 Task: Look for space in Buin, Chile from 6th September, 2023 to 15th September, 2023 for 6 adults in price range Rs.8000 to Rs.12000. Place can be entire place or private room with 6 bedrooms having 6 beds and 6 bathrooms. Property type can be house, flat, guest house. Amenities needed are: wifi, TV, free parkinig on premises, gym, breakfast. Booking option can be shelf check-in. Required host language is English.
Action: Mouse moved to (536, 115)
Screenshot: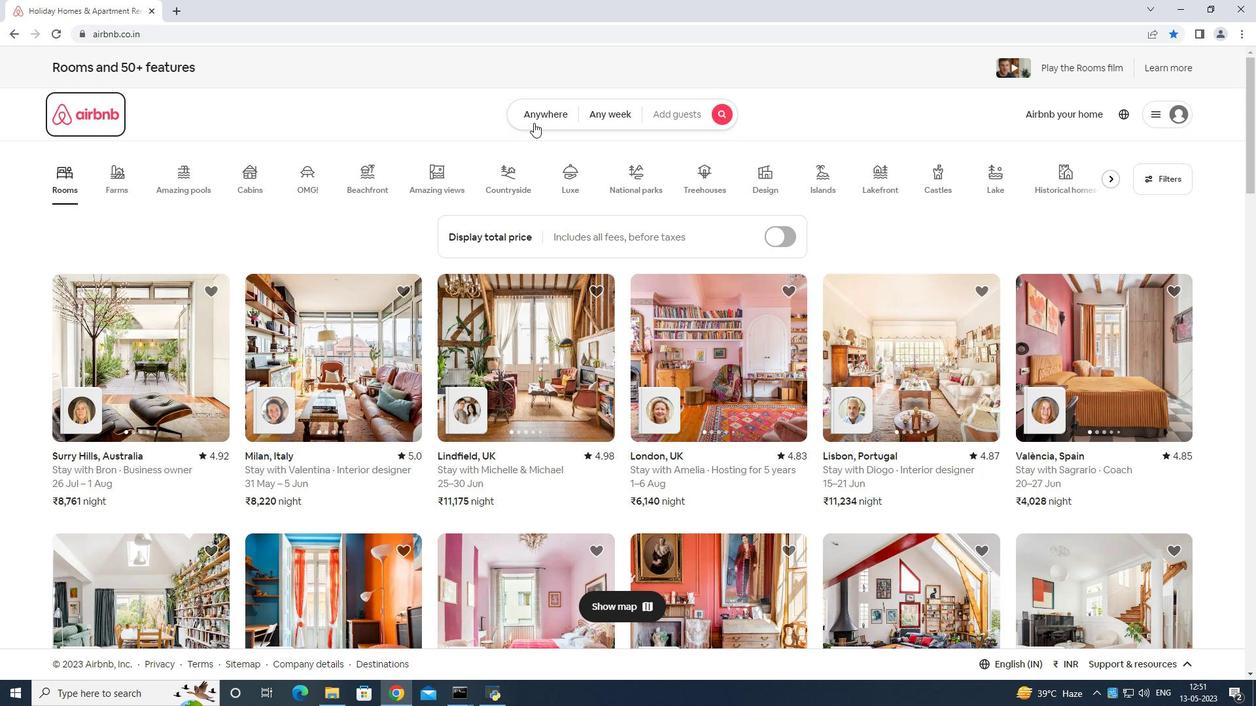 
Action: Mouse pressed left at (536, 115)
Screenshot: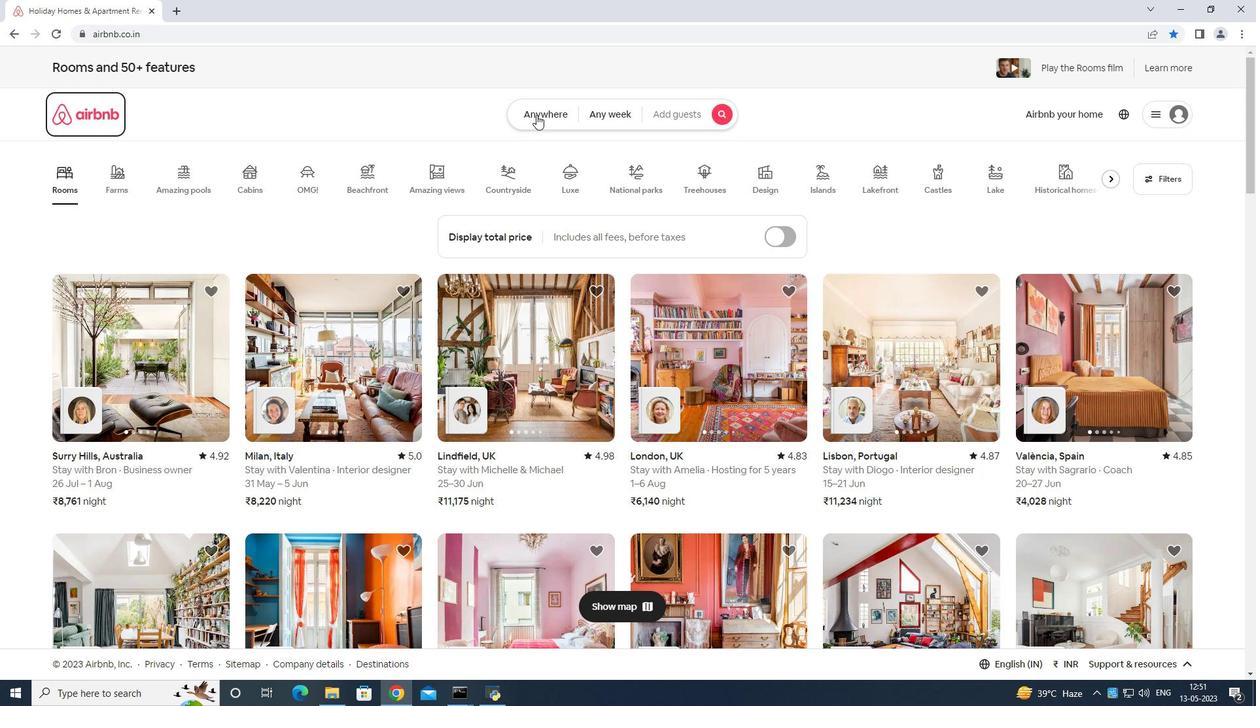 
Action: Mouse moved to (450, 152)
Screenshot: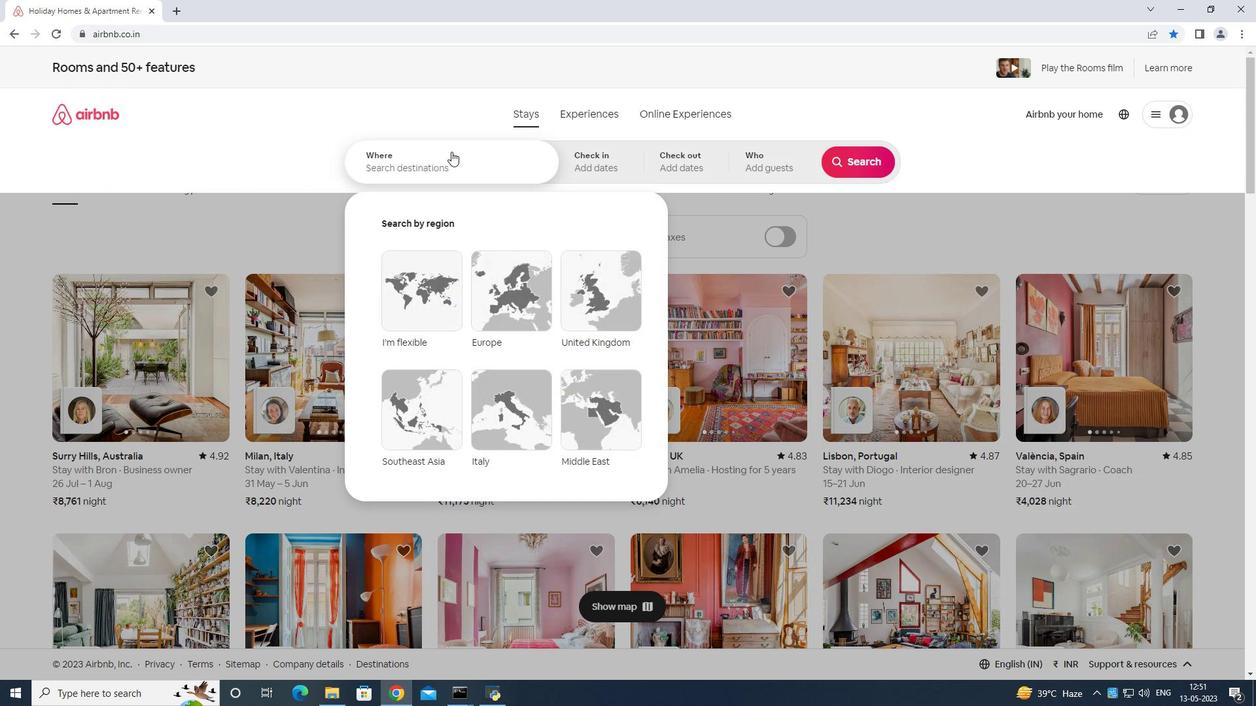 
Action: Mouse pressed left at (450, 152)
Screenshot: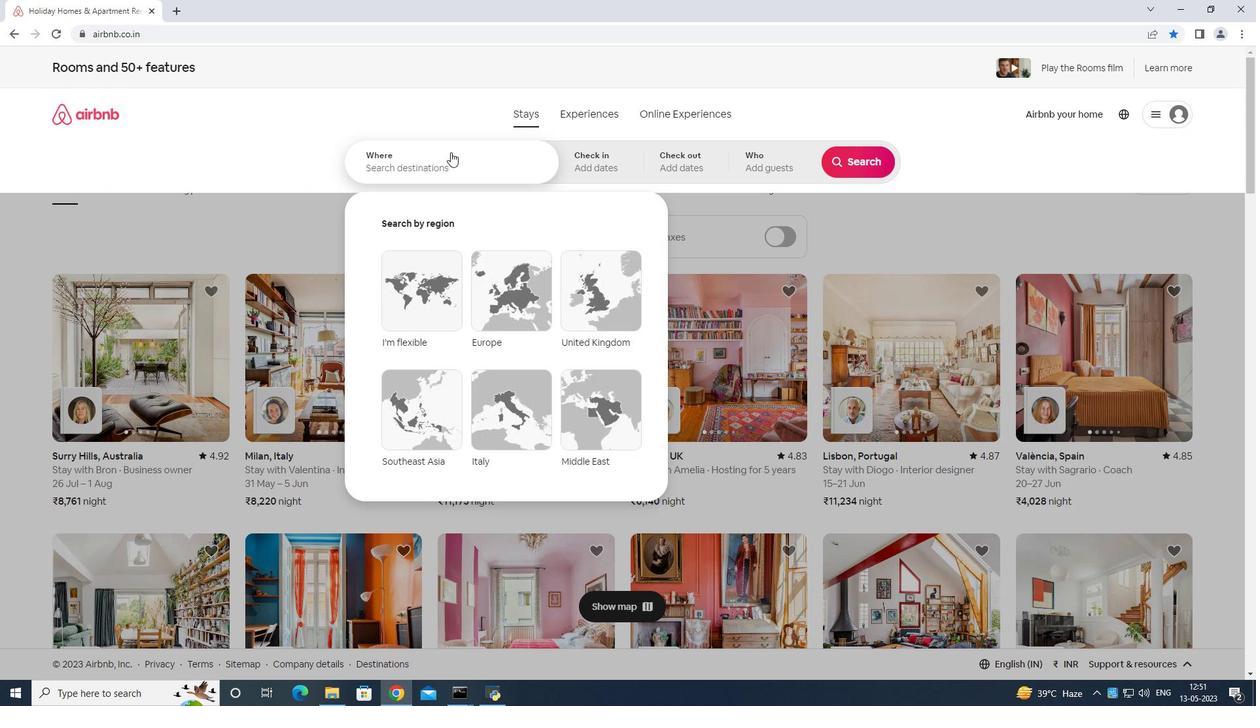 
Action: Key pressed <Key.shift>Buin<Key.space>chile<Key.enter>
Screenshot: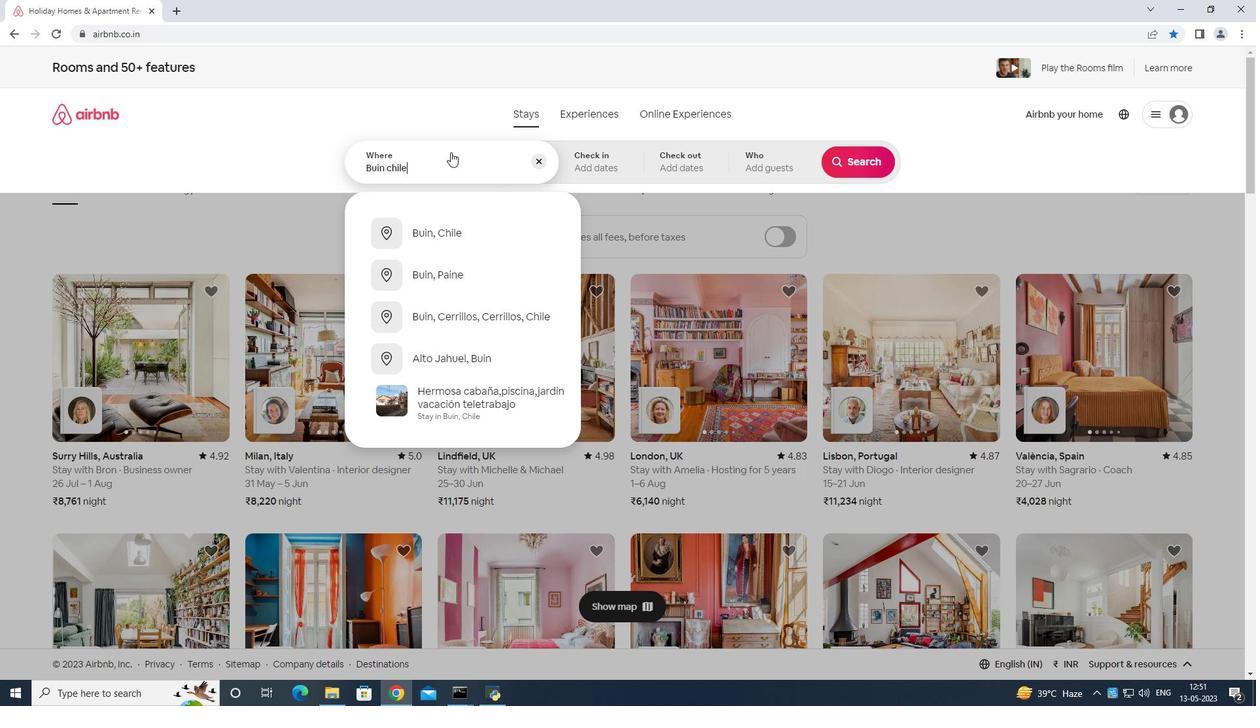 
Action: Mouse moved to (863, 273)
Screenshot: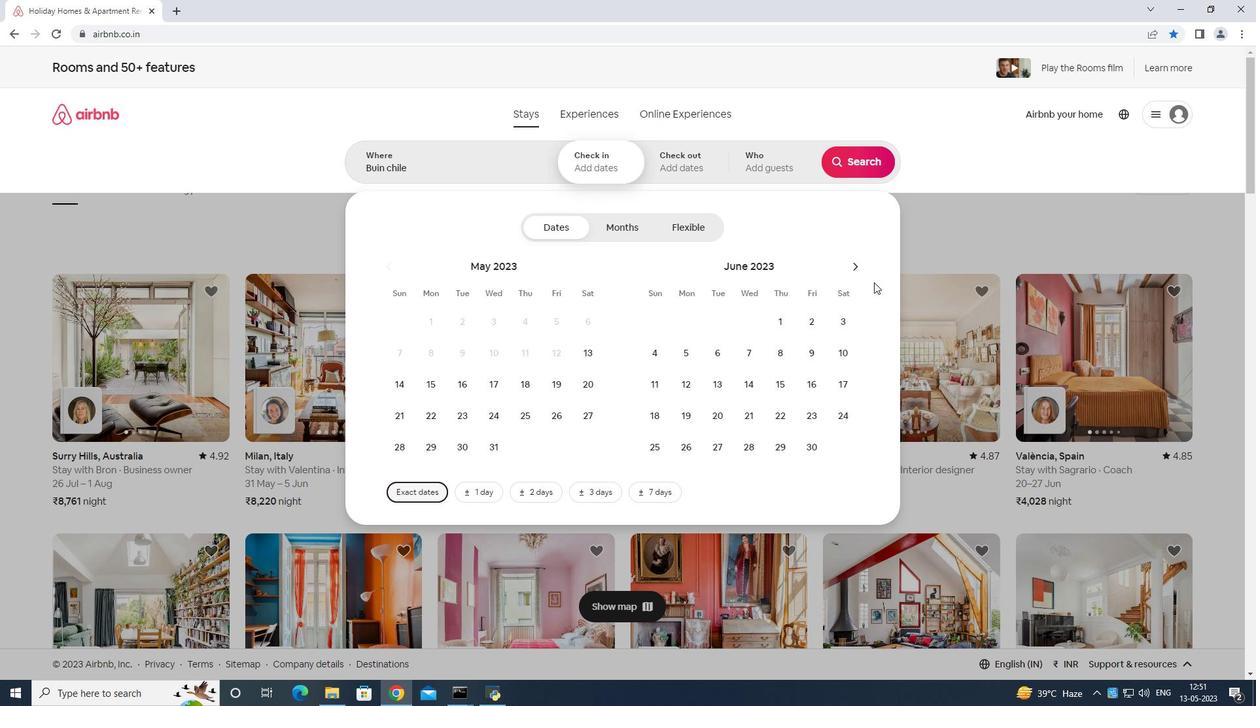 
Action: Mouse pressed left at (863, 273)
Screenshot: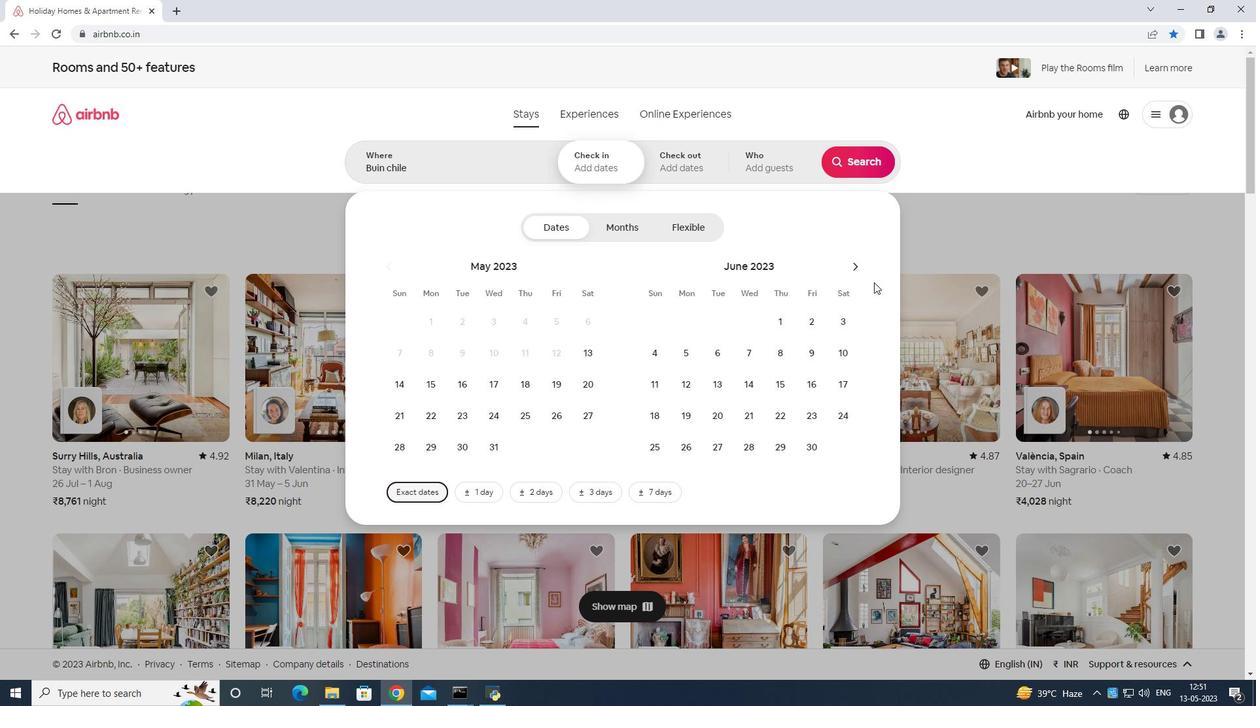 
Action: Mouse moved to (863, 271)
Screenshot: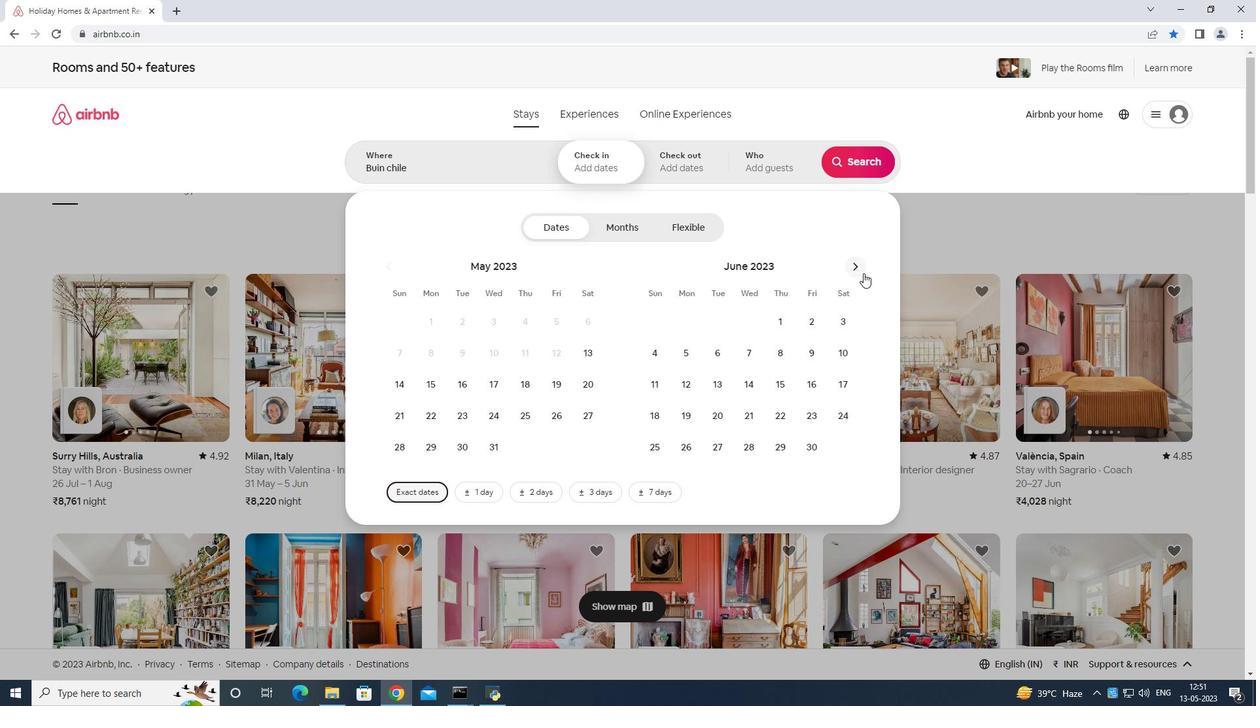 
Action: Mouse pressed left at (863, 271)
Screenshot: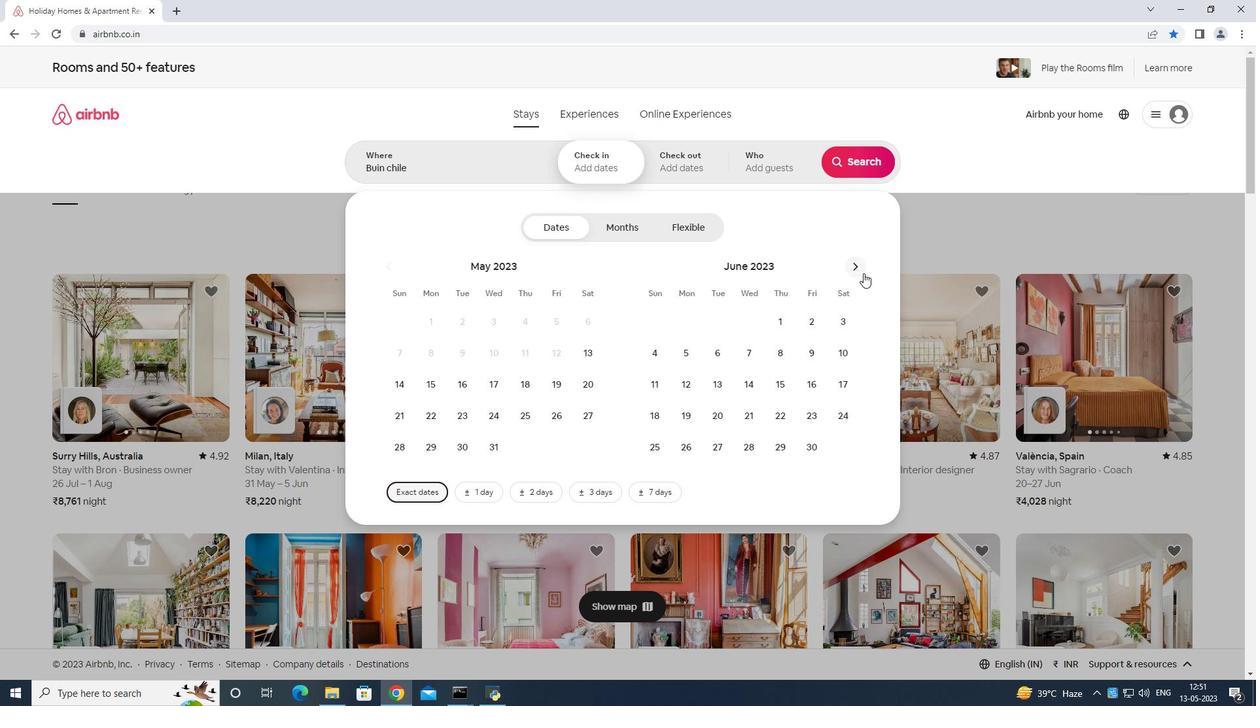 
Action: Mouse pressed left at (863, 271)
Screenshot: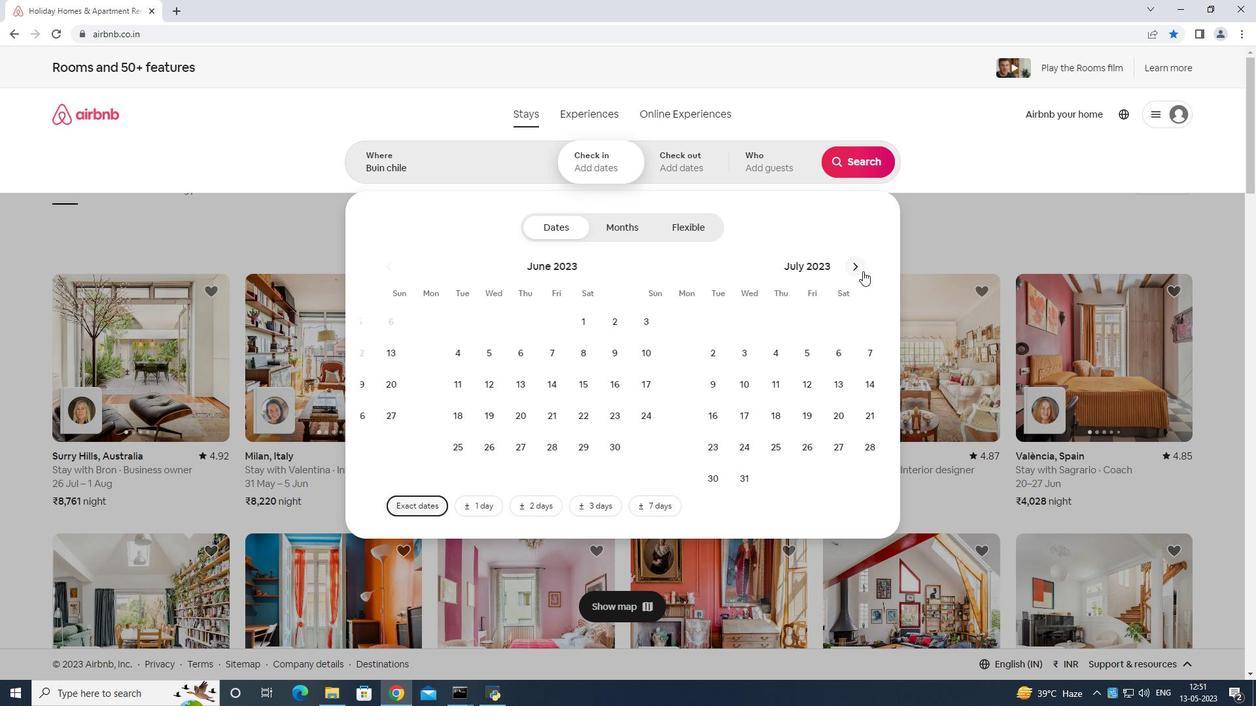 
Action: Mouse moved to (863, 270)
Screenshot: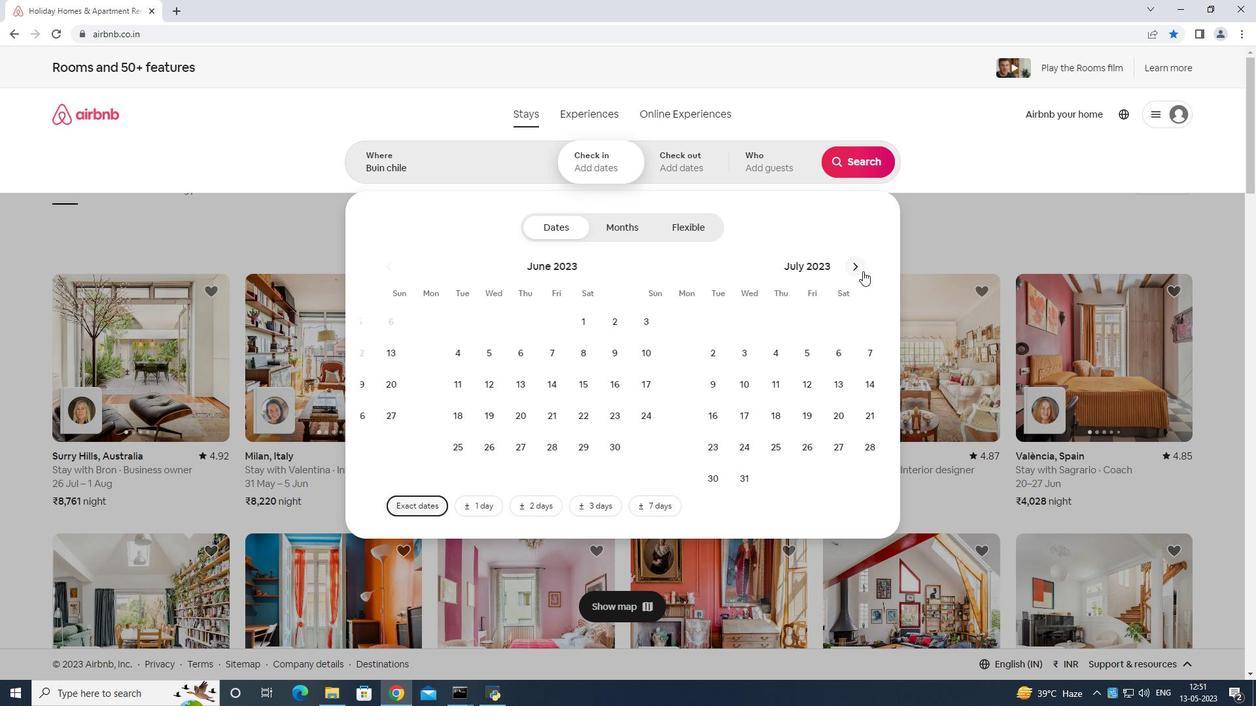 
Action: Mouse pressed left at (863, 270)
Screenshot: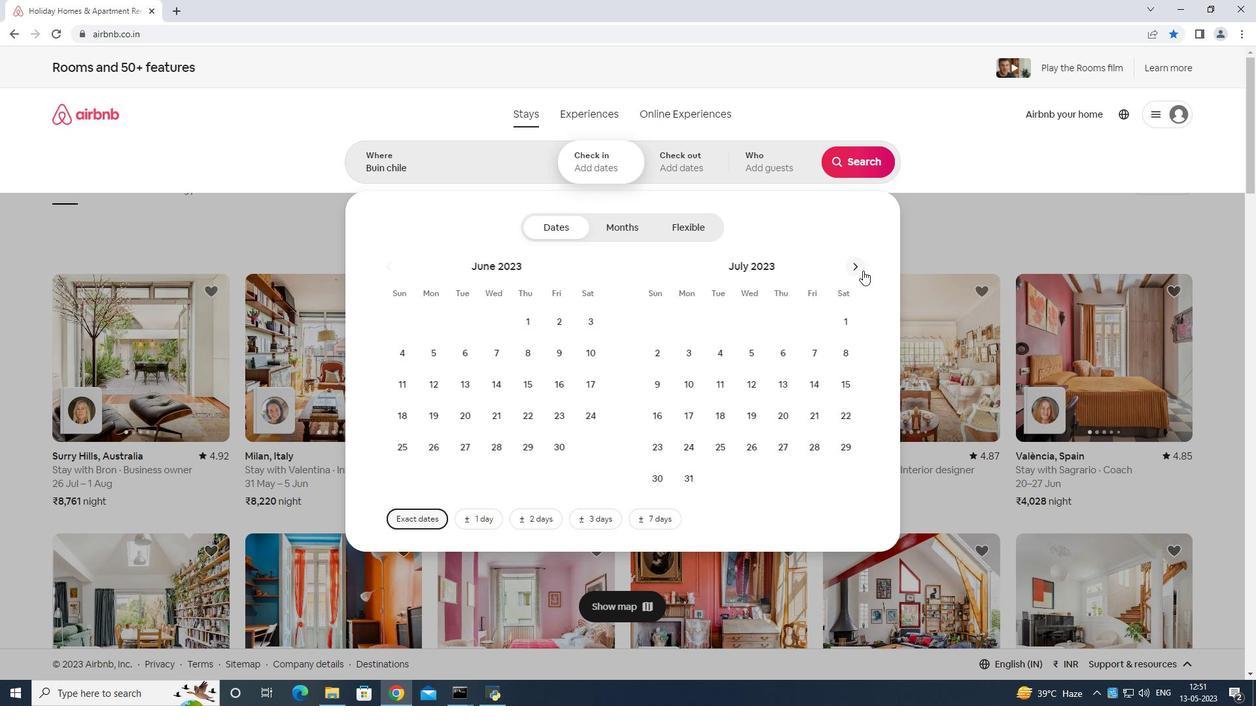 
Action: Mouse moved to (863, 269)
Screenshot: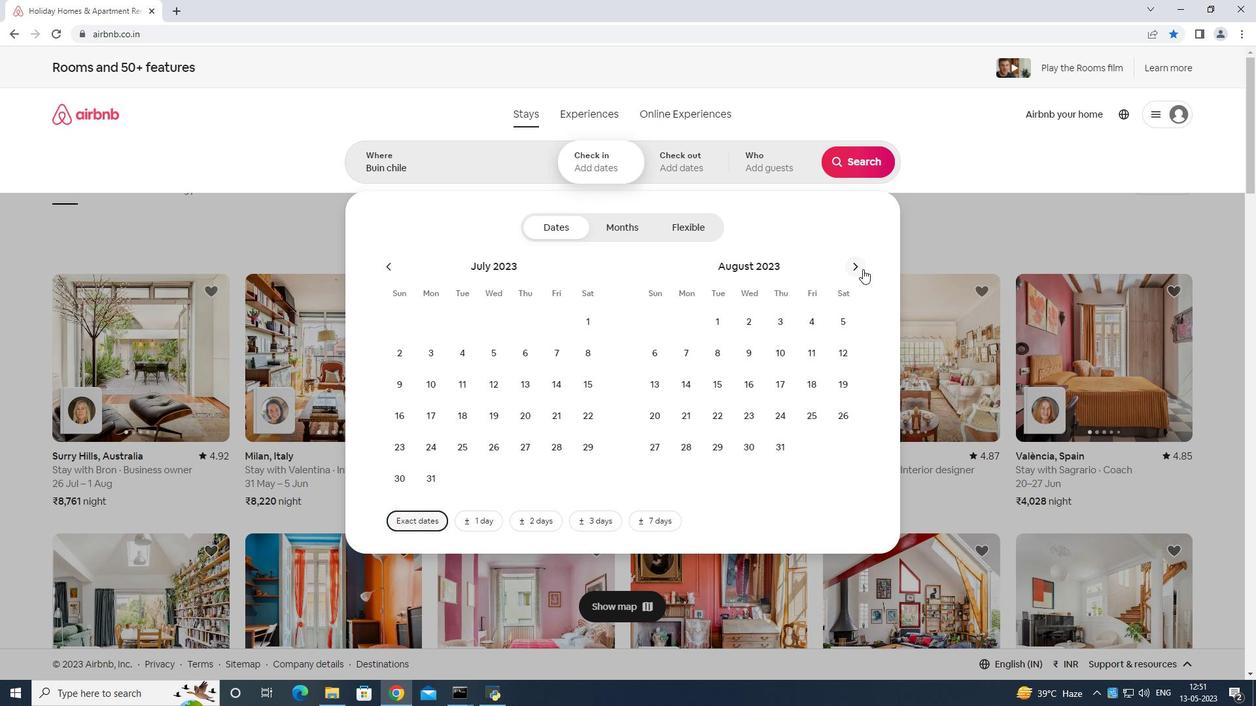 
Action: Mouse pressed left at (863, 269)
Screenshot: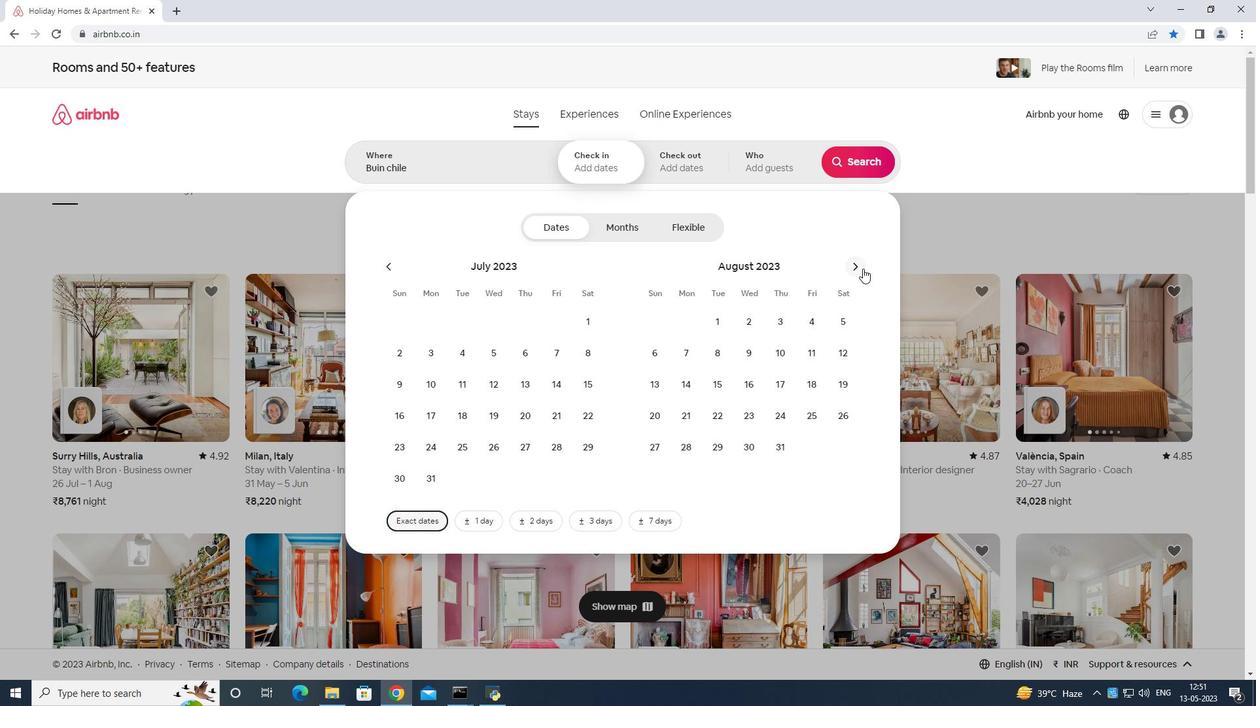 
Action: Mouse moved to (754, 350)
Screenshot: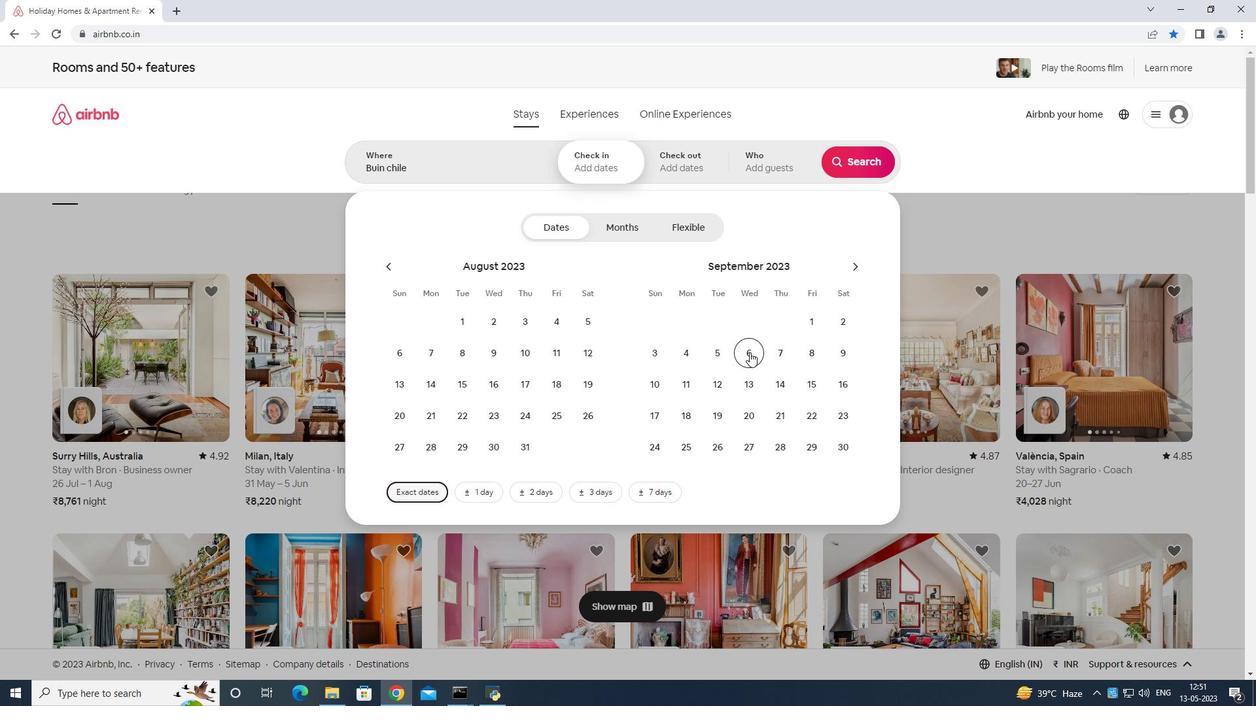 
Action: Mouse pressed left at (752, 351)
Screenshot: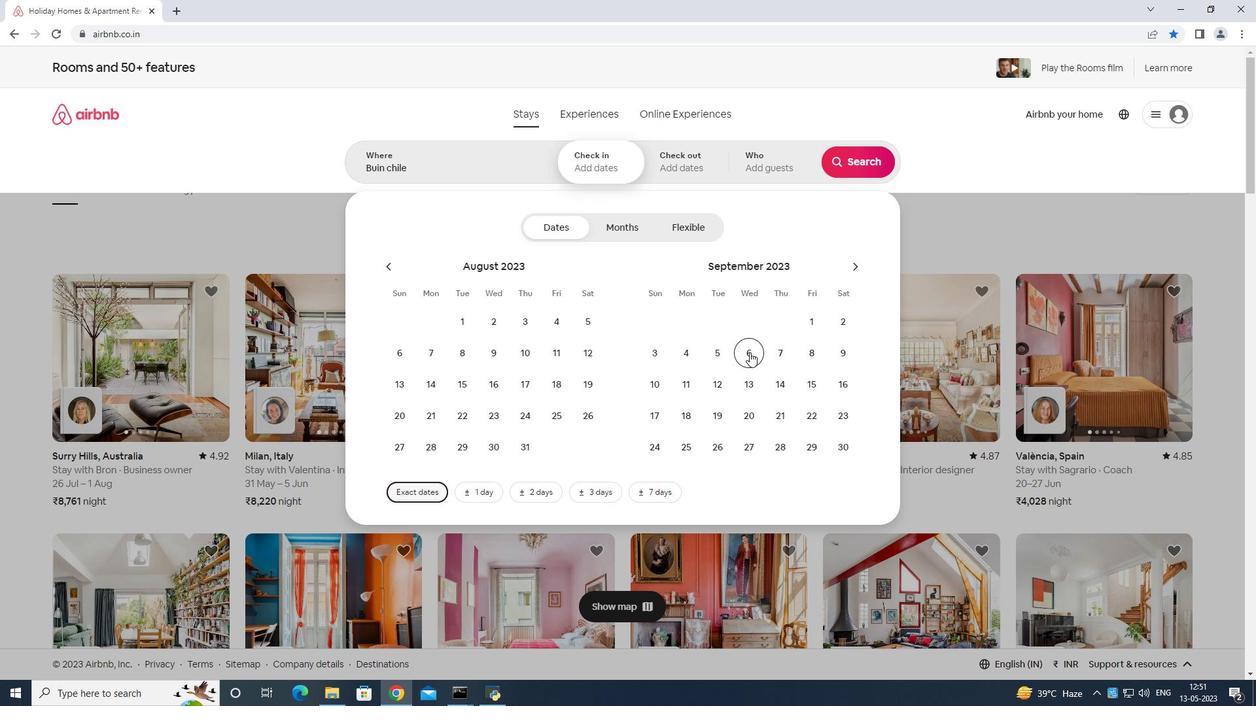 
Action: Mouse moved to (803, 377)
Screenshot: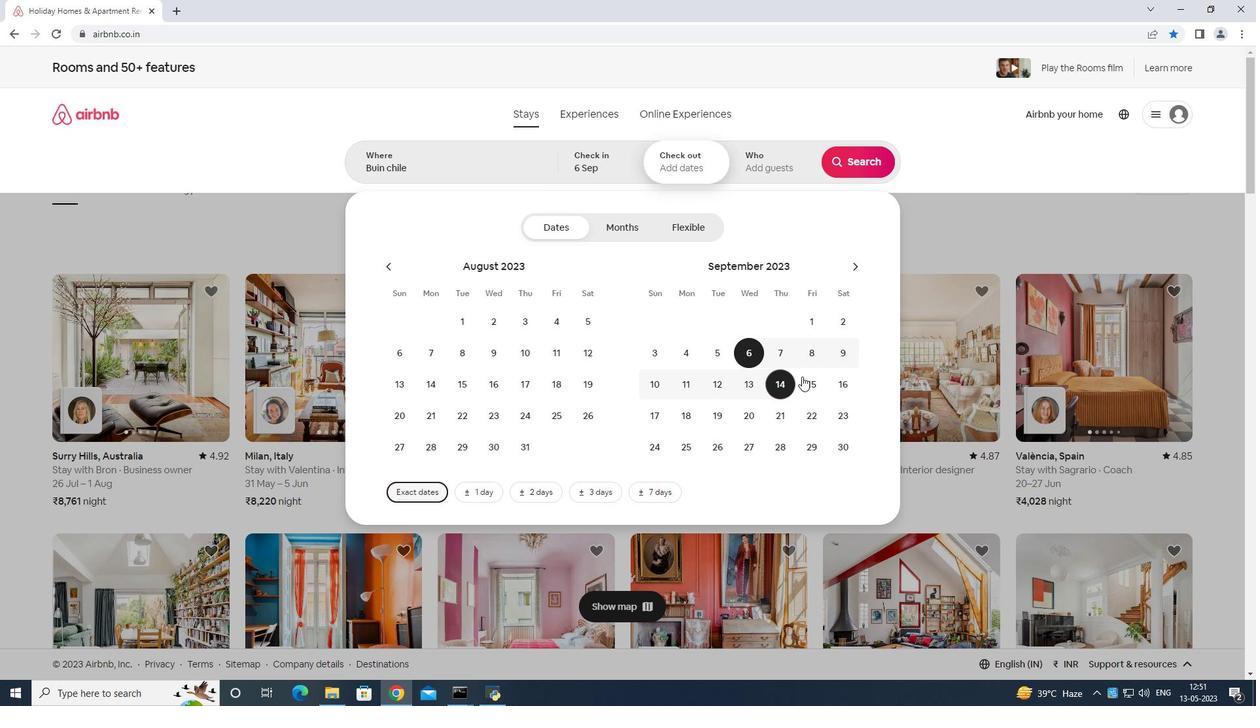 
Action: Mouse pressed left at (803, 377)
Screenshot: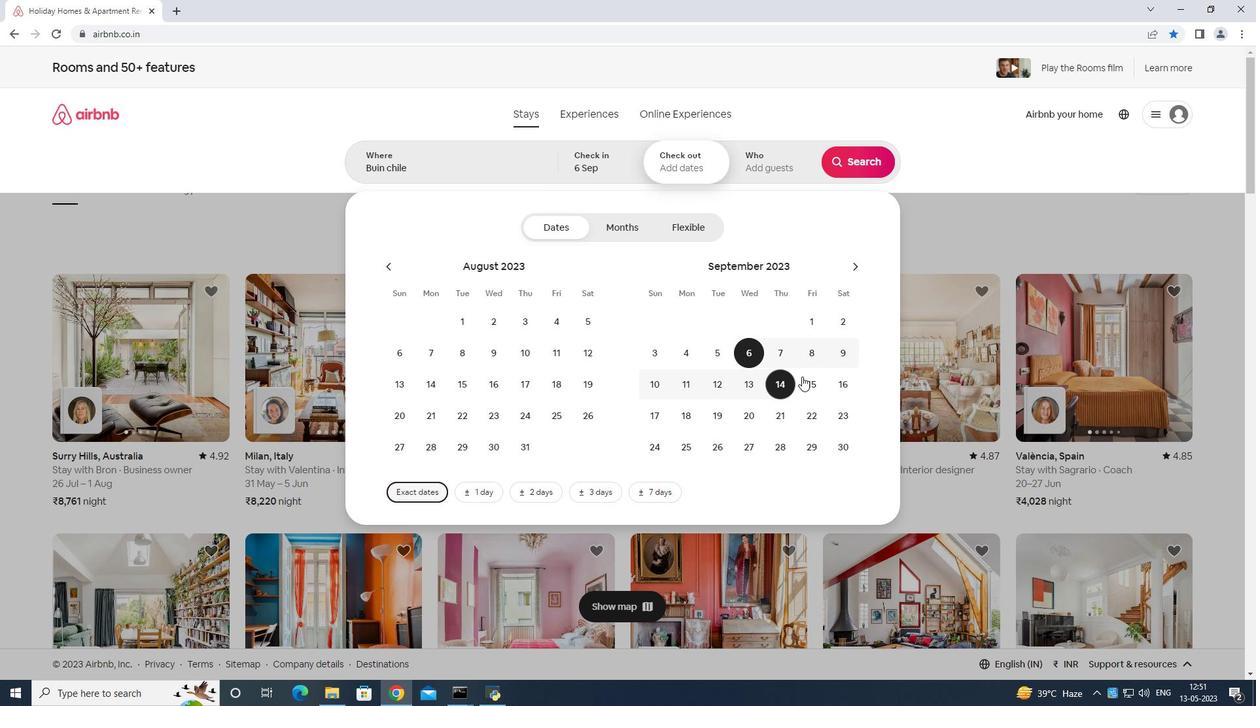
Action: Mouse moved to (789, 161)
Screenshot: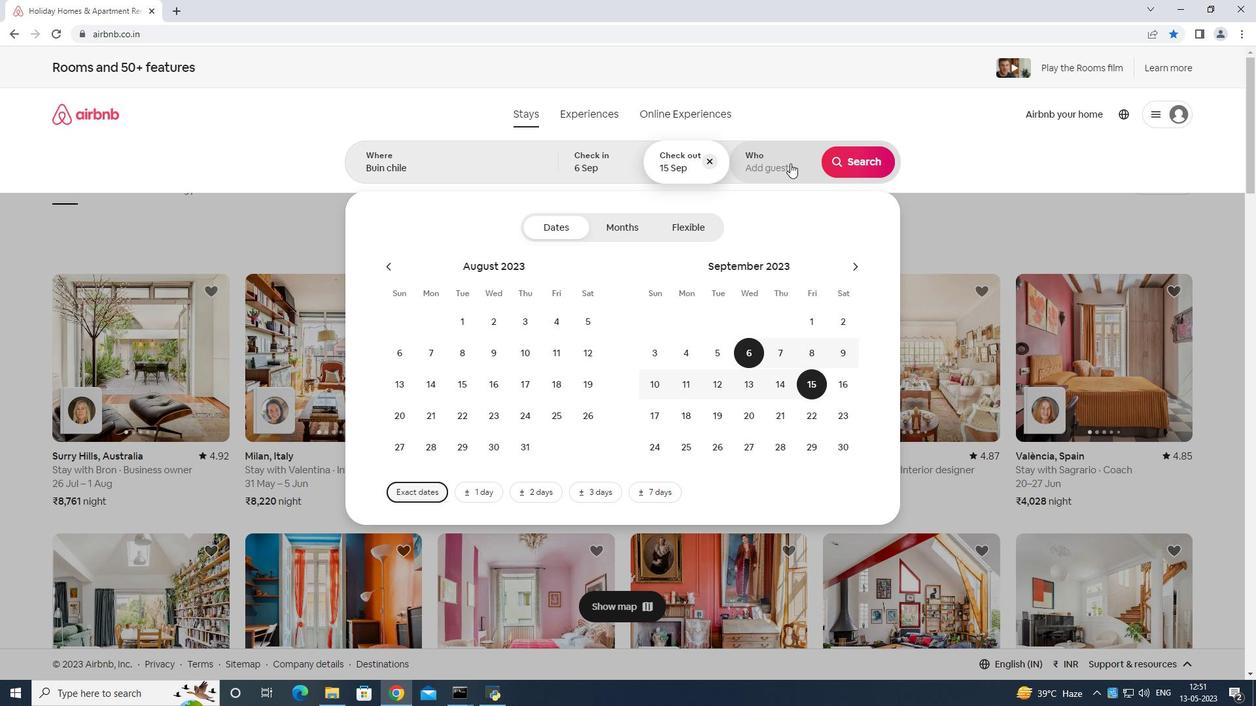 
Action: Mouse pressed left at (789, 161)
Screenshot: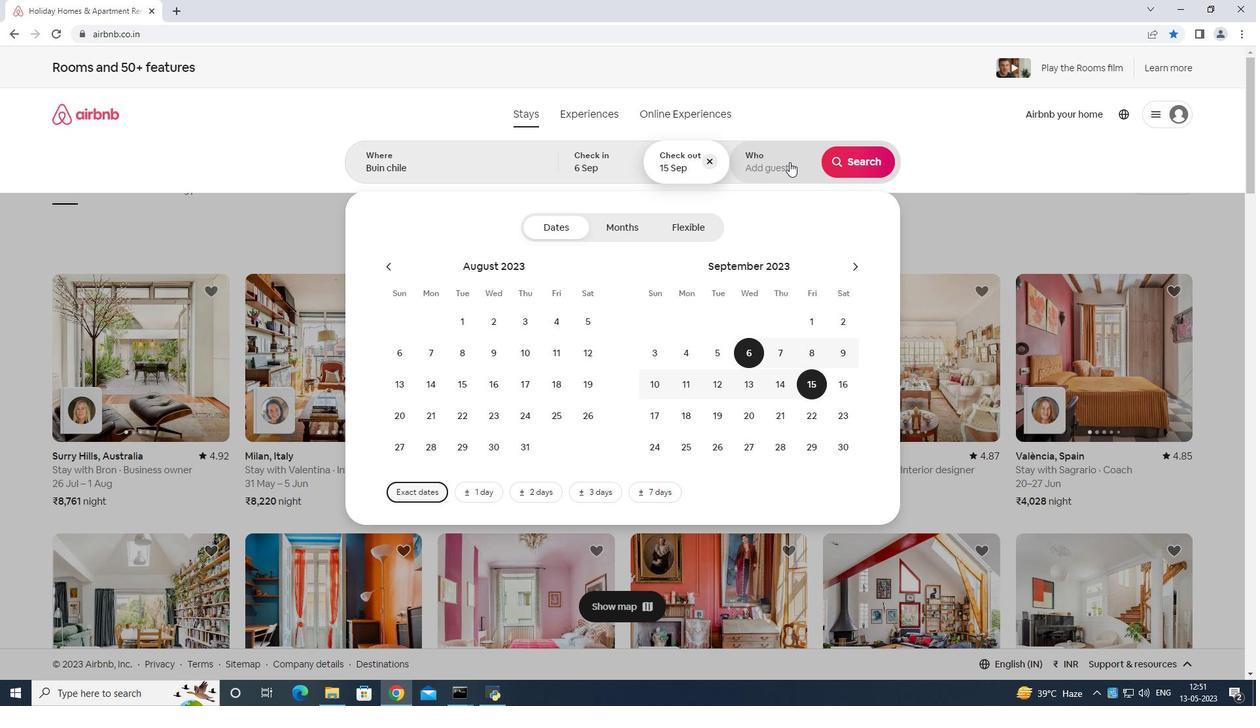 
Action: Mouse moved to (871, 230)
Screenshot: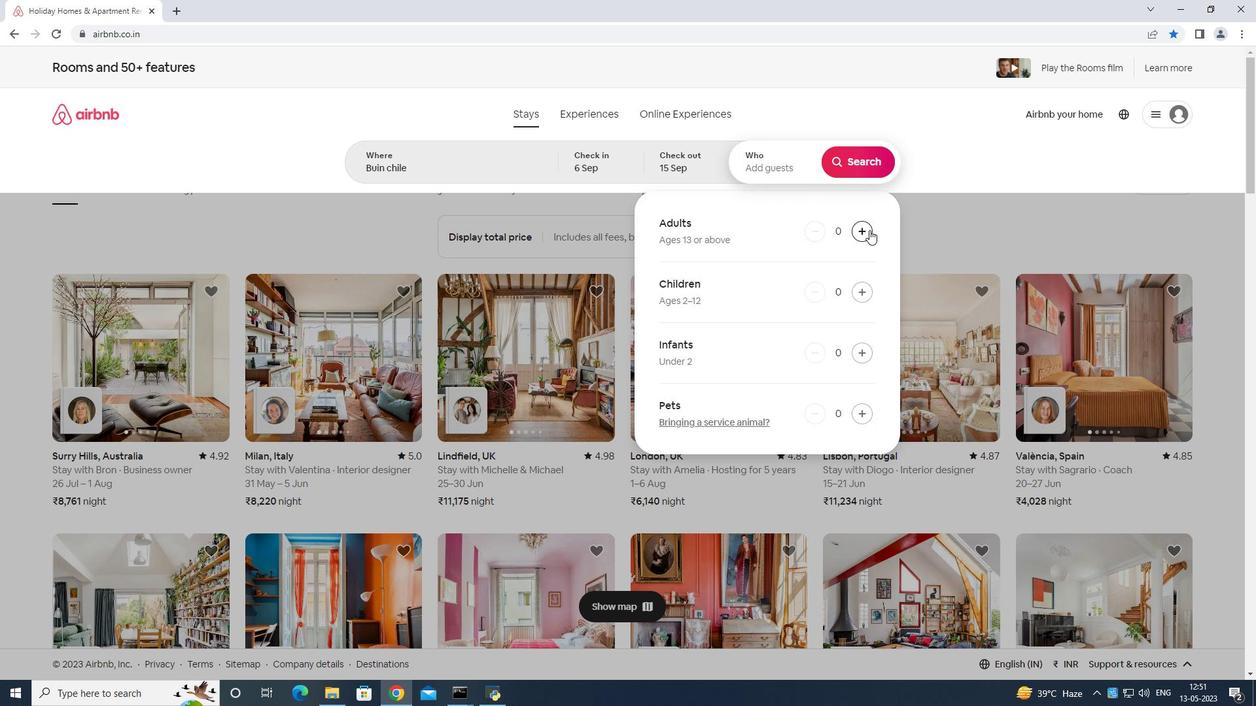 
Action: Mouse pressed left at (871, 230)
Screenshot: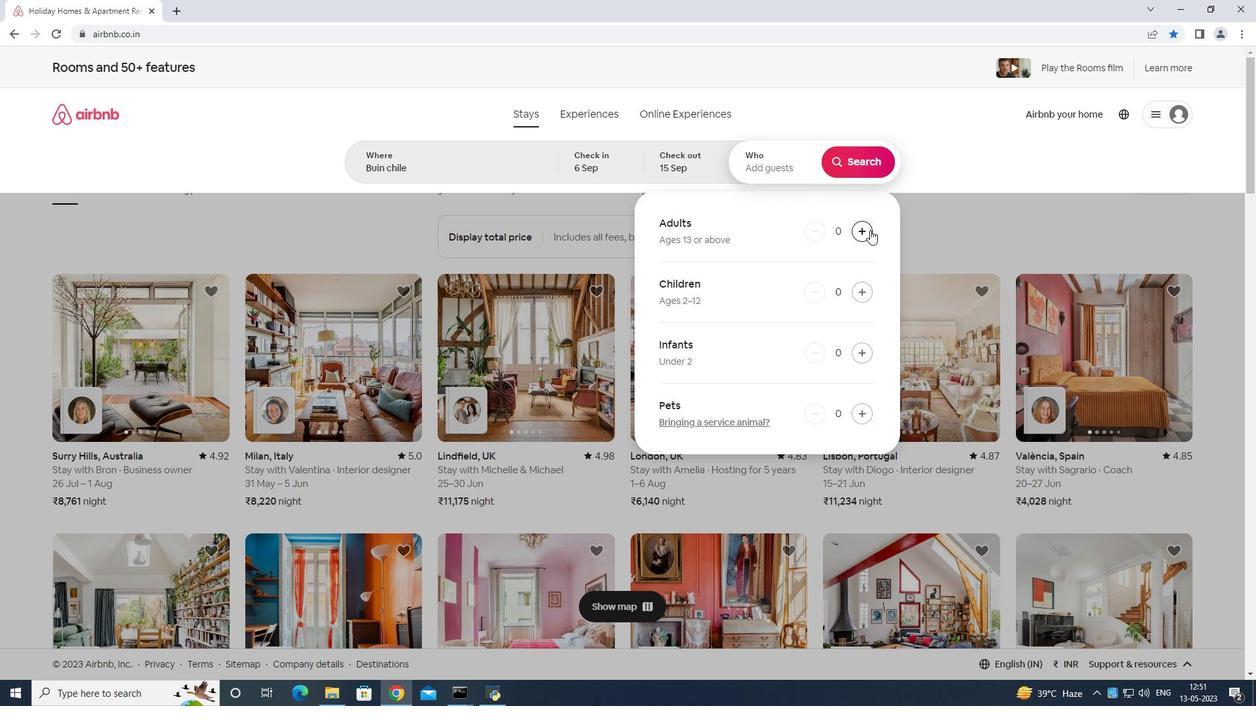 
Action: Mouse moved to (871, 230)
Screenshot: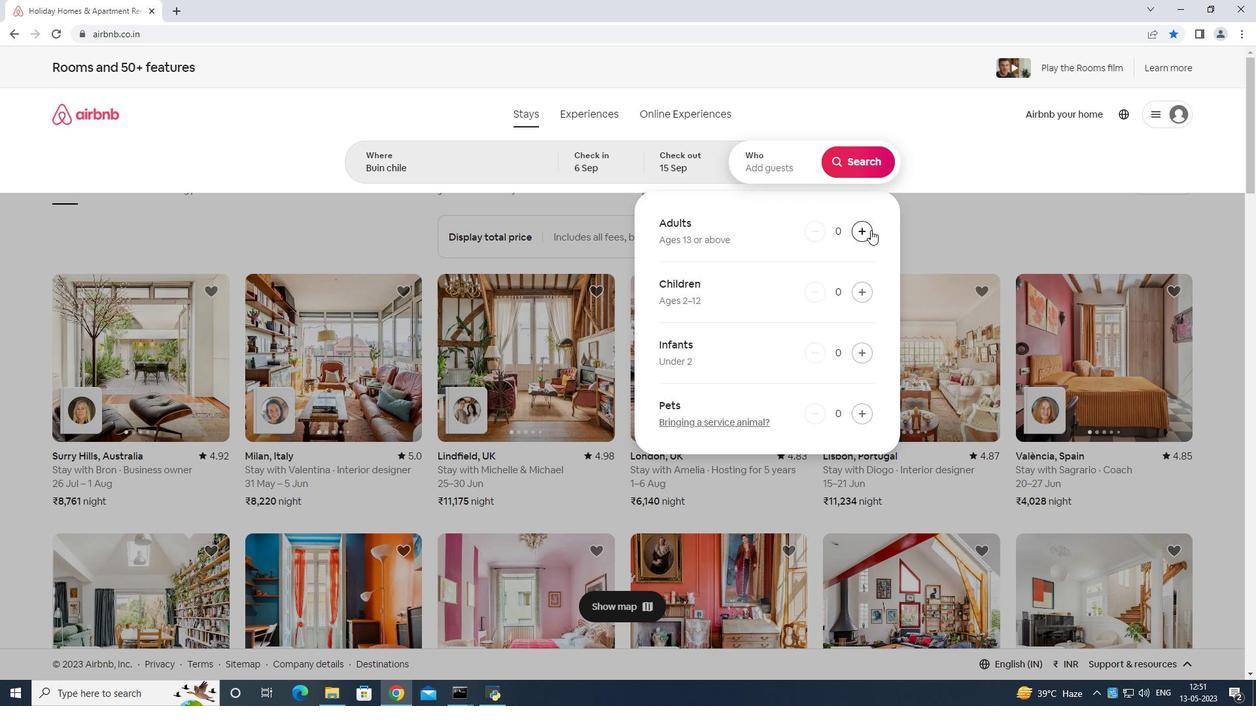 
Action: Mouse pressed left at (871, 230)
Screenshot: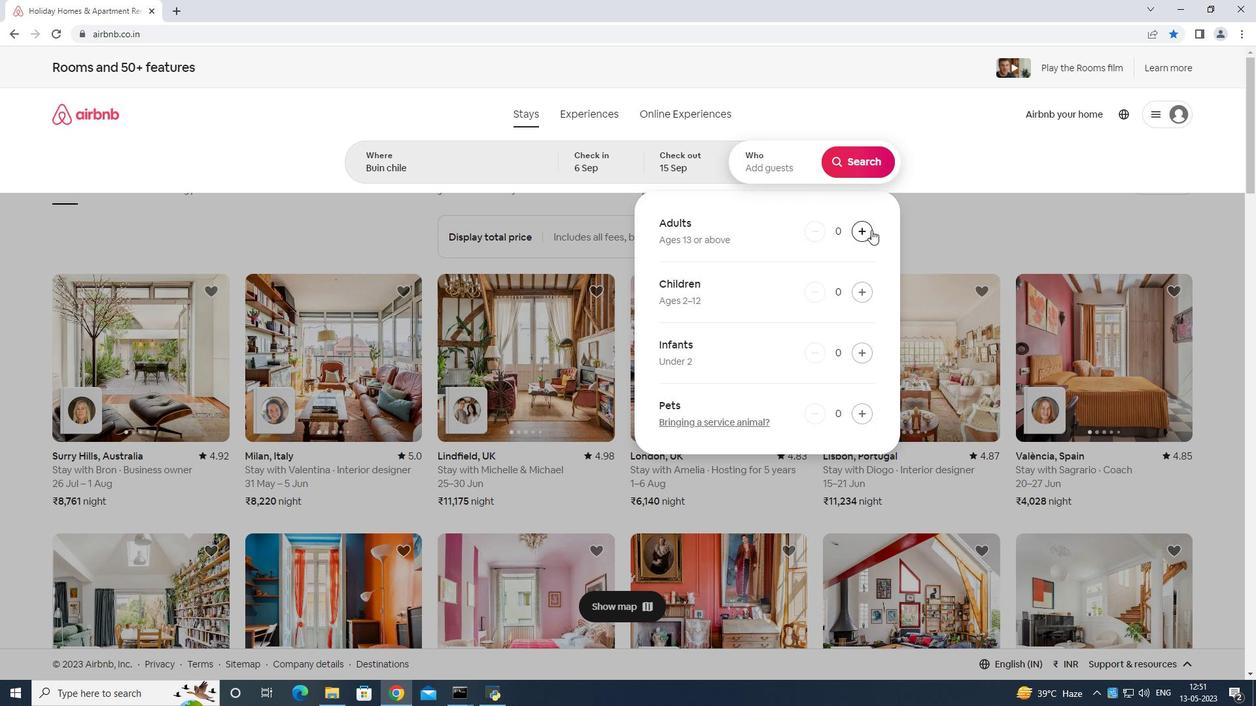 
Action: Mouse pressed left at (871, 230)
Screenshot: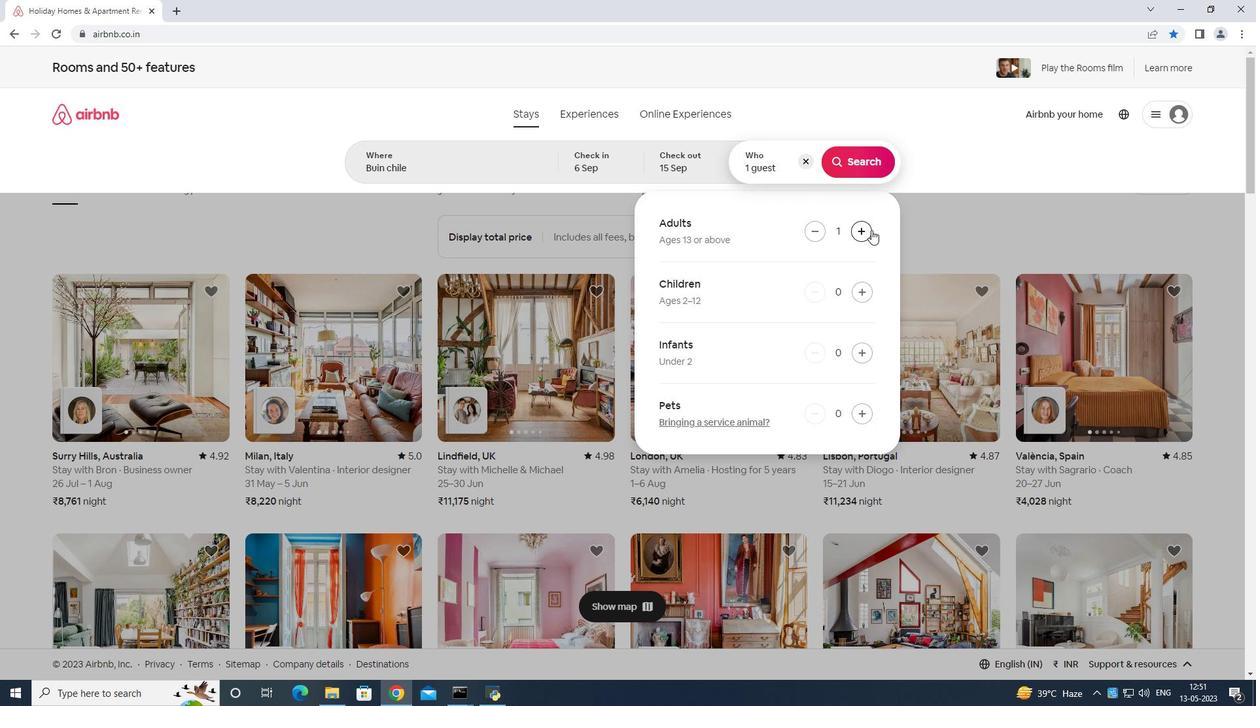 
Action: Mouse pressed left at (871, 230)
Screenshot: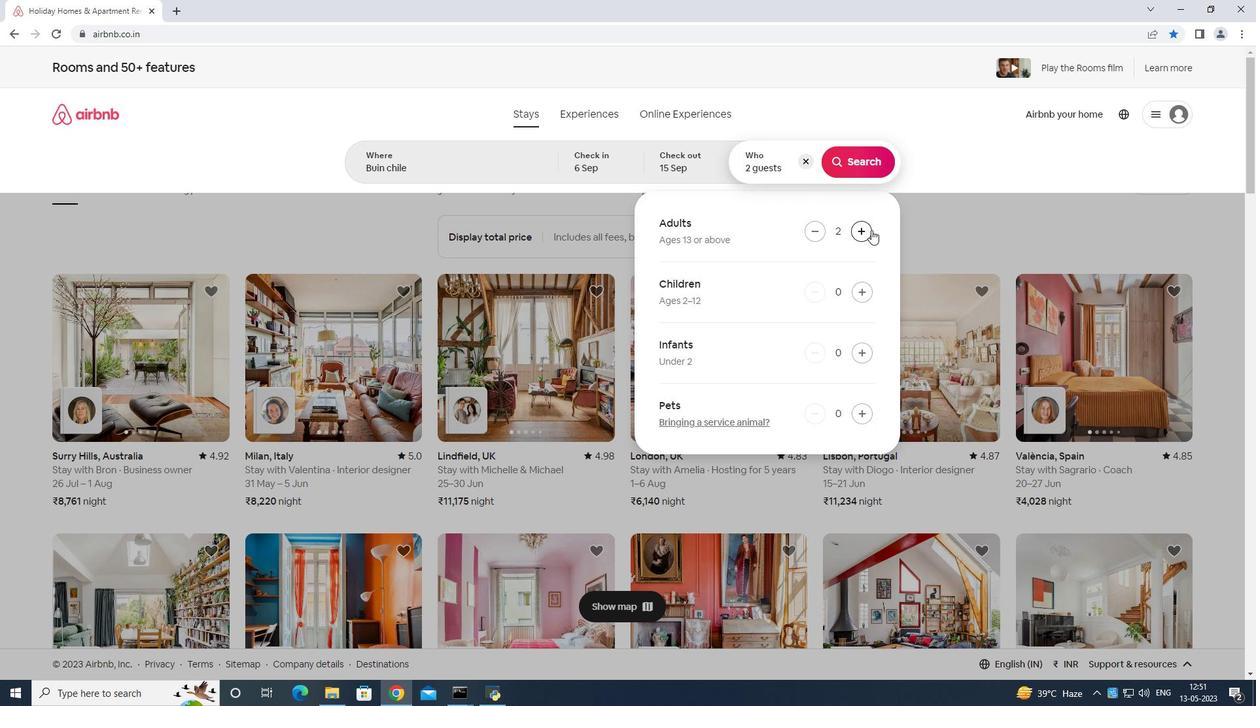 
Action: Mouse moved to (871, 229)
Screenshot: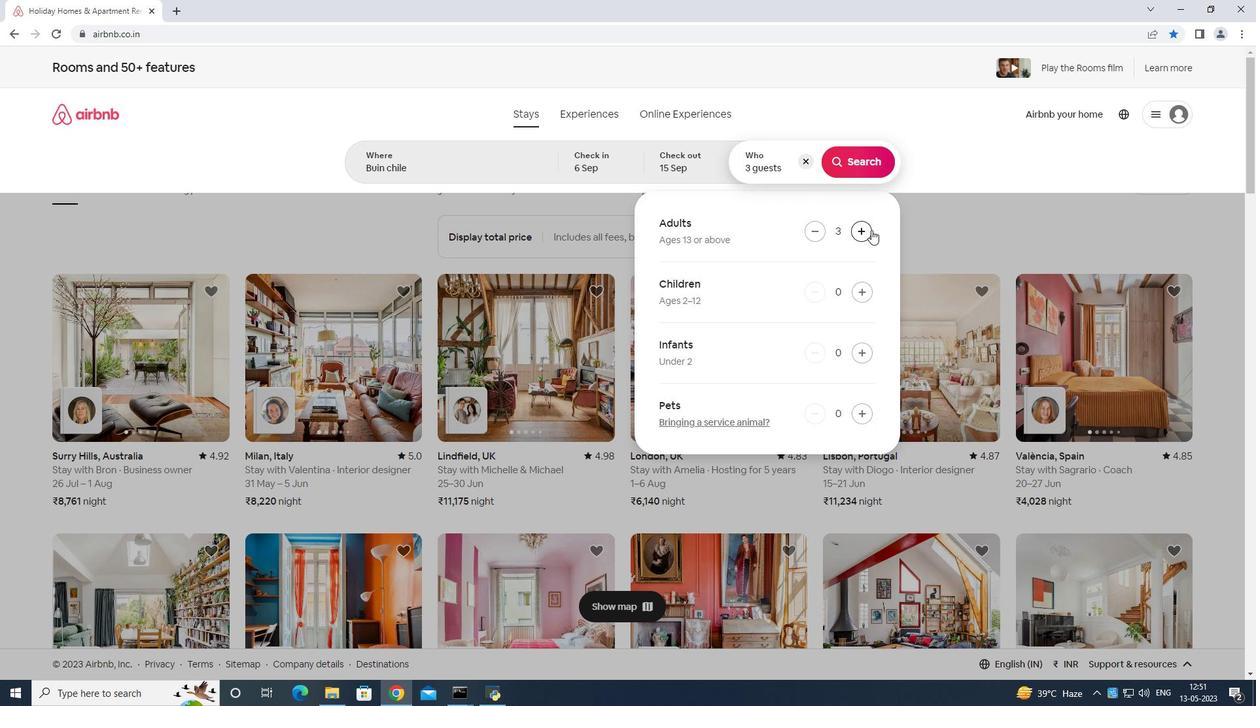 
Action: Mouse pressed left at (871, 229)
Screenshot: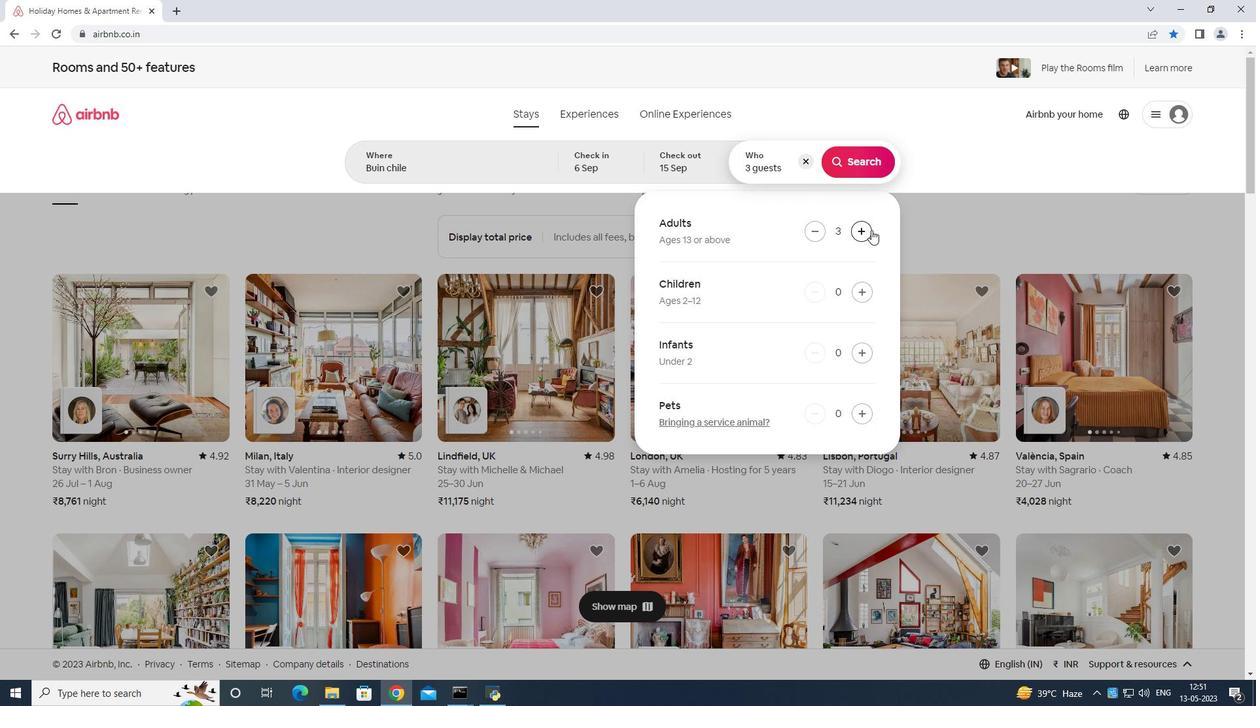 
Action: Mouse moved to (871, 229)
Screenshot: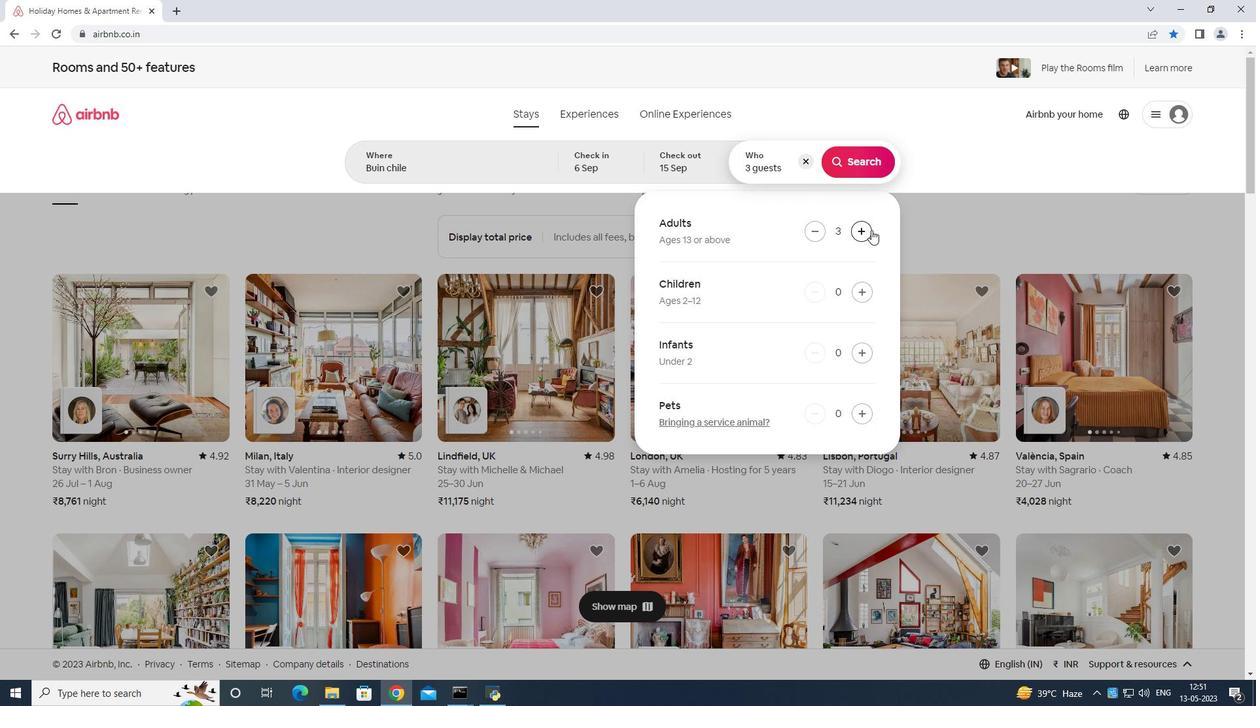 
Action: Mouse pressed left at (871, 229)
Screenshot: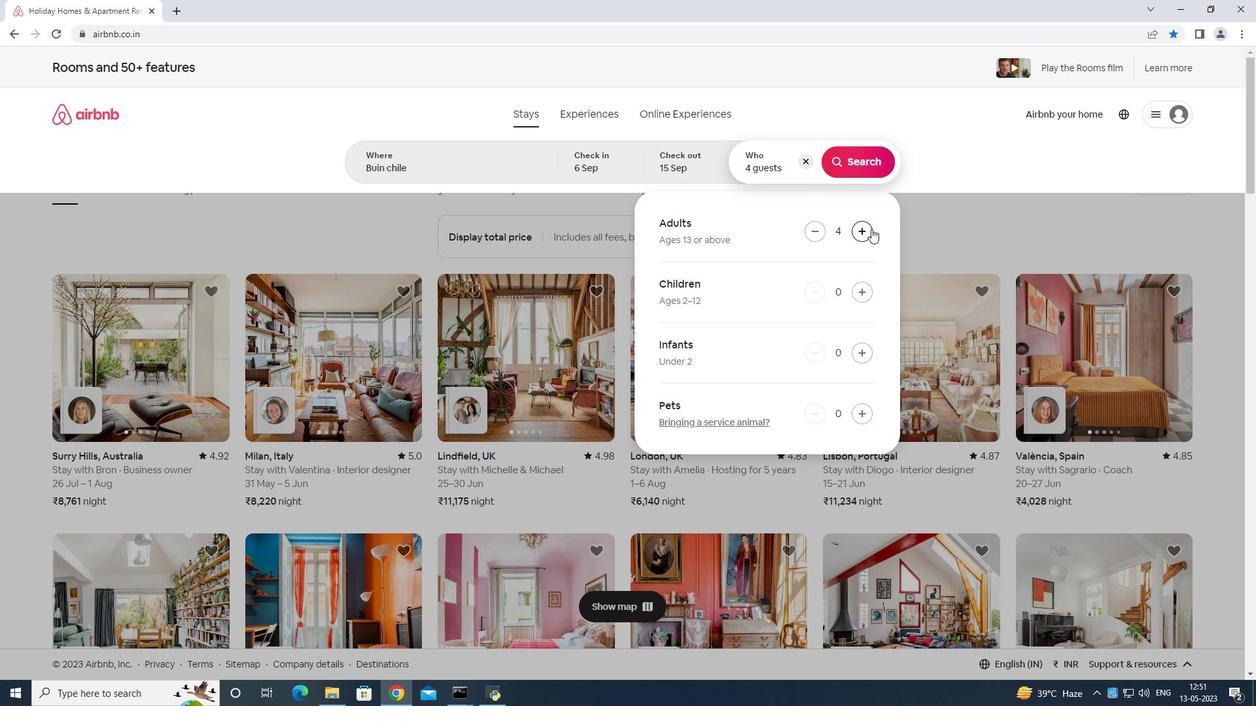 
Action: Mouse moved to (846, 161)
Screenshot: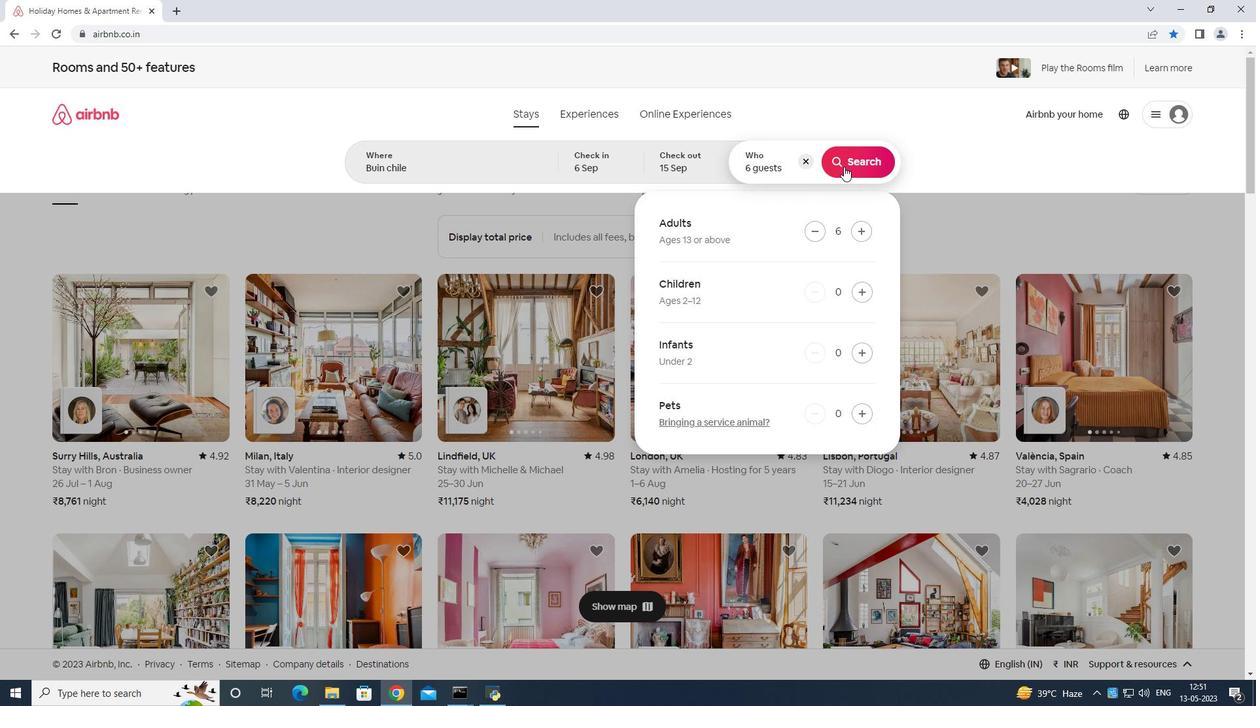 
Action: Mouse pressed left at (846, 161)
Screenshot: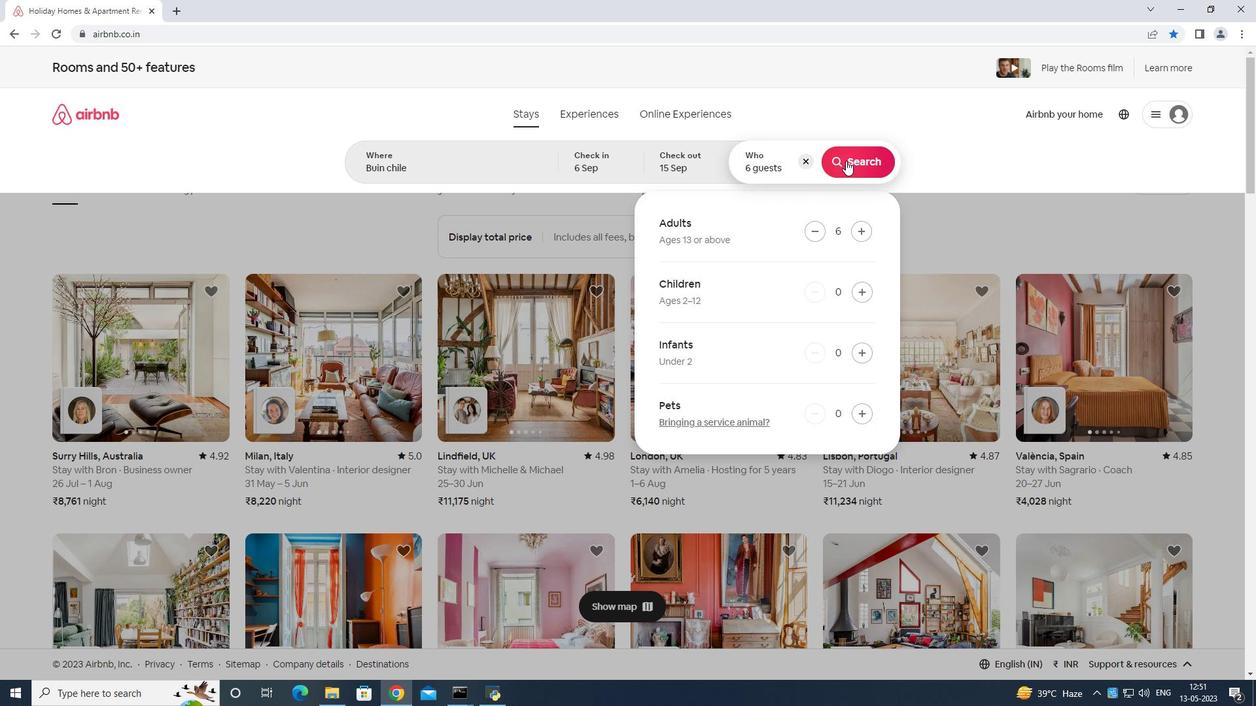 
Action: Mouse moved to (1202, 120)
Screenshot: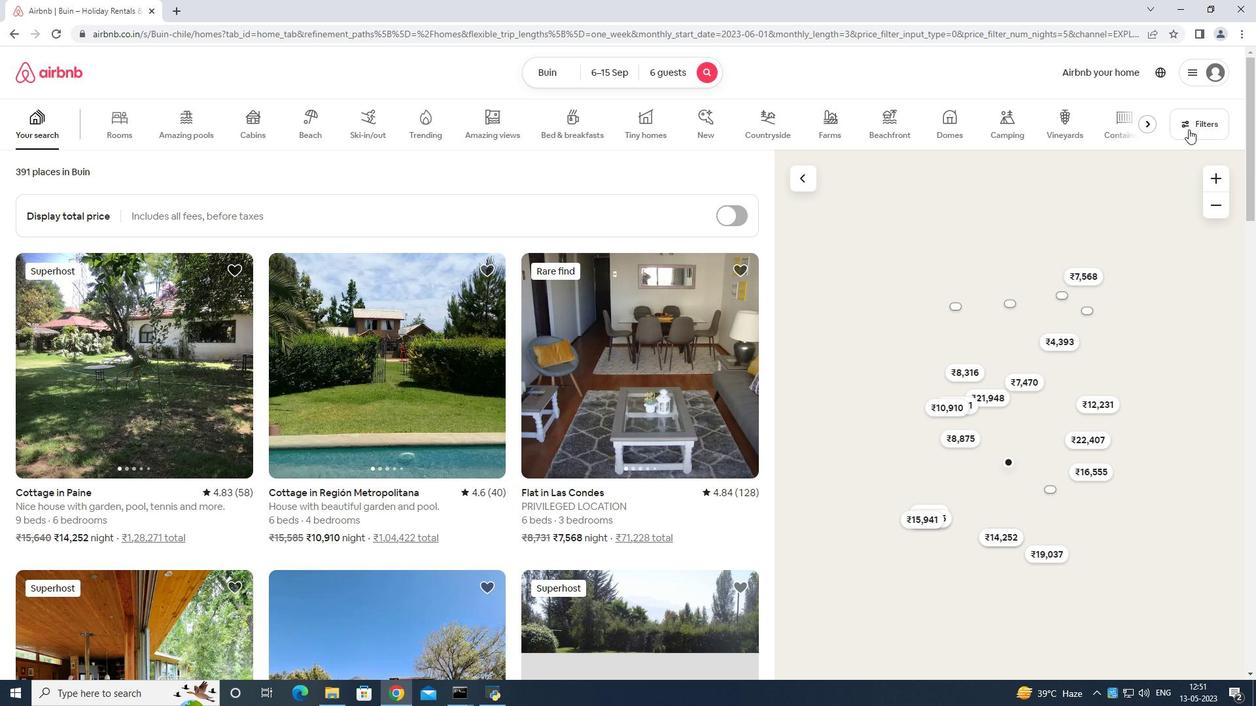 
Action: Mouse pressed left at (1202, 120)
Screenshot: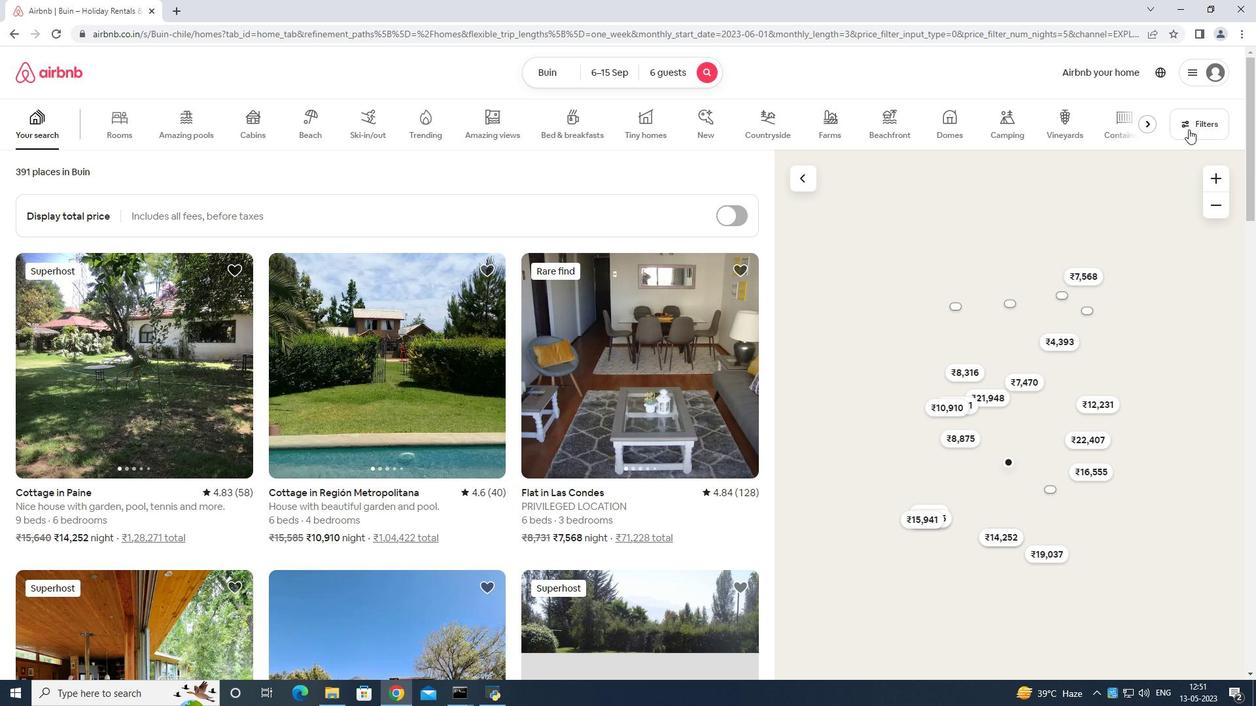 
Action: Mouse moved to (1185, 115)
Screenshot: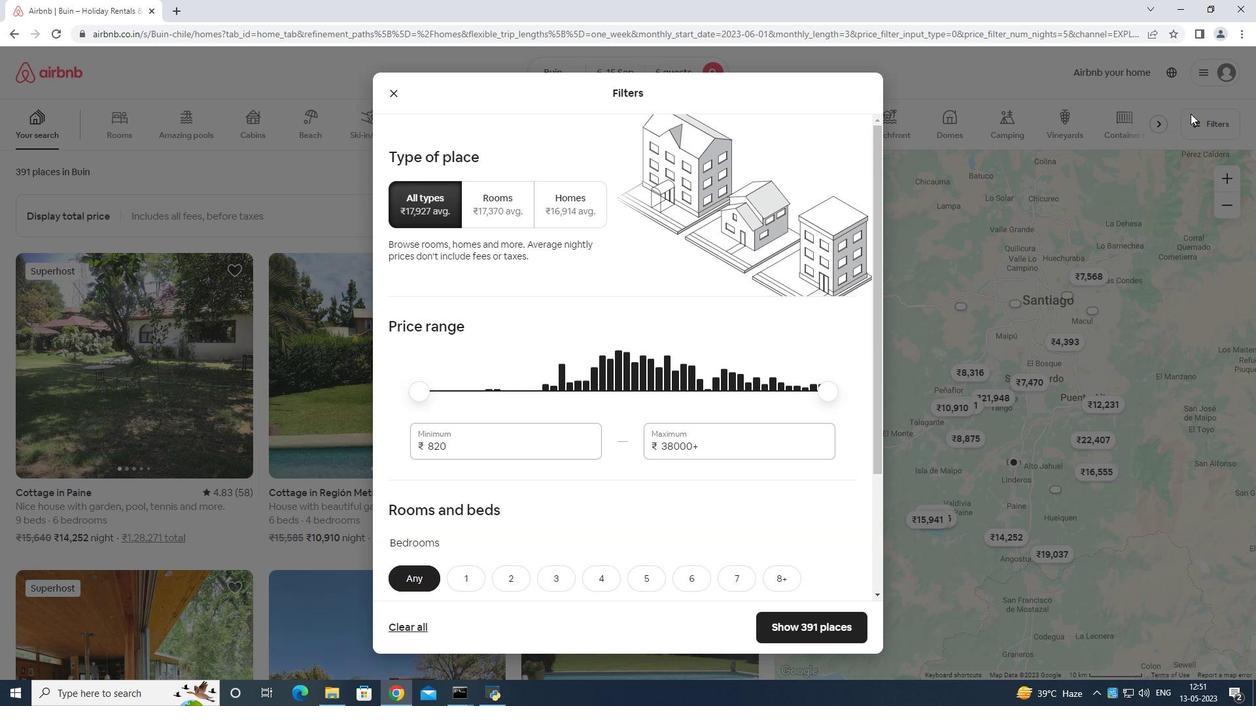 
Action: Key pressed 1
Screenshot: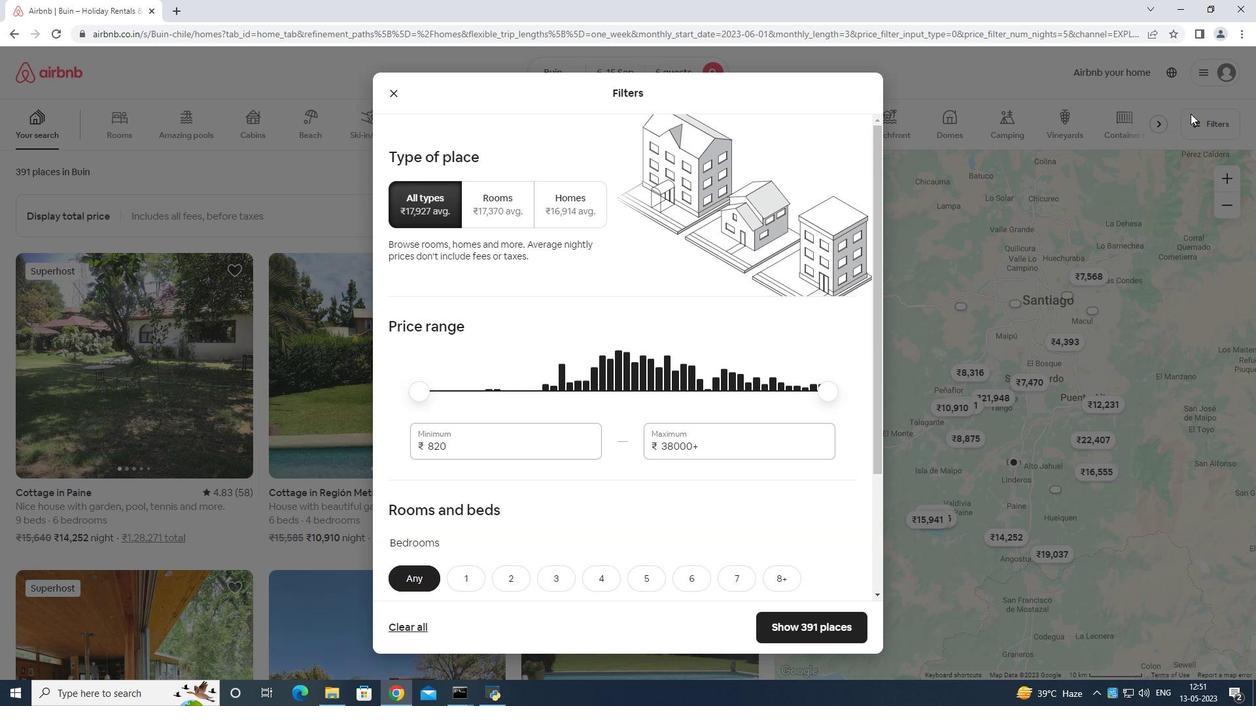 
Action: Mouse moved to (1178, 118)
Screenshot: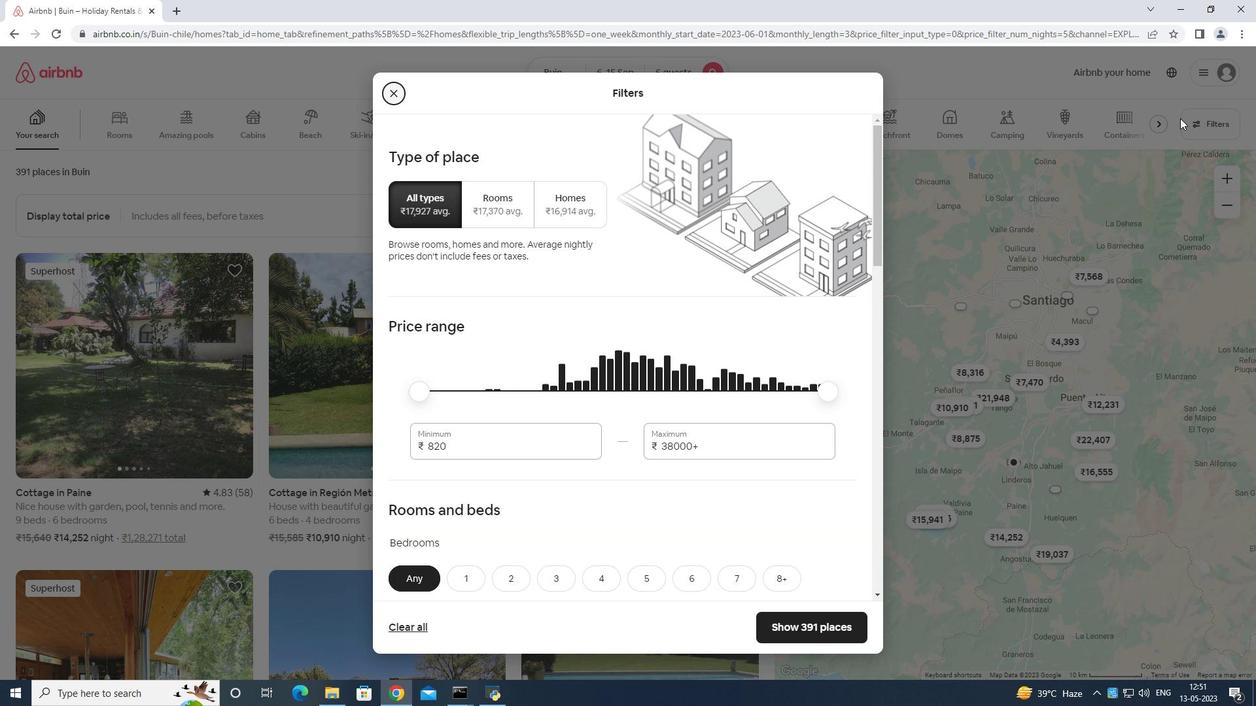 
Action: Key pressed <Key.backspace>
Screenshot: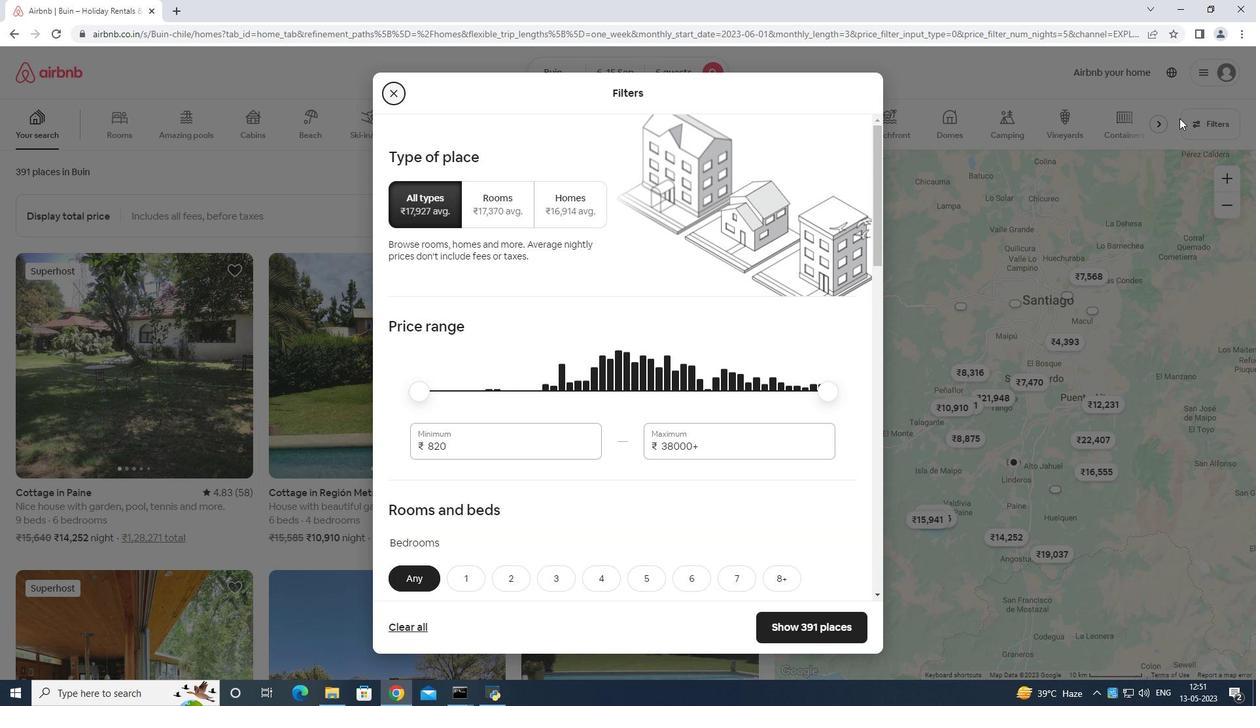 
Action: Mouse moved to (1175, 118)
Screenshot: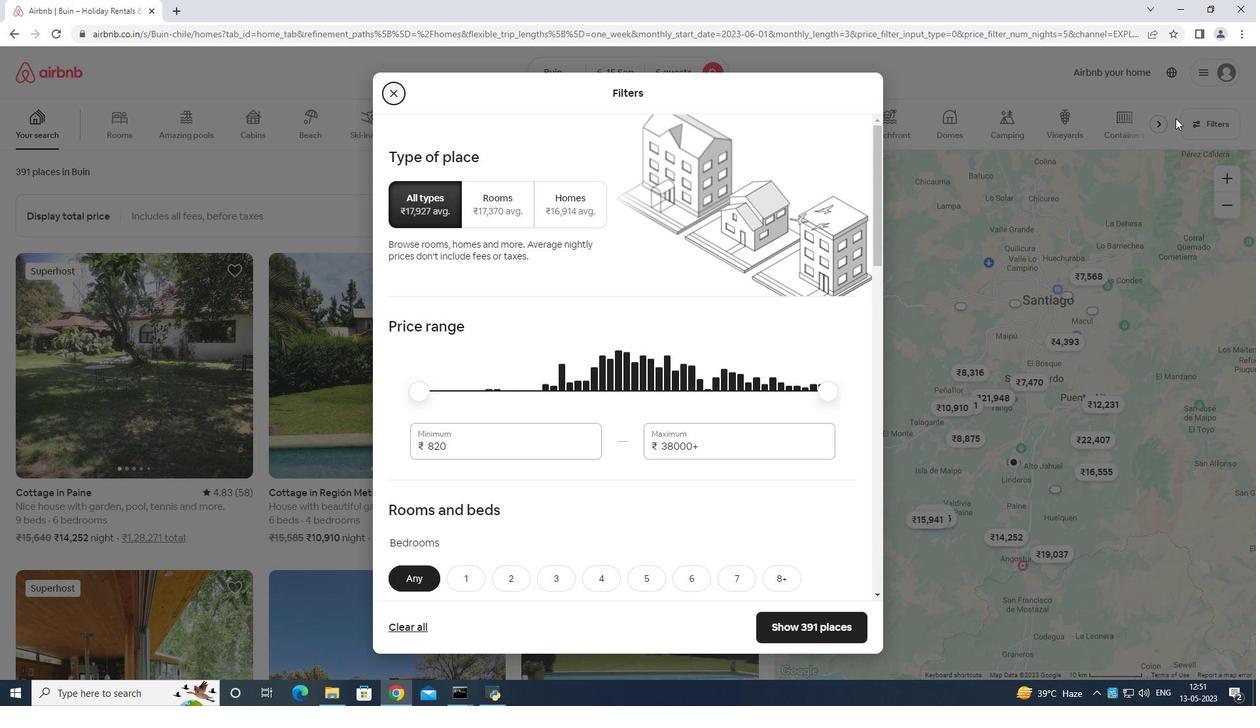 
Action: Key pressed <Key.backspace>
Screenshot: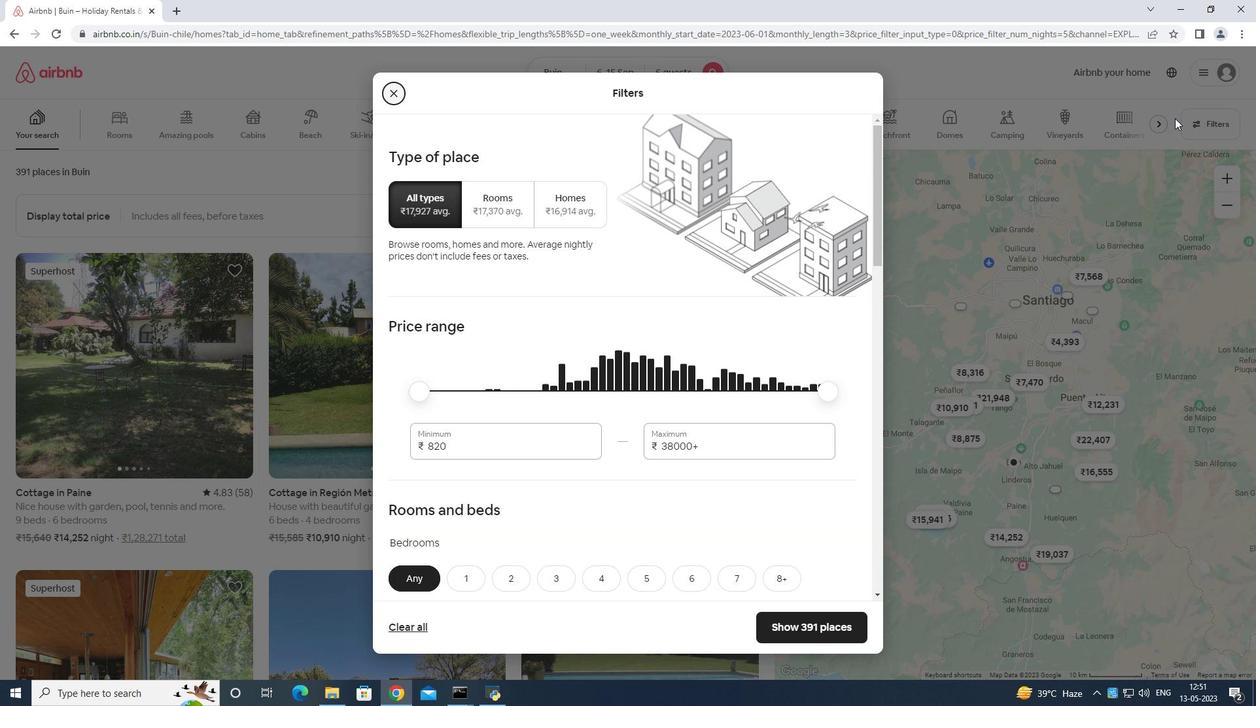 
Action: Mouse moved to (1174, 118)
Screenshot: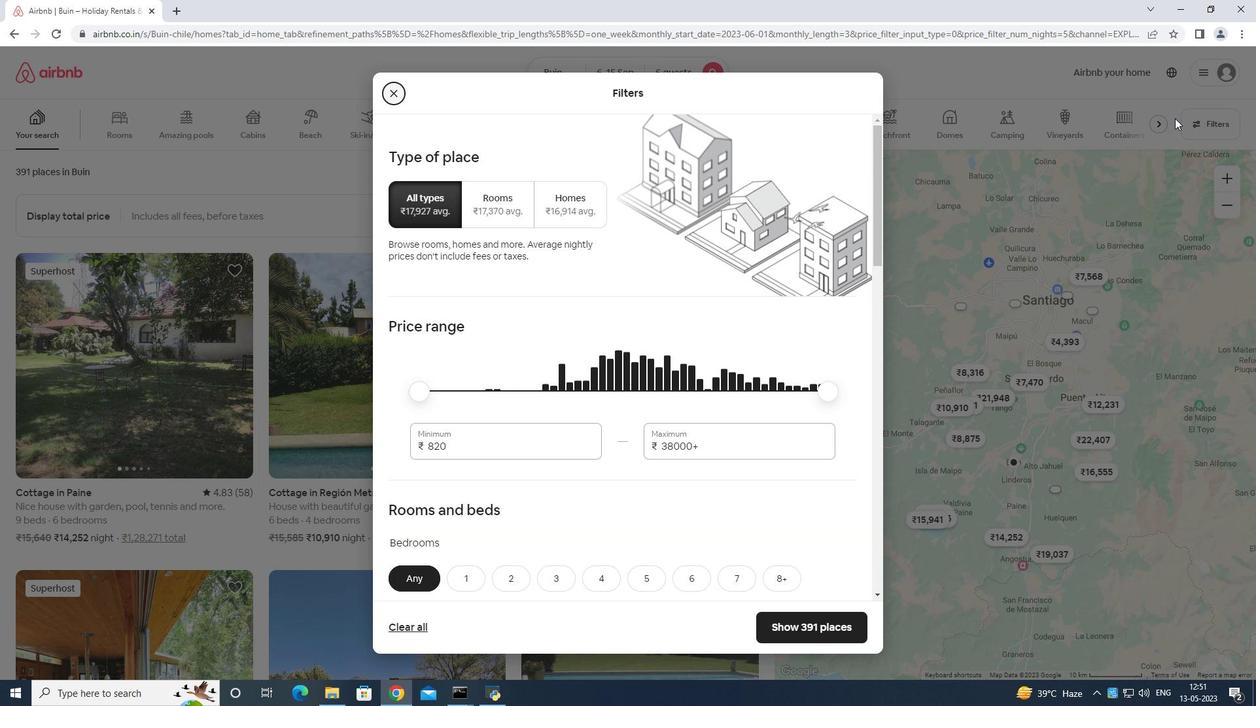
Action: Key pressed <Key.backspace>
Screenshot: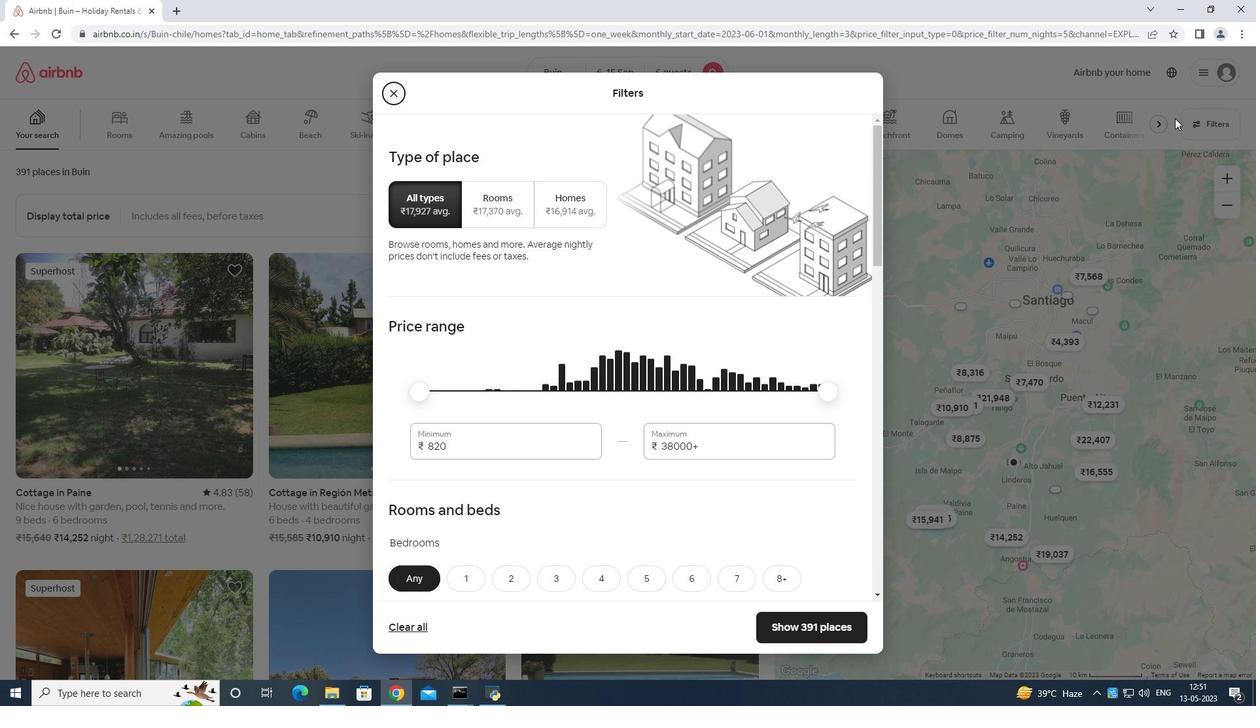 
Action: Mouse moved to (1173, 119)
Screenshot: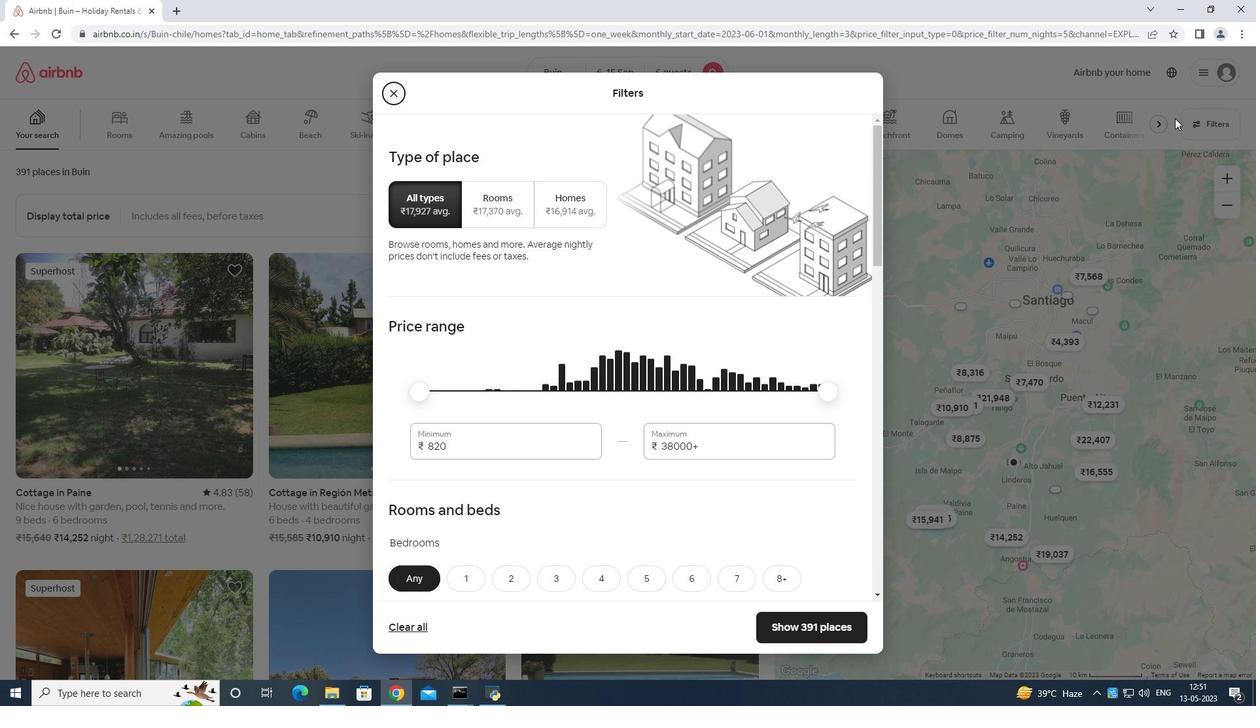 
Action: Key pressed <Key.backspace><Key.backspace>
Screenshot: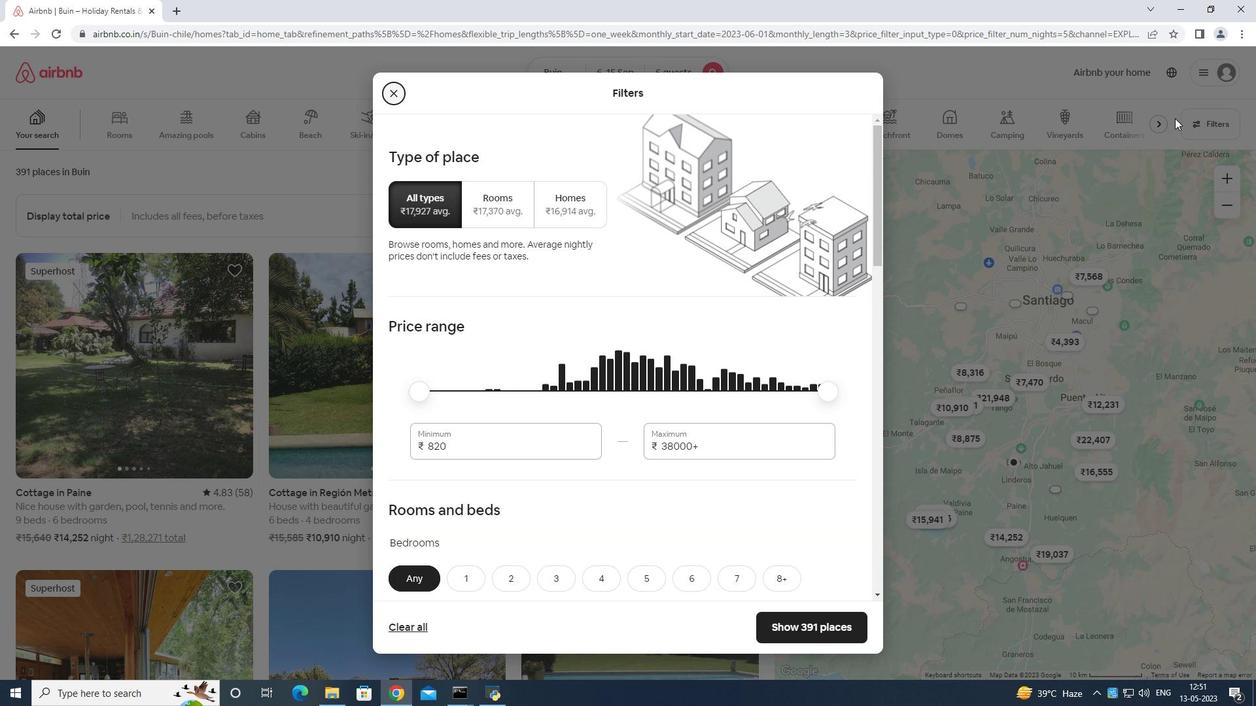 
Action: Mouse moved to (1170, 120)
Screenshot: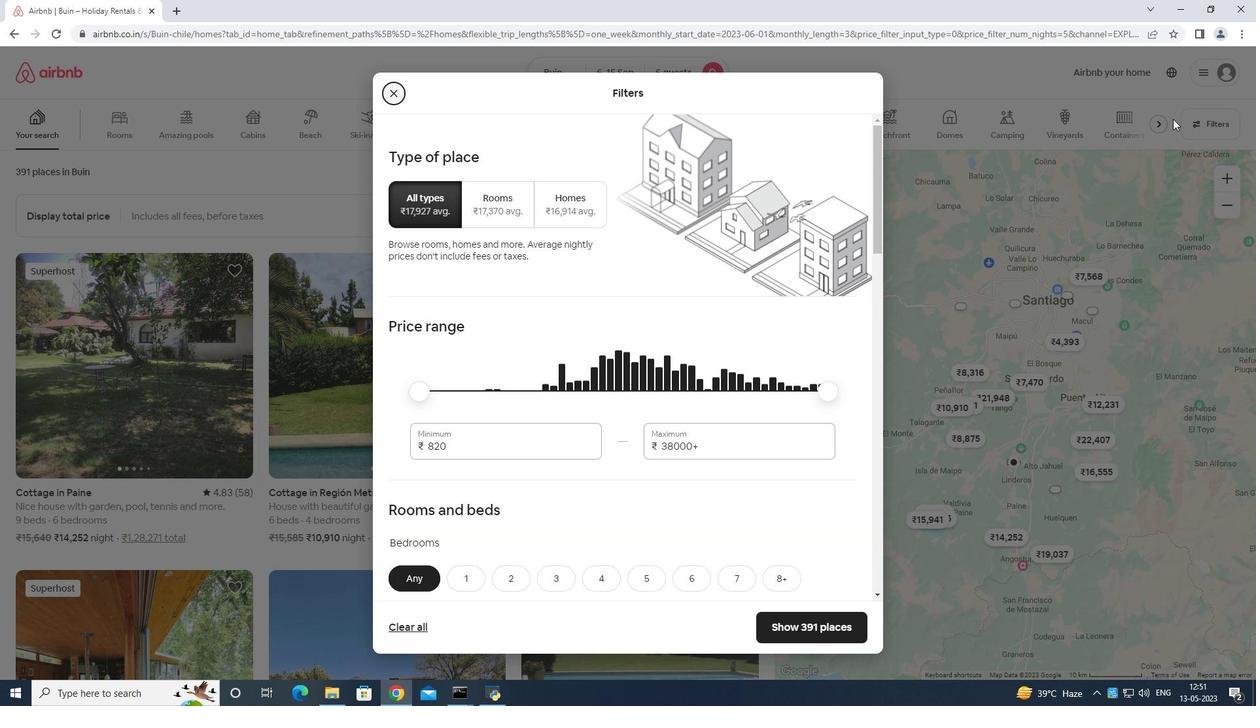 
Action: Key pressed <Key.backspace>
Screenshot: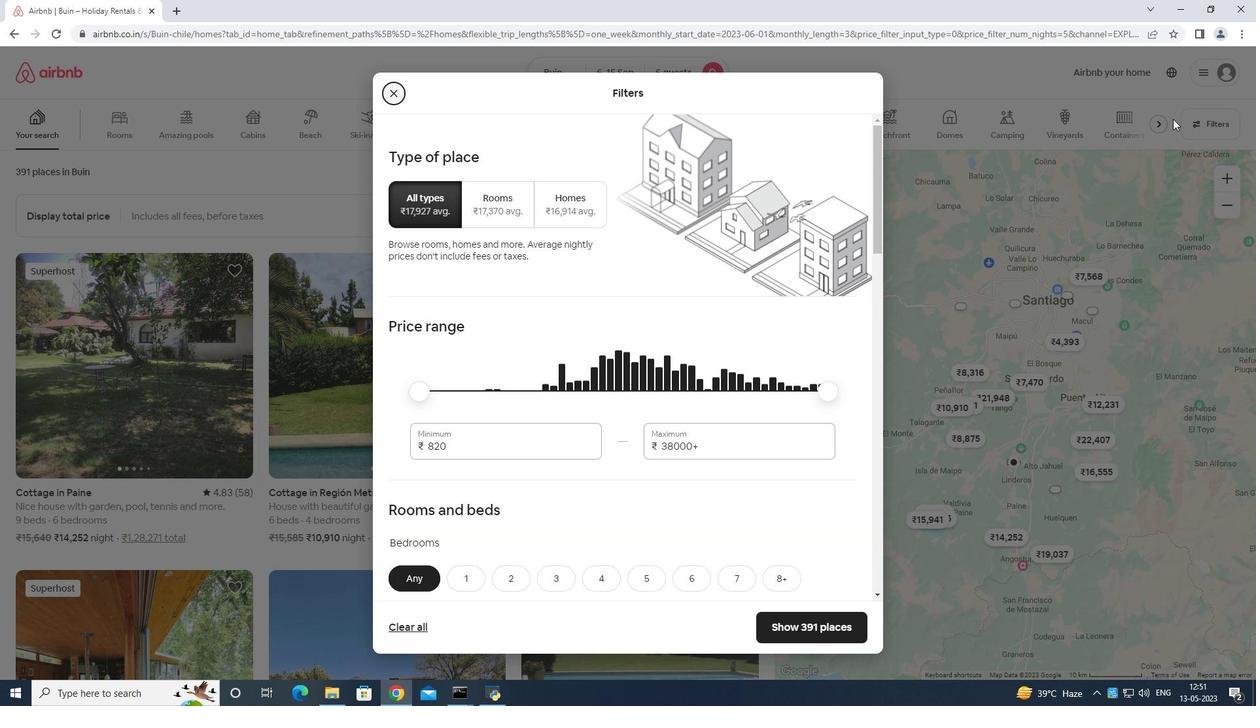 
Action: Mouse moved to (550, 437)
Screenshot: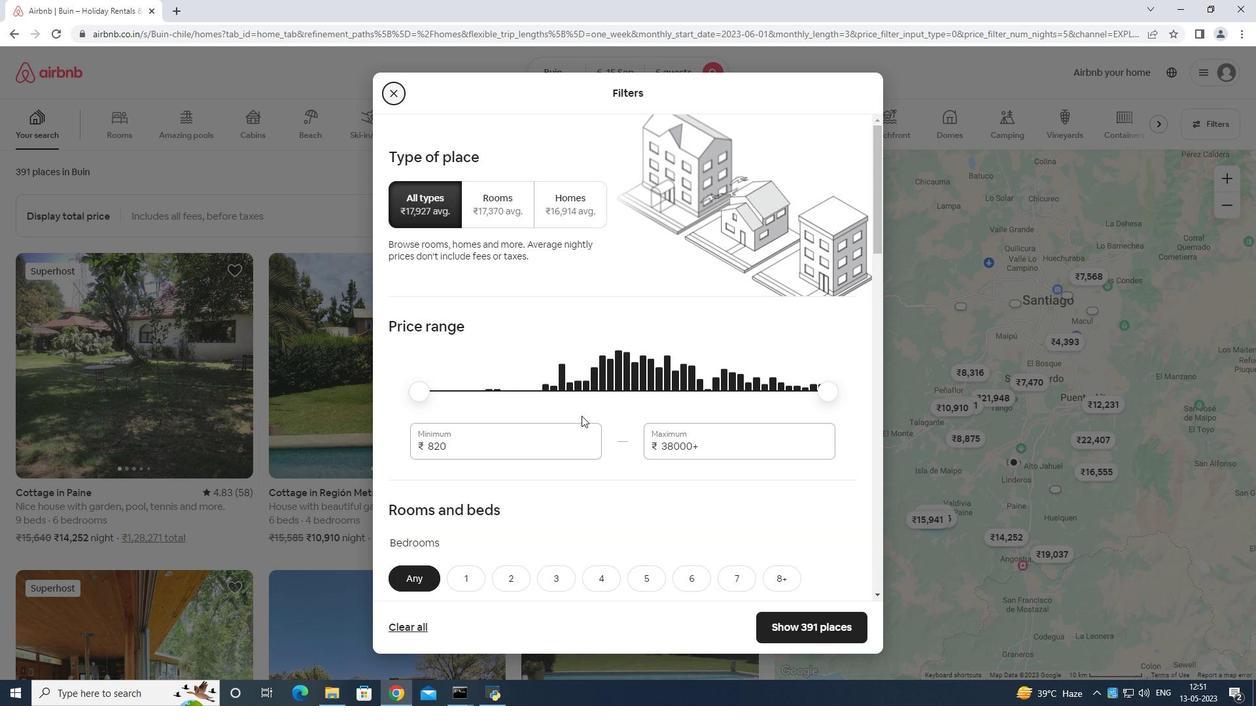 
Action: Mouse pressed left at (550, 437)
Screenshot: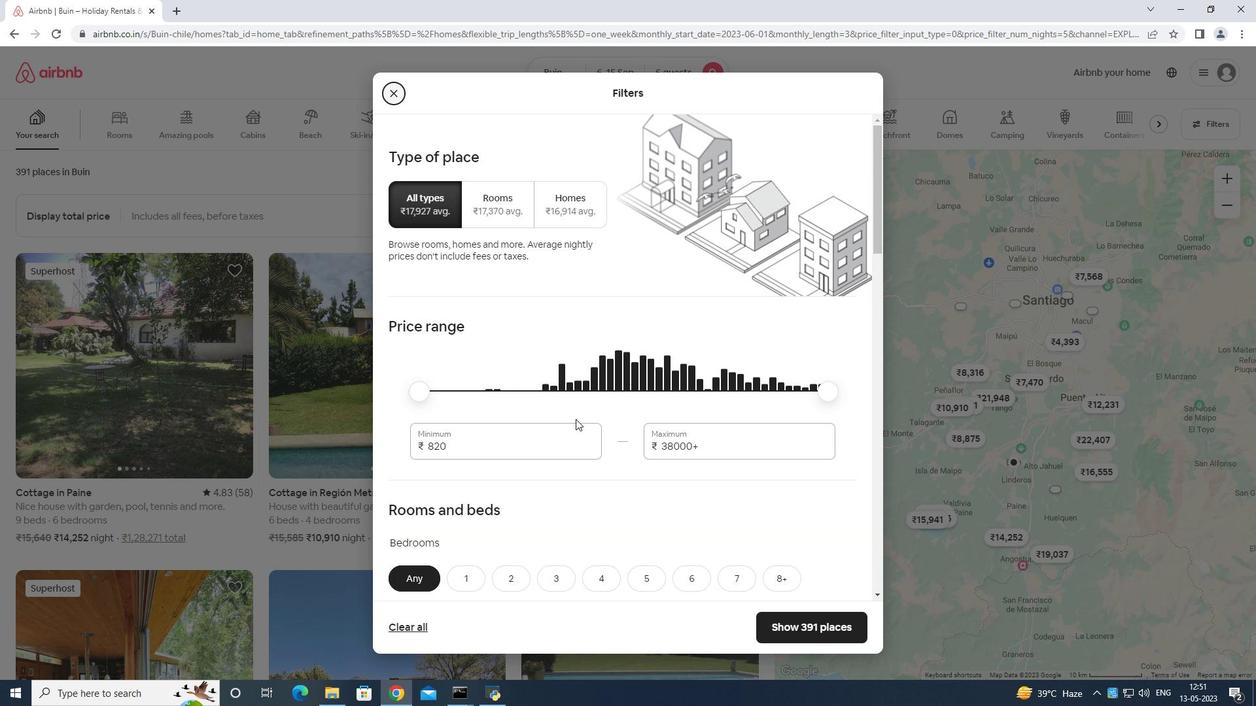 
Action: Mouse moved to (550, 434)
Screenshot: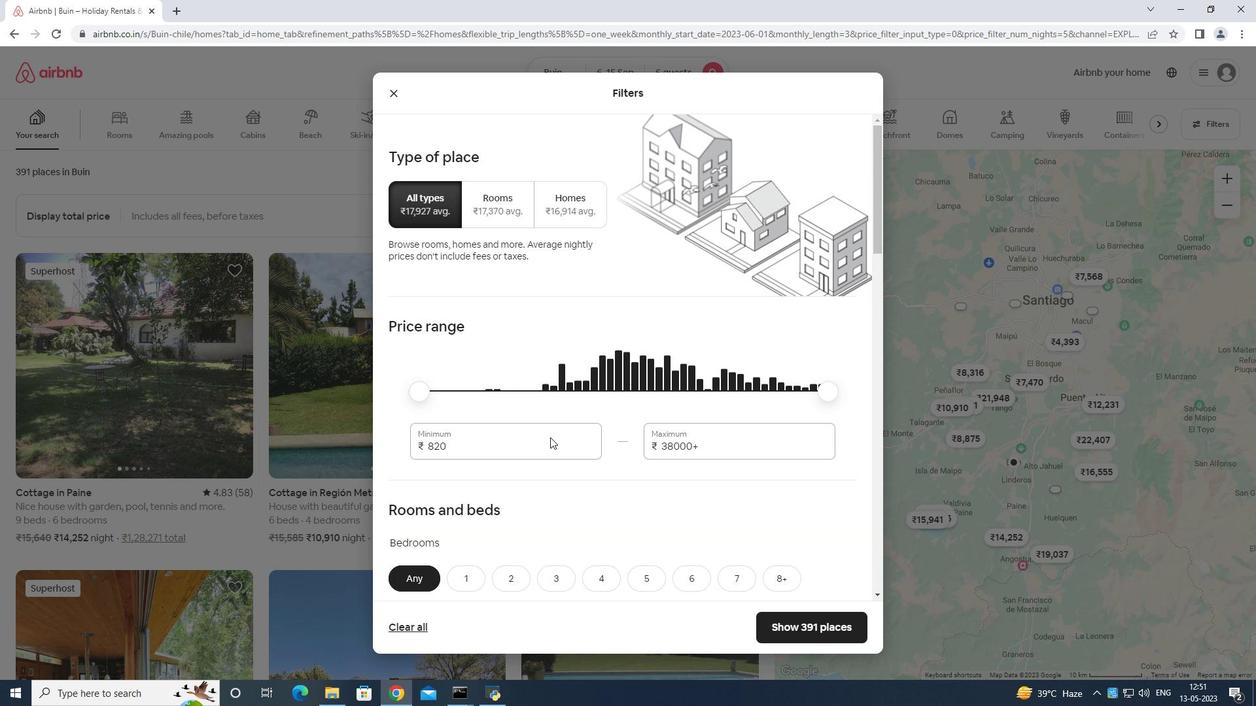 
Action: Key pressed <Key.backspace>
Screenshot: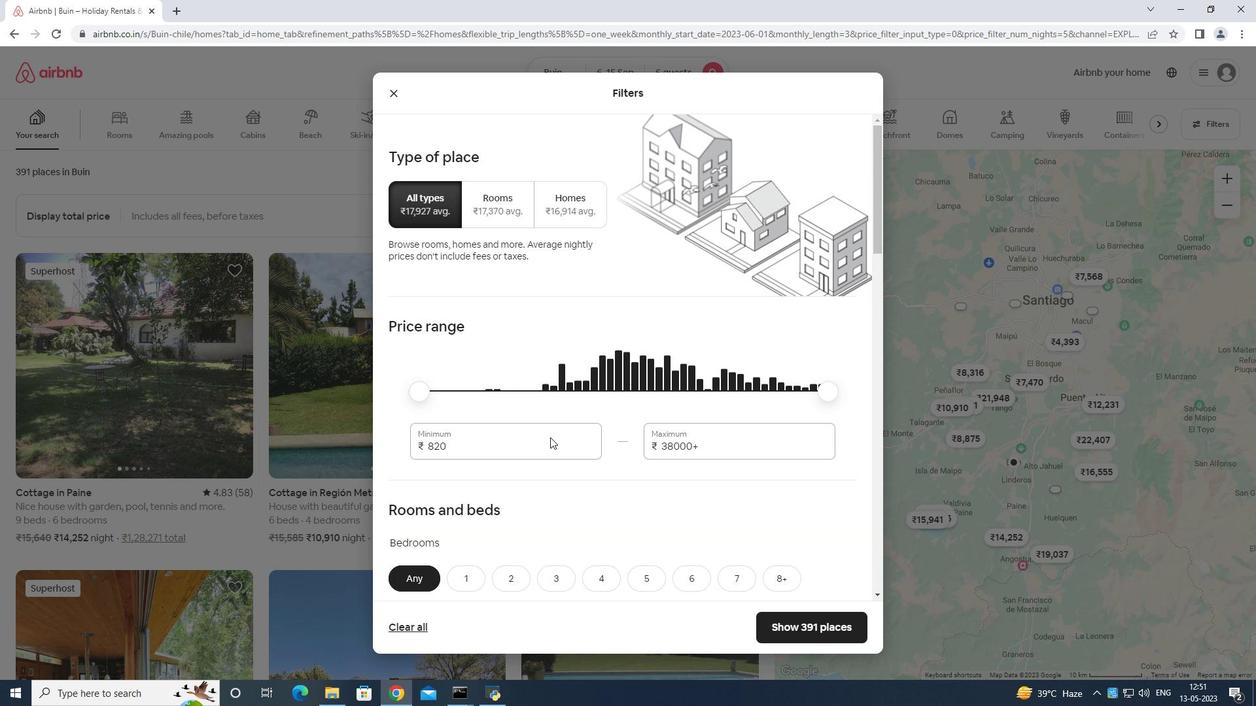 
Action: Mouse moved to (599, 420)
Screenshot: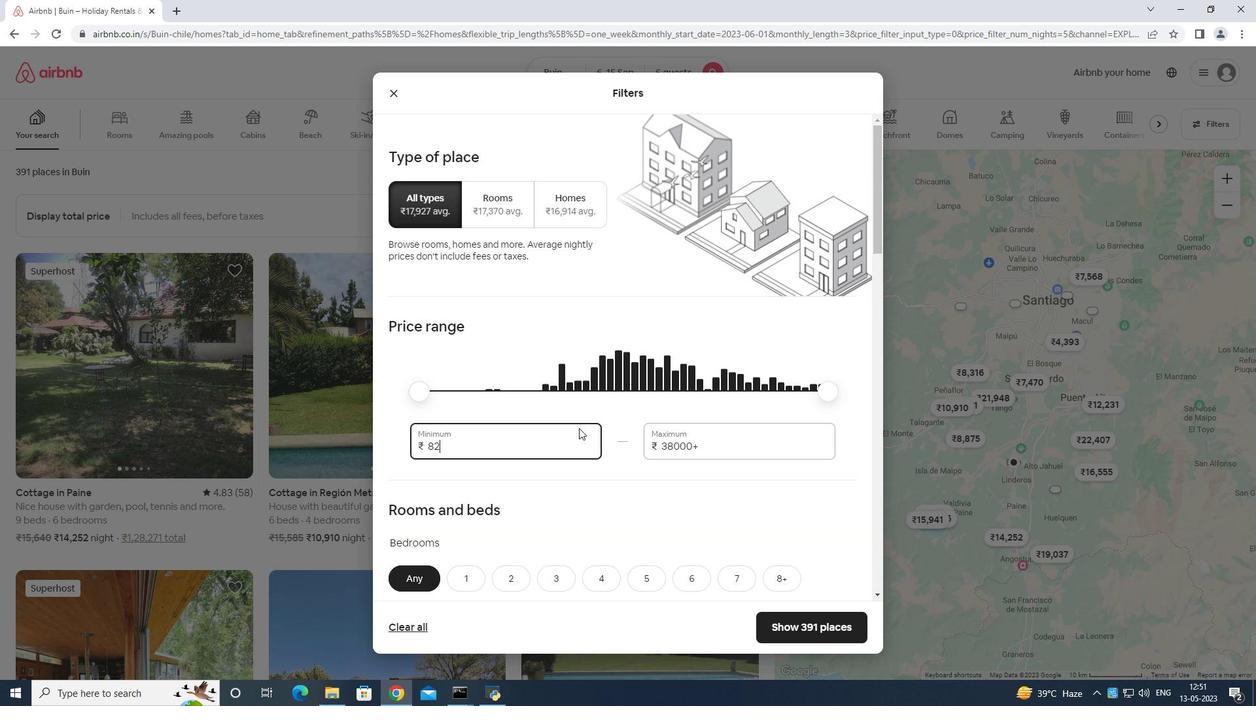 
Action: Key pressed <Key.backspace>
Screenshot: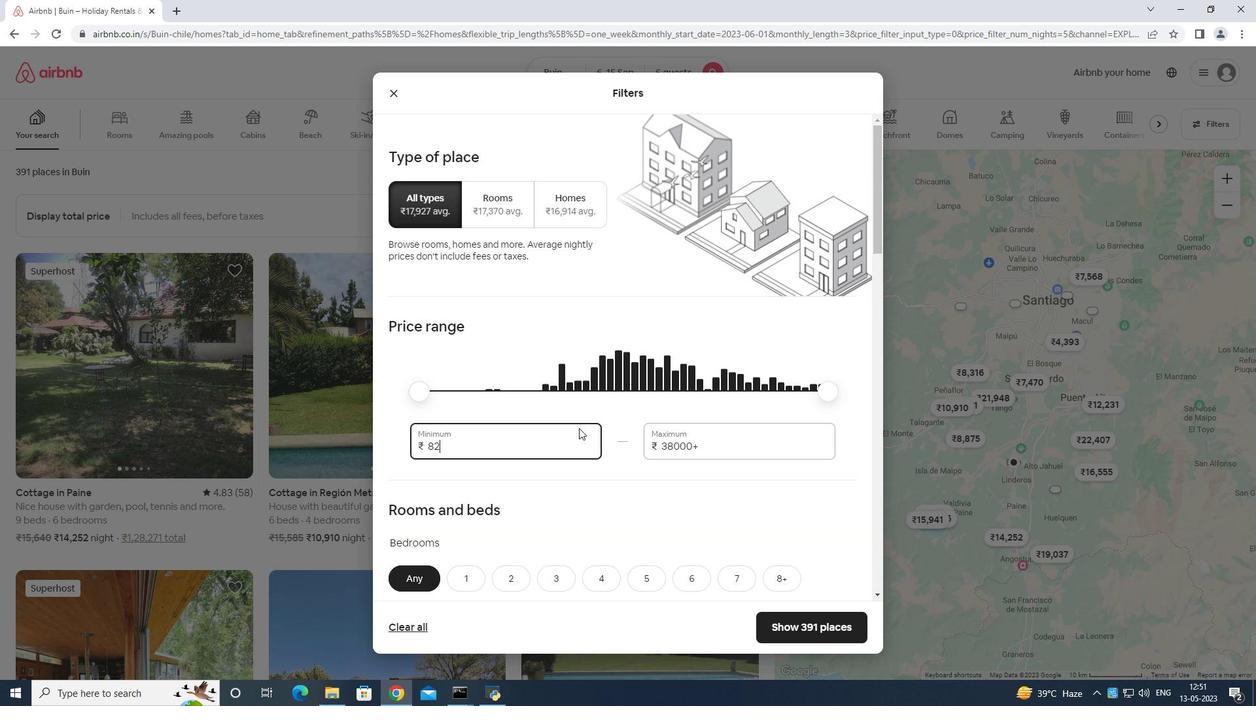 
Action: Mouse moved to (606, 418)
Screenshot: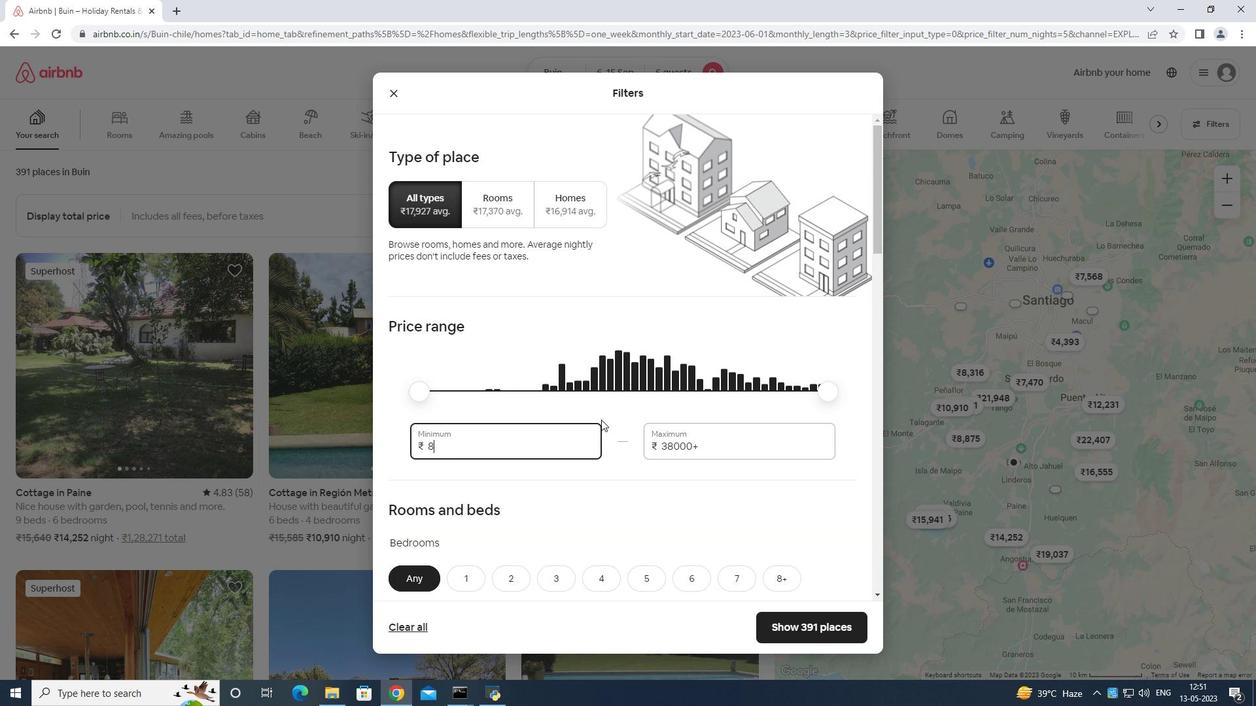 
Action: Key pressed <Key.backspace>
Screenshot: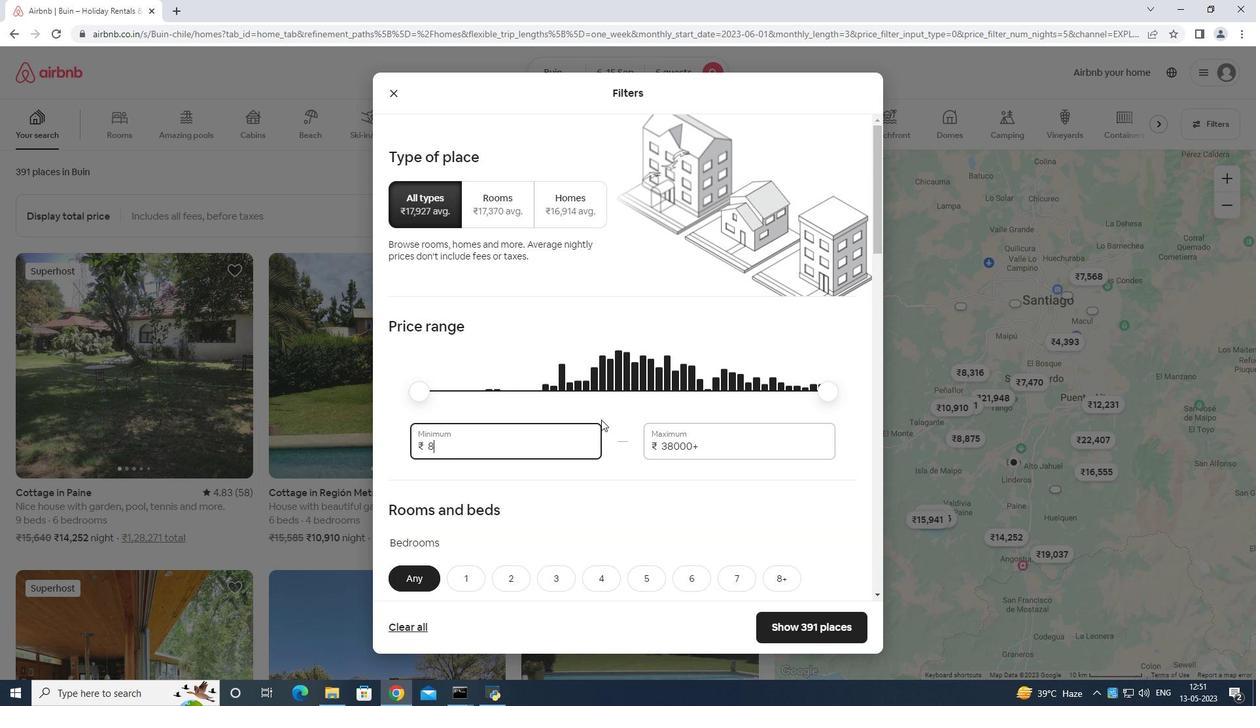 
Action: Mouse moved to (626, 411)
Screenshot: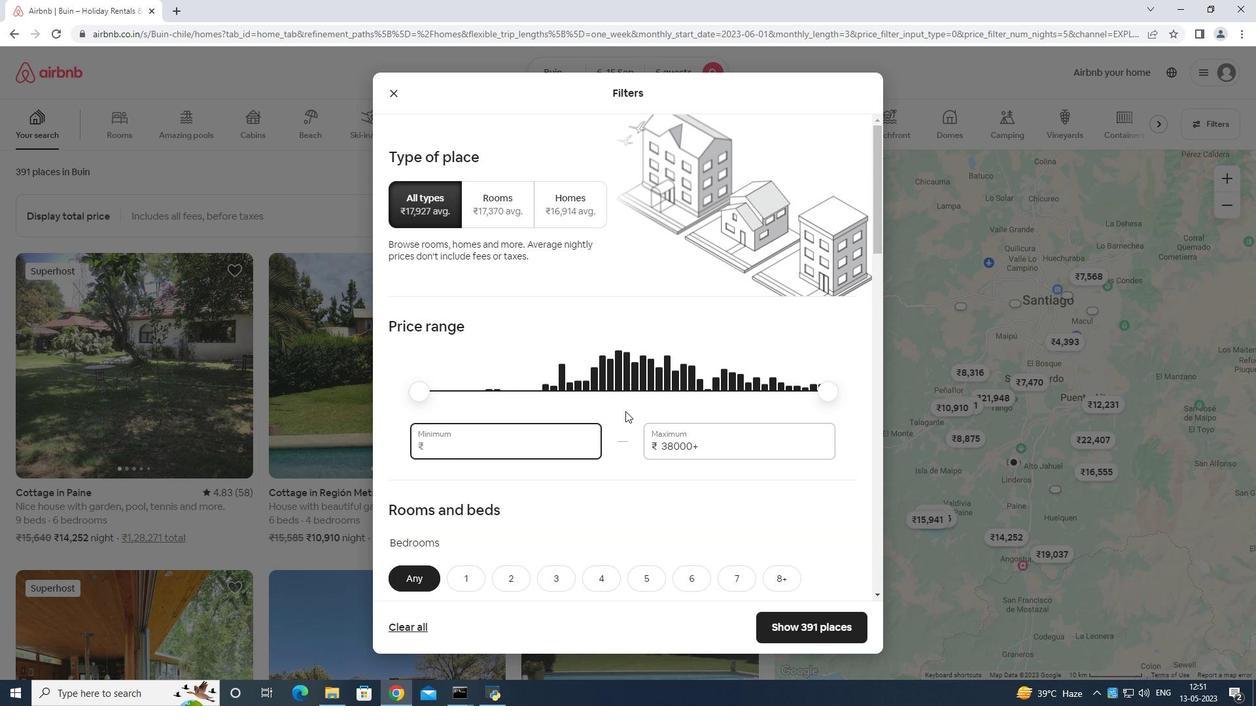 
Action: Key pressed 1
Screenshot: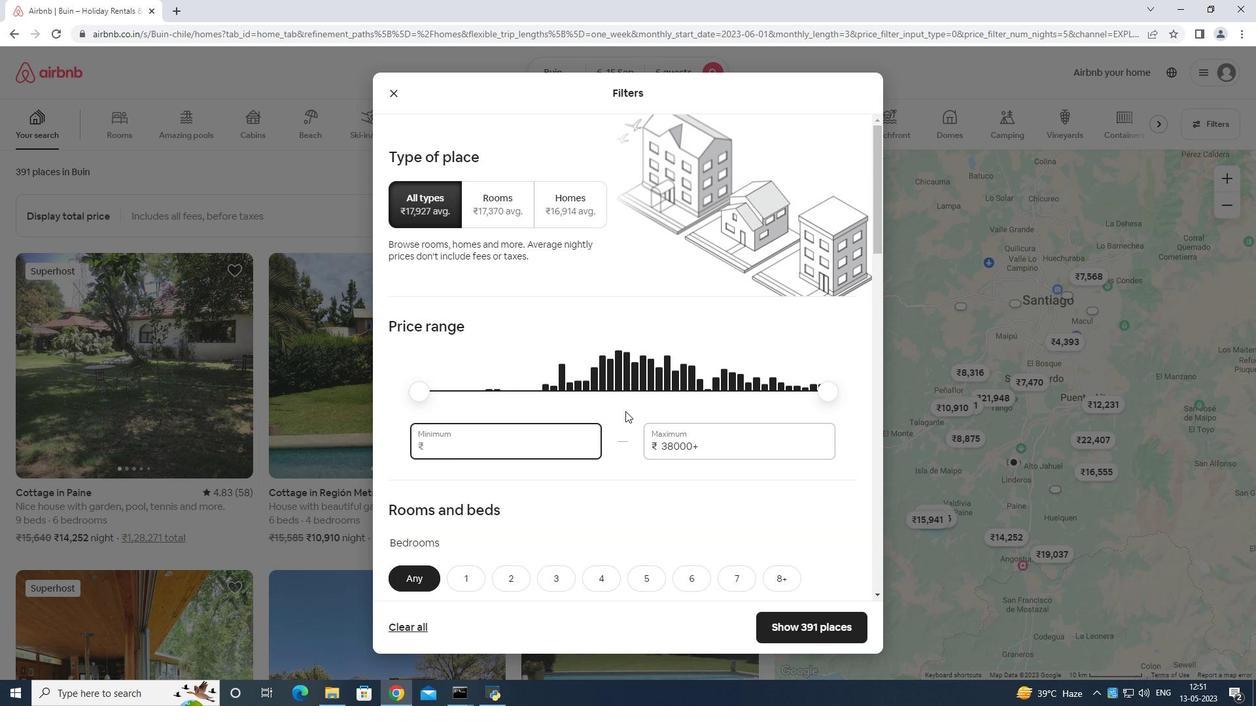 
Action: Mouse moved to (626, 411)
Screenshot: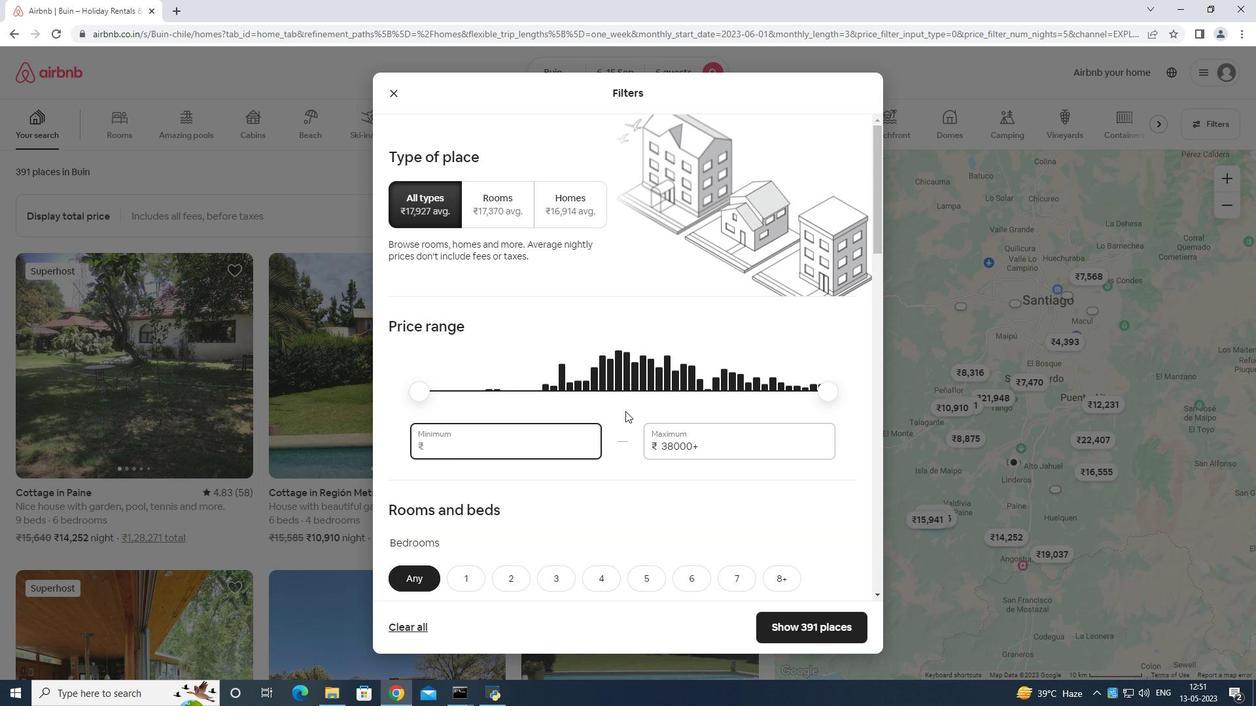 
Action: Key pressed 00
Screenshot: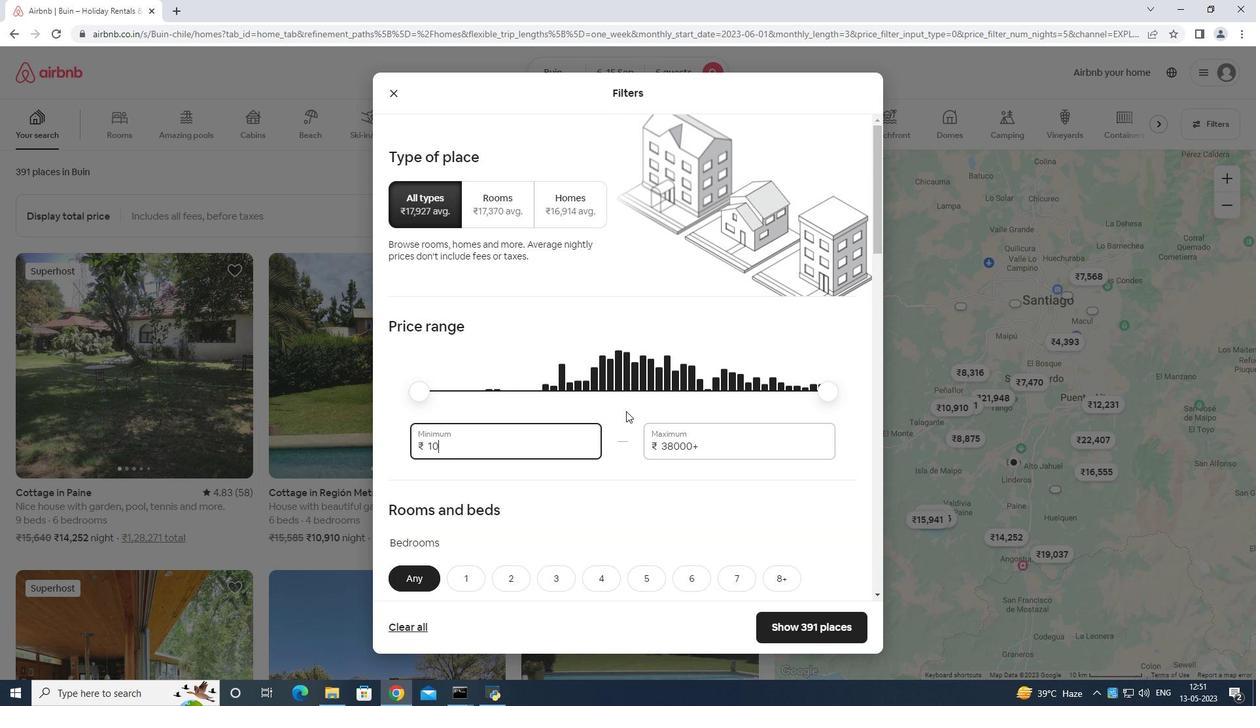 
Action: Mouse moved to (627, 411)
Screenshot: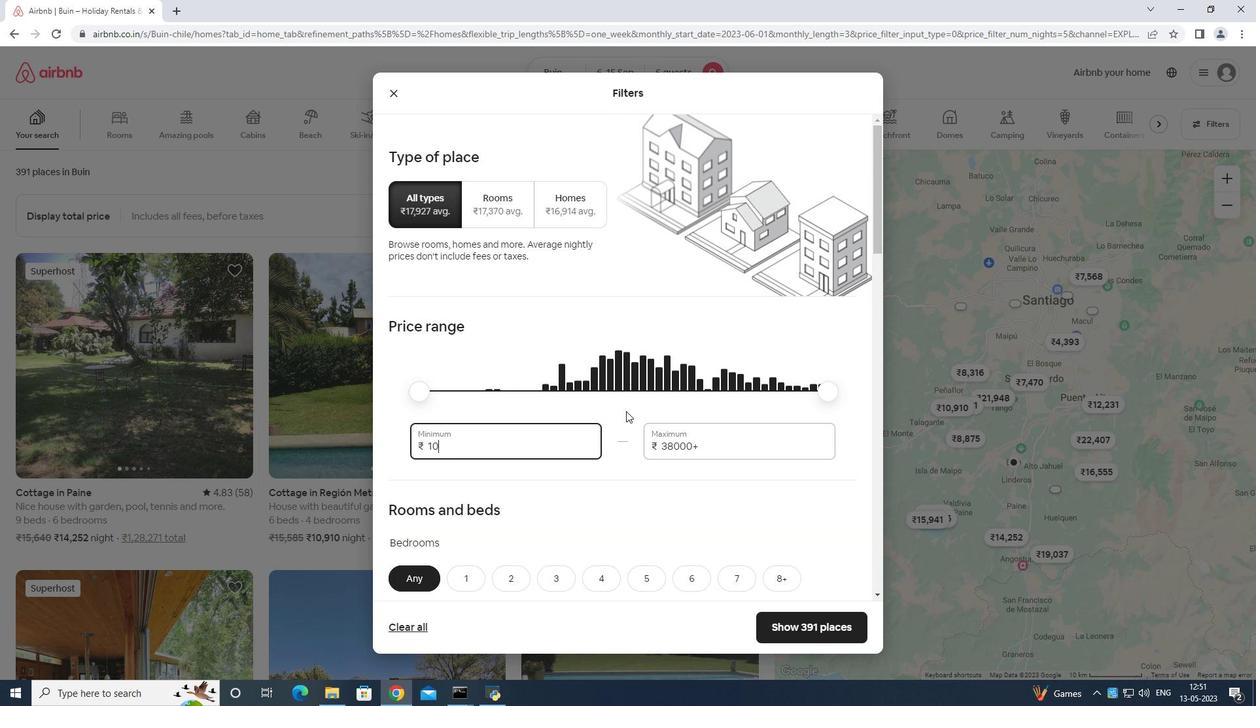 
Action: Key pressed 0
Screenshot: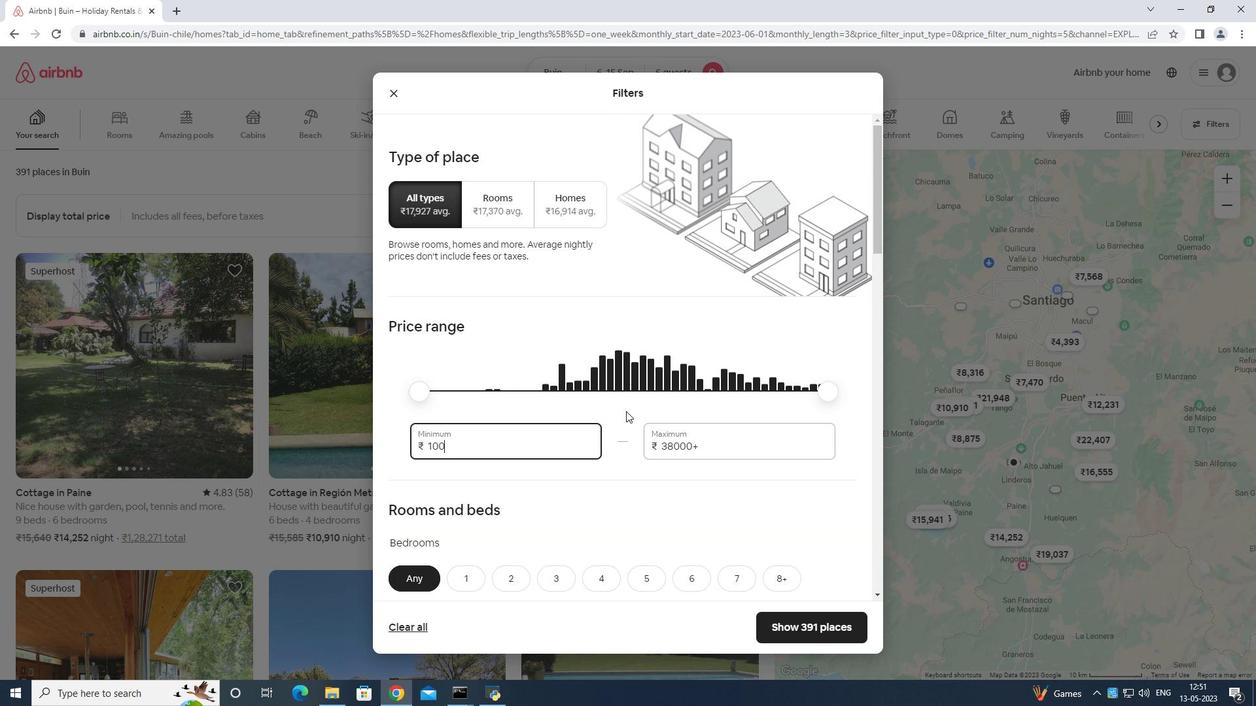 
Action: Mouse moved to (628, 409)
Screenshot: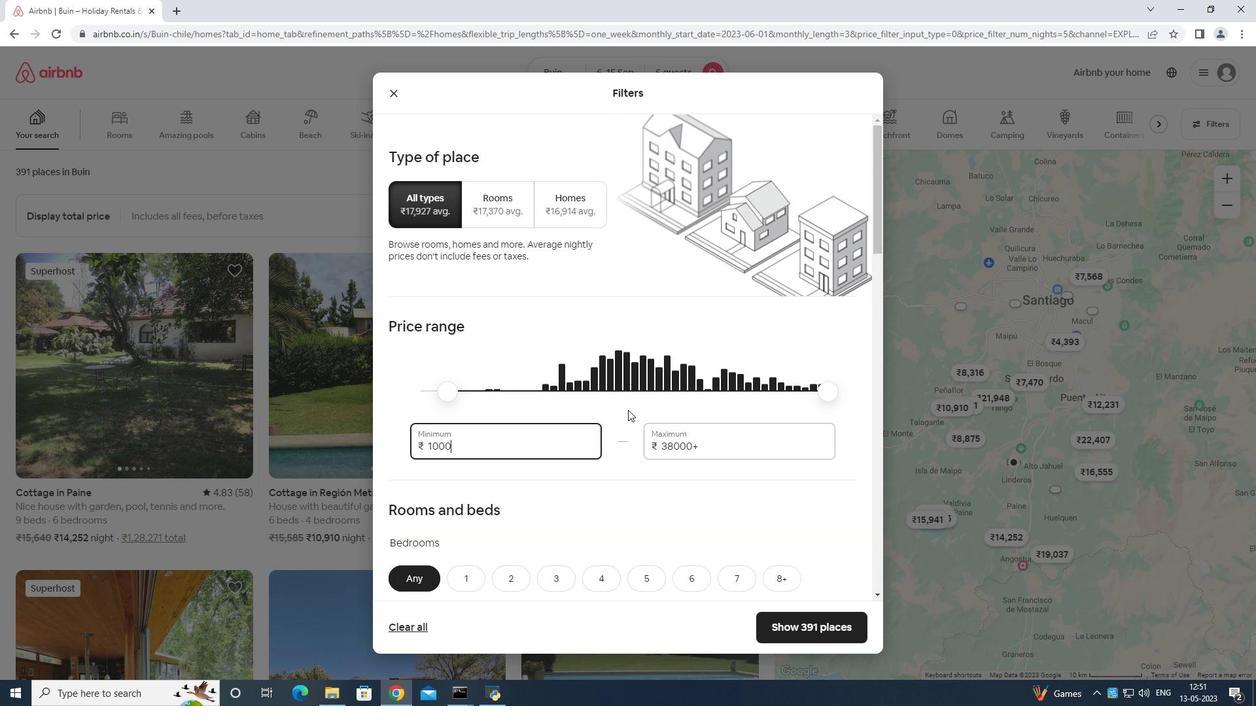 
Action: Key pressed <Key.backspace>
Screenshot: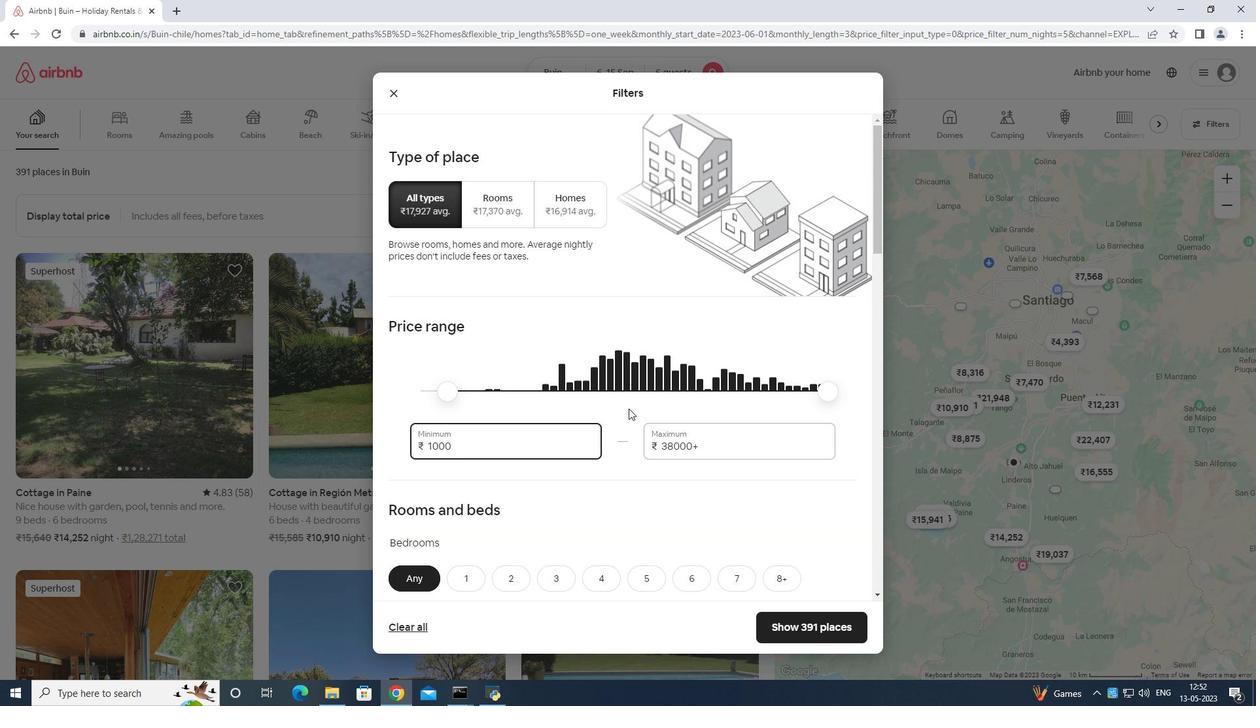 
Action: Mouse moved to (629, 409)
Screenshot: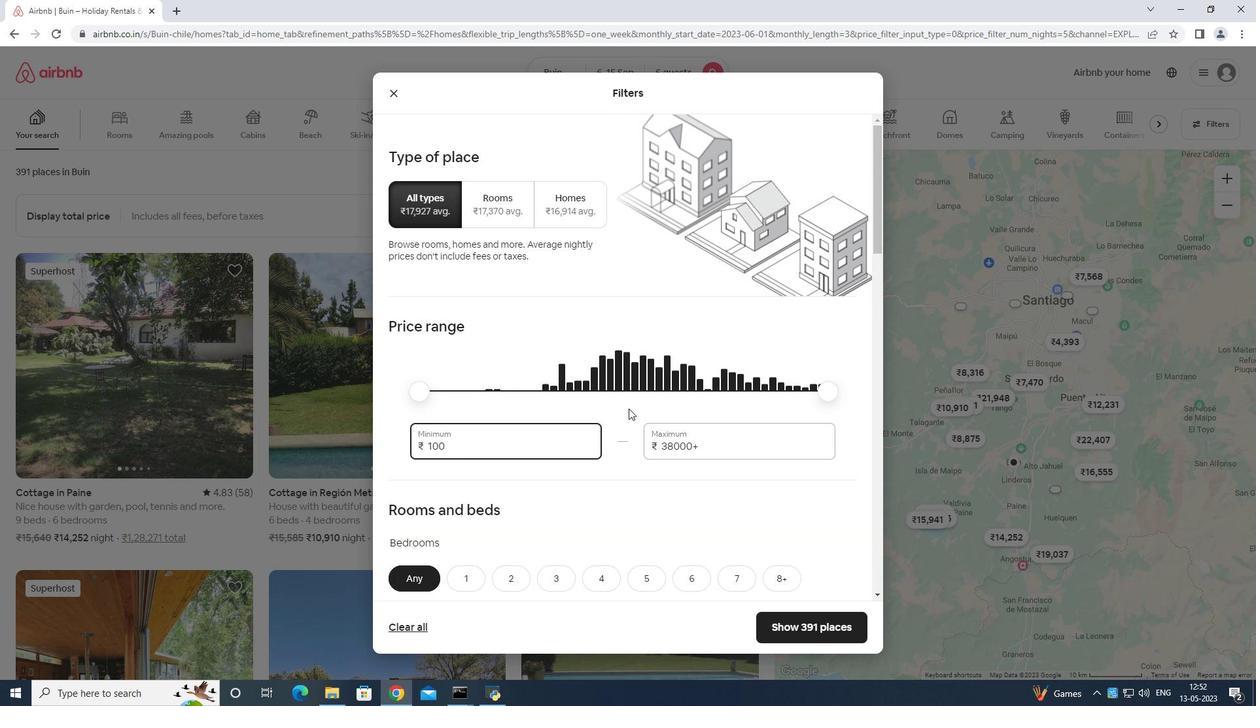 
Action: Key pressed <Key.backspace><Key.backspace><Key.backspace><Key.backspace><Key.backspace><Key.backspace>
Screenshot: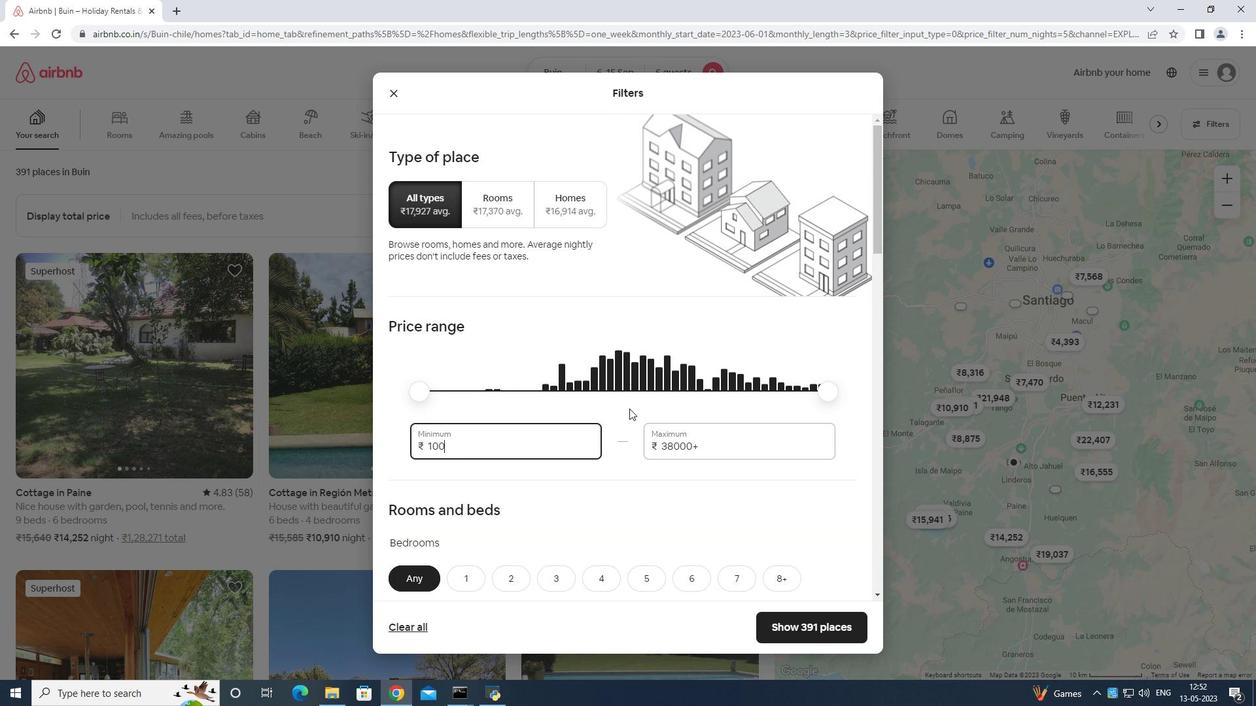 
Action: Mouse moved to (630, 408)
Screenshot: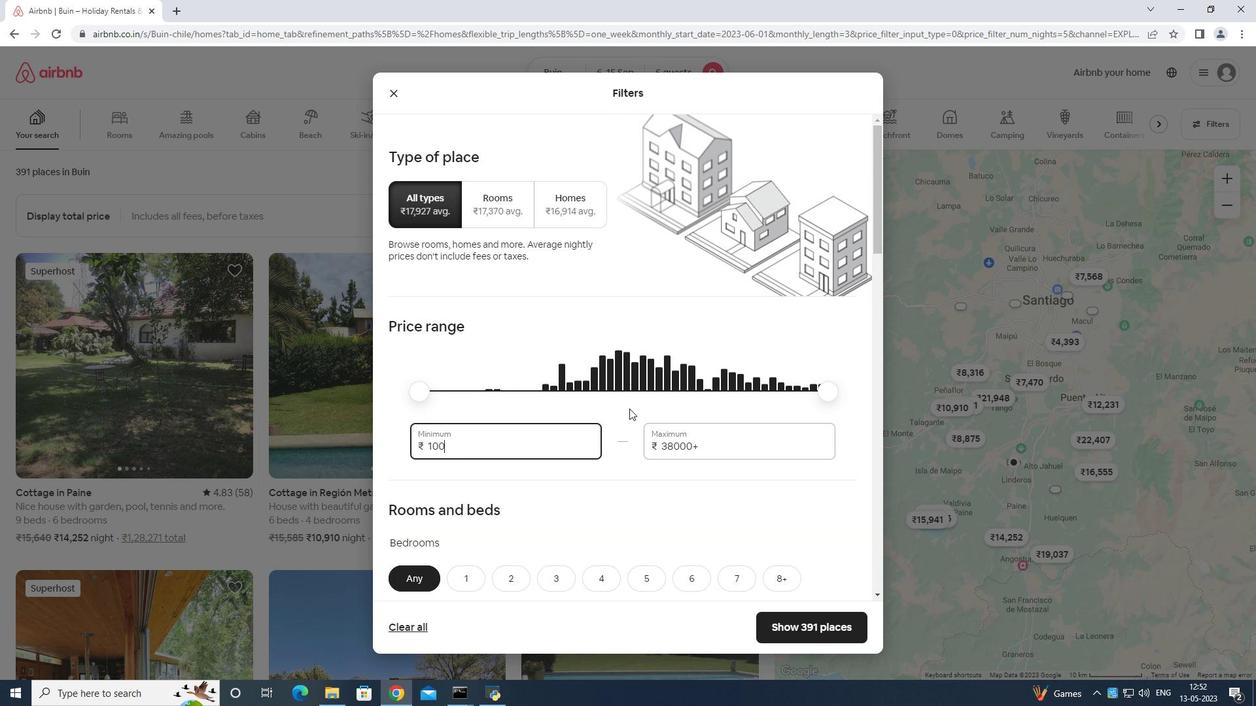
Action: Key pressed <Key.backspace><Key.backspace><Key.backspace>
Screenshot: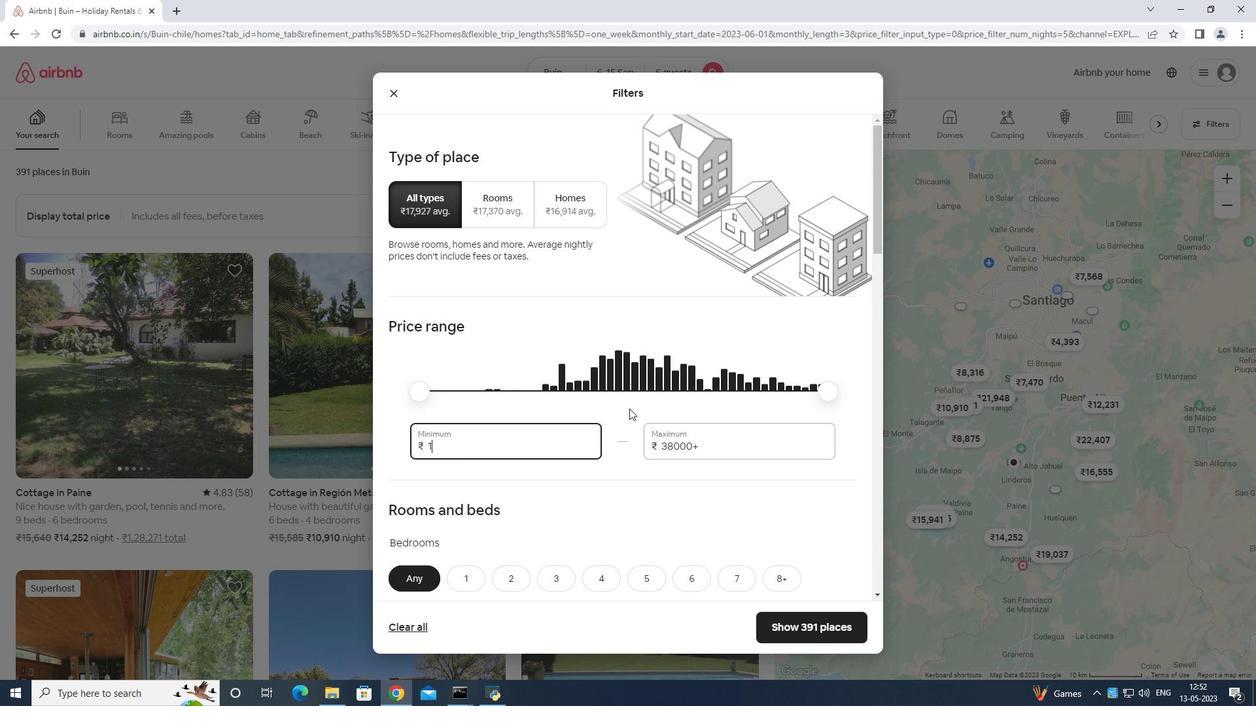 
Action: Mouse moved to (630, 407)
Screenshot: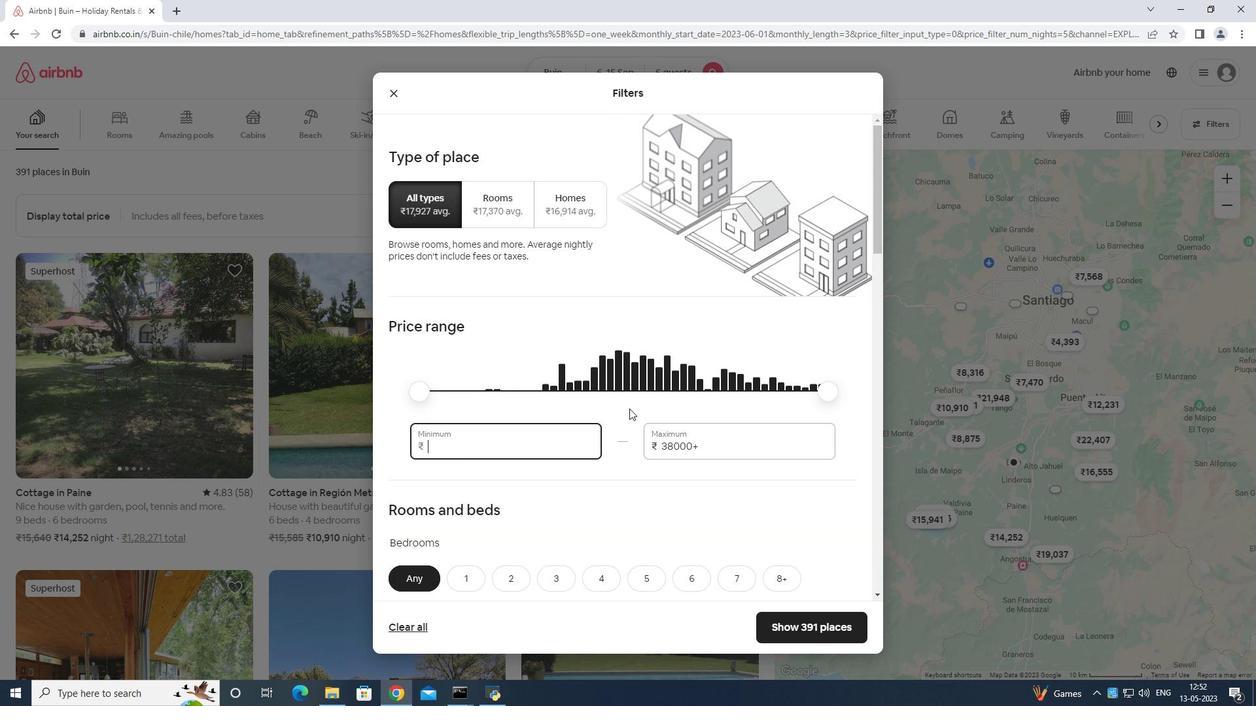 
Action: Key pressed <Key.backspace>
Screenshot: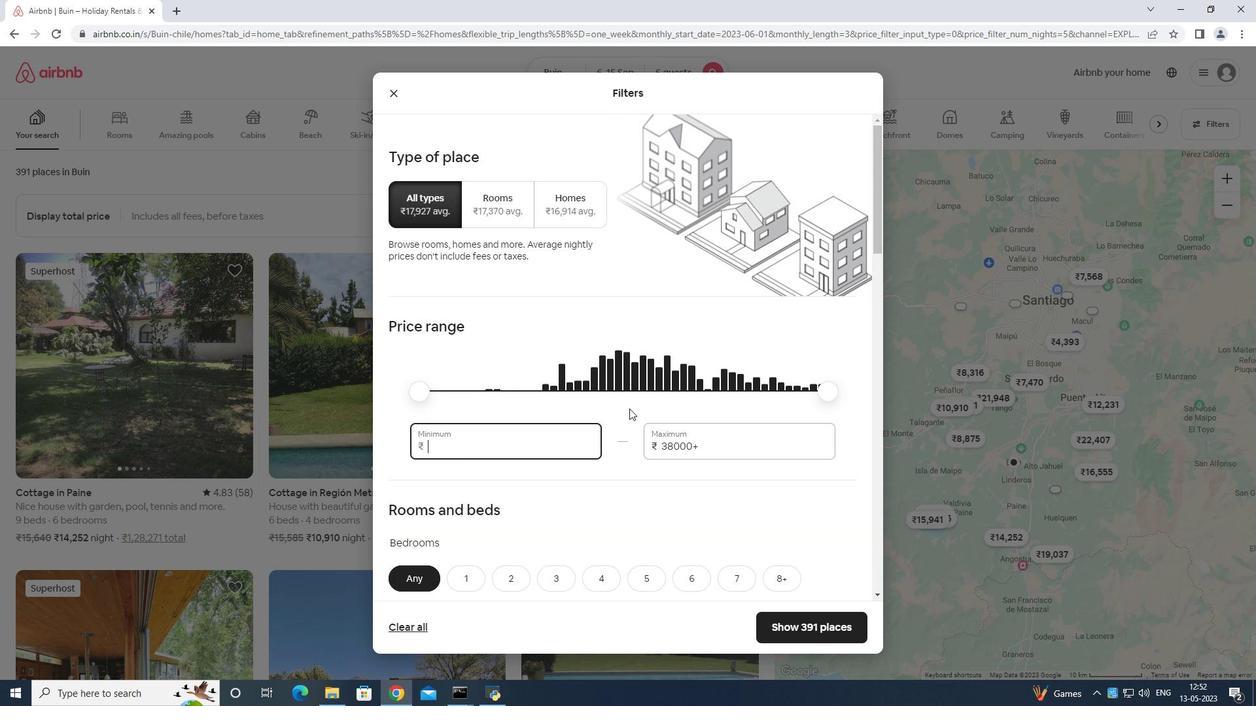 
Action: Mouse moved to (633, 407)
Screenshot: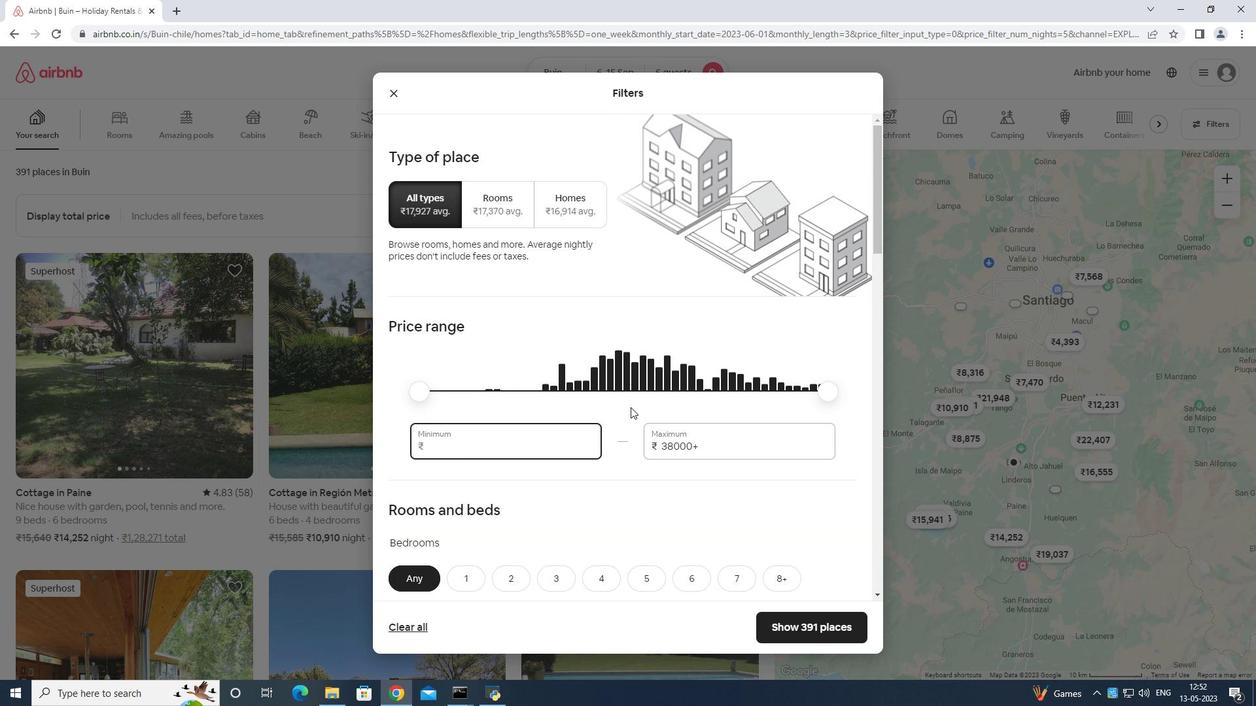 
Action: Key pressed 8
Screenshot: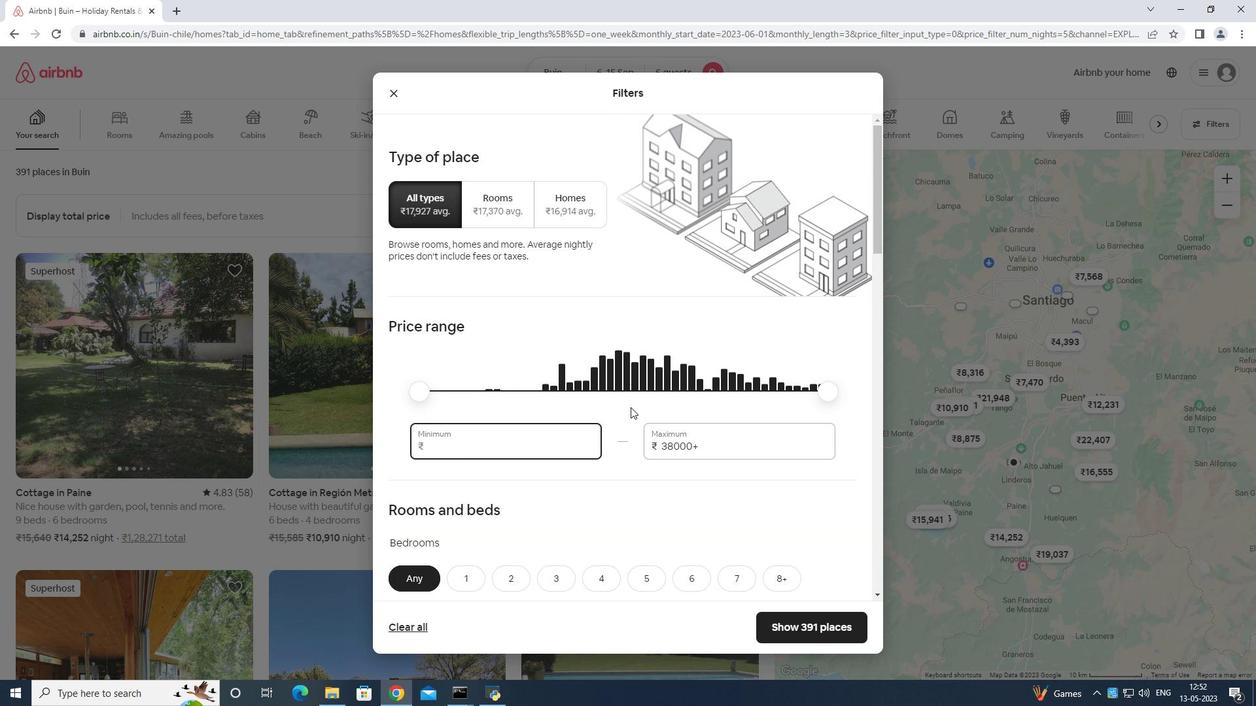 
Action: Mouse moved to (638, 408)
Screenshot: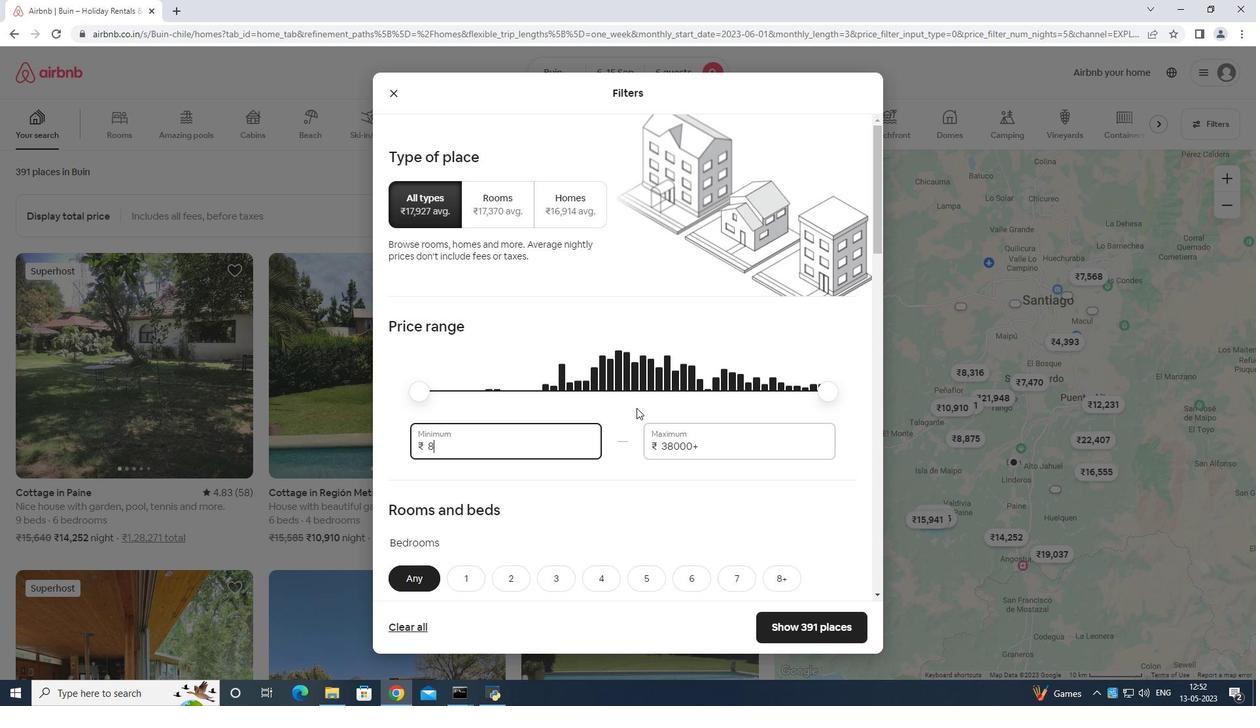 
Action: Key pressed 0
Screenshot: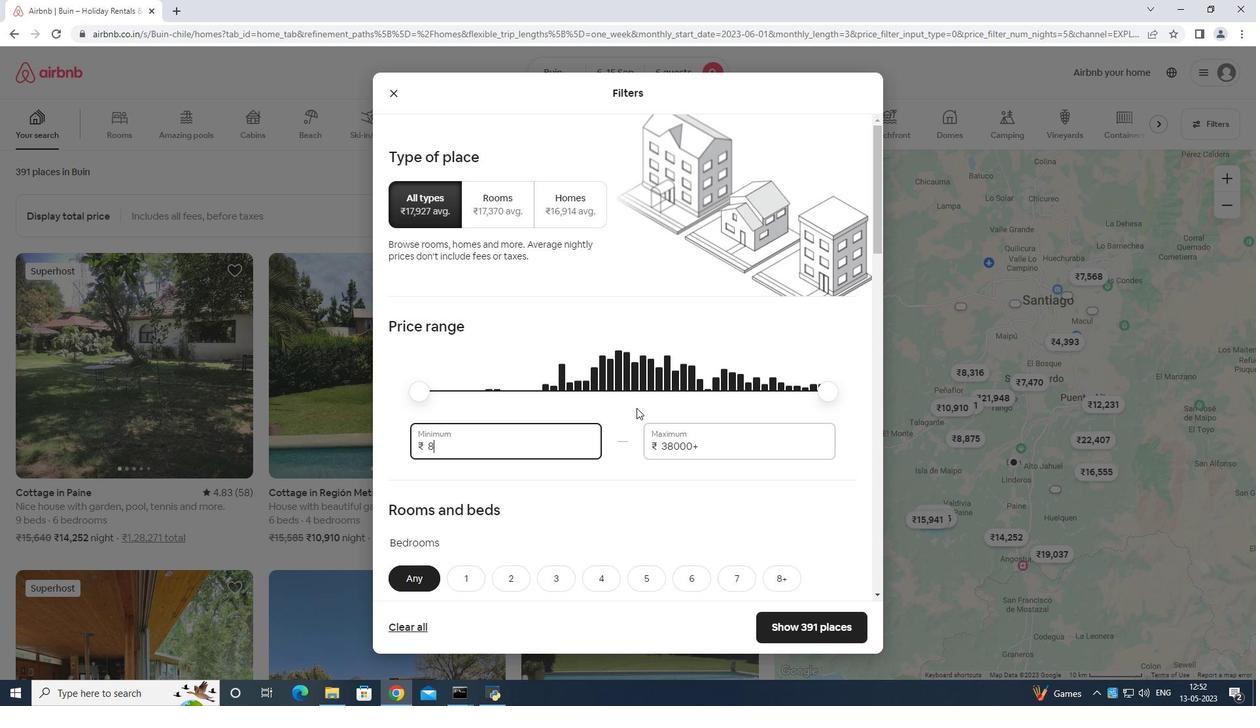 
Action: Mouse moved to (638, 408)
Screenshot: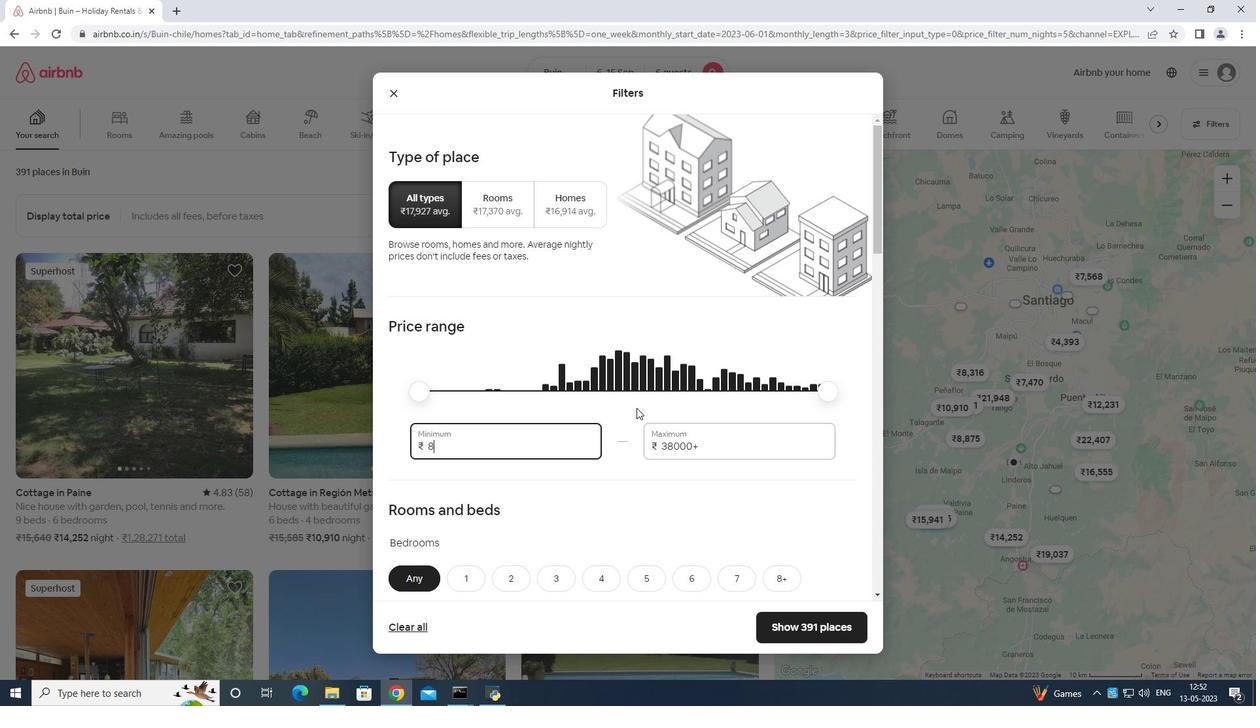 
Action: Key pressed 0
Screenshot: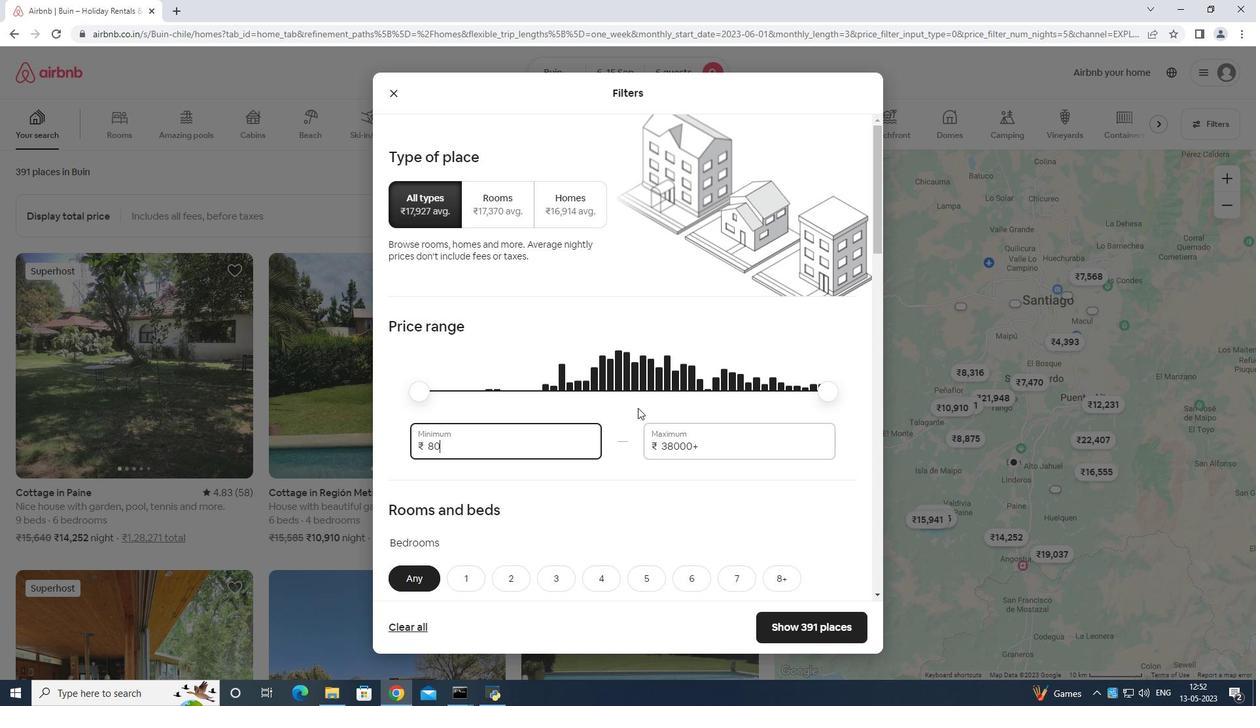 
Action: Mouse moved to (638, 407)
Screenshot: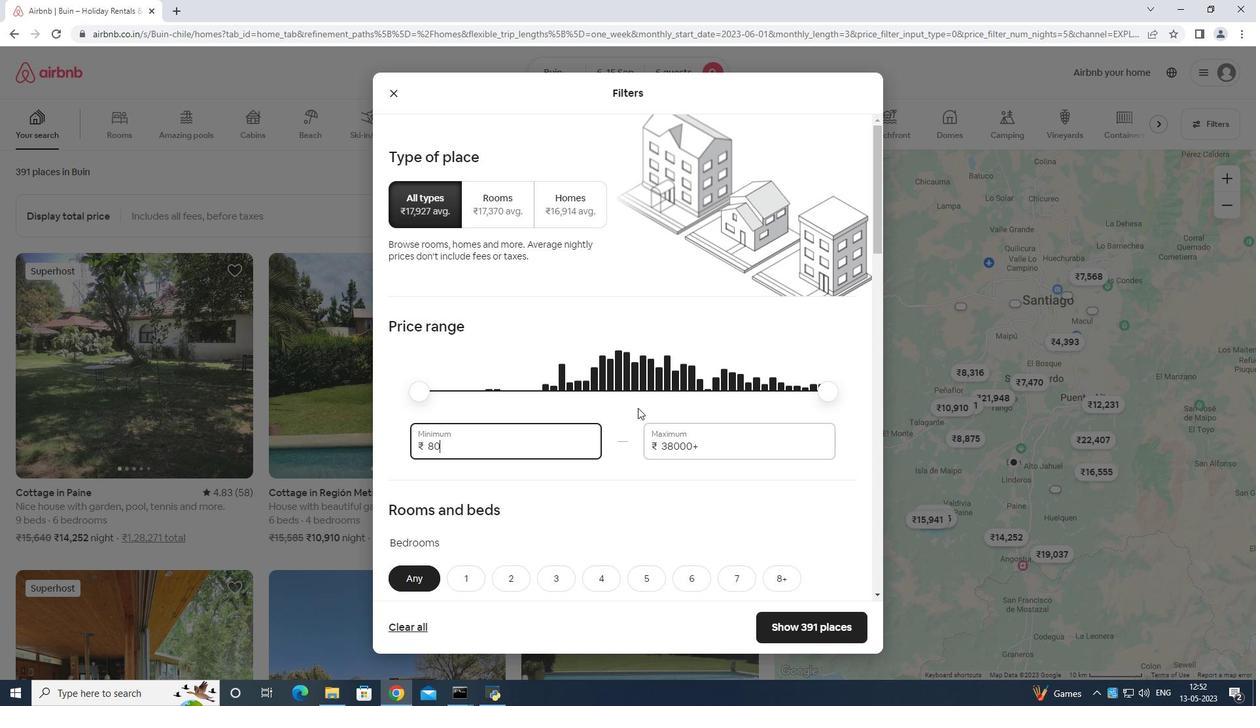
Action: Key pressed 0
Screenshot: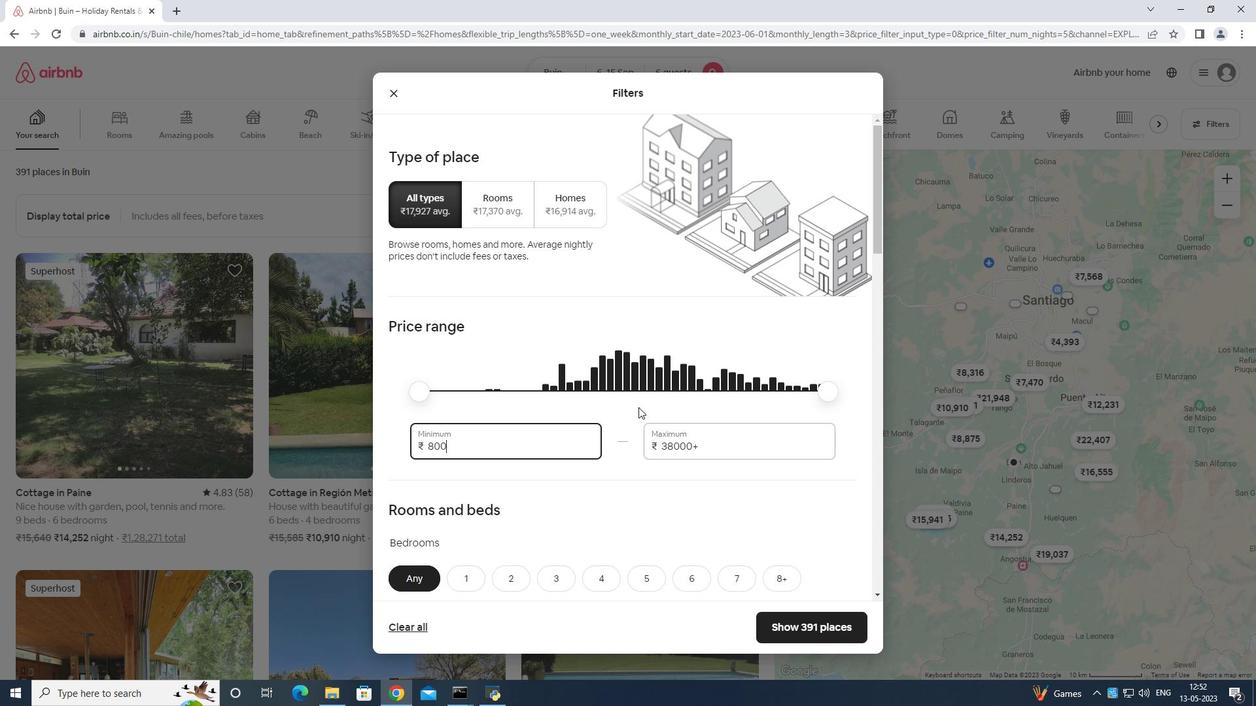 
Action: Mouse moved to (702, 430)
Screenshot: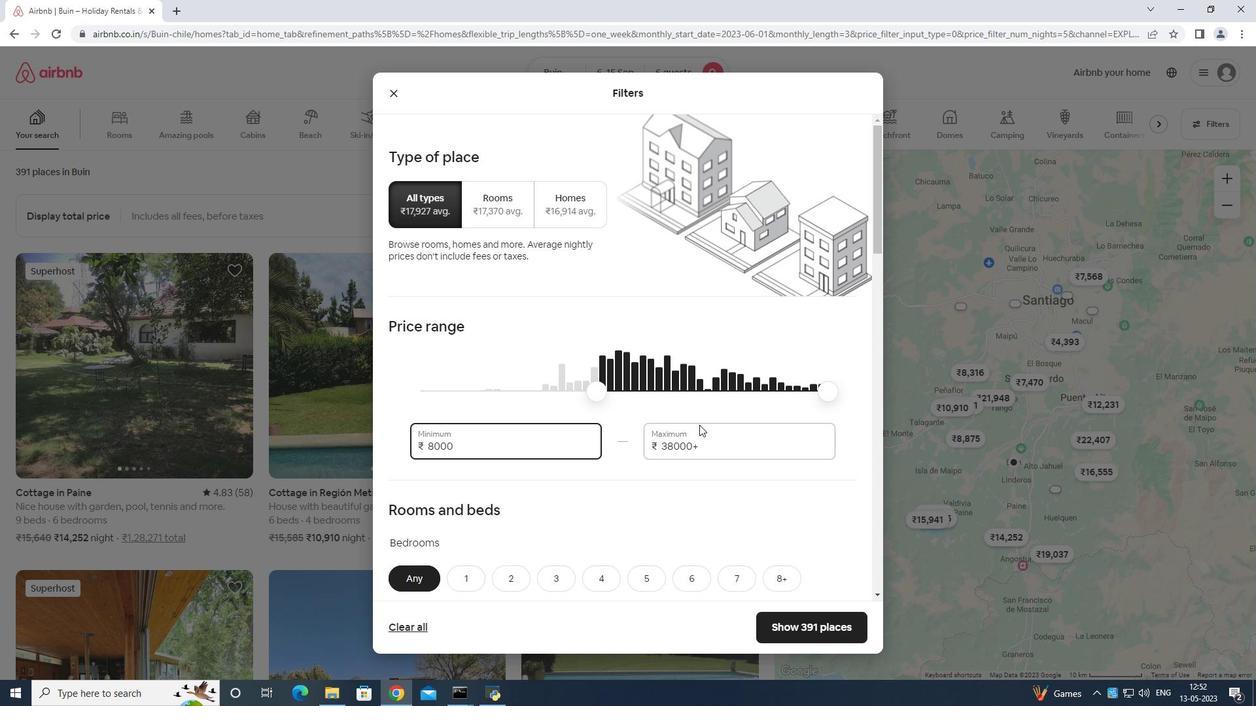 
Action: Mouse pressed left at (702, 430)
Screenshot: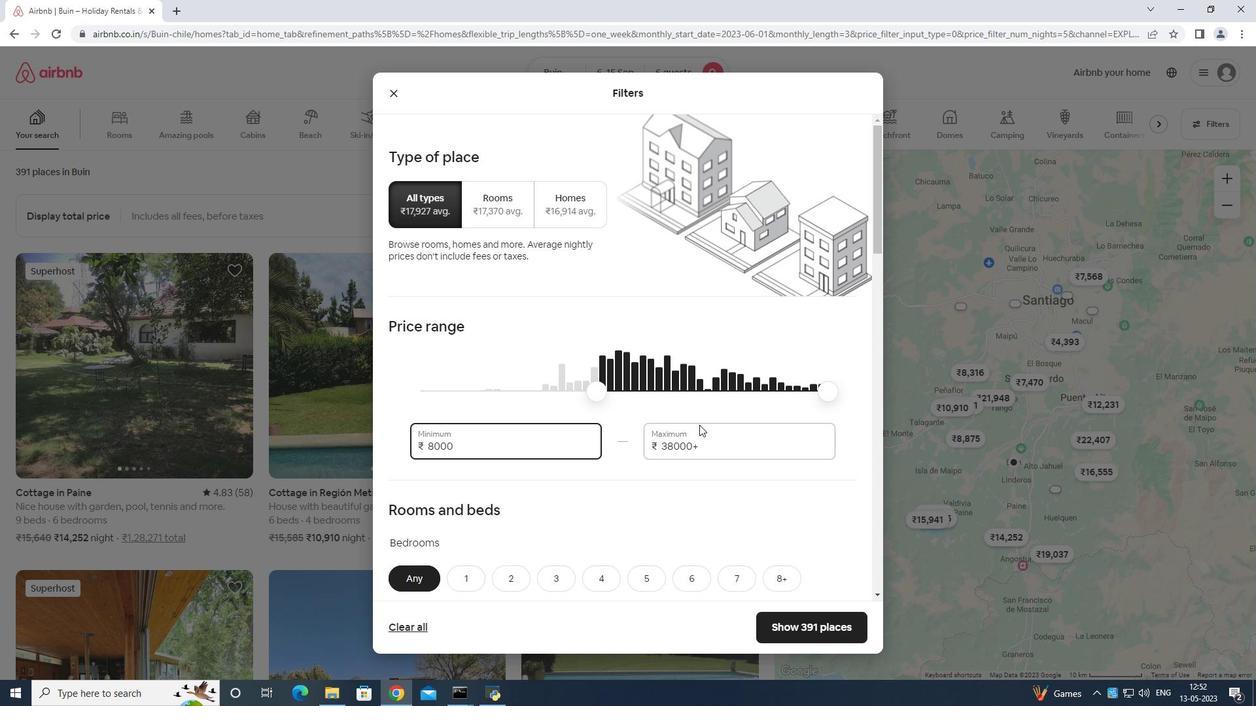 
Action: Mouse moved to (702, 426)
Screenshot: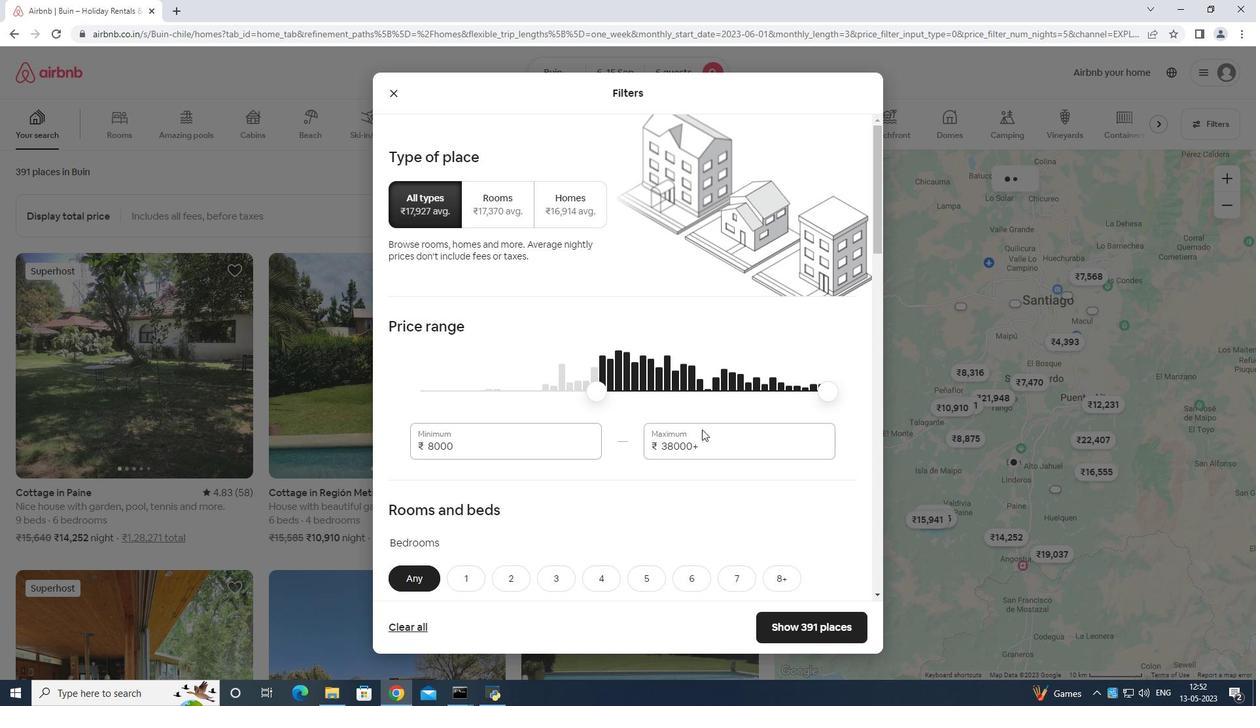 
Action: Key pressed <Key.backspace>
Screenshot: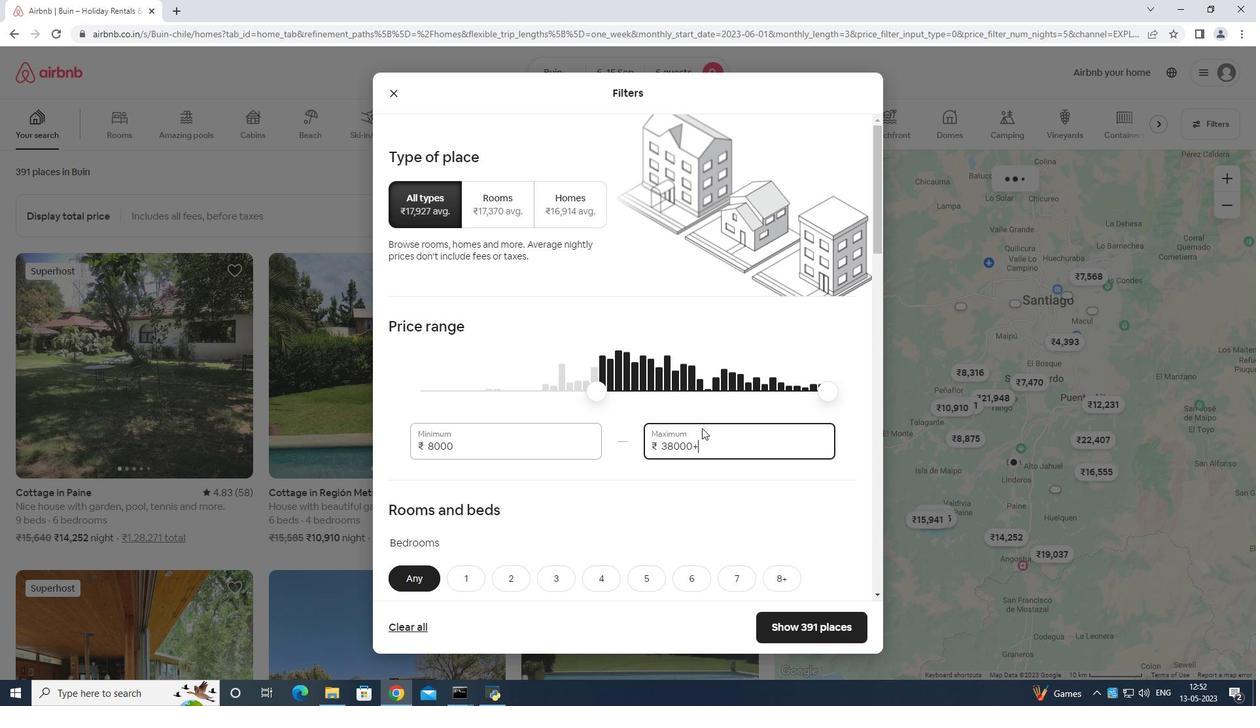
Action: Mouse moved to (701, 422)
Screenshot: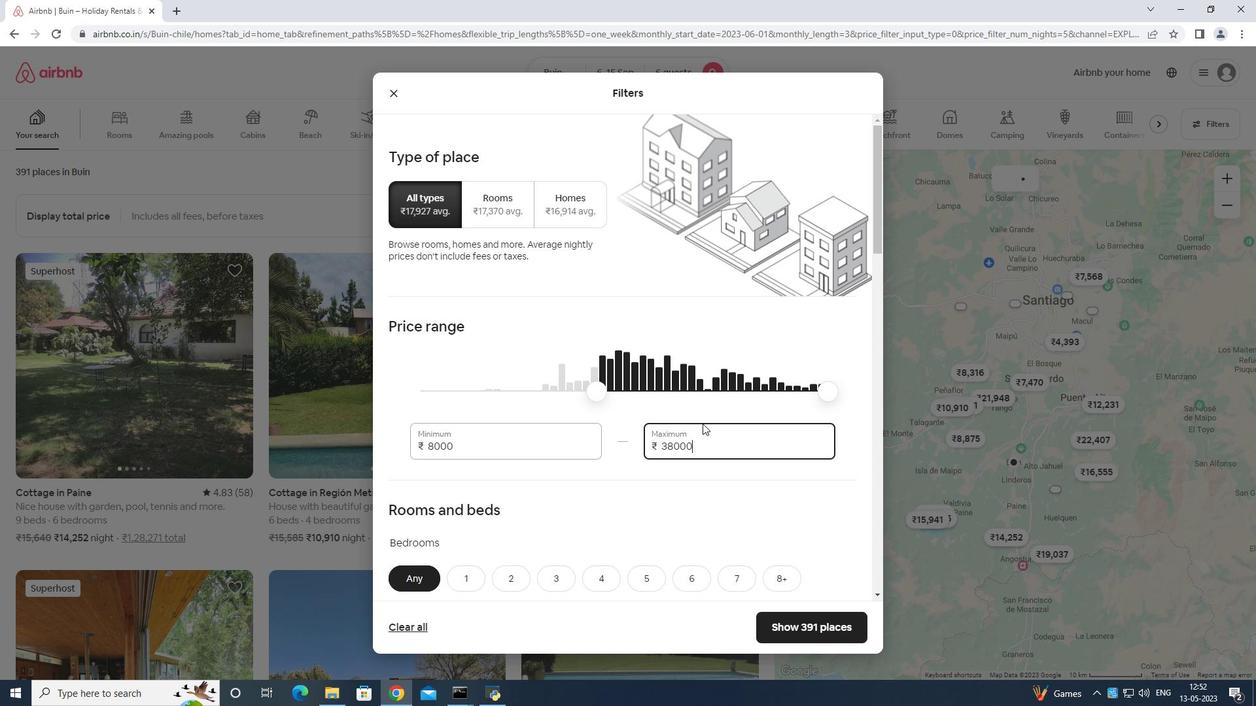 
Action: Key pressed <Key.backspace><Key.backspace><Key.backspace><Key.backspace><Key.backspace><Key.backspace><Key.backspace><Key.backspace><Key.backspace><Key.backspace><Key.backspace><Key.backspace><Key.backspace><Key.backspace><Key.backspace><Key.backspace>12000
Screenshot: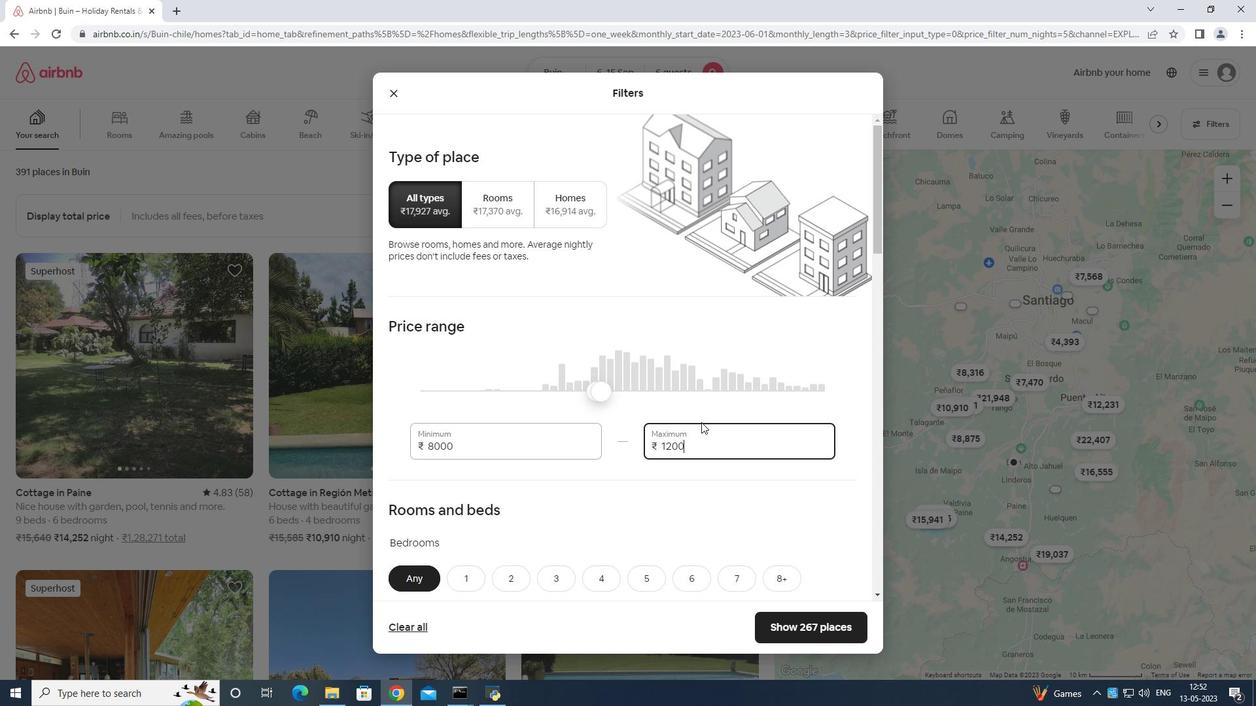 
Action: Mouse moved to (700, 416)
Screenshot: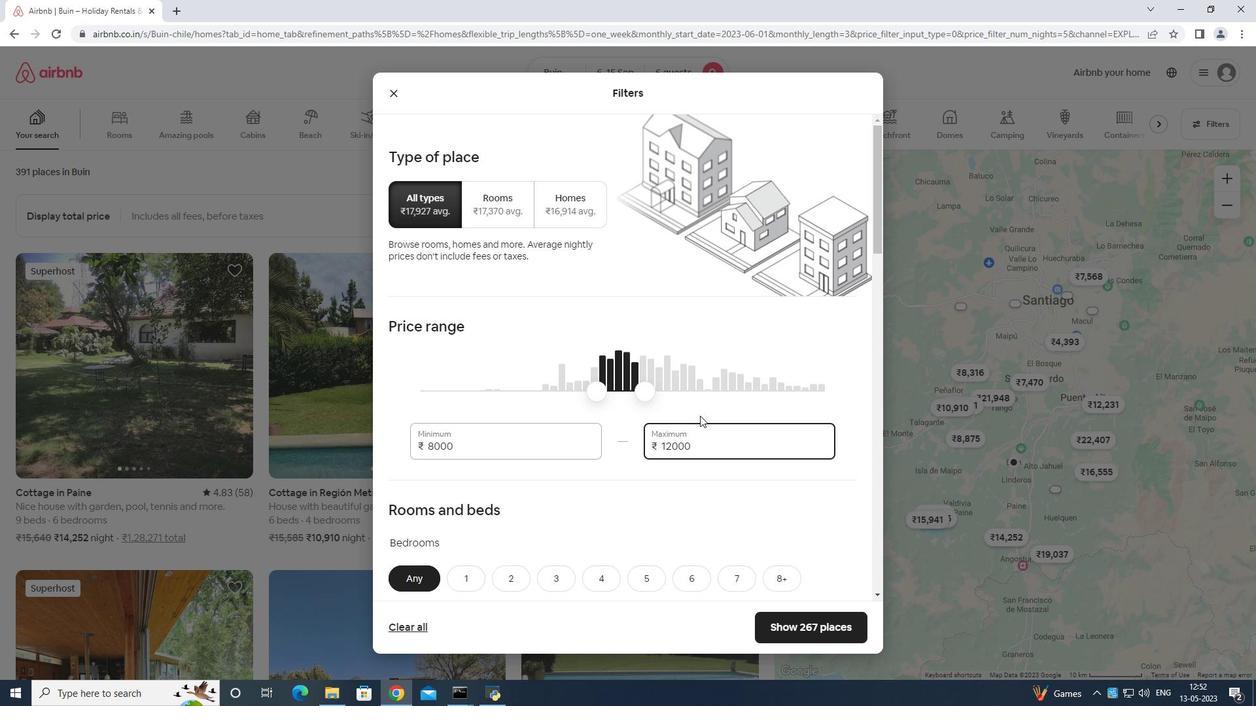 
Action: Mouse scrolled (700, 415) with delta (0, 0)
Screenshot: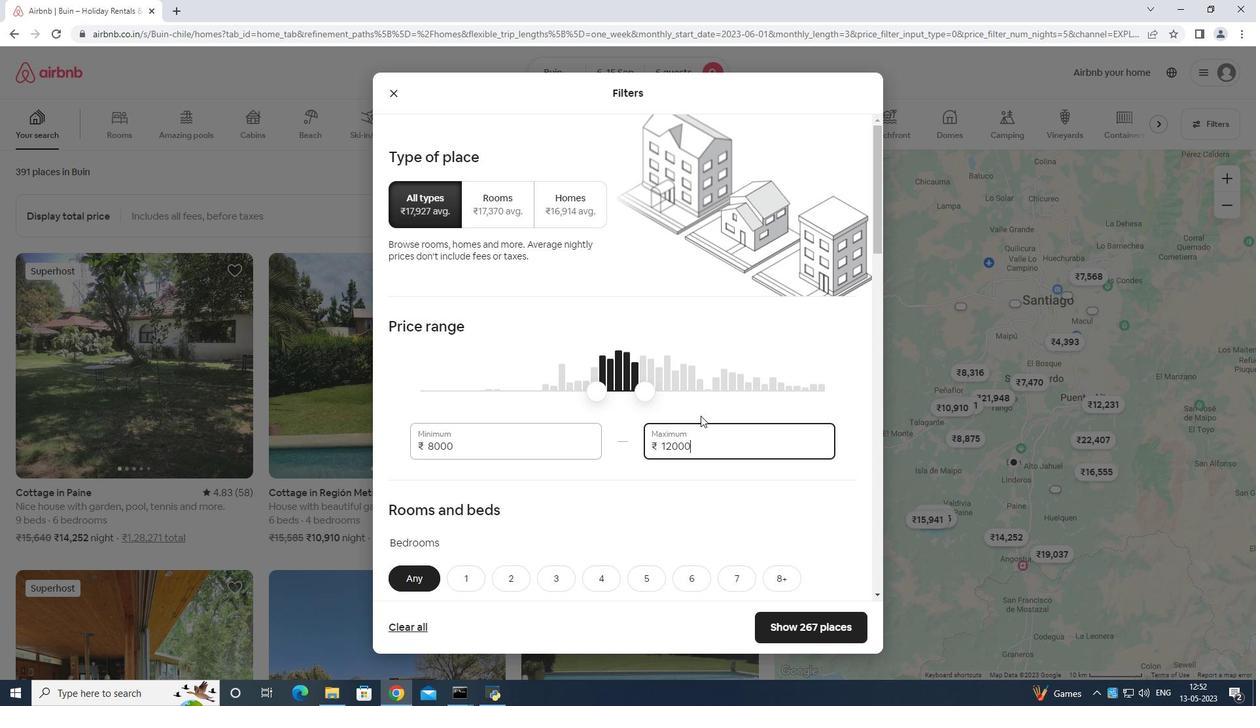 
Action: Mouse moved to (701, 416)
Screenshot: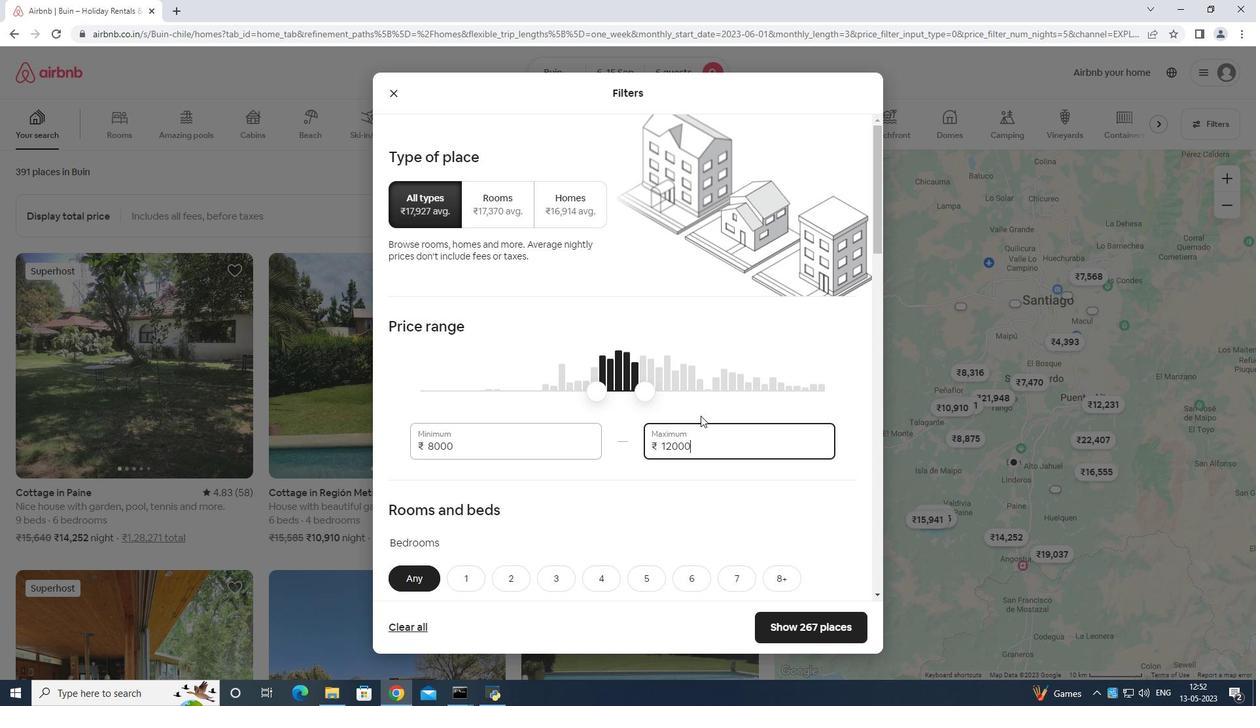 
Action: Mouse scrolled (701, 415) with delta (0, 0)
Screenshot: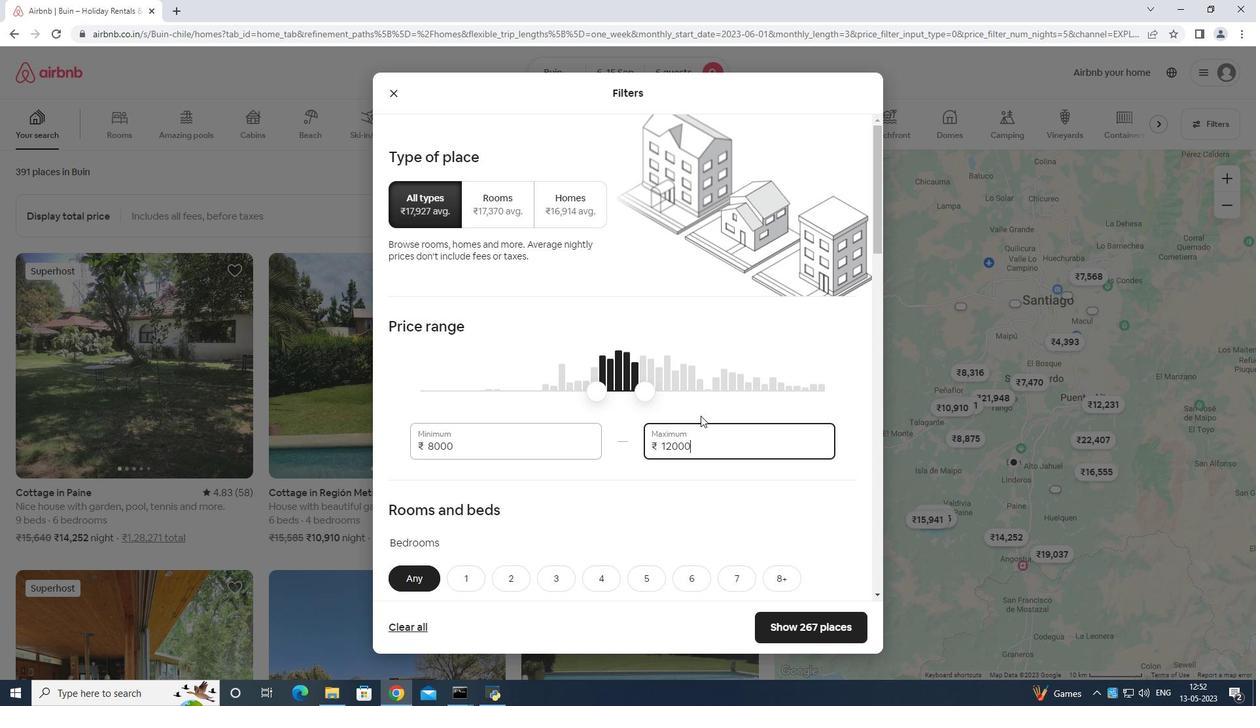 
Action: Mouse scrolled (701, 415) with delta (0, 0)
Screenshot: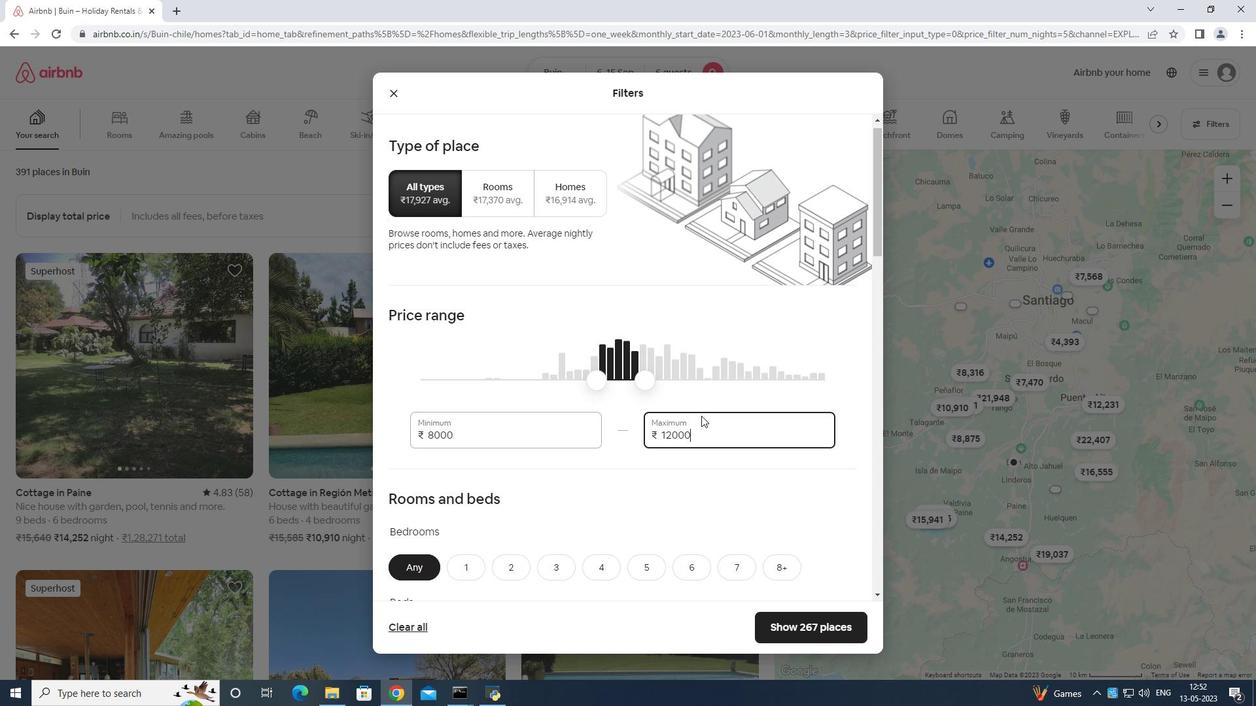 
Action: Mouse moved to (700, 384)
Screenshot: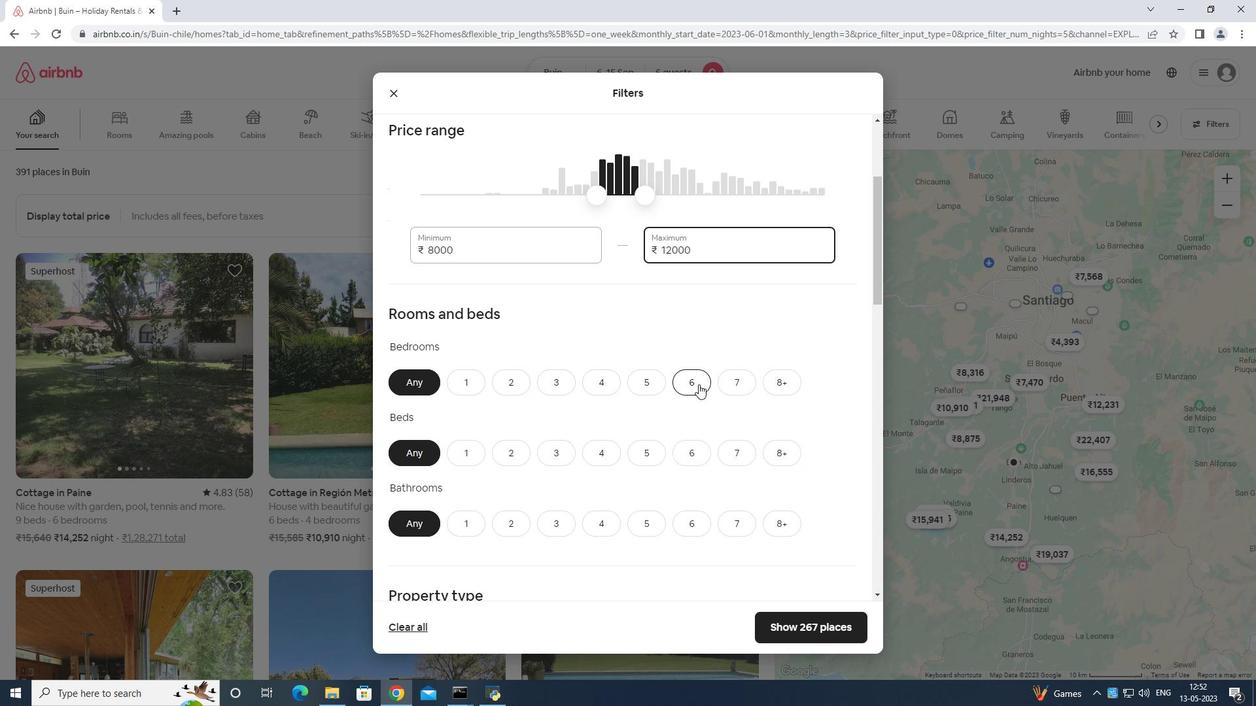 
Action: Mouse pressed left at (700, 384)
Screenshot: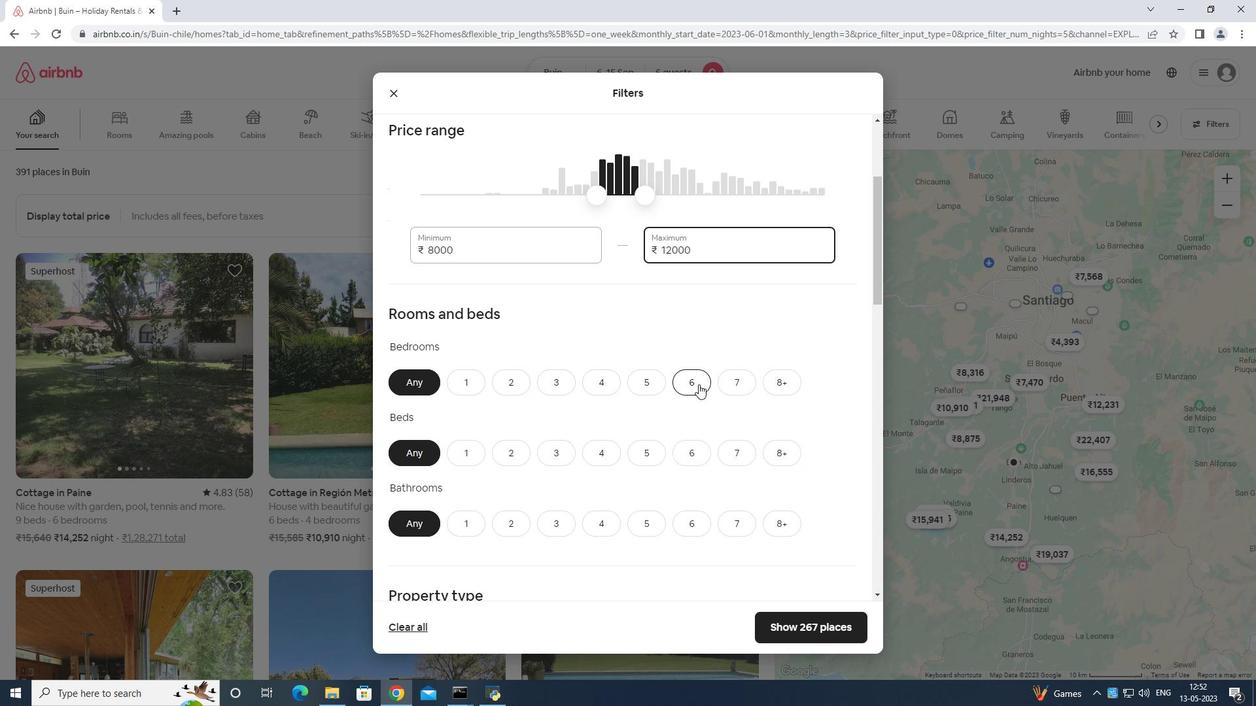 
Action: Mouse moved to (687, 447)
Screenshot: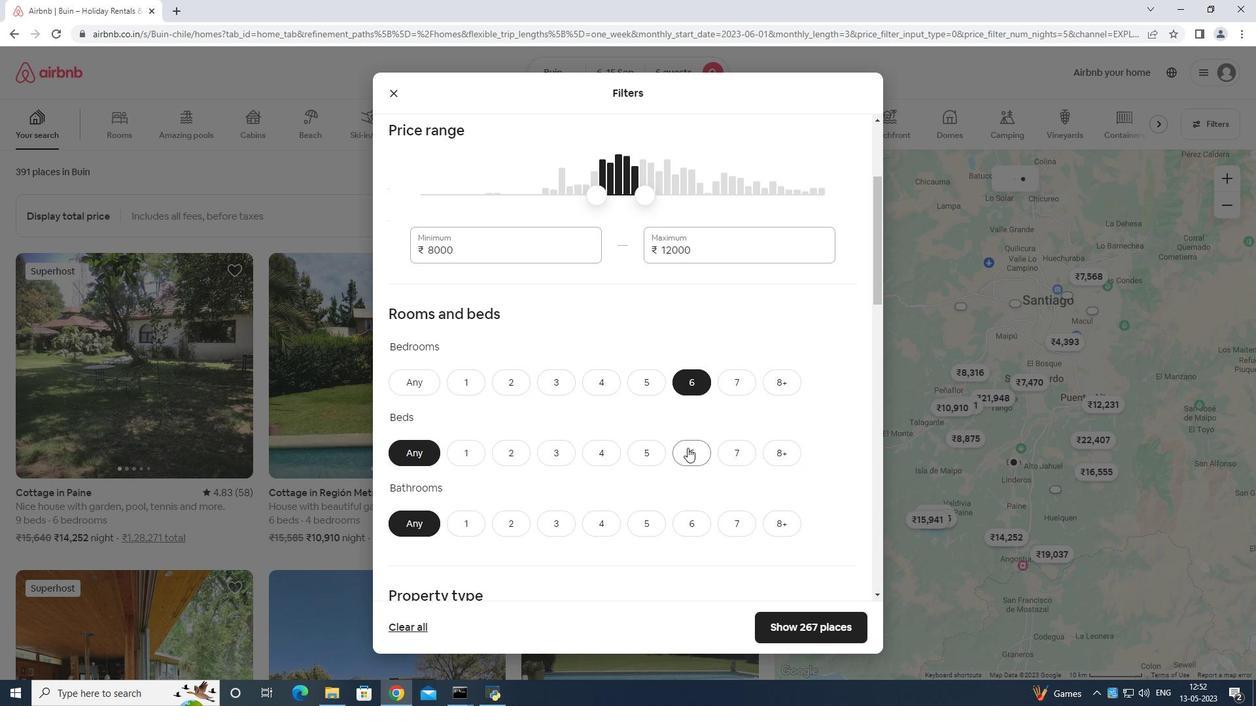 
Action: Mouse pressed left at (687, 447)
Screenshot: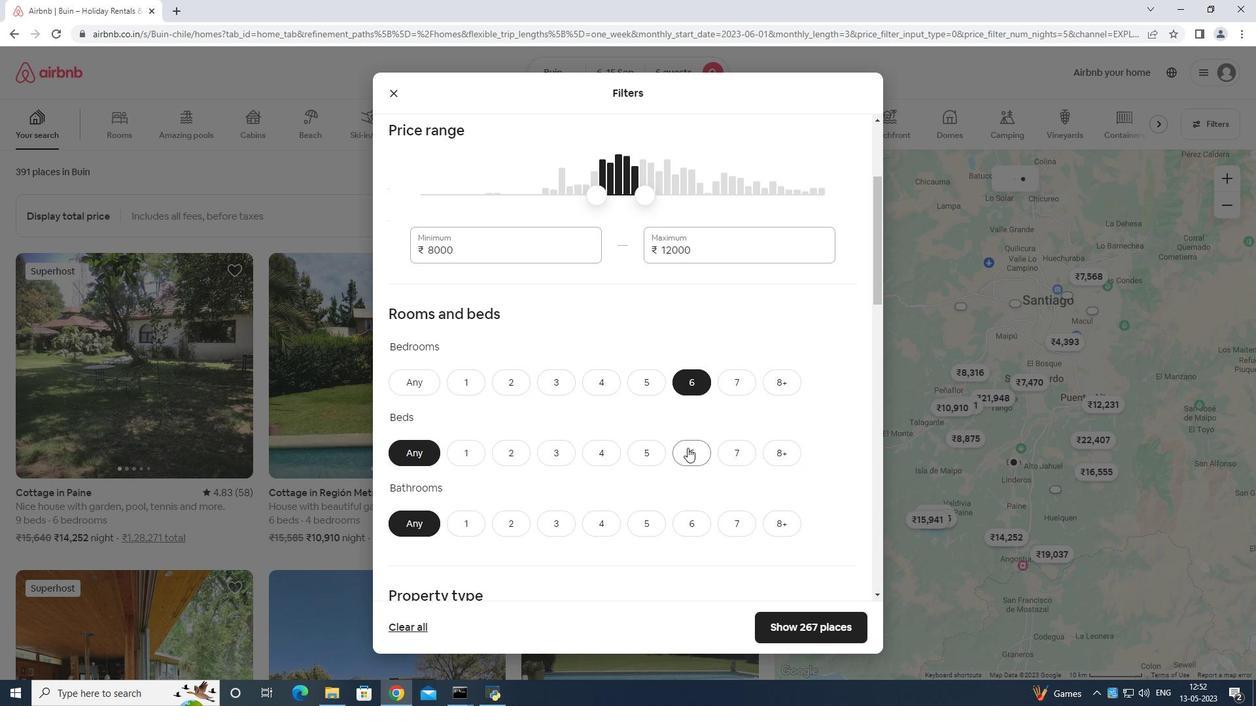 
Action: Mouse moved to (686, 523)
Screenshot: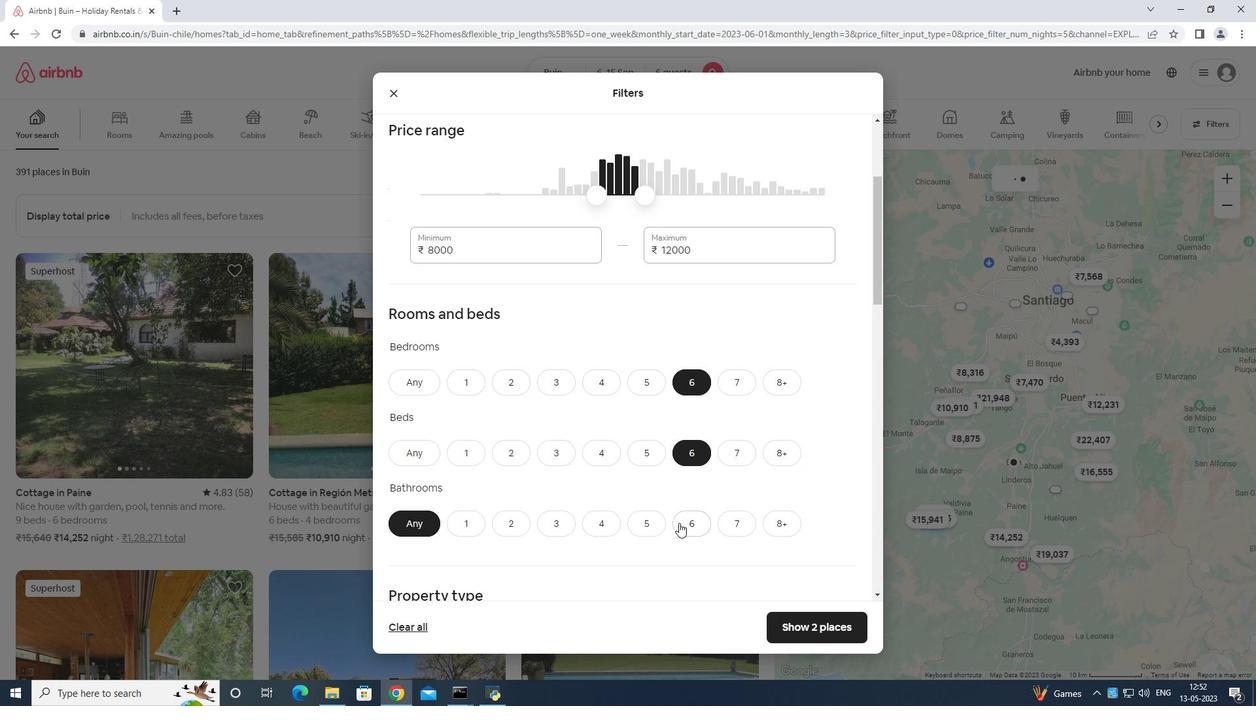 
Action: Mouse pressed left at (686, 523)
Screenshot: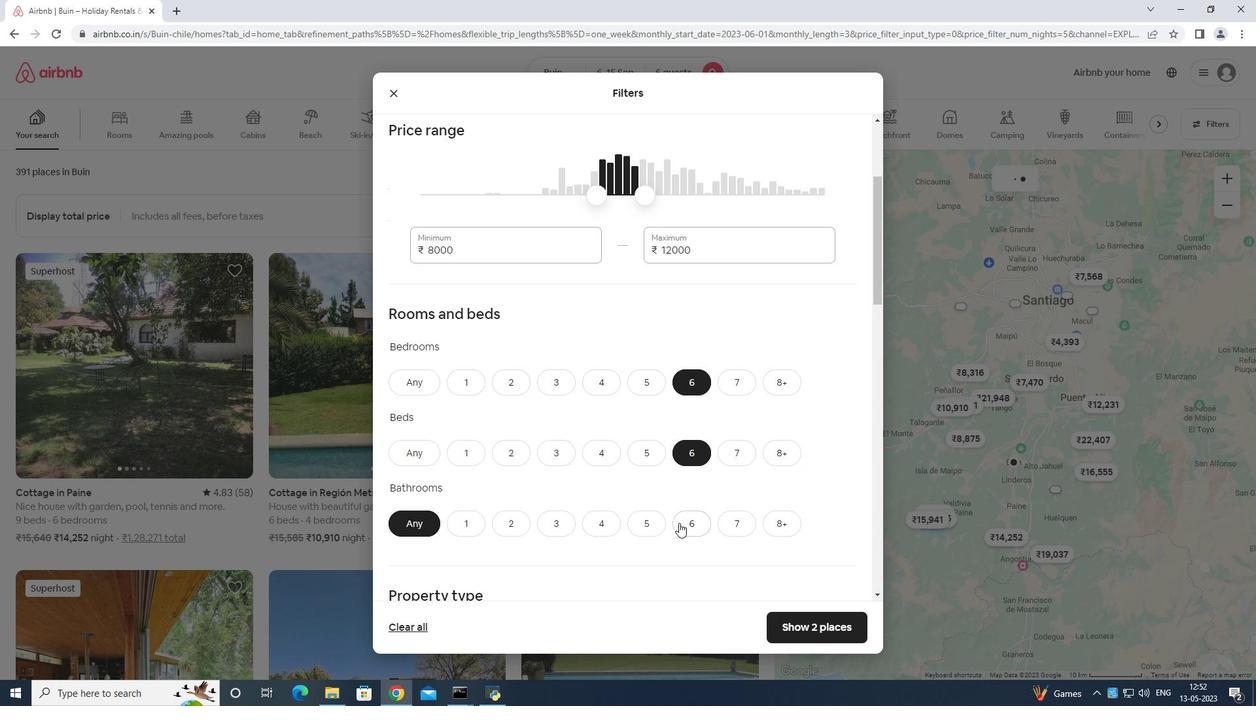 
Action: Mouse moved to (706, 488)
Screenshot: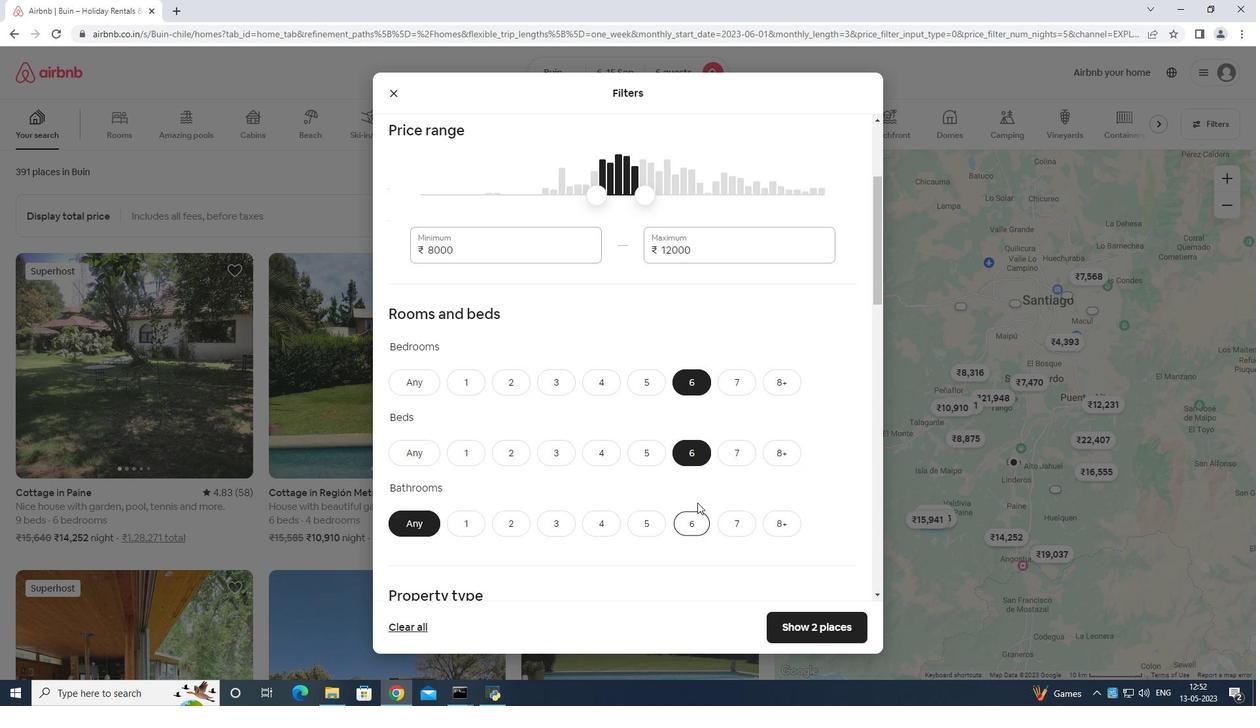 
Action: Mouse scrolled (706, 488) with delta (0, 0)
Screenshot: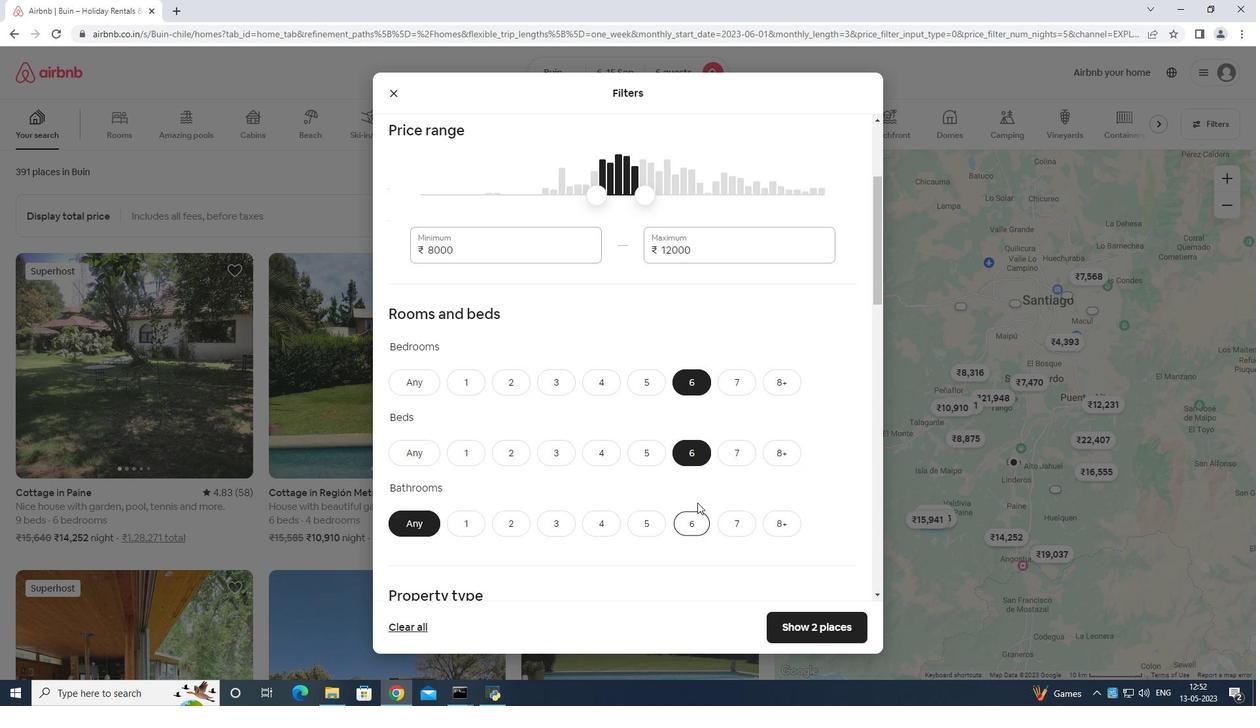 
Action: Mouse moved to (706, 489)
Screenshot: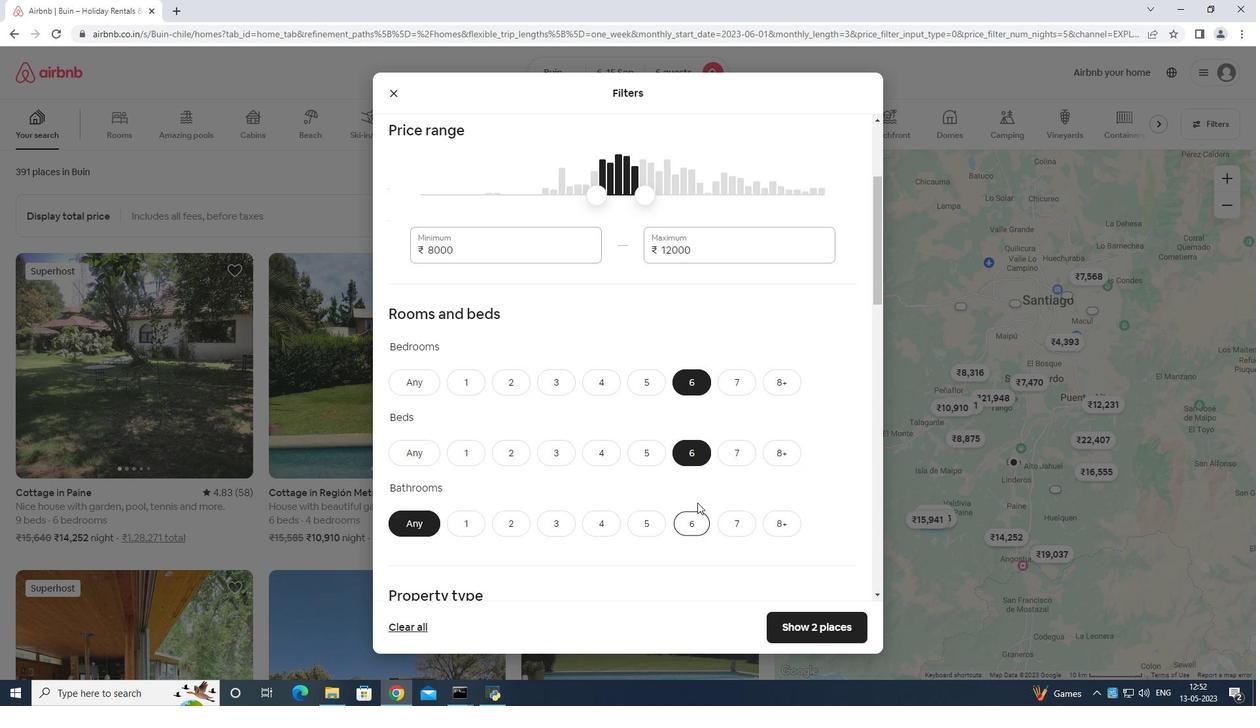 
Action: Mouse scrolled (706, 488) with delta (0, 0)
Screenshot: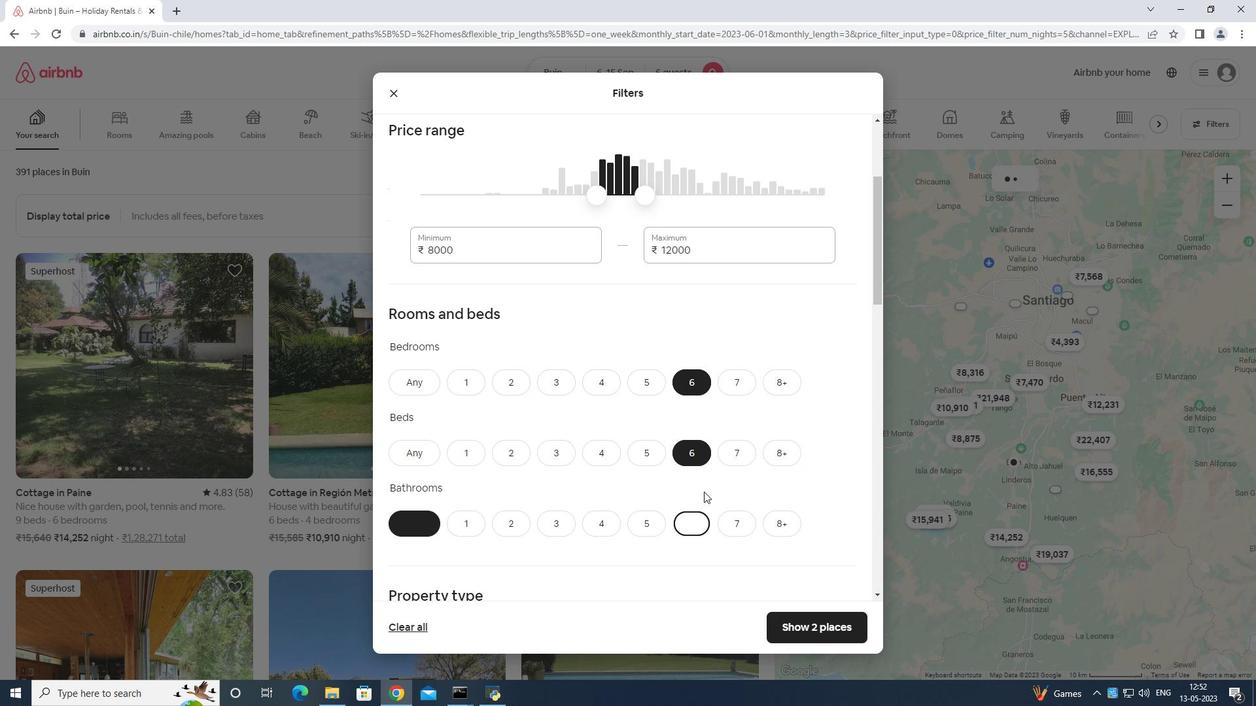 
Action: Mouse scrolled (706, 488) with delta (0, 0)
Screenshot: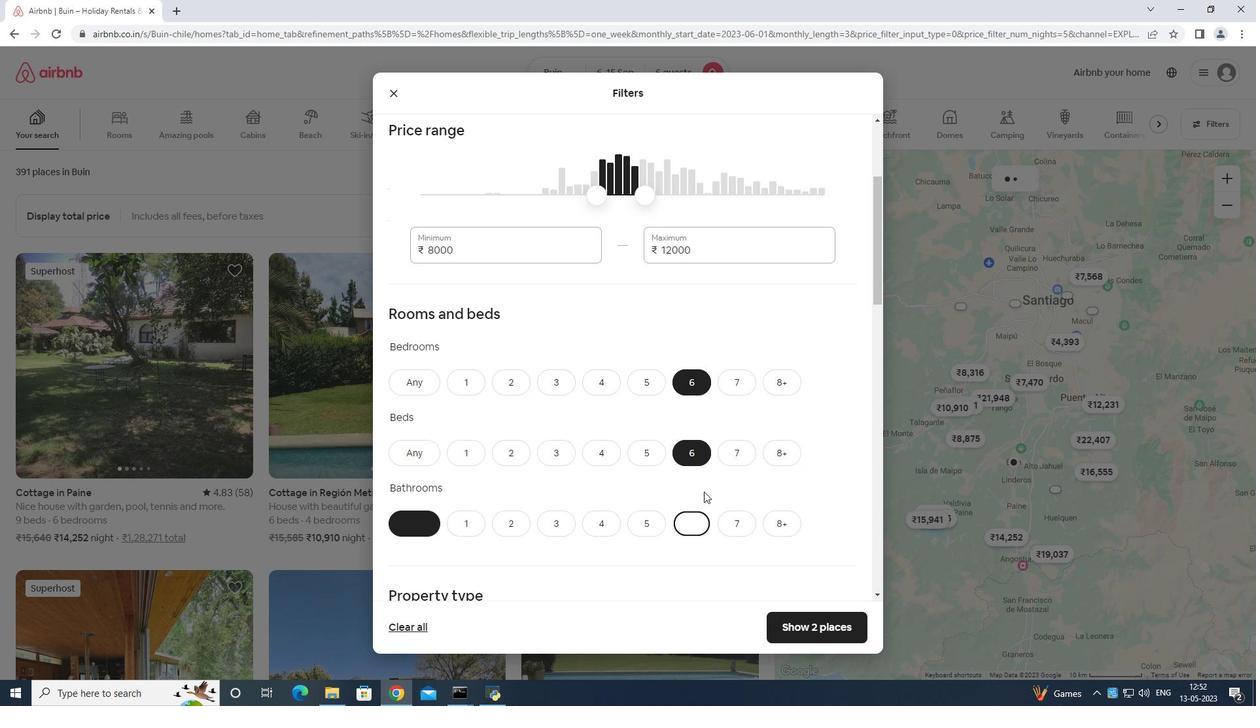 
Action: Mouse scrolled (706, 488) with delta (0, 0)
Screenshot: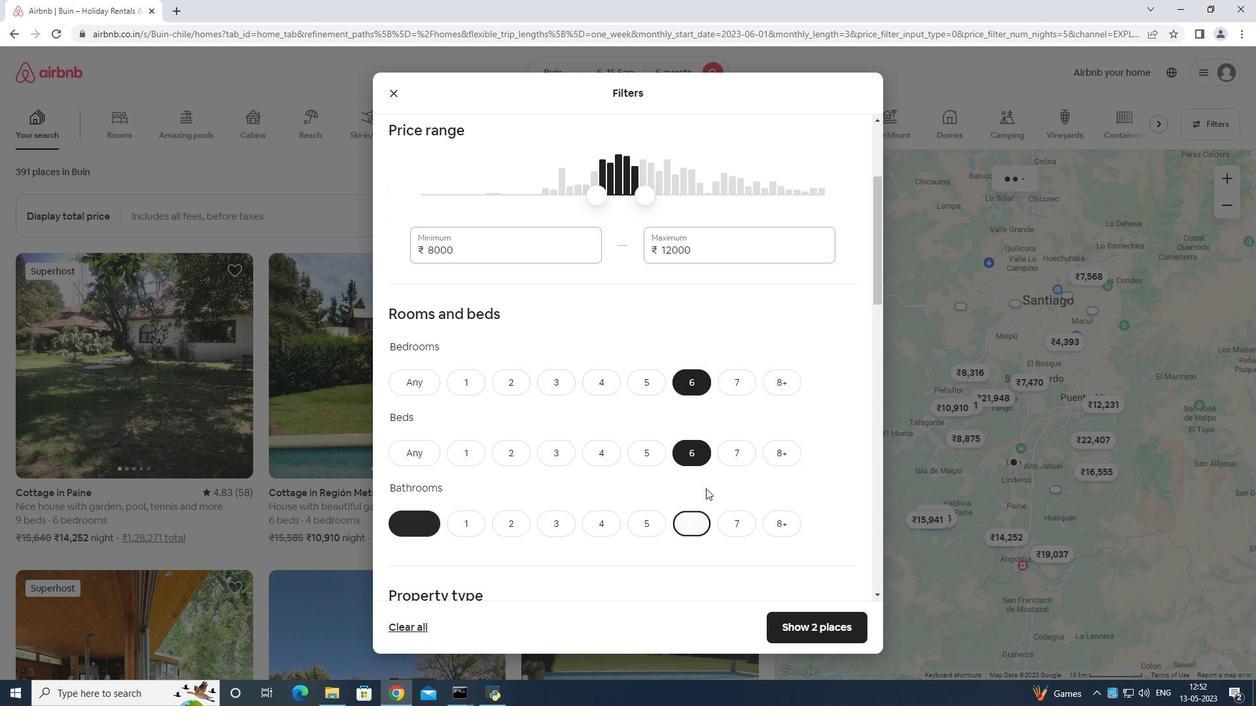 
Action: Mouse moved to (706, 485)
Screenshot: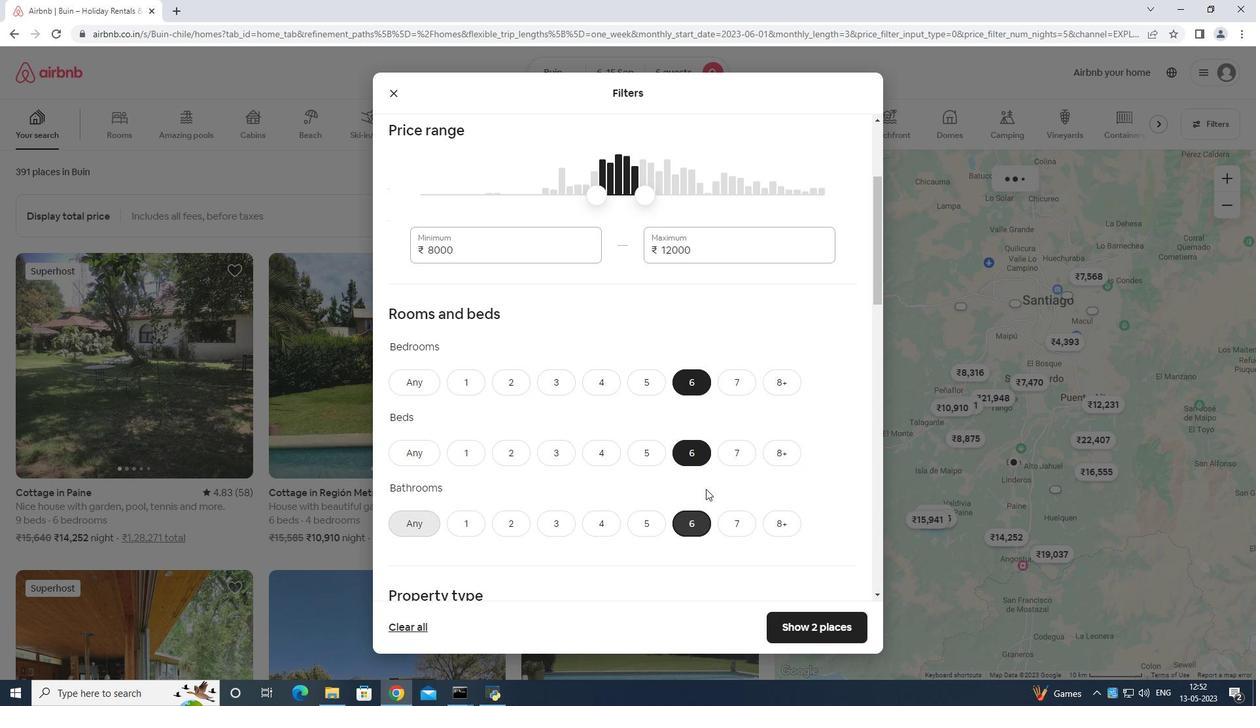 
Action: Mouse scrolled (706, 485) with delta (0, 0)
Screenshot: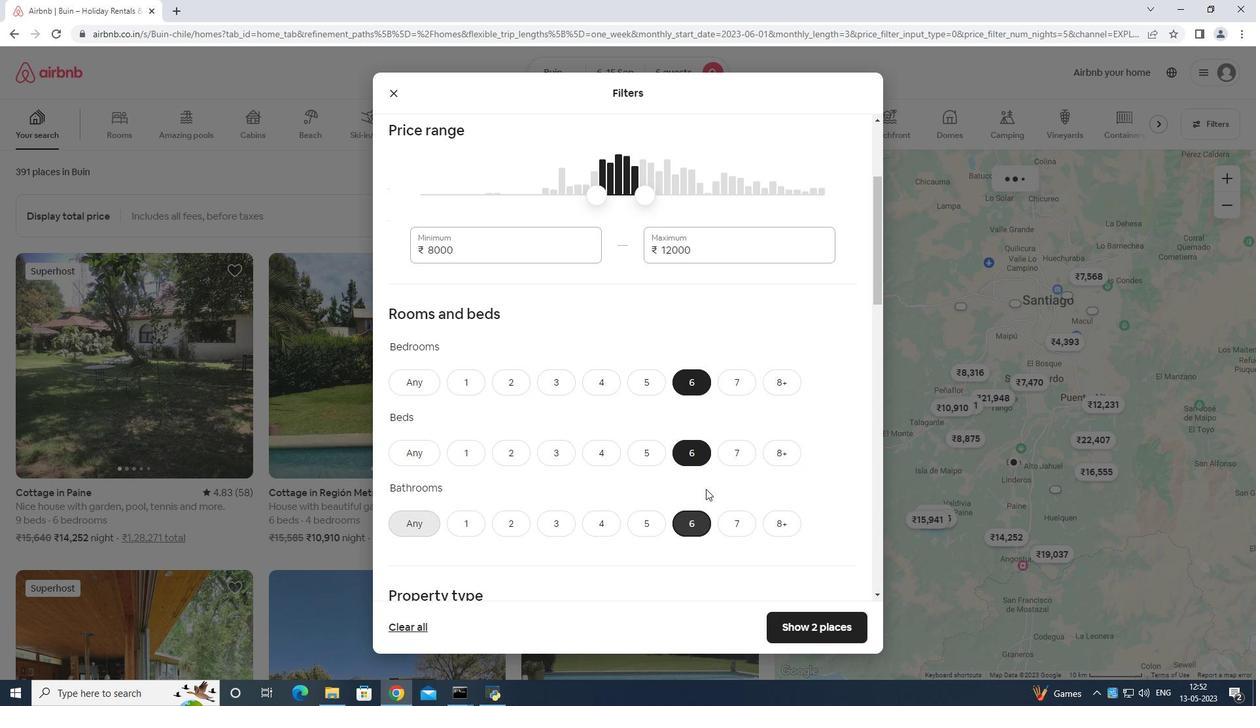 
Action: Mouse moved to (467, 325)
Screenshot: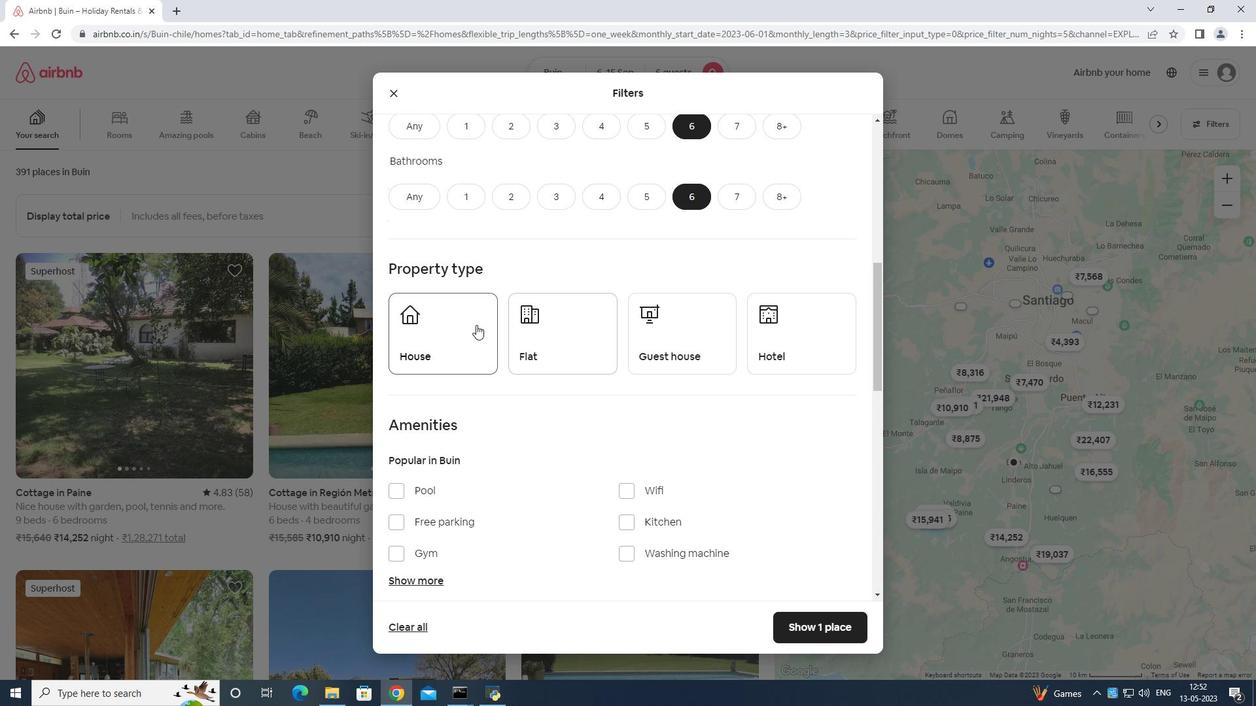 
Action: Mouse pressed left at (467, 325)
Screenshot: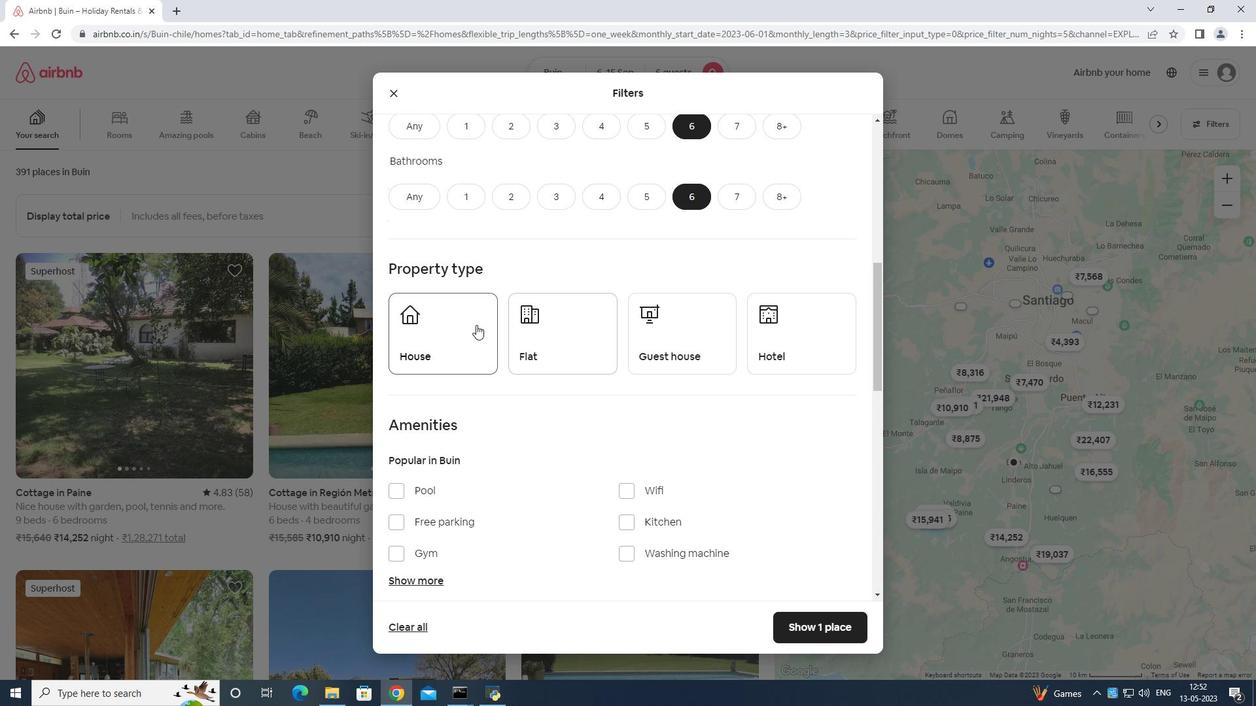 
Action: Mouse moved to (556, 331)
Screenshot: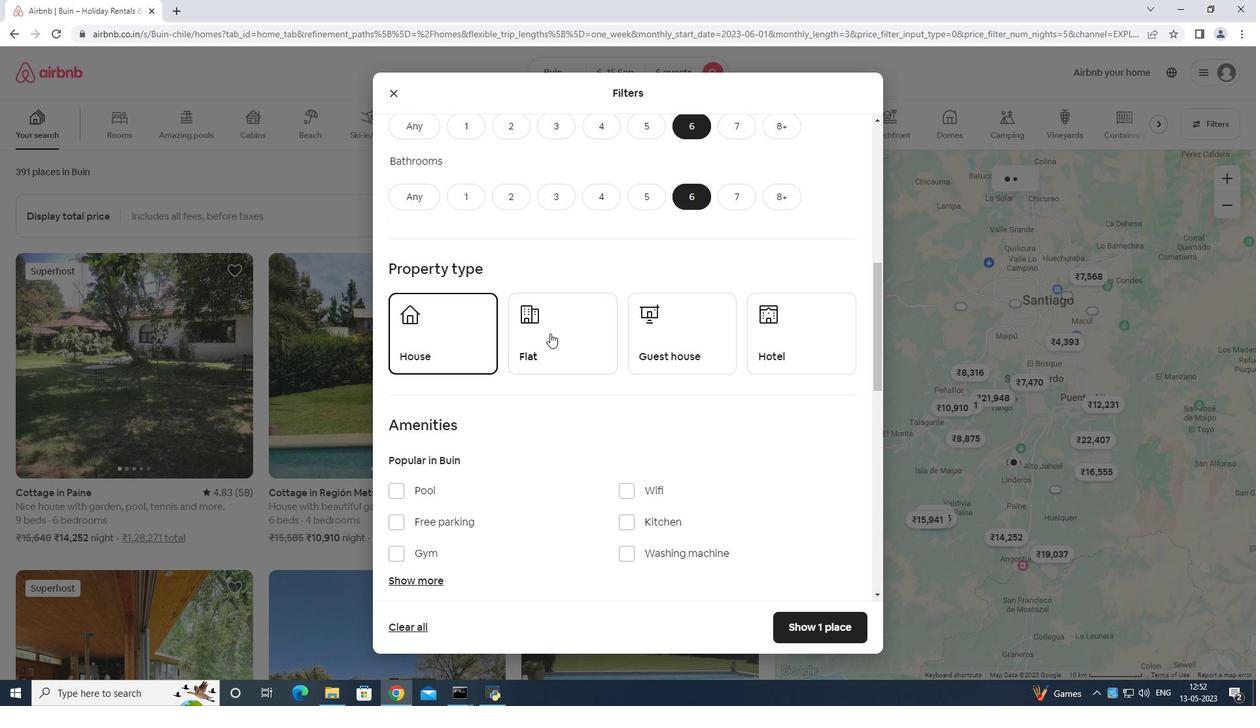 
Action: Mouse pressed left at (556, 331)
Screenshot: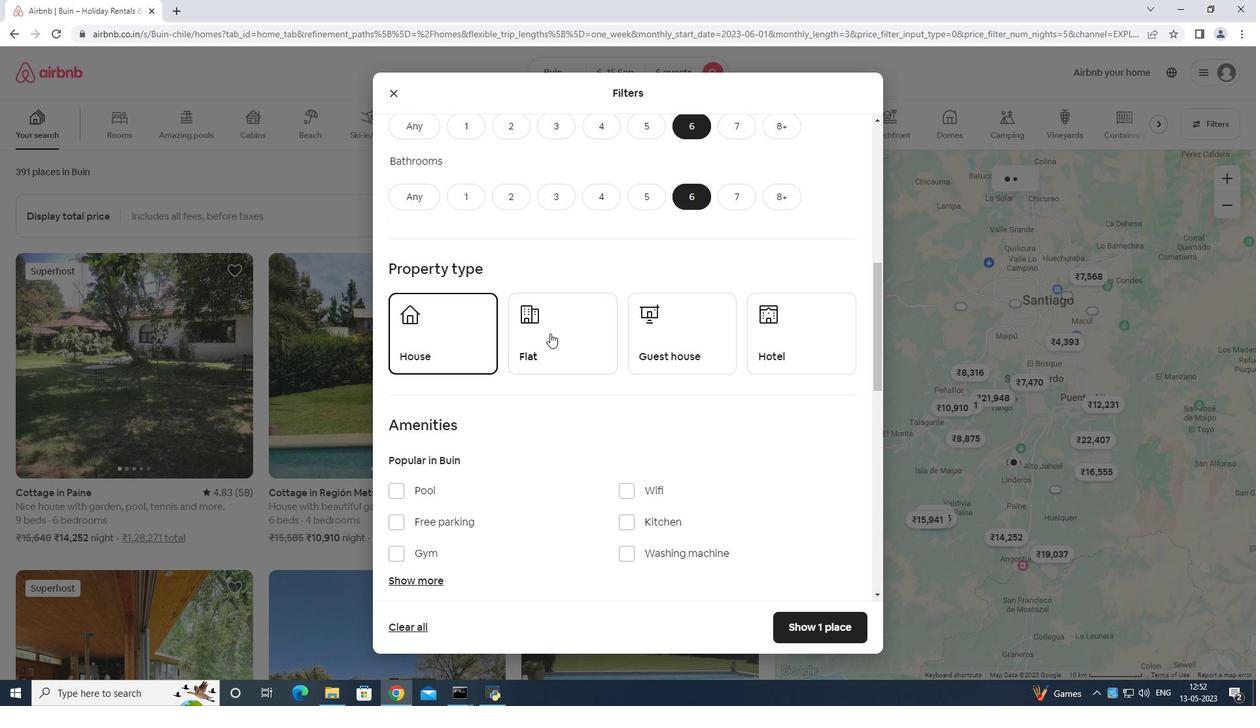 
Action: Mouse moved to (674, 325)
Screenshot: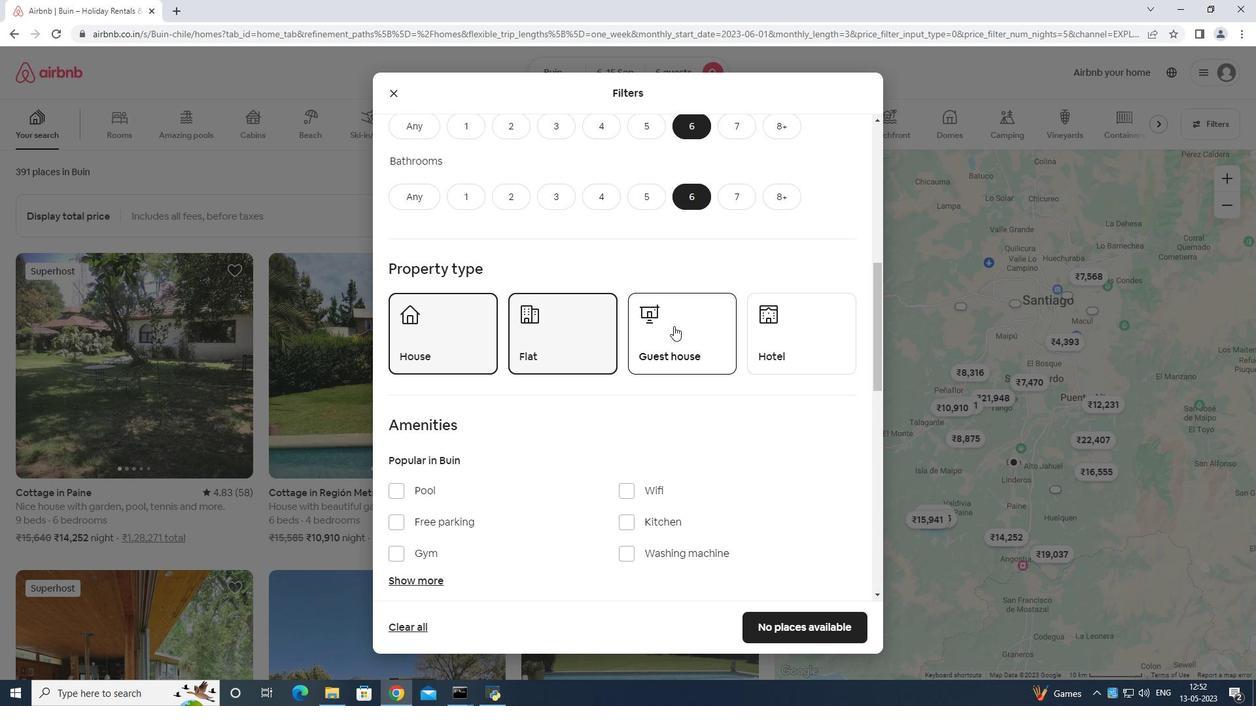 
Action: Mouse pressed left at (674, 325)
Screenshot: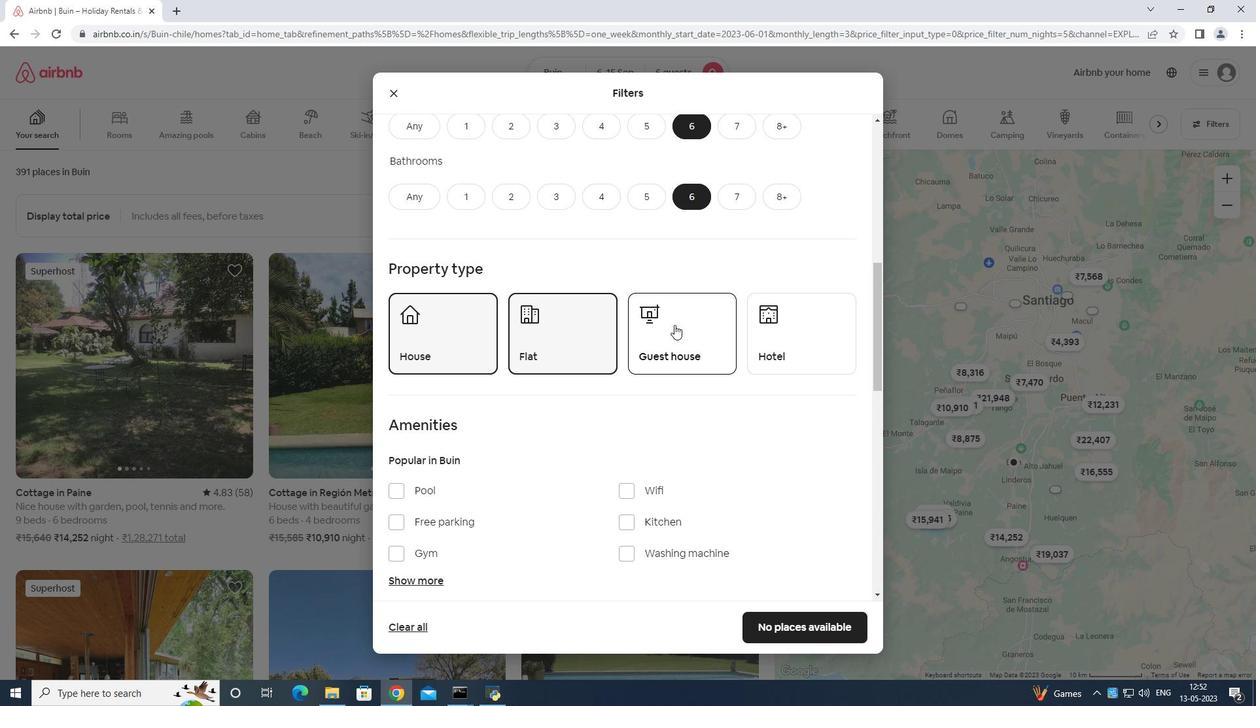 
Action: Mouse moved to (675, 319)
Screenshot: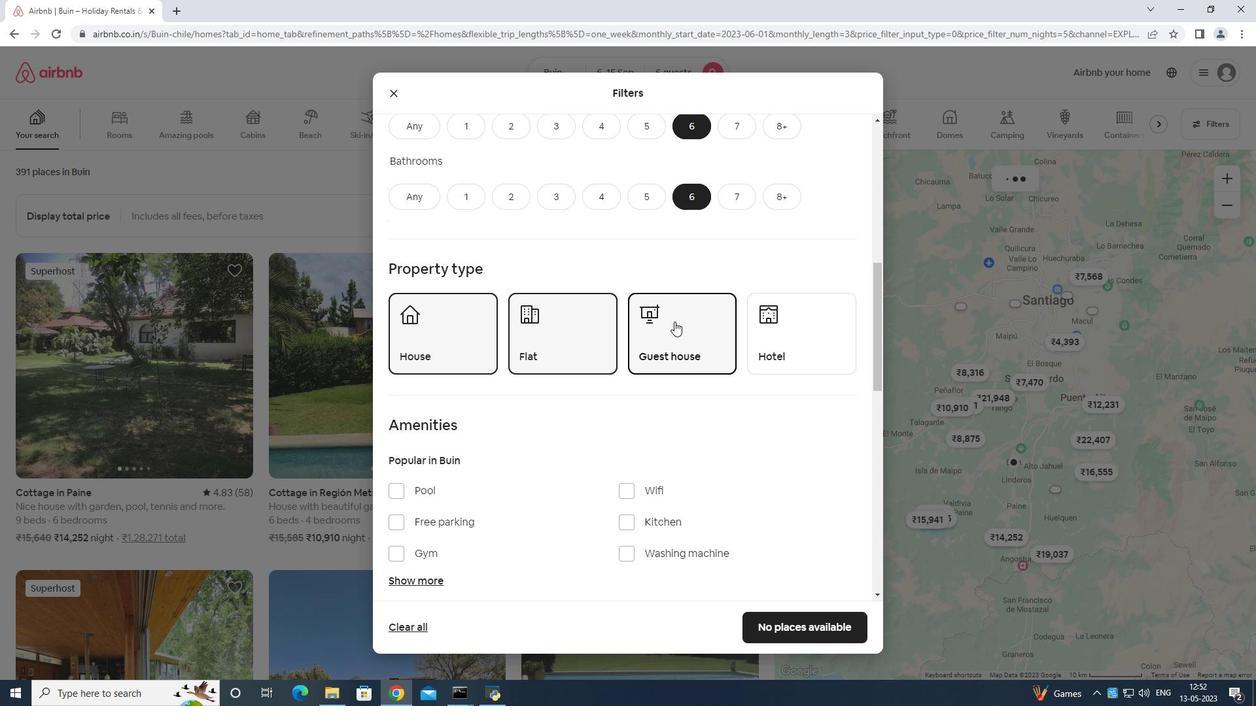 
Action: Mouse scrolled (675, 318) with delta (0, 0)
Screenshot: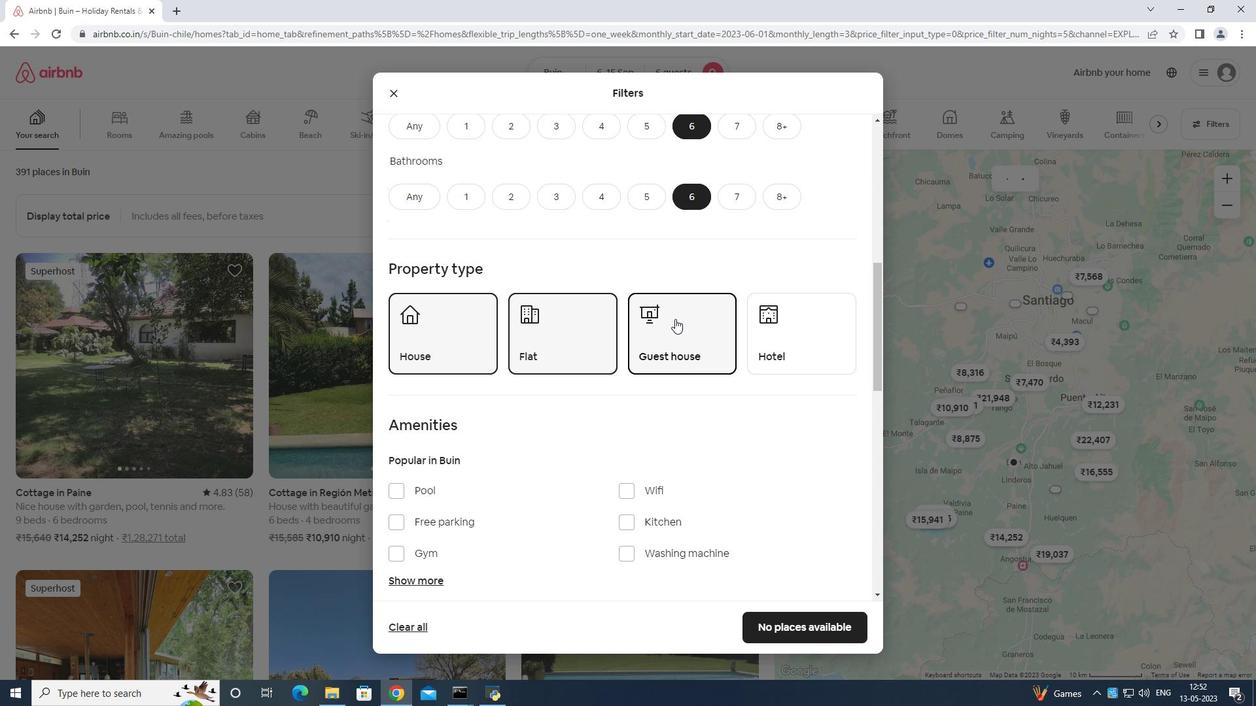 
Action: Mouse moved to (394, 485)
Screenshot: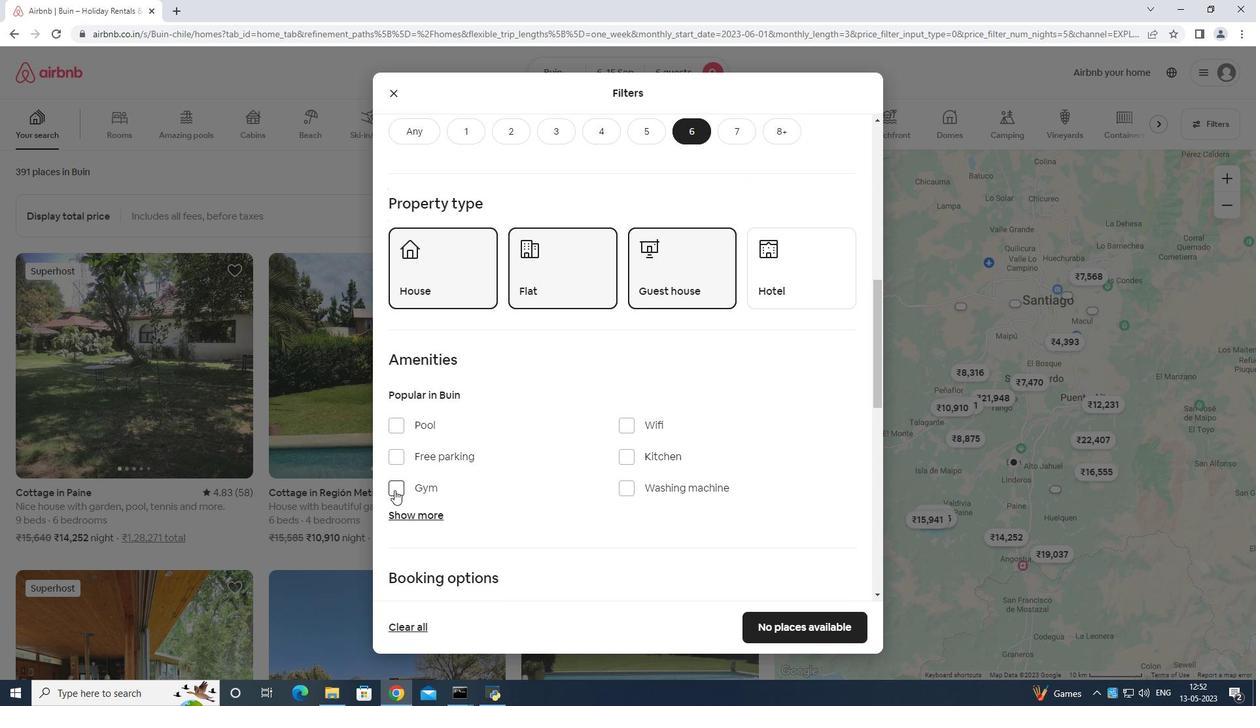 
Action: Mouse pressed left at (394, 485)
Screenshot: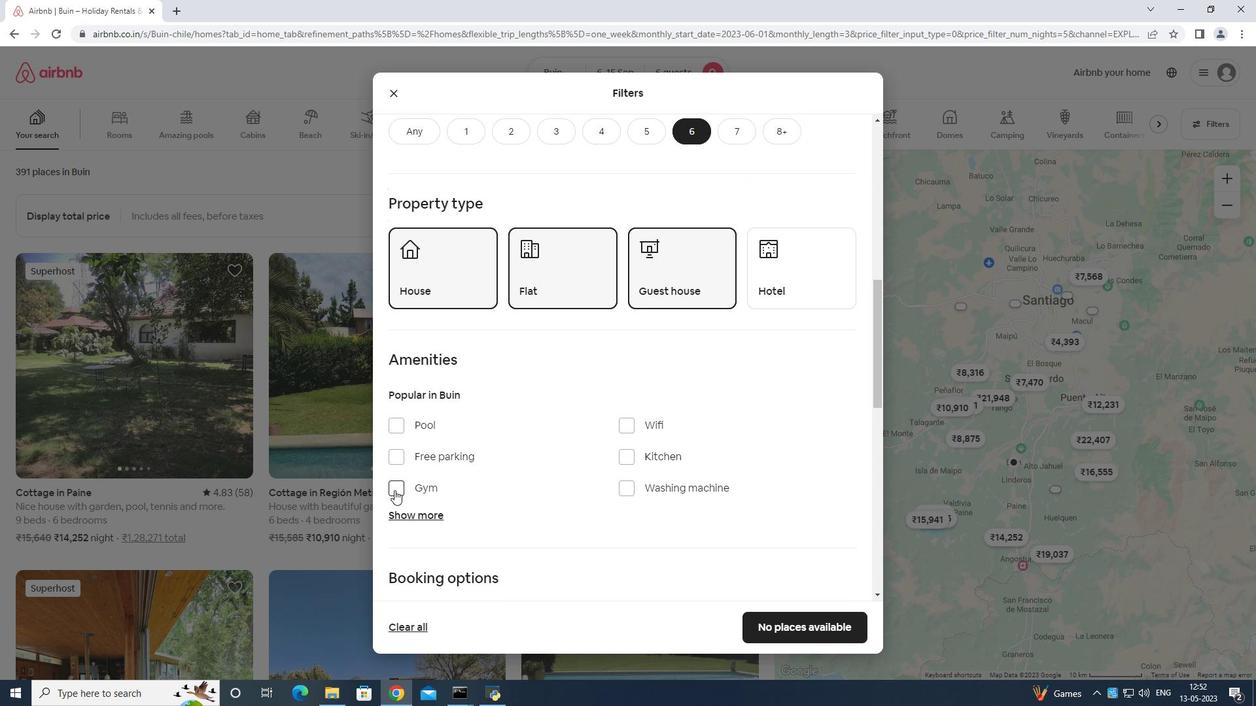 
Action: Mouse moved to (391, 452)
Screenshot: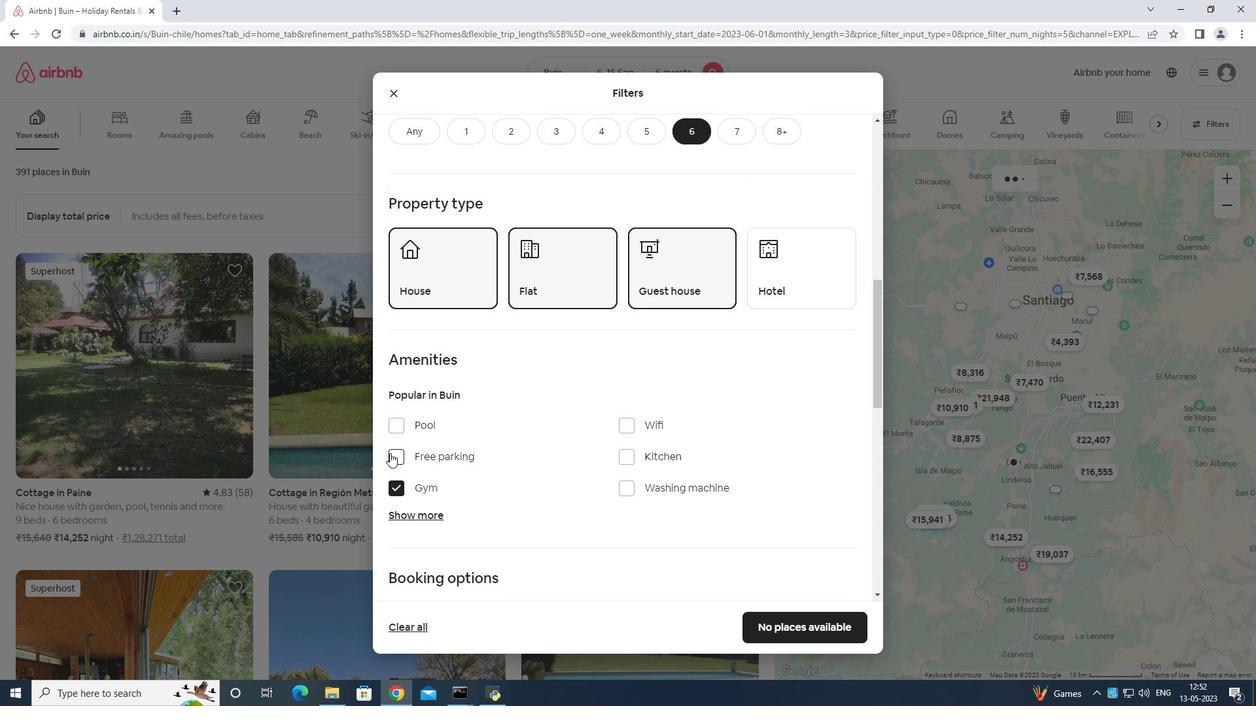 
Action: Mouse pressed left at (391, 452)
Screenshot: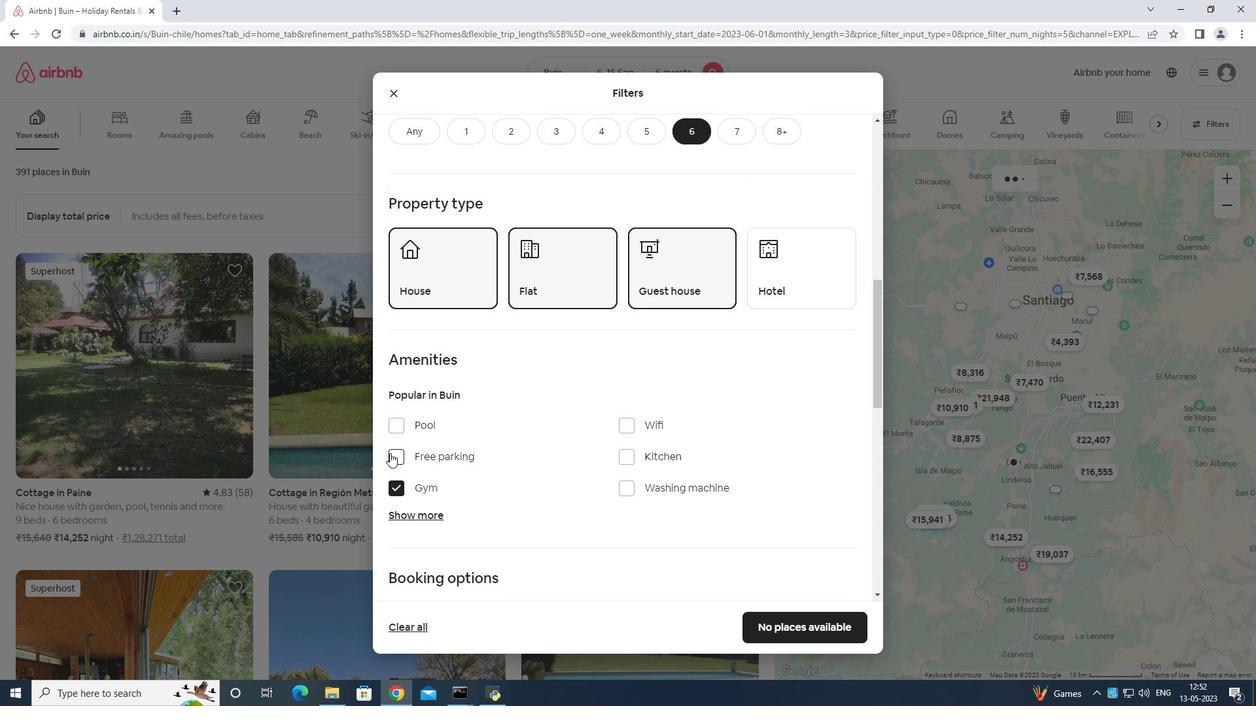 
Action: Mouse moved to (623, 424)
Screenshot: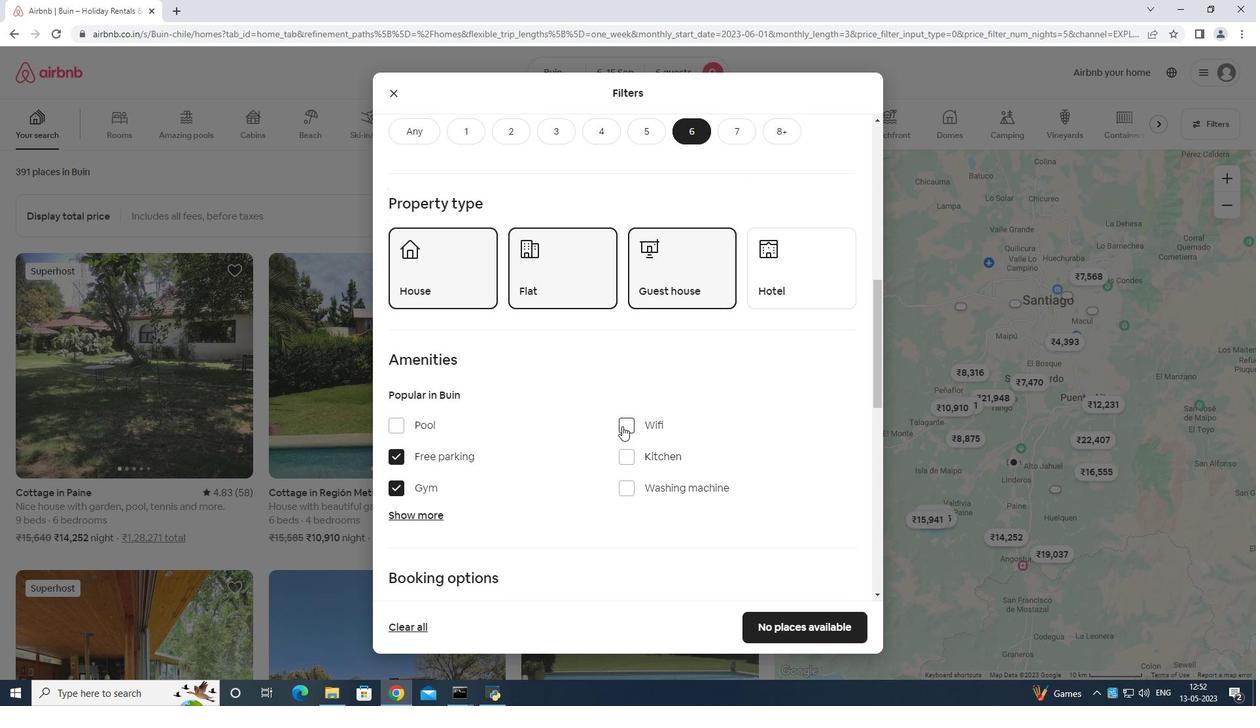 
Action: Mouse pressed left at (623, 424)
Screenshot: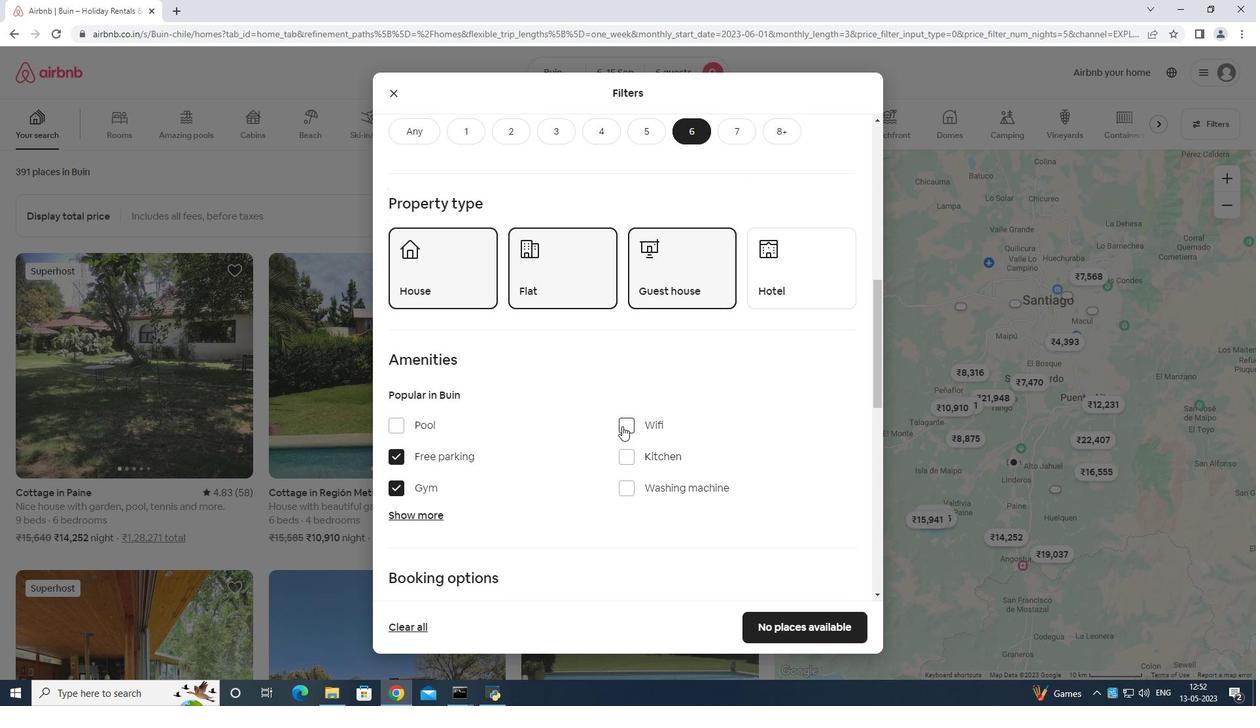 
Action: Mouse moved to (401, 512)
Screenshot: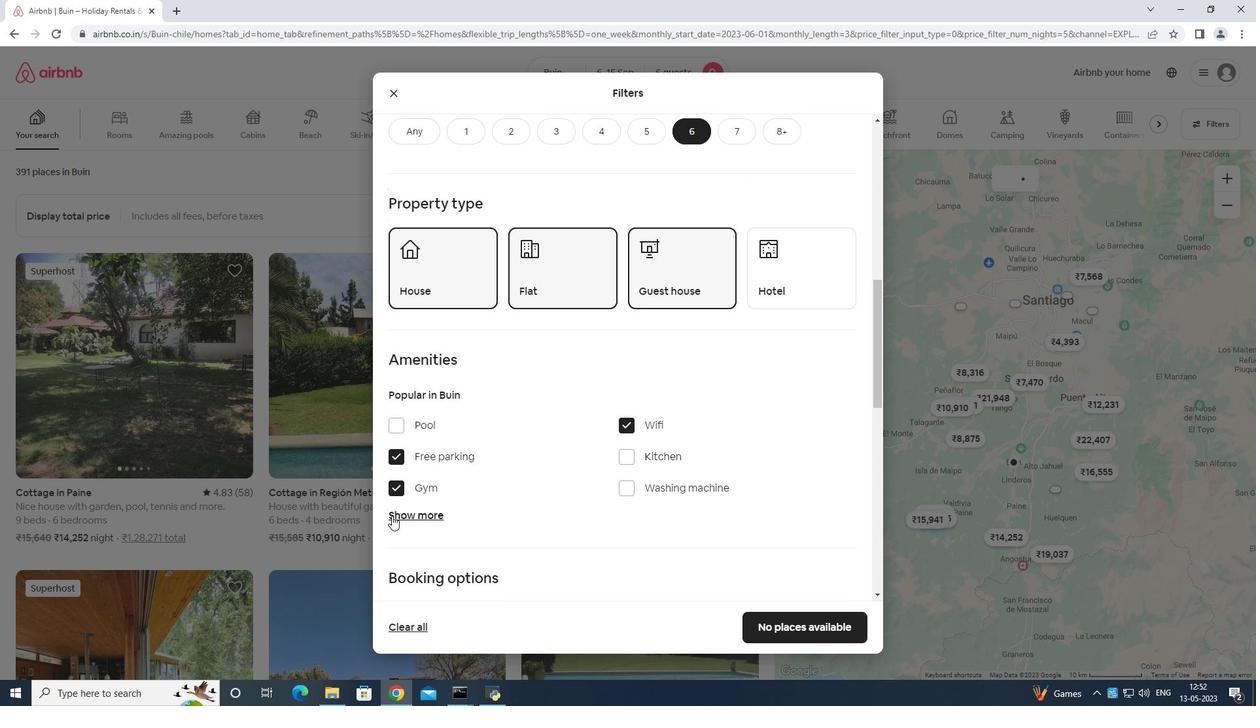 
Action: Mouse pressed left at (401, 512)
Screenshot: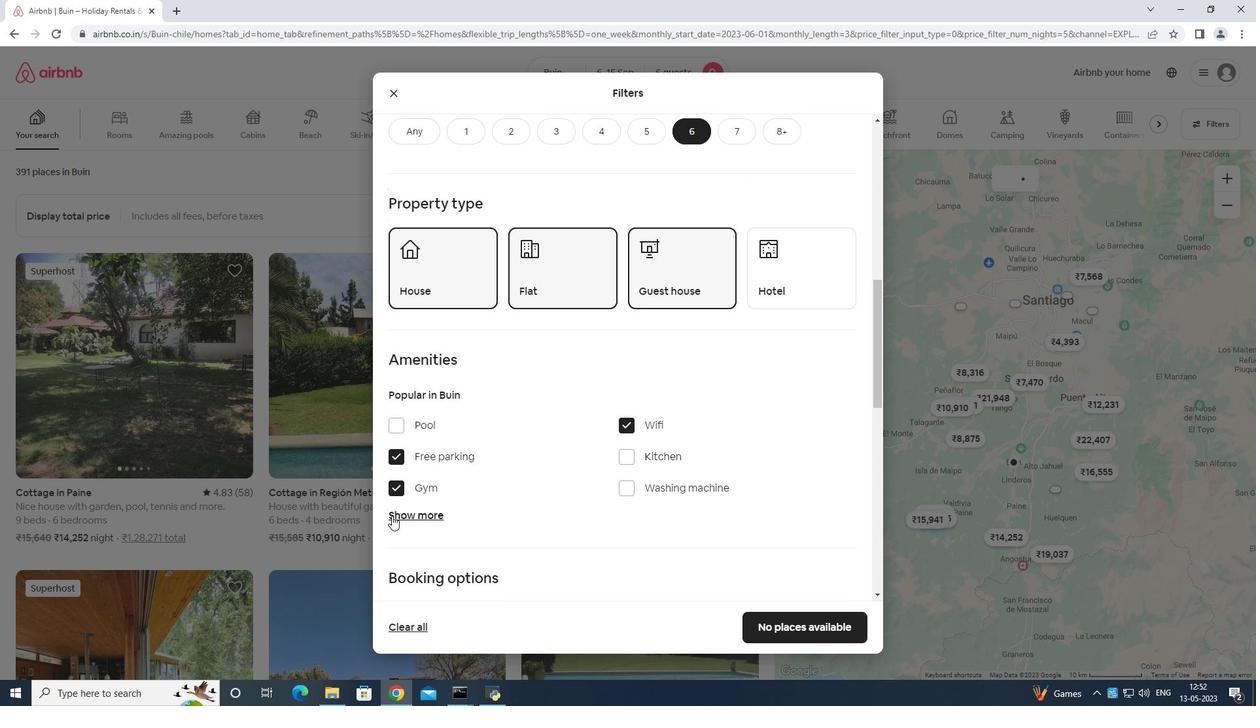 
Action: Mouse moved to (637, 437)
Screenshot: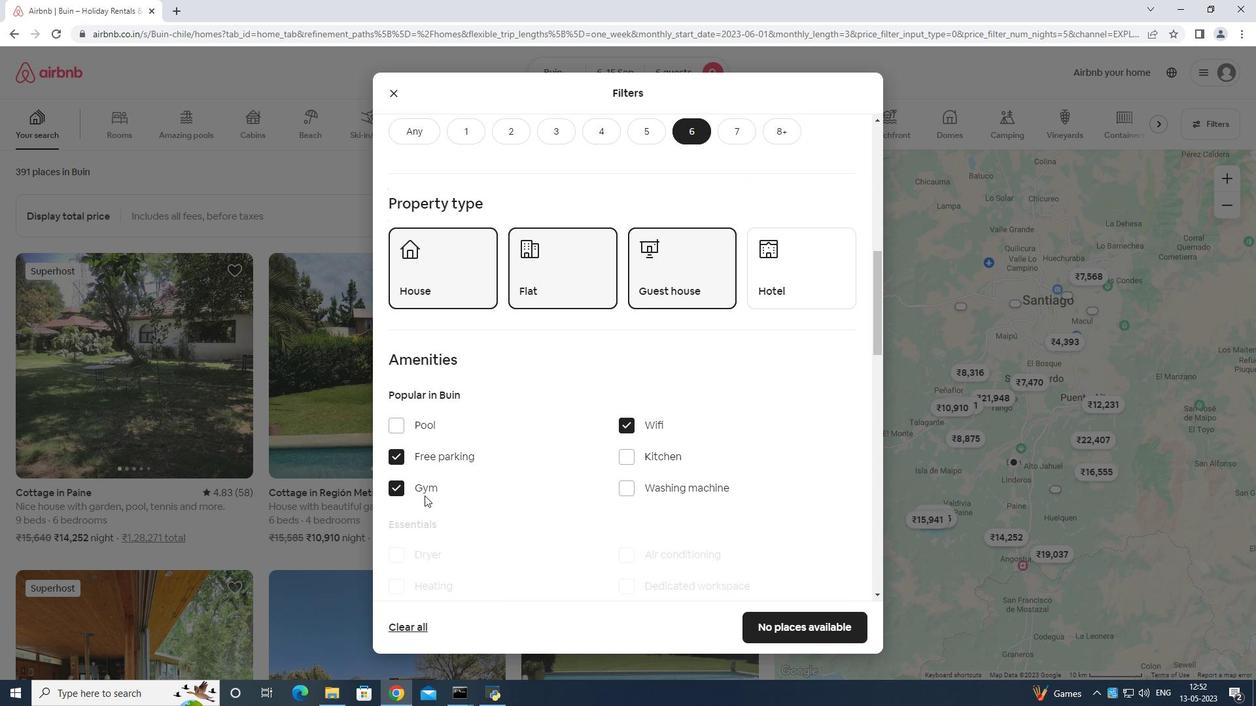 
Action: Mouse scrolled (637, 437) with delta (0, 0)
Screenshot: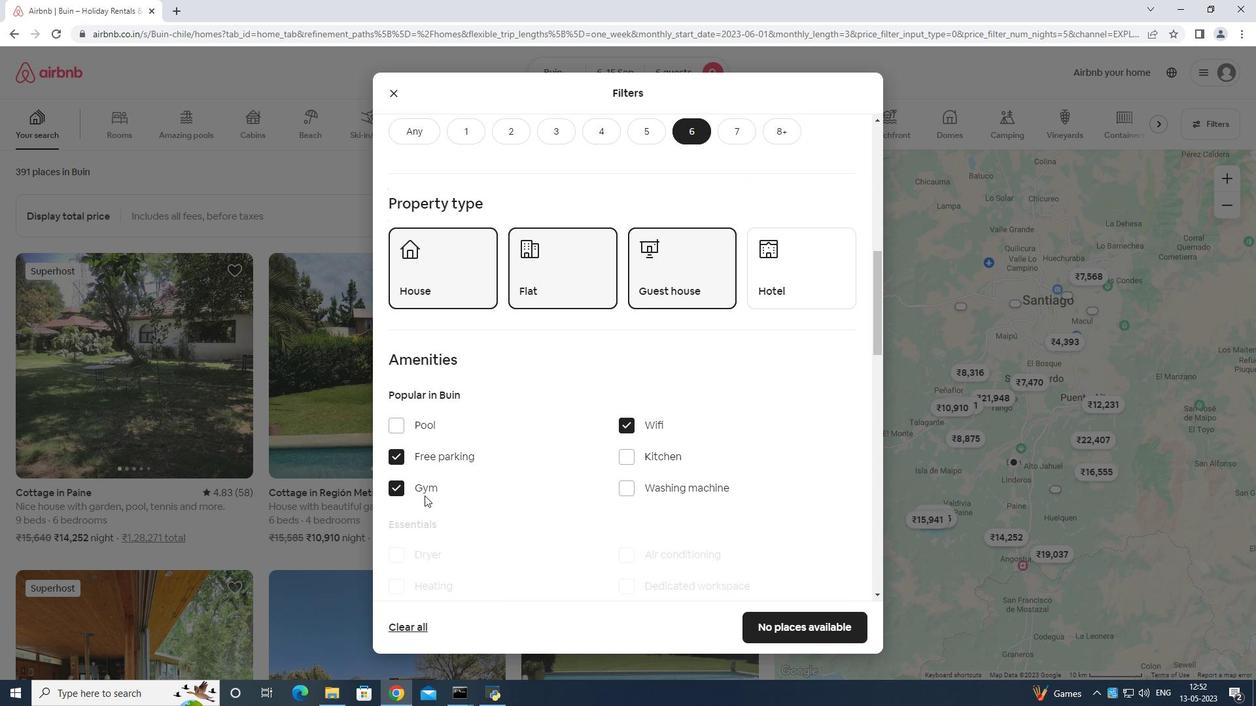 
Action: Mouse moved to (641, 437)
Screenshot: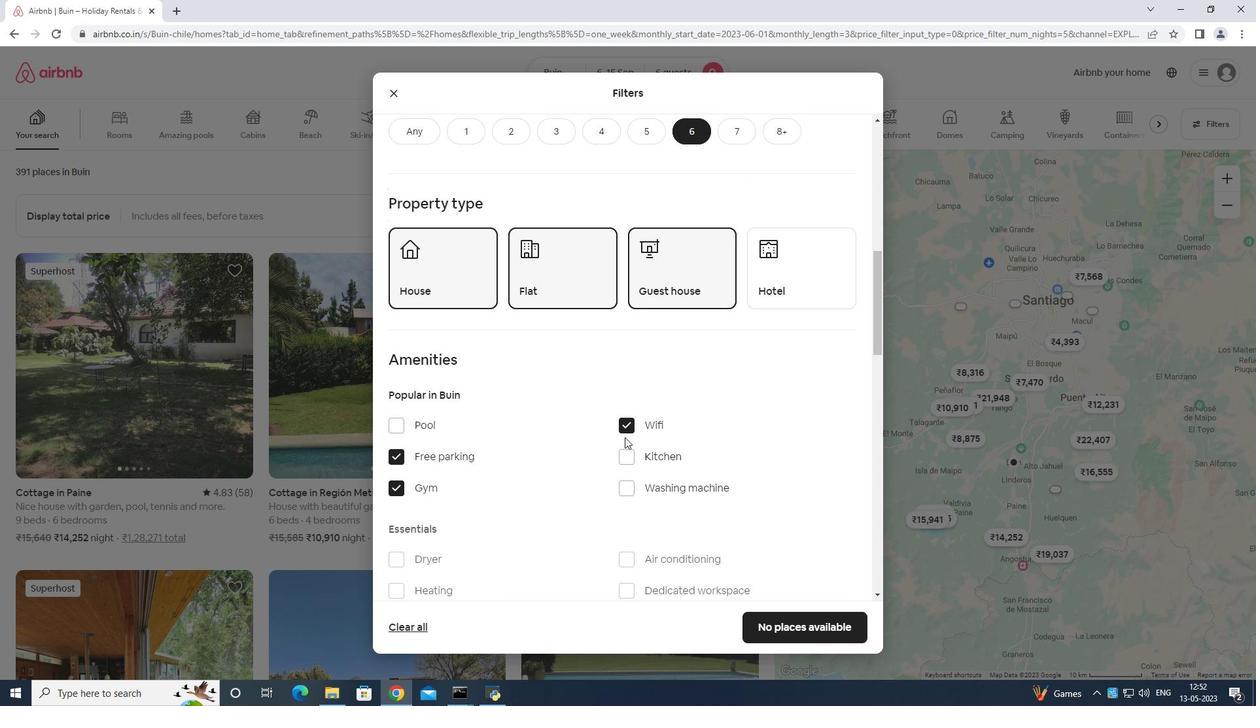 
Action: Mouse scrolled (641, 437) with delta (0, 0)
Screenshot: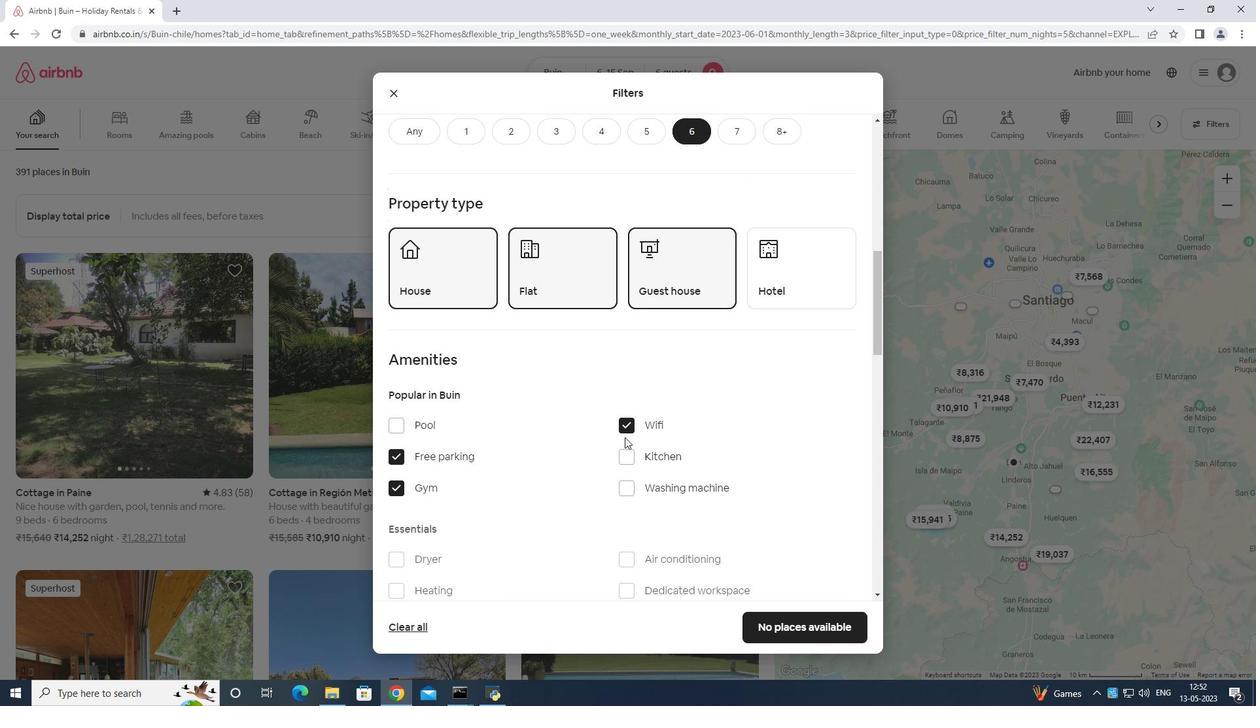 
Action: Mouse moved to (643, 437)
Screenshot: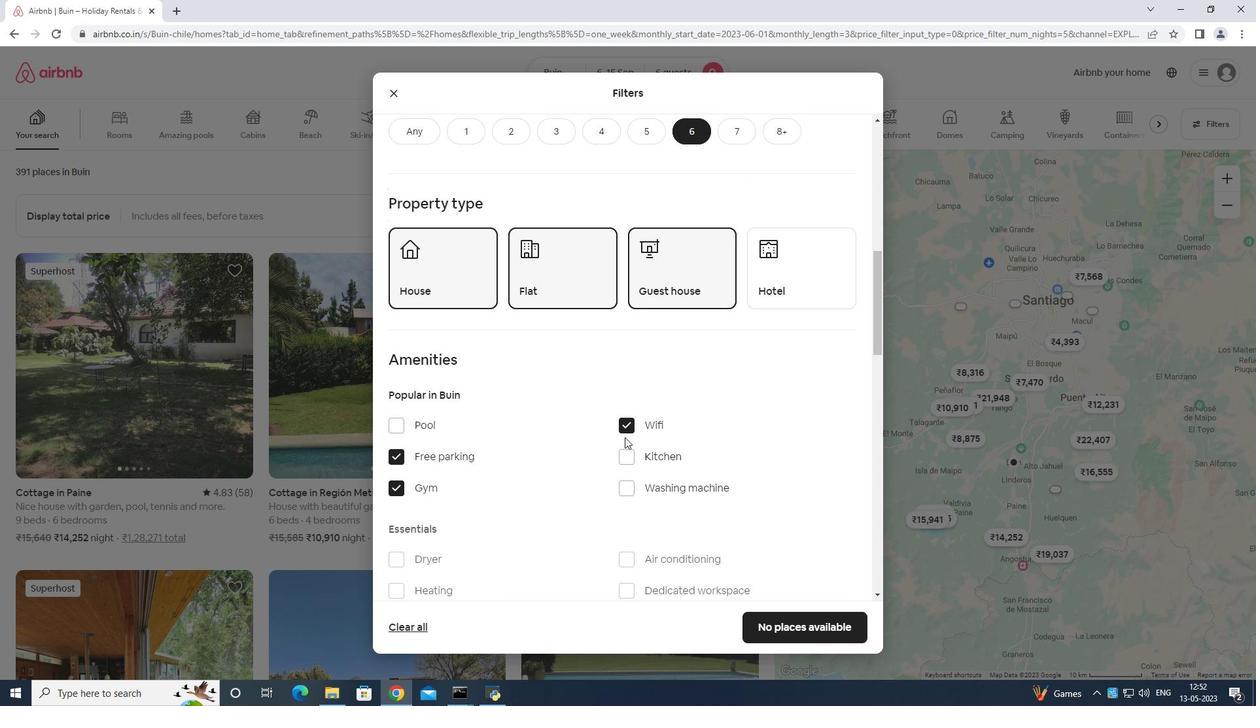 
Action: Mouse scrolled (643, 437) with delta (0, 0)
Screenshot: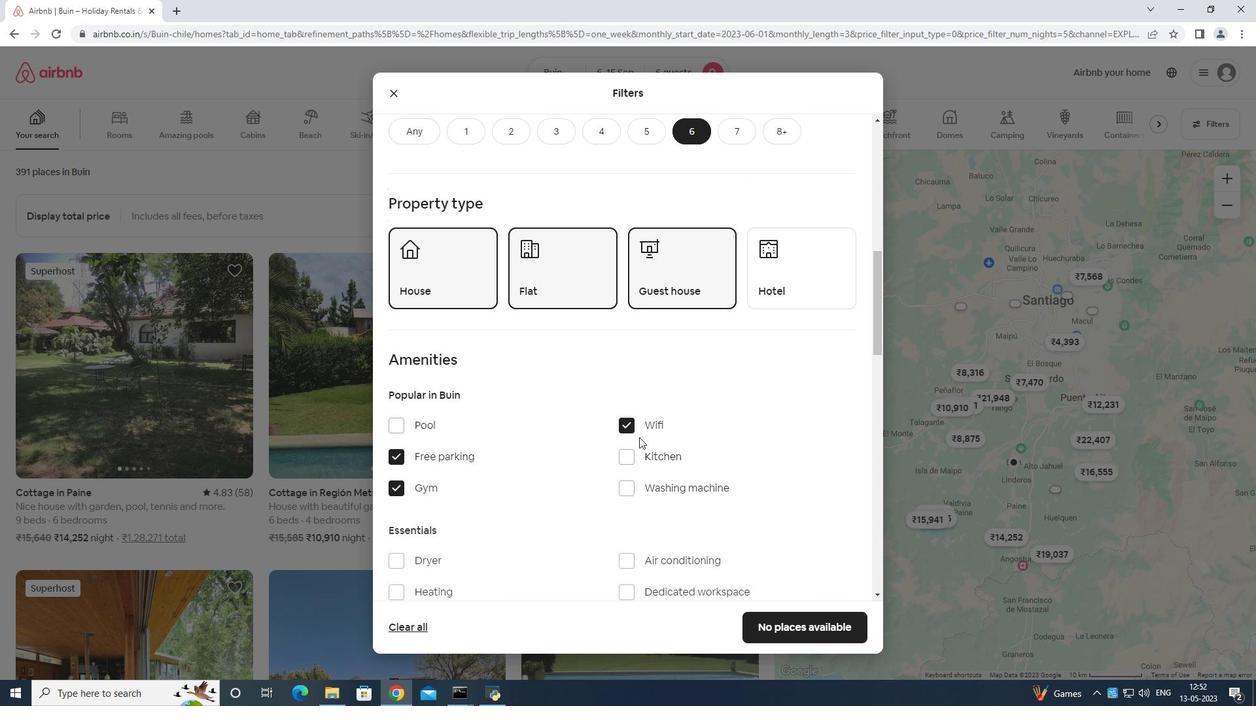 
Action: Mouse moved to (401, 424)
Screenshot: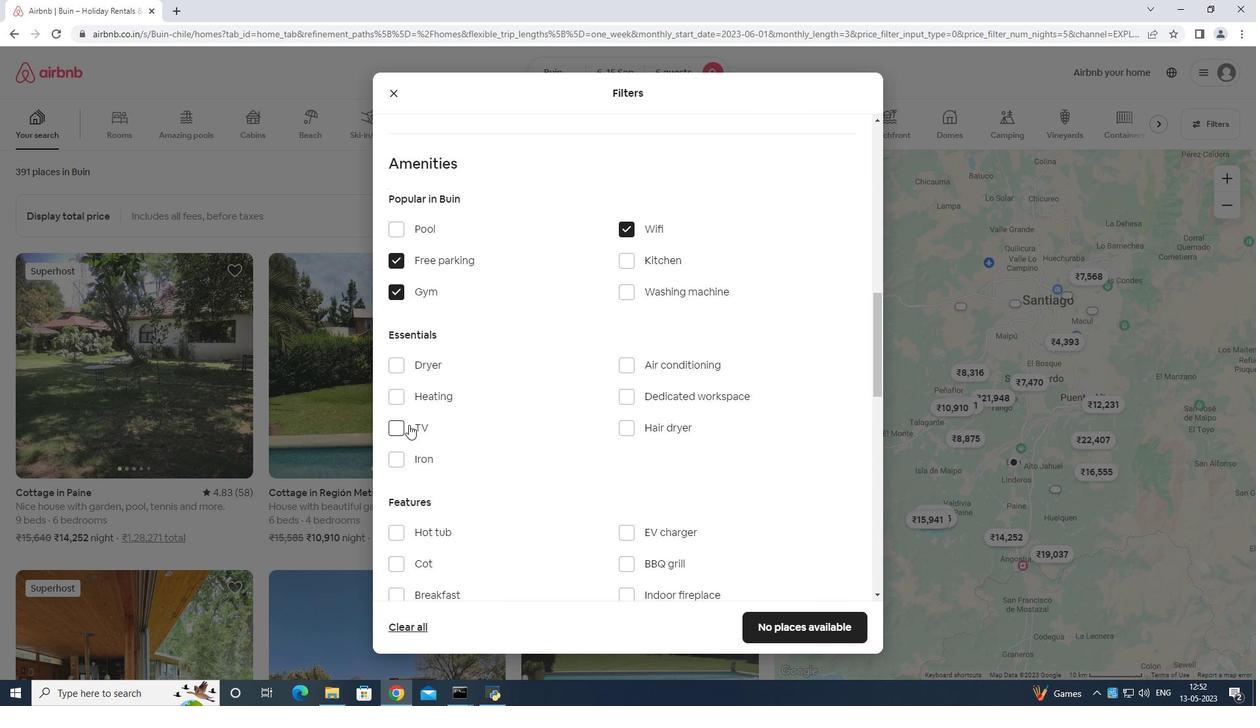
Action: Mouse pressed left at (401, 424)
Screenshot: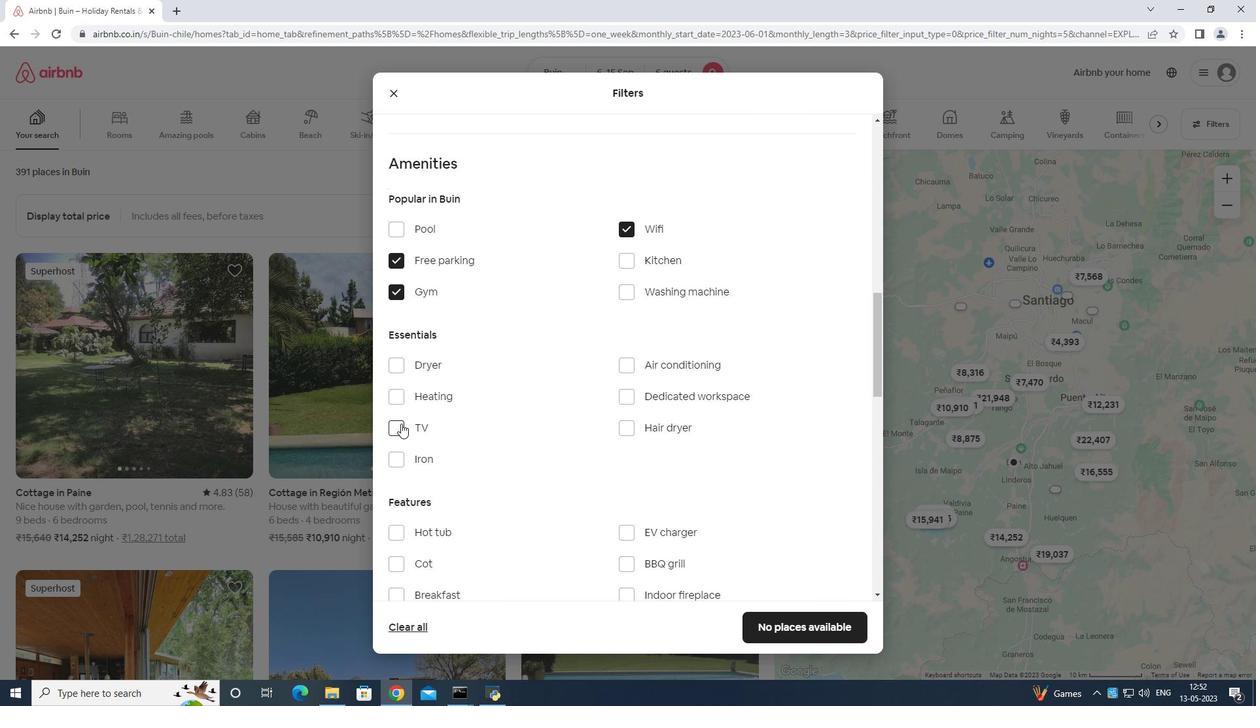 
Action: Mouse moved to (537, 423)
Screenshot: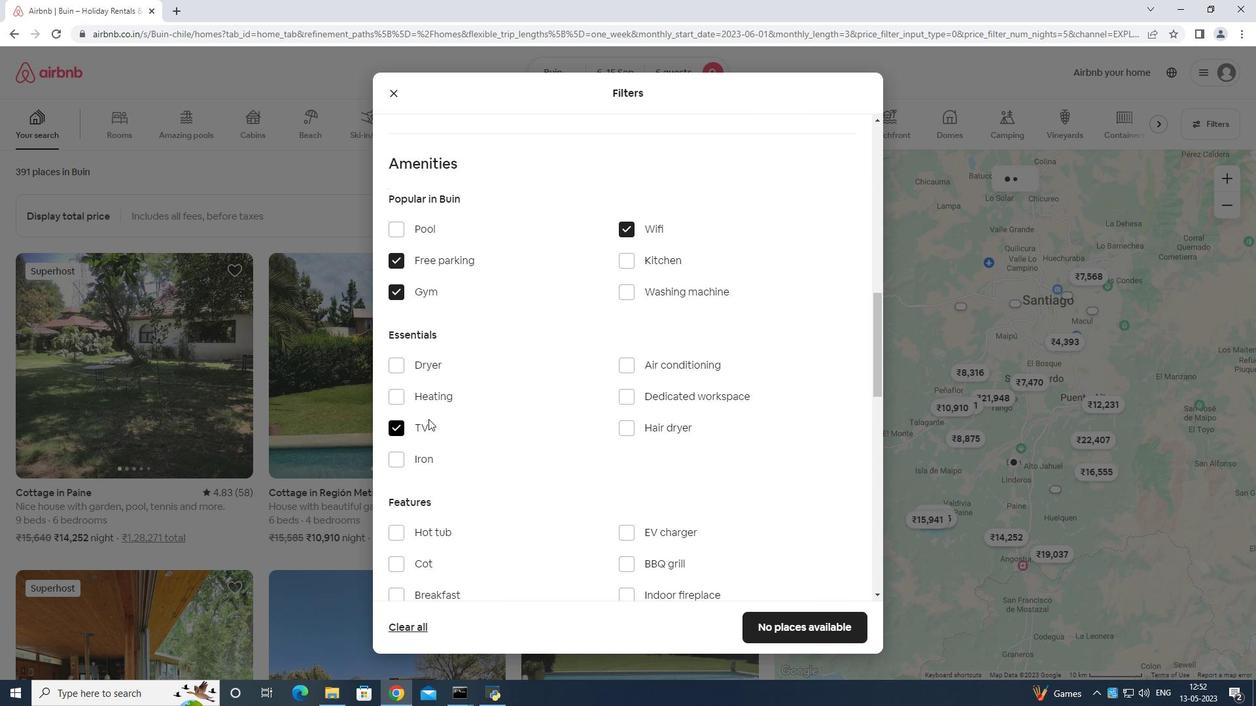 
Action: Mouse scrolled (537, 422) with delta (0, 0)
Screenshot: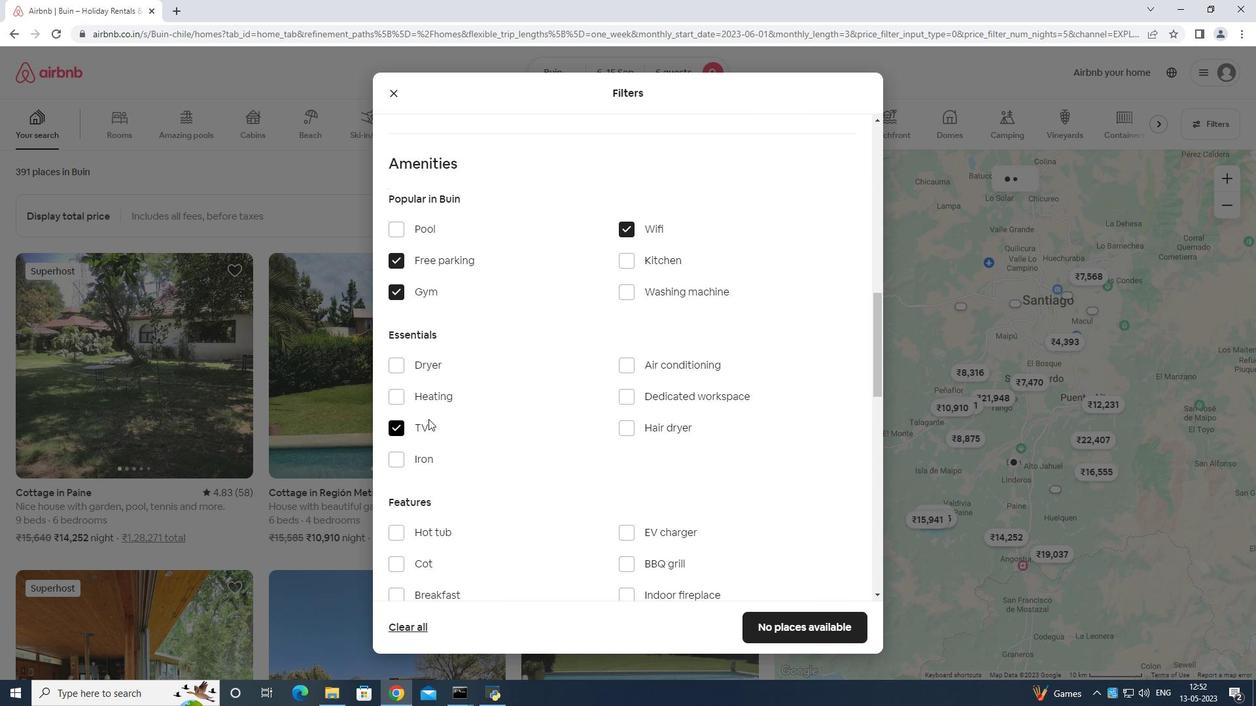 
Action: Mouse moved to (562, 428)
Screenshot: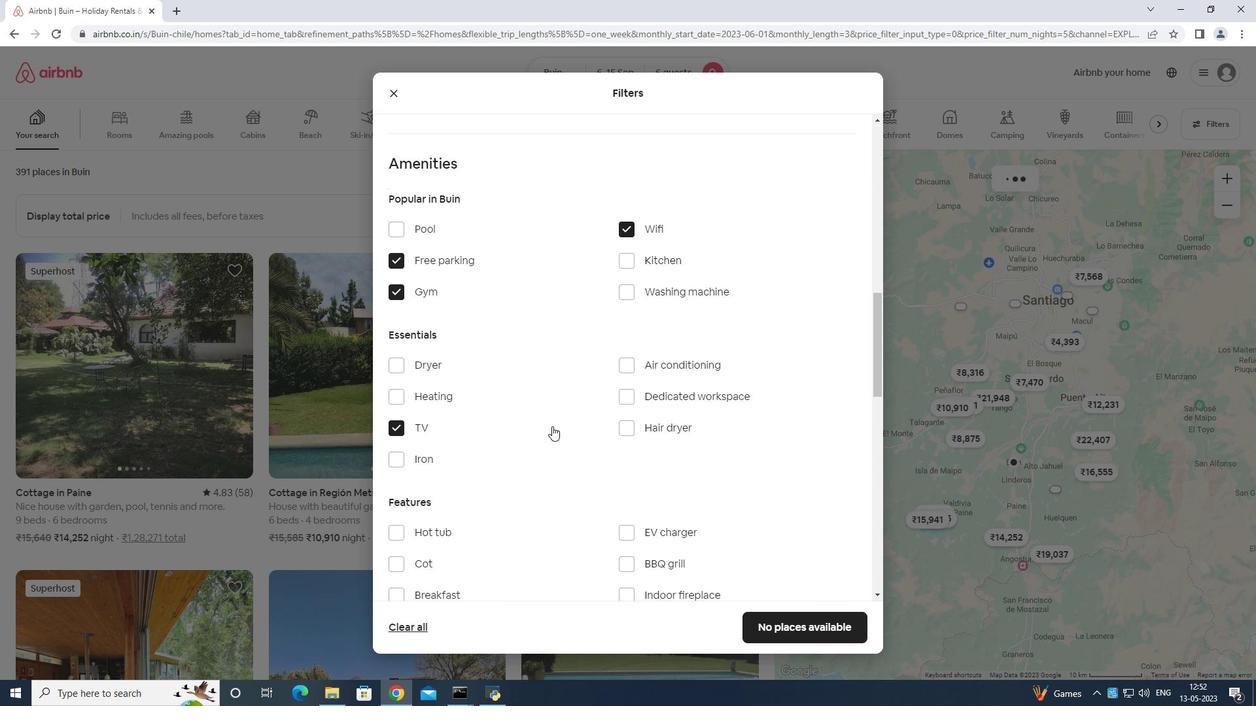 
Action: Mouse scrolled (562, 427) with delta (0, 0)
Screenshot: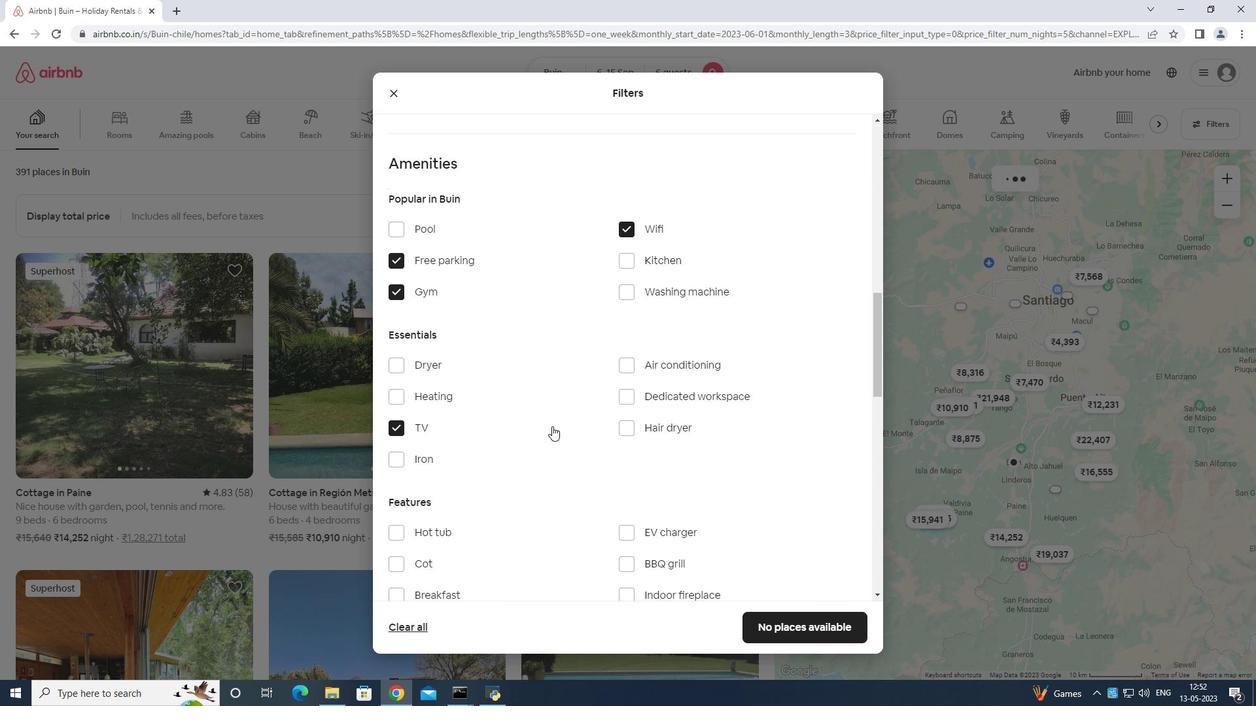 
Action: Mouse moved to (394, 465)
Screenshot: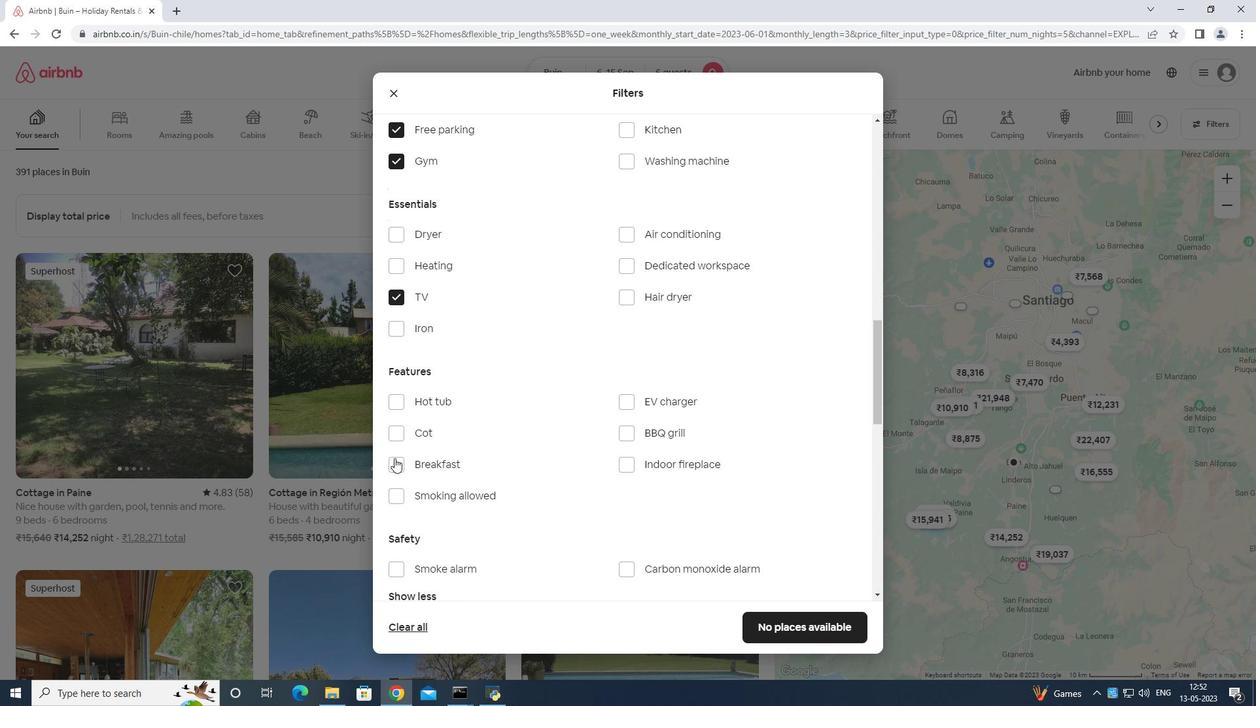 
Action: Mouse pressed left at (394, 465)
Screenshot: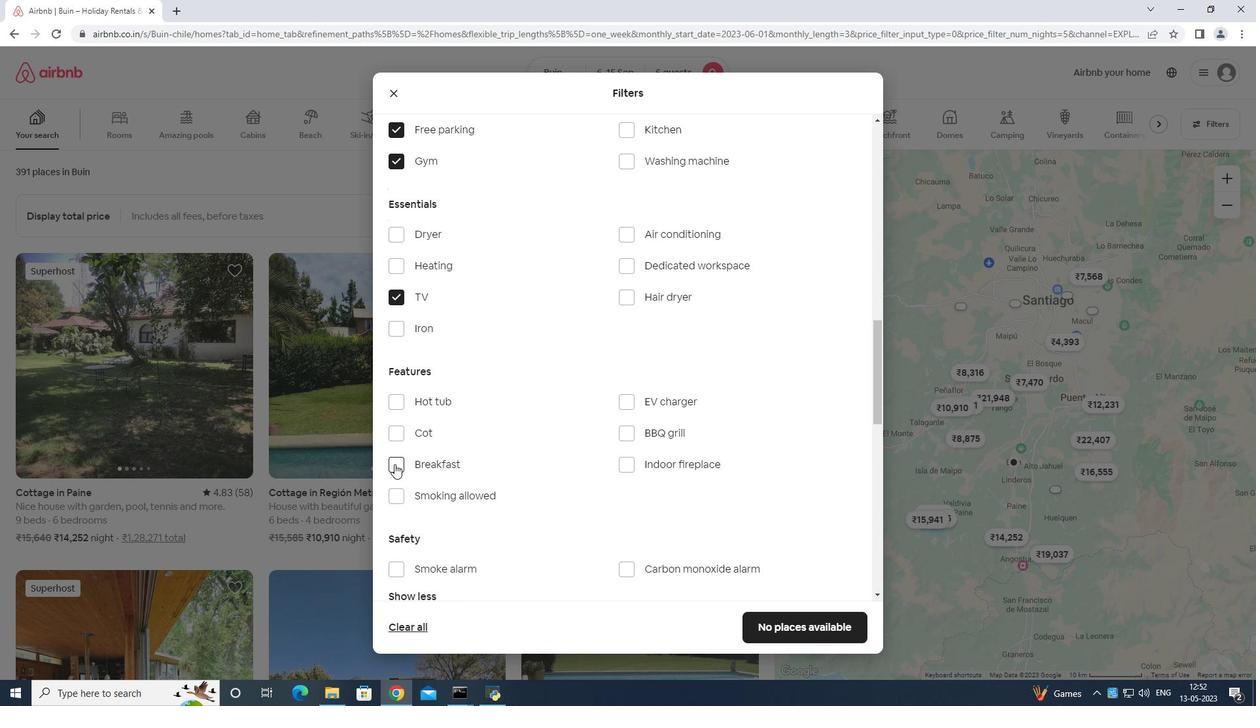 
Action: Mouse moved to (553, 418)
Screenshot: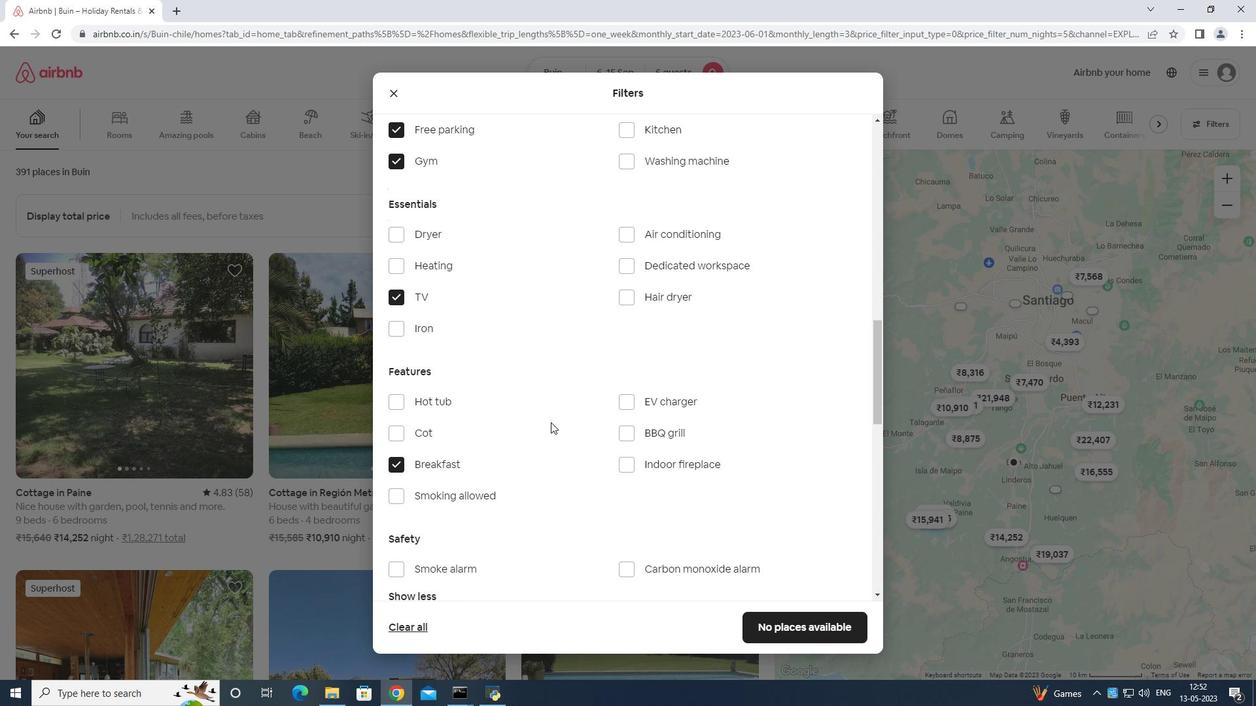 
Action: Mouse scrolled (551, 421) with delta (0, 0)
Screenshot: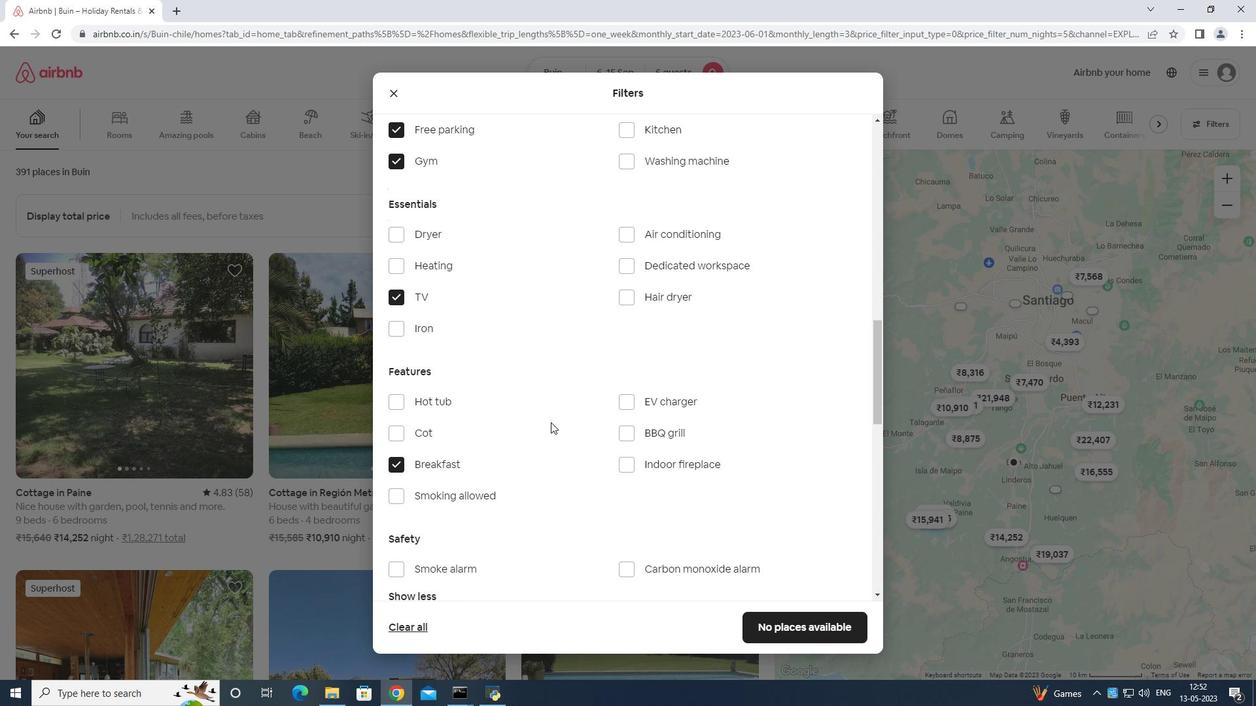 
Action: Mouse scrolled (551, 420) with delta (0, 0)
Screenshot: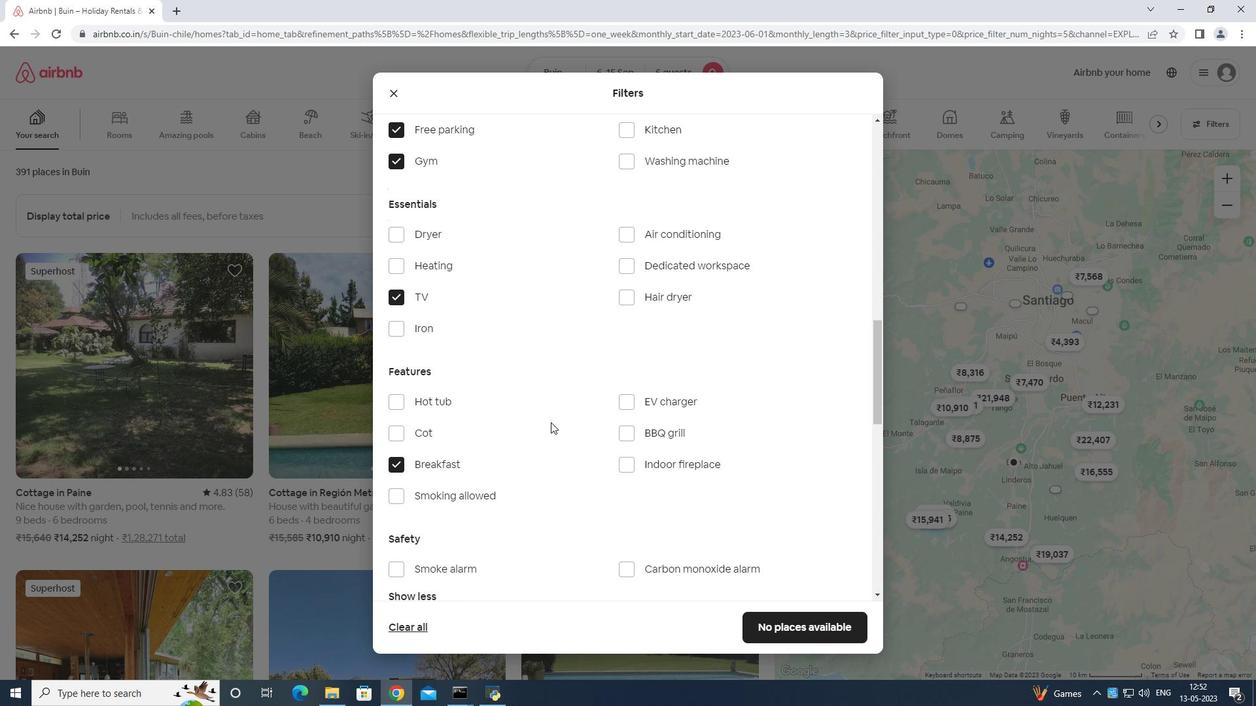 
Action: Mouse scrolled (553, 419) with delta (0, 0)
Screenshot: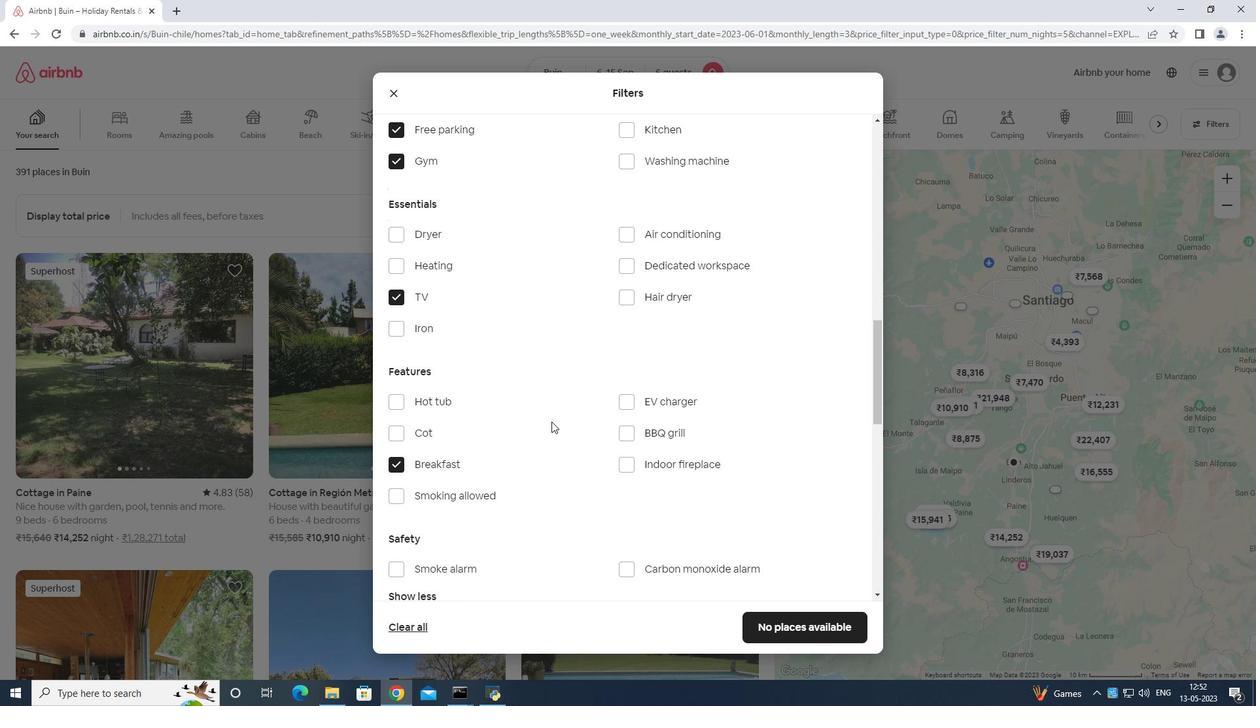 
Action: Mouse moved to (557, 394)
Screenshot: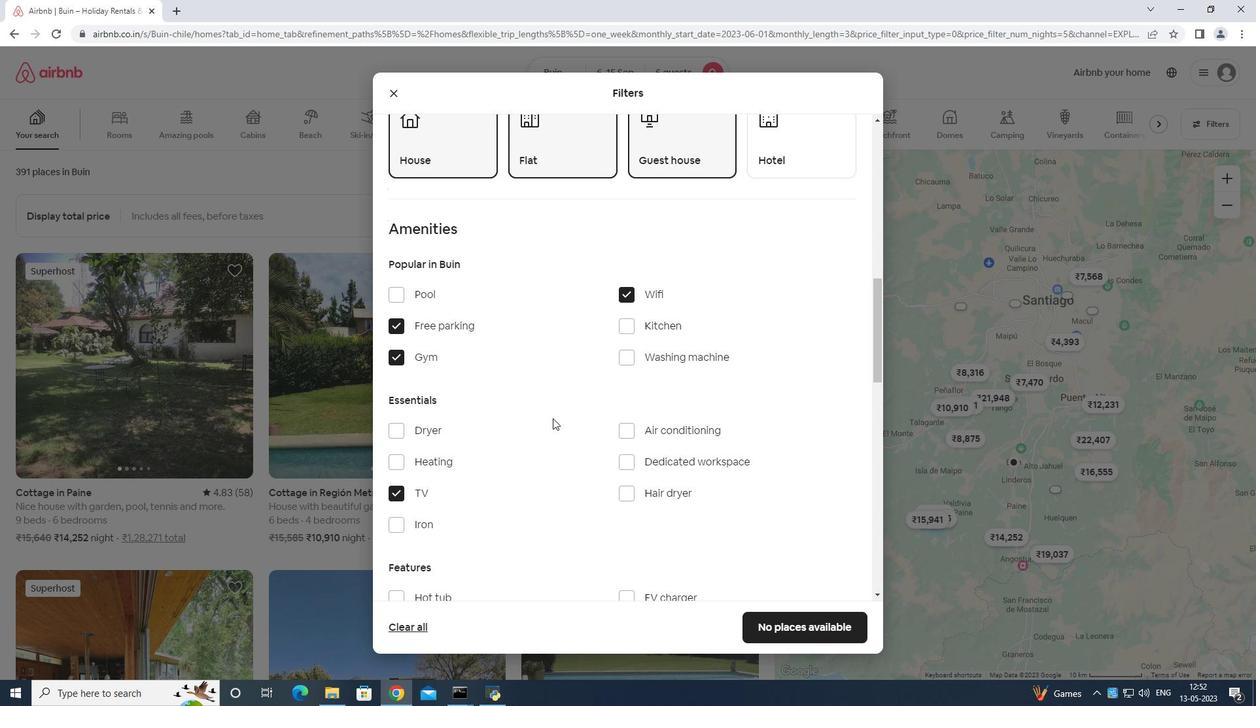 
Action: Mouse scrolled (557, 393) with delta (0, 0)
Screenshot: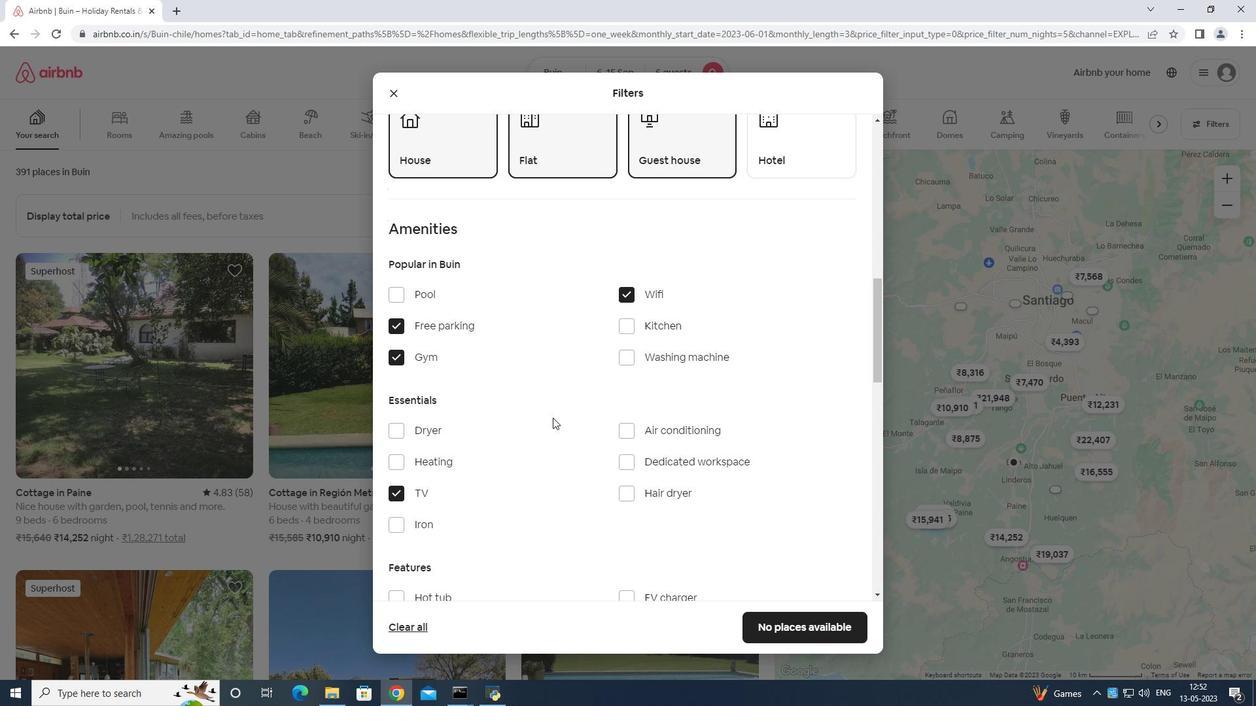 
Action: Mouse scrolled (557, 393) with delta (0, 0)
Screenshot: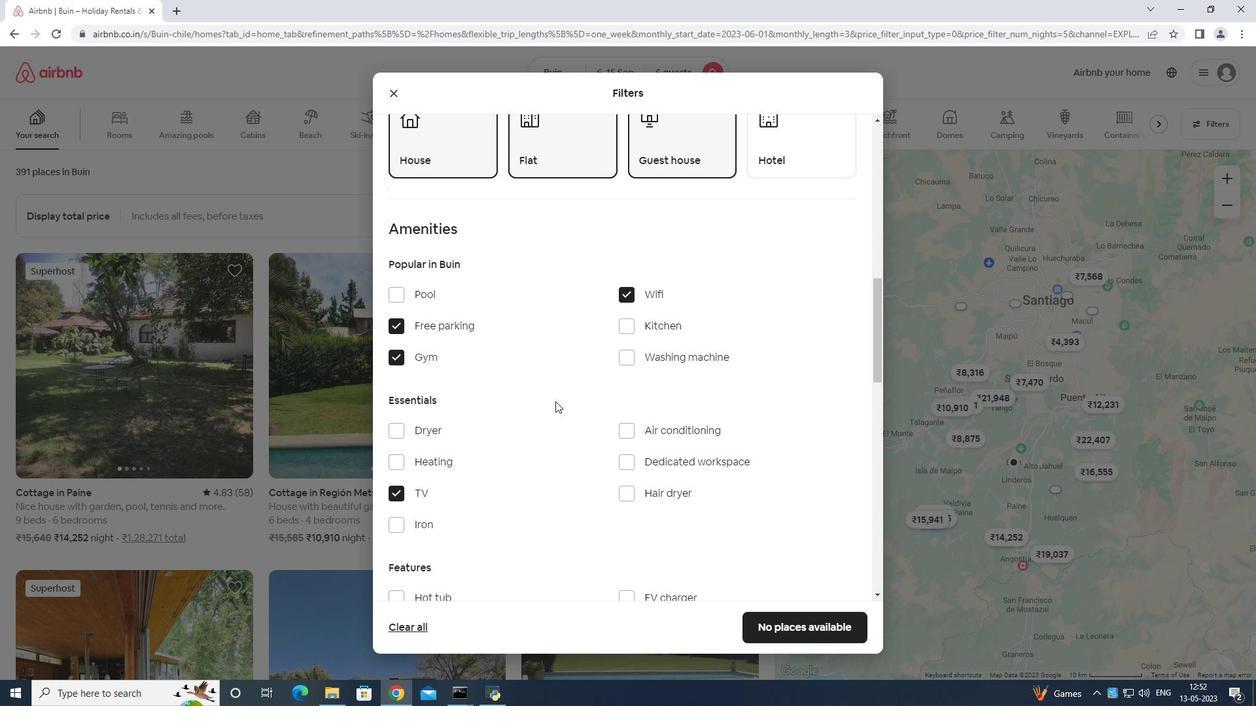 
Action: Mouse moved to (558, 394)
Screenshot: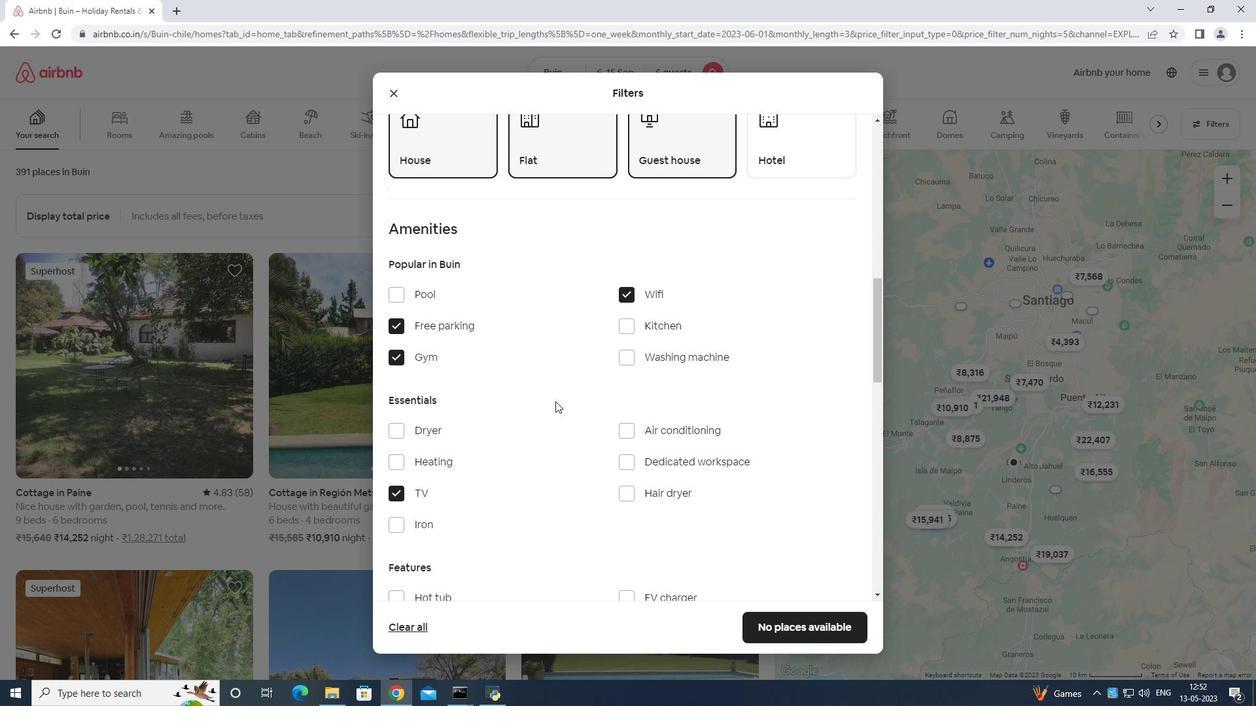 
Action: Mouse scrolled (558, 394) with delta (0, 0)
Screenshot: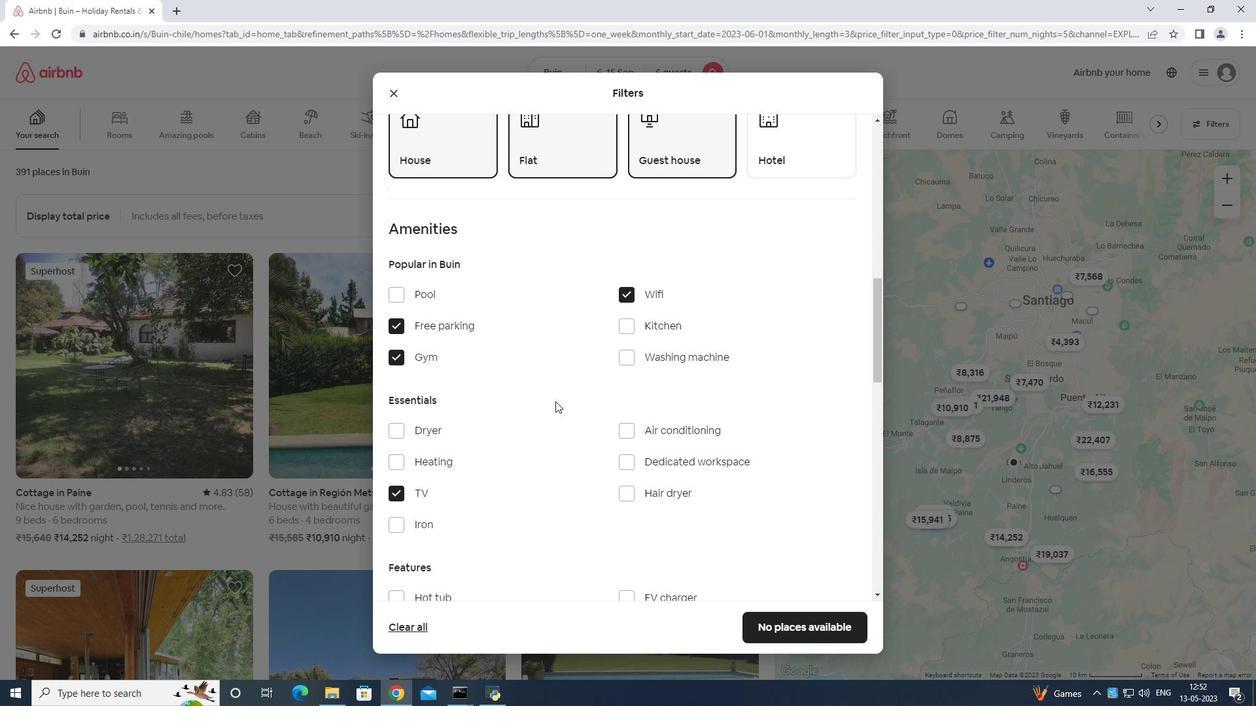 
Action: Mouse moved to (560, 397)
Screenshot: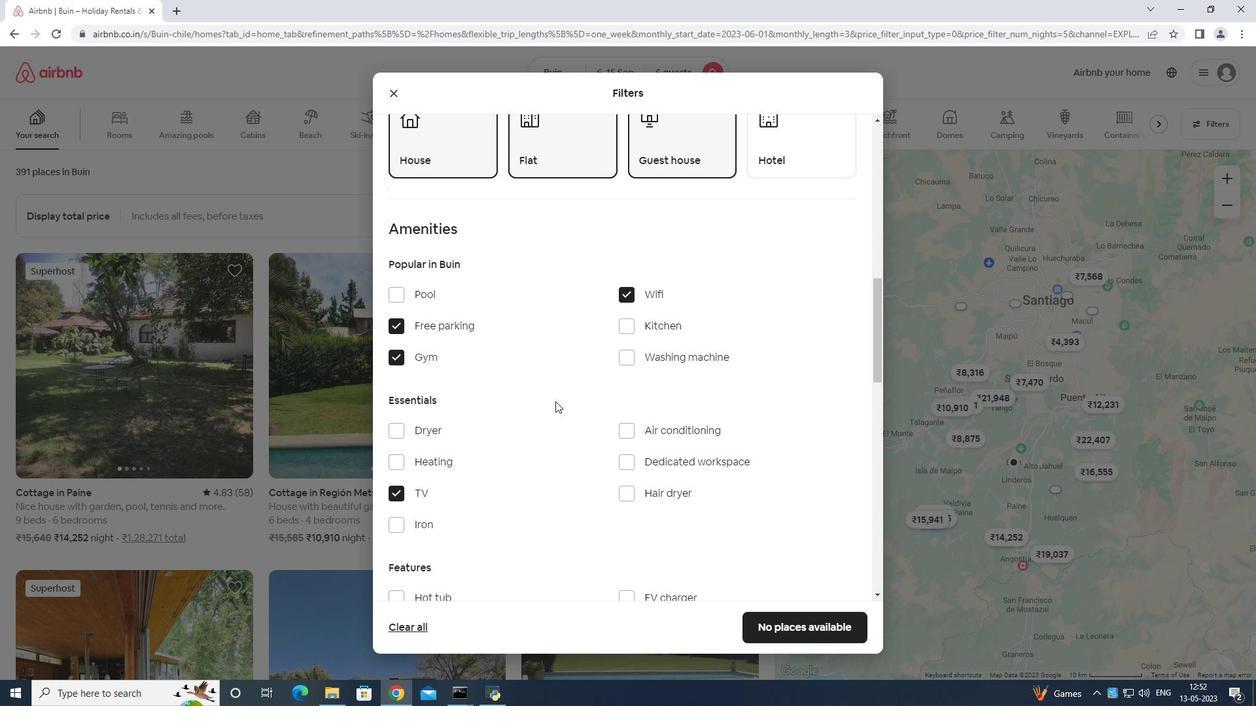 
Action: Mouse scrolled (560, 396) with delta (0, 0)
Screenshot: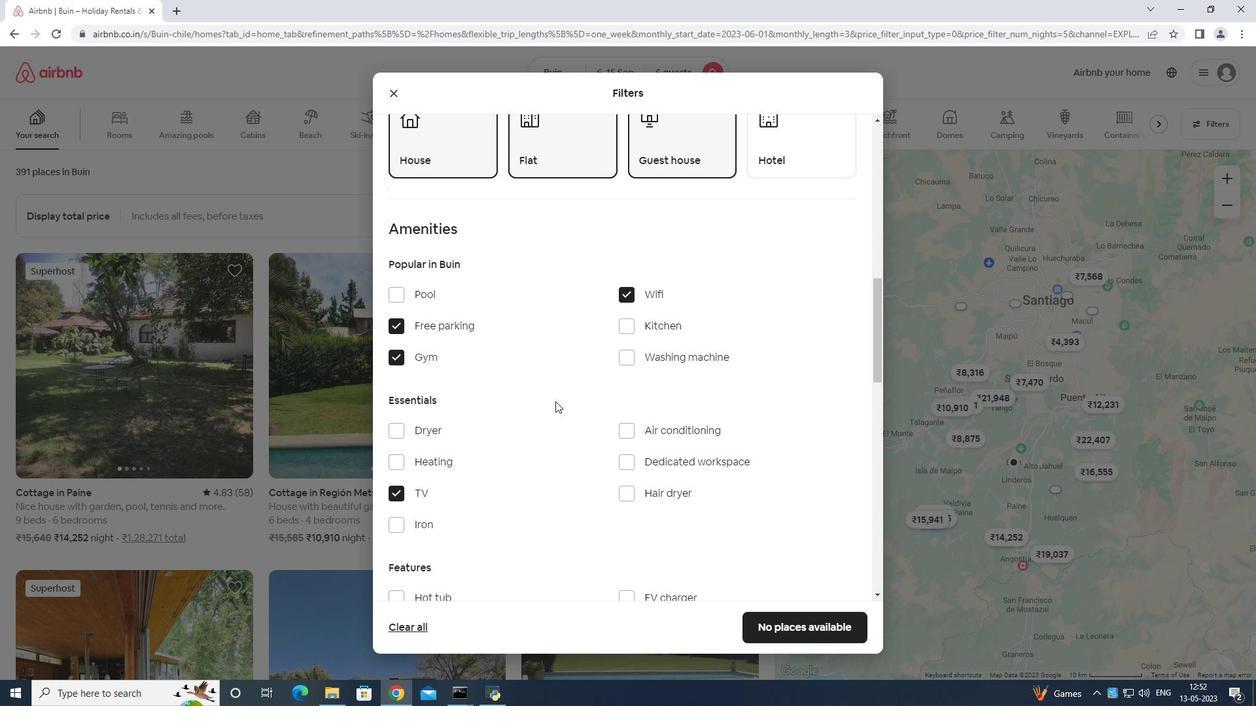 
Action: Mouse moved to (562, 397)
Screenshot: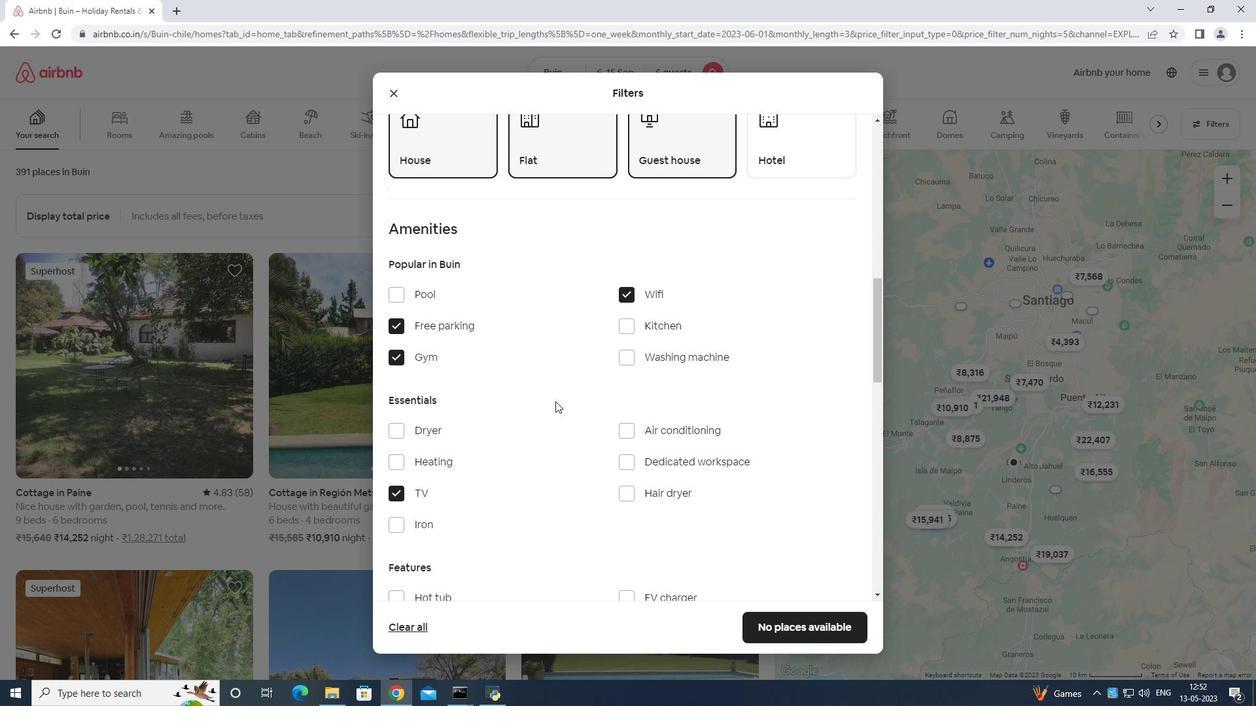 
Action: Mouse scrolled (562, 397) with delta (0, 0)
Screenshot: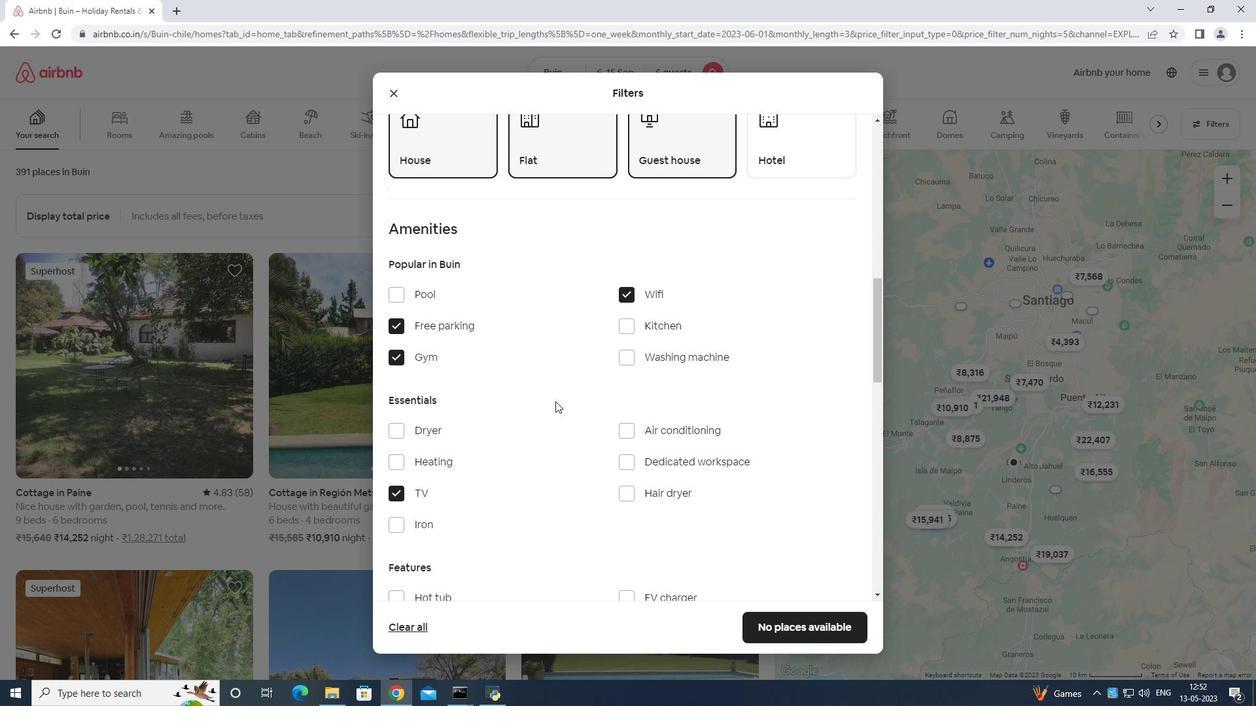 
Action: Mouse moved to (579, 388)
Screenshot: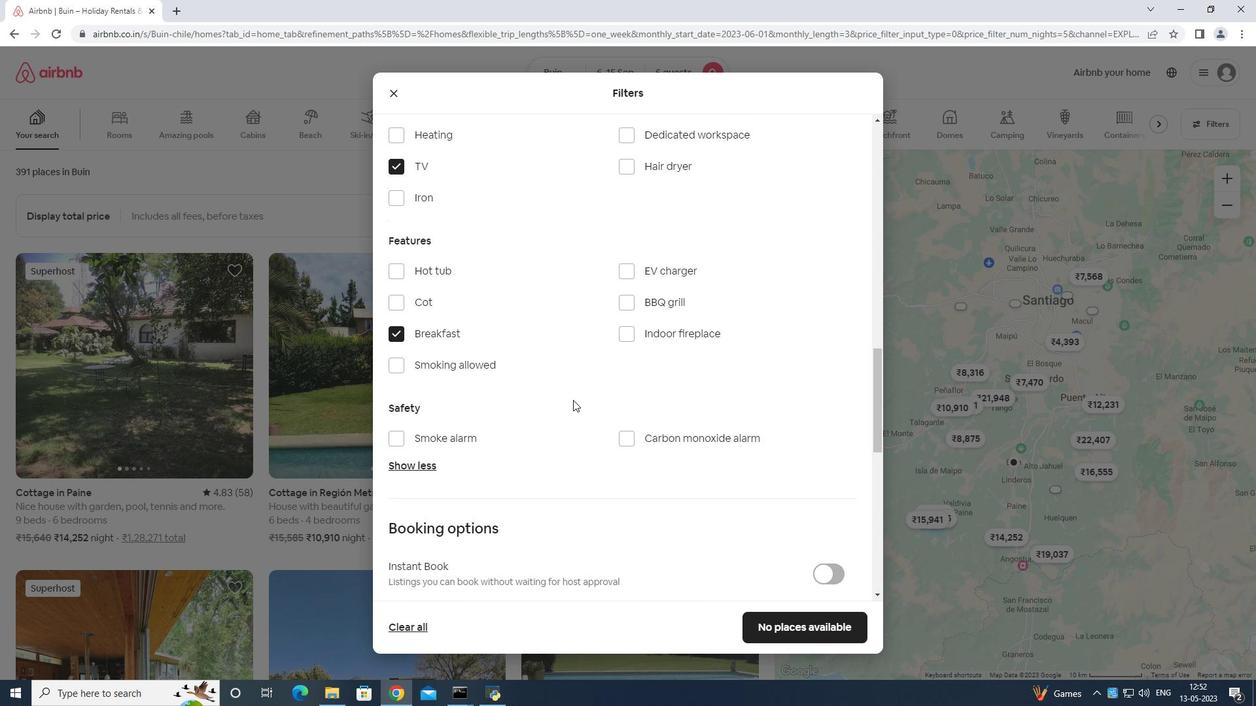 
Action: Mouse scrolled (579, 387) with delta (0, 0)
Screenshot: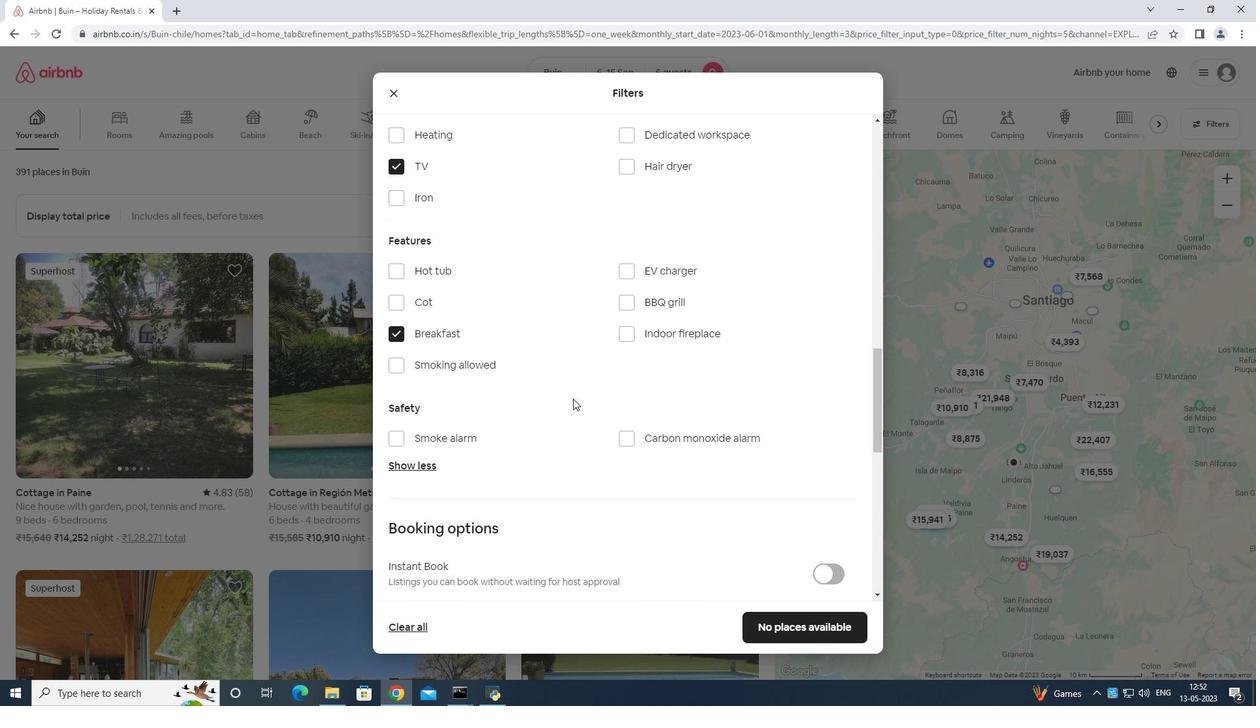 
Action: Mouse moved to (579, 388)
Screenshot: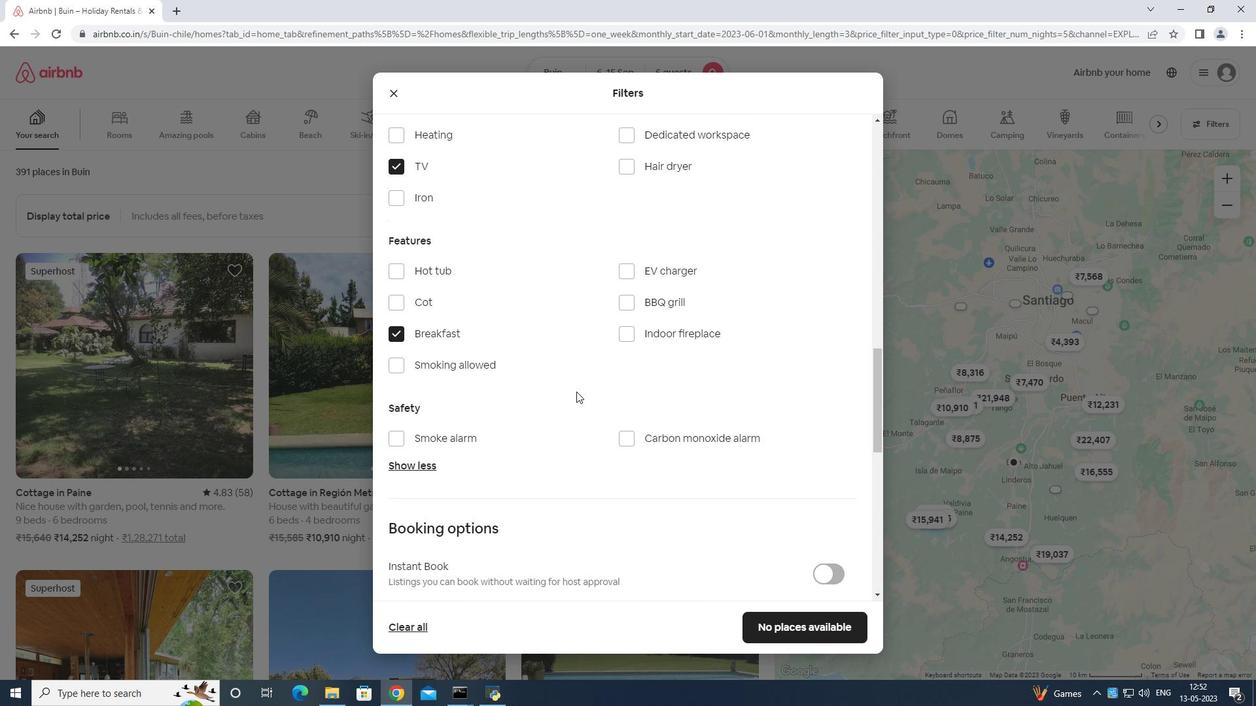 
Action: Mouse scrolled (579, 387) with delta (0, 0)
Screenshot: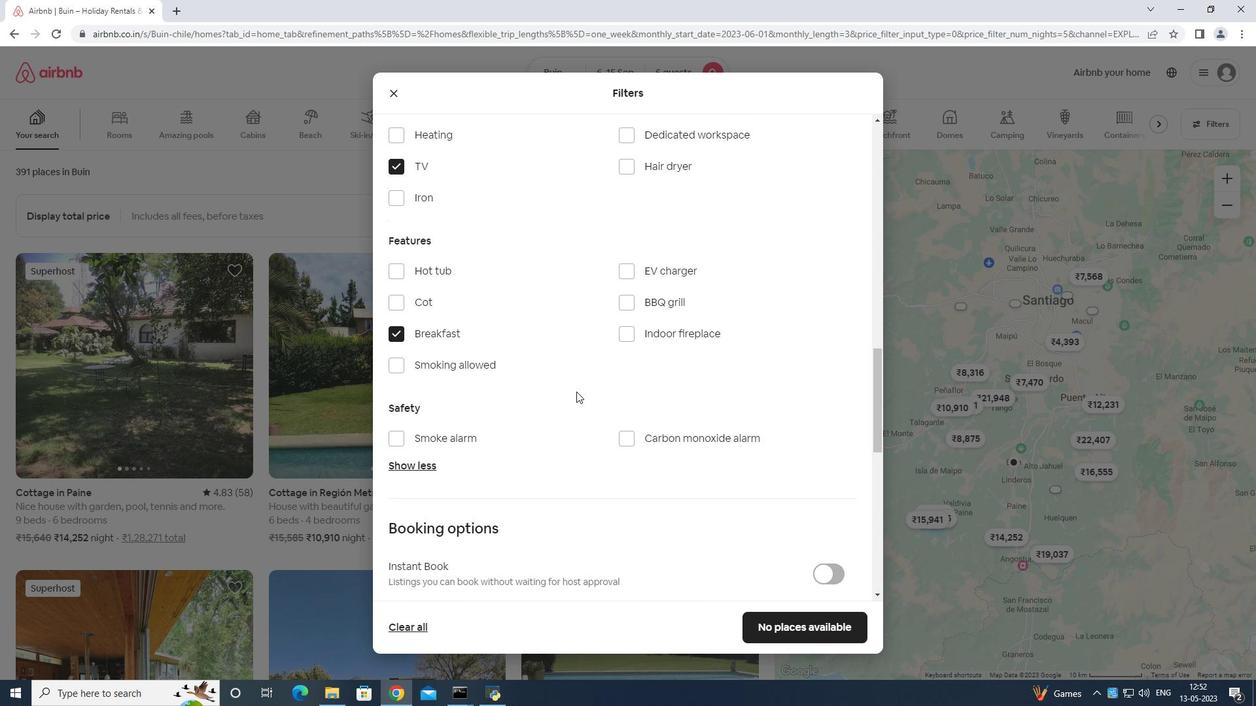 
Action: Mouse moved to (613, 414)
Screenshot: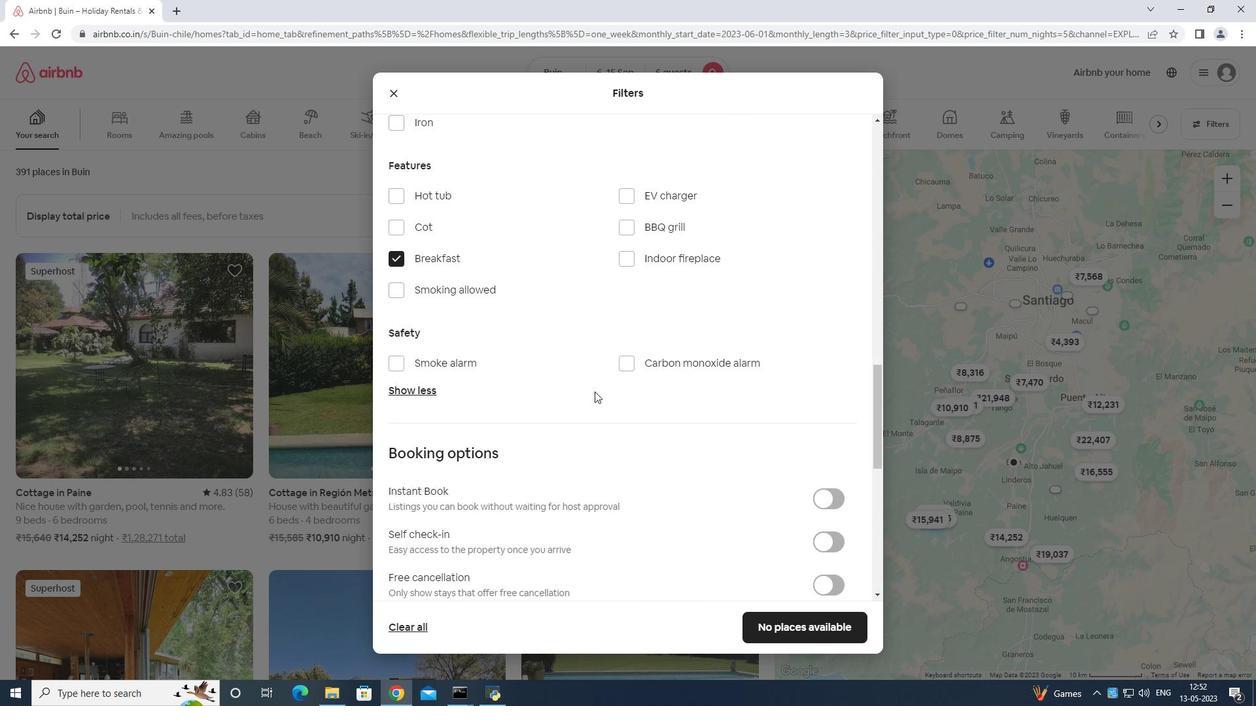 
Action: Mouse scrolled (613, 415) with delta (0, 0)
Screenshot: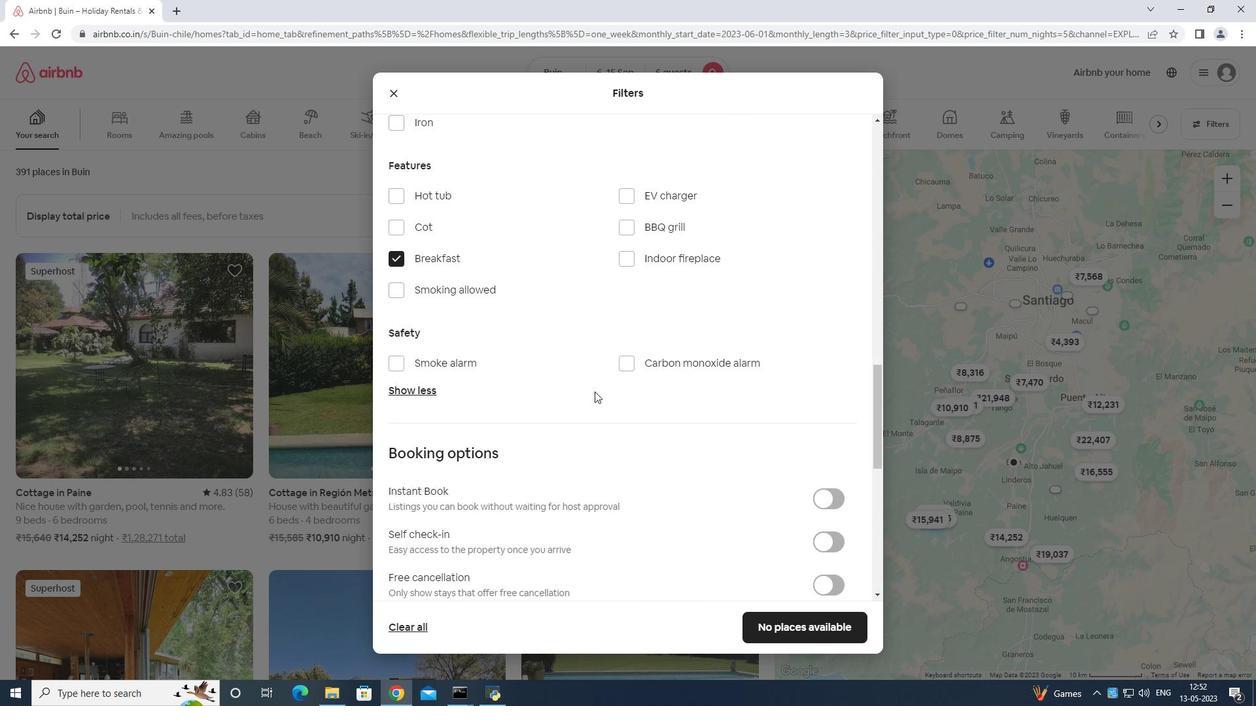 
Action: Mouse moved to (613, 414)
Screenshot: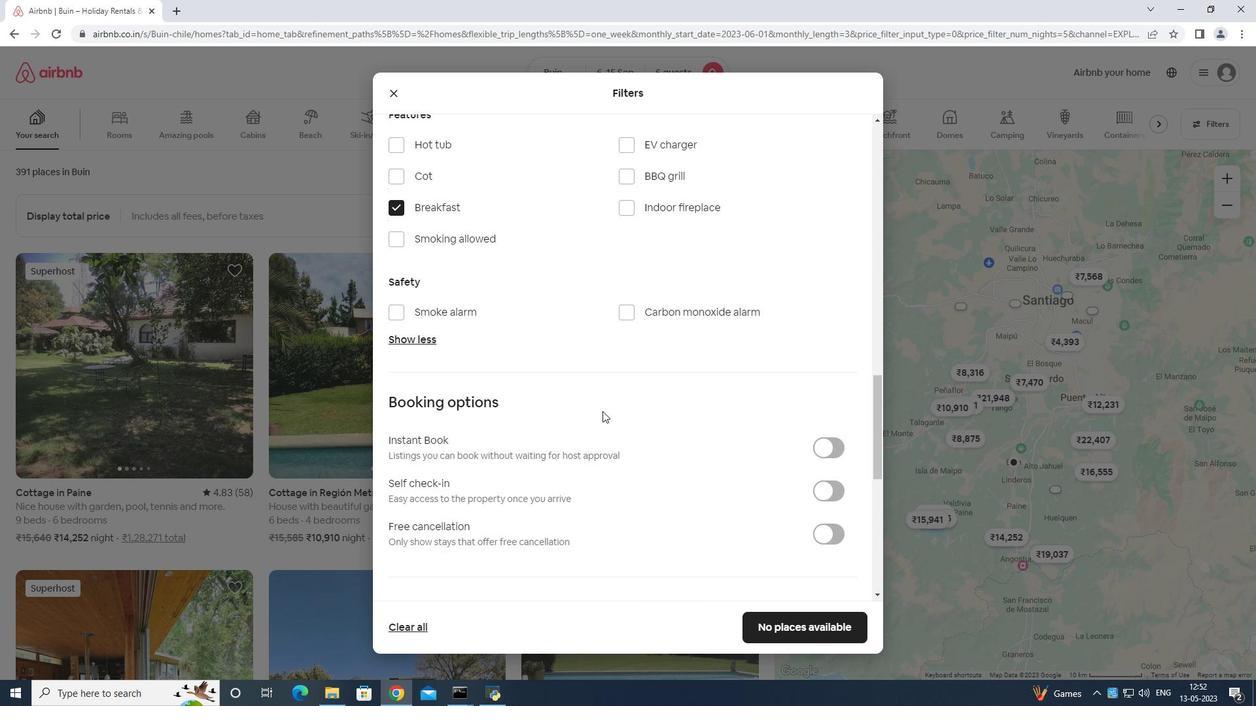 
Action: Mouse scrolled (613, 414) with delta (0, 0)
Screenshot: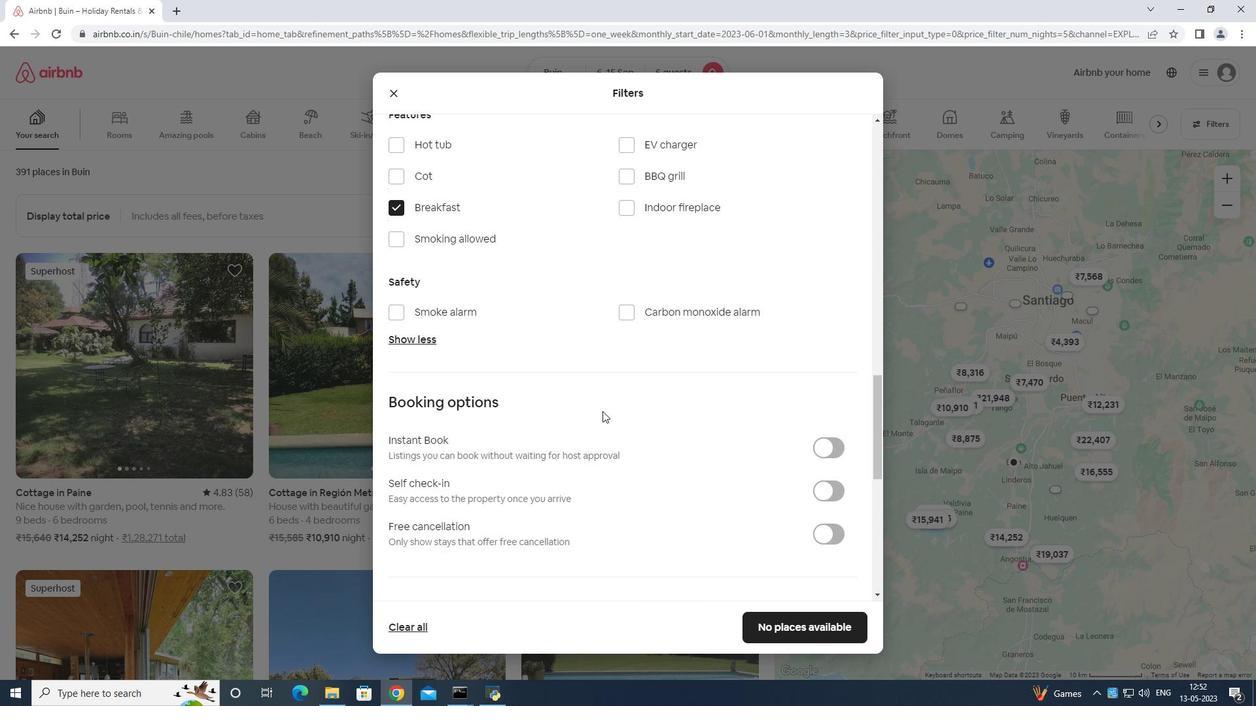 
Action: Mouse moved to (614, 414)
Screenshot: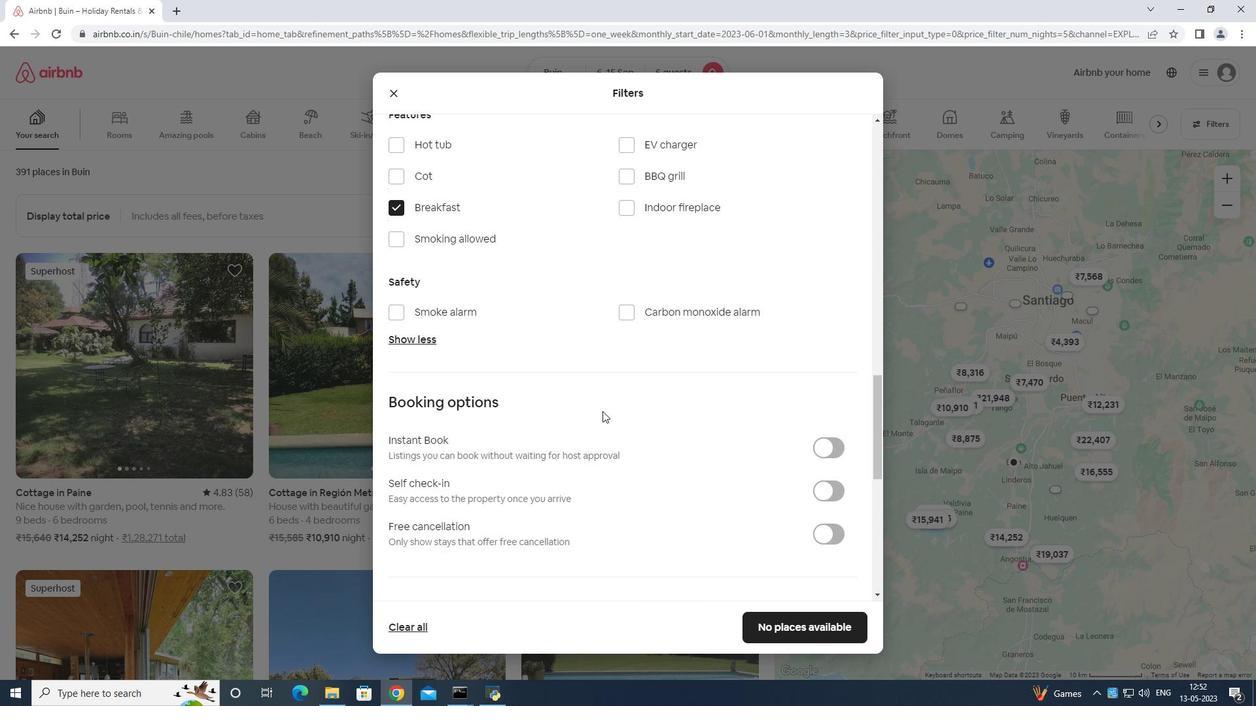 
Action: Mouse scrolled (614, 414) with delta (0, 0)
Screenshot: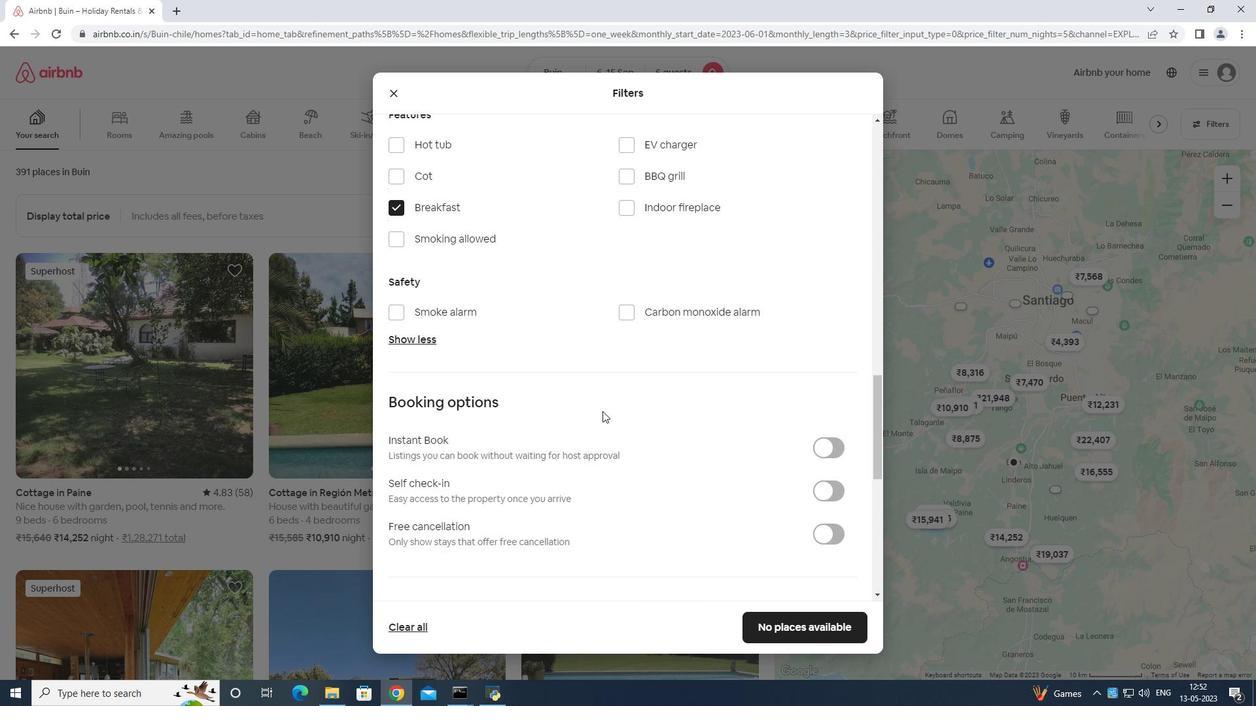 
Action: Mouse moved to (614, 413)
Screenshot: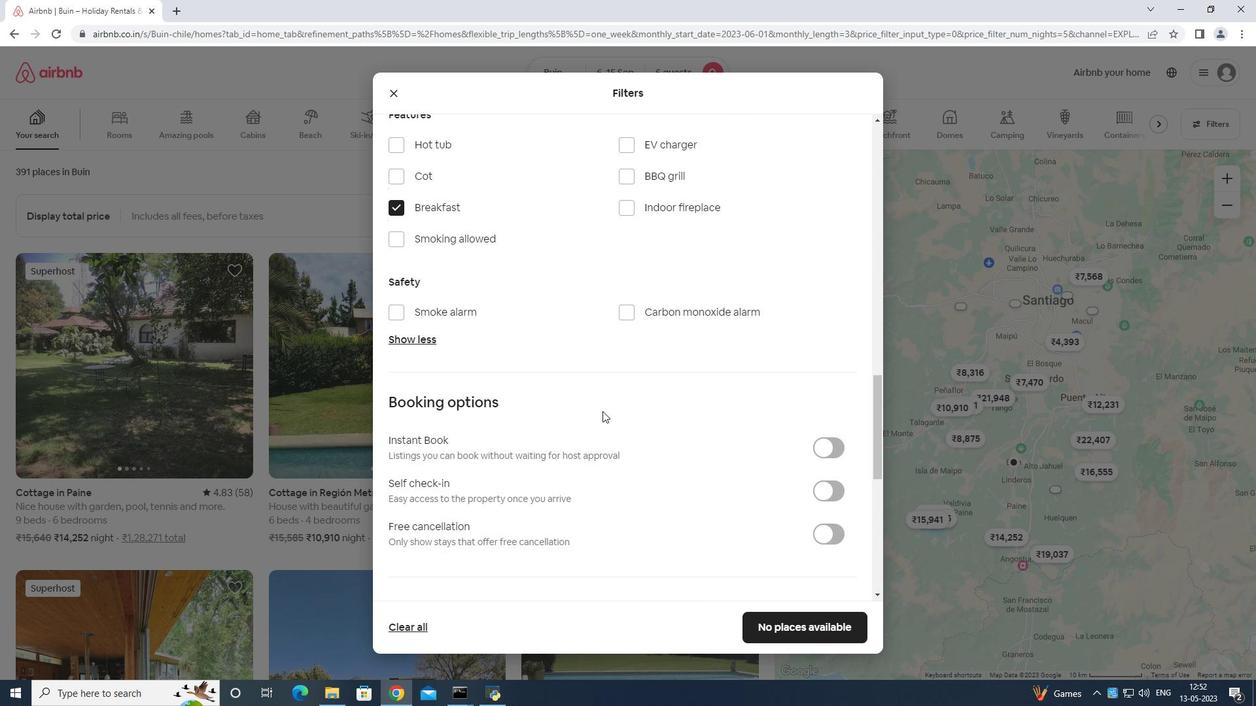 
Action: Mouse scrolled (614, 414) with delta (0, 0)
Screenshot: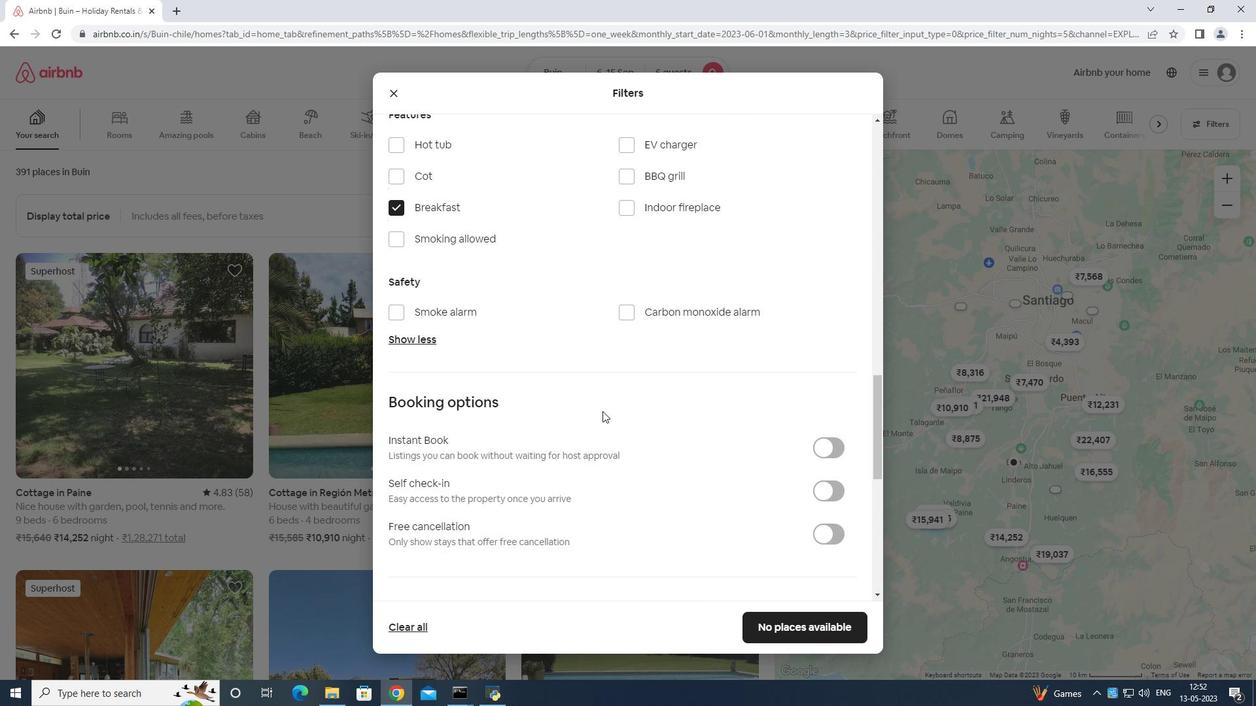 
Action: Mouse scrolled (614, 414) with delta (0, 0)
Screenshot: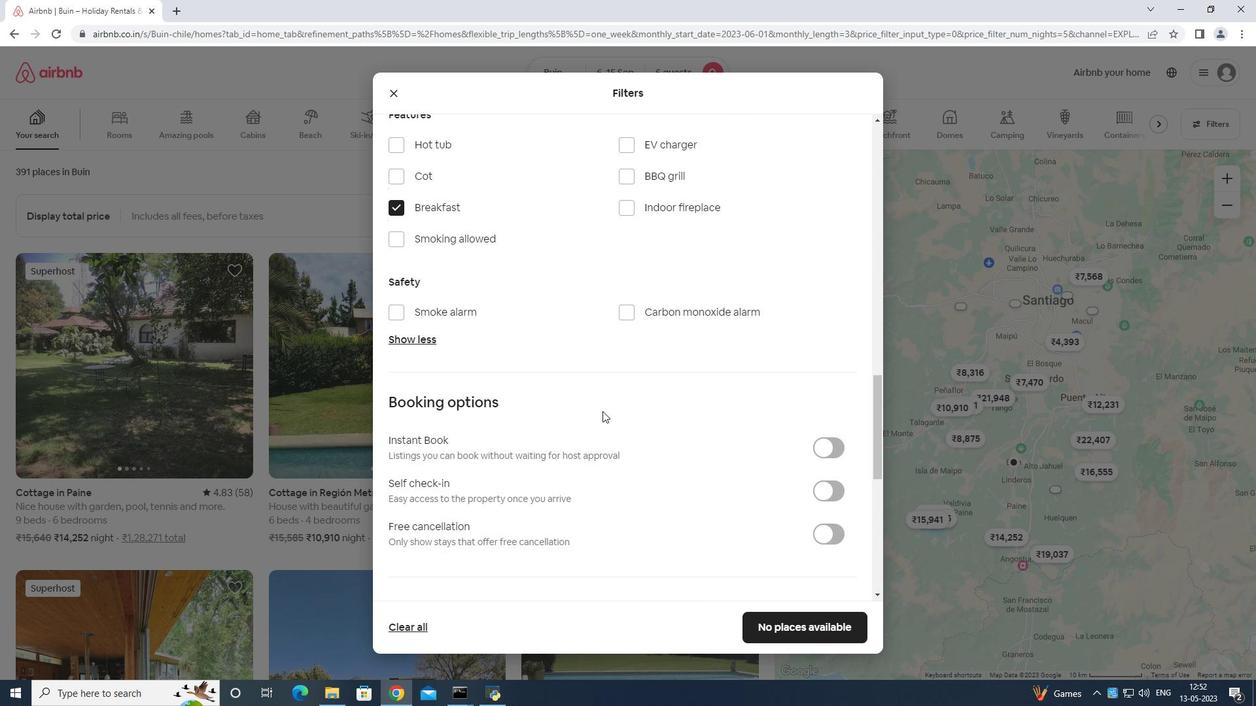 
Action: Mouse moved to (620, 413)
Screenshot: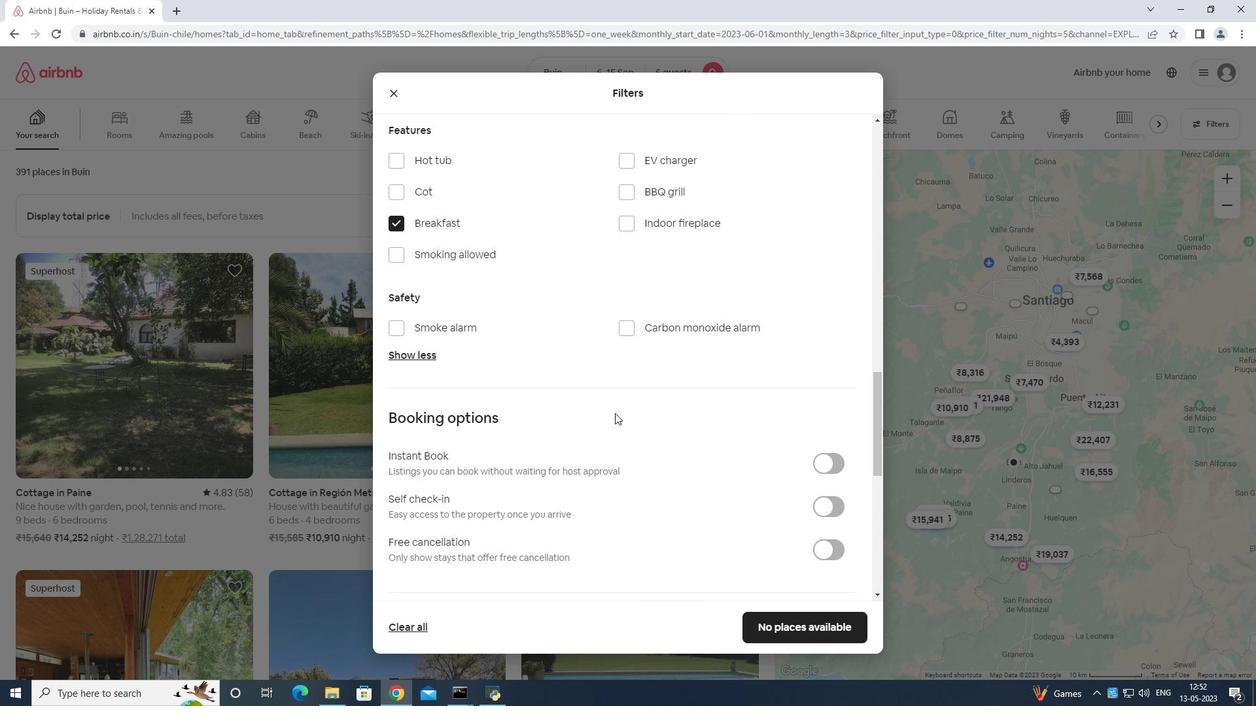
Action: Mouse scrolled (620, 413) with delta (0, 0)
Screenshot: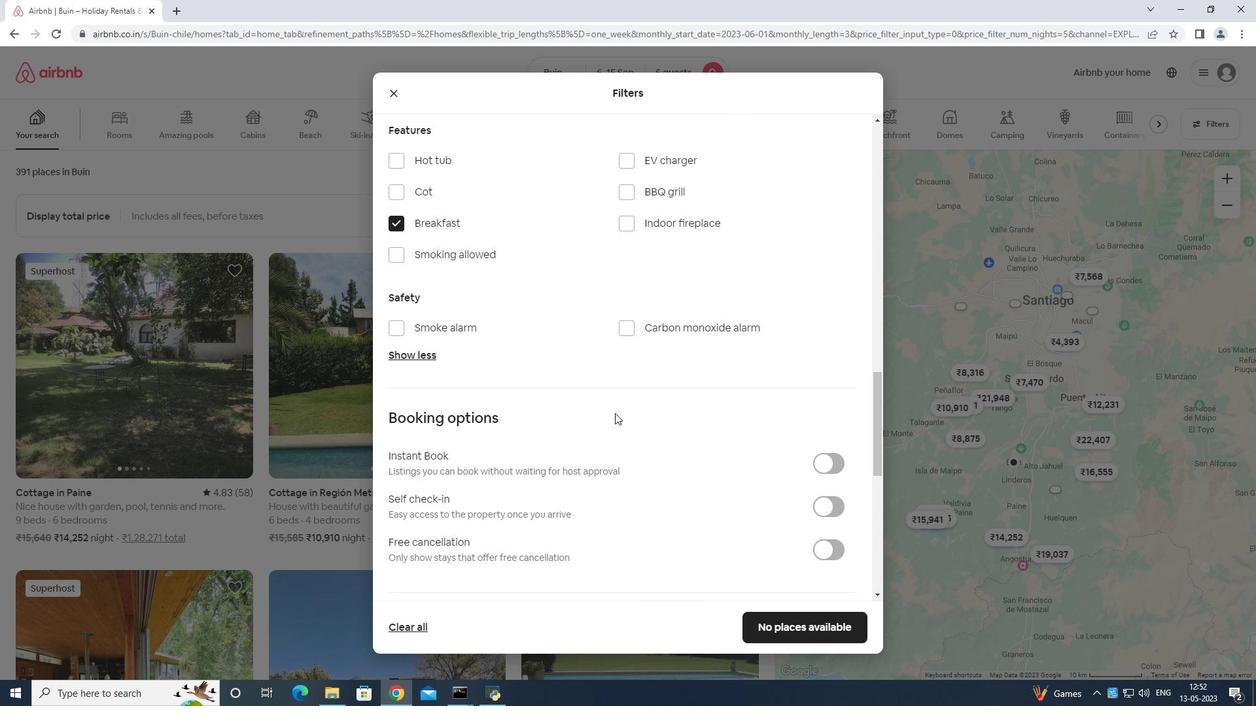 
Action: Mouse scrolled (620, 413) with delta (0, 0)
Screenshot: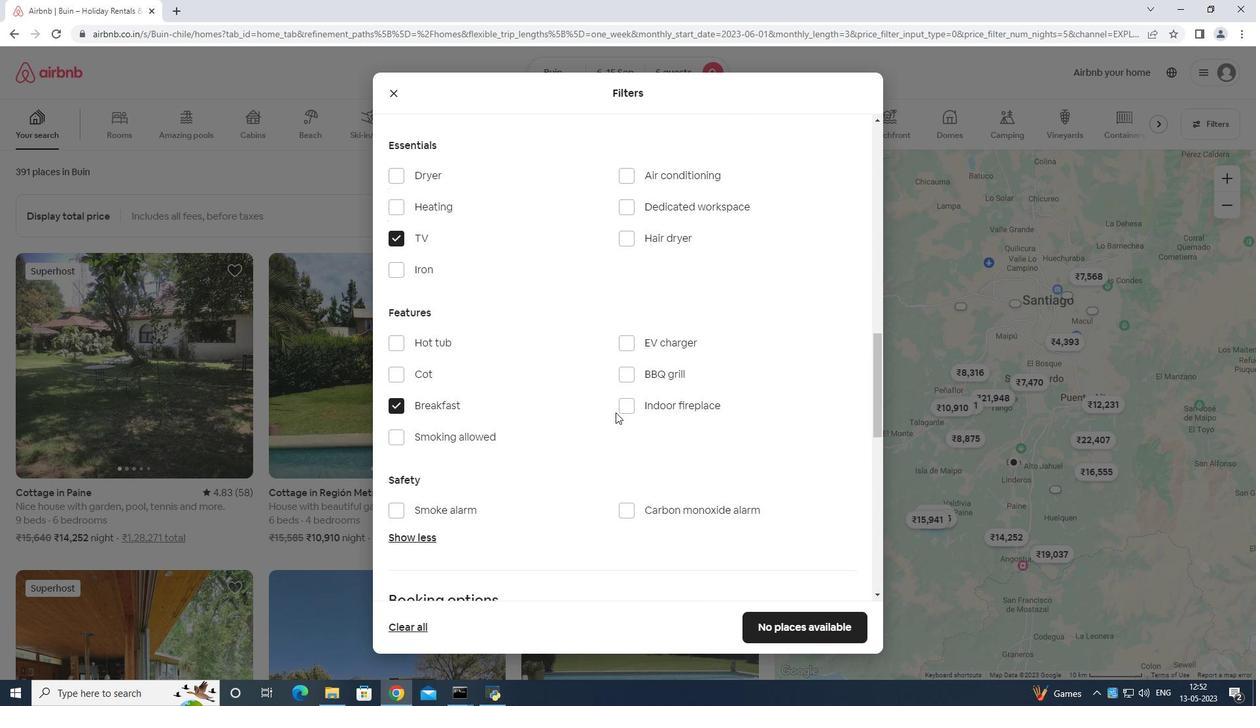 
Action: Mouse moved to (622, 413)
Screenshot: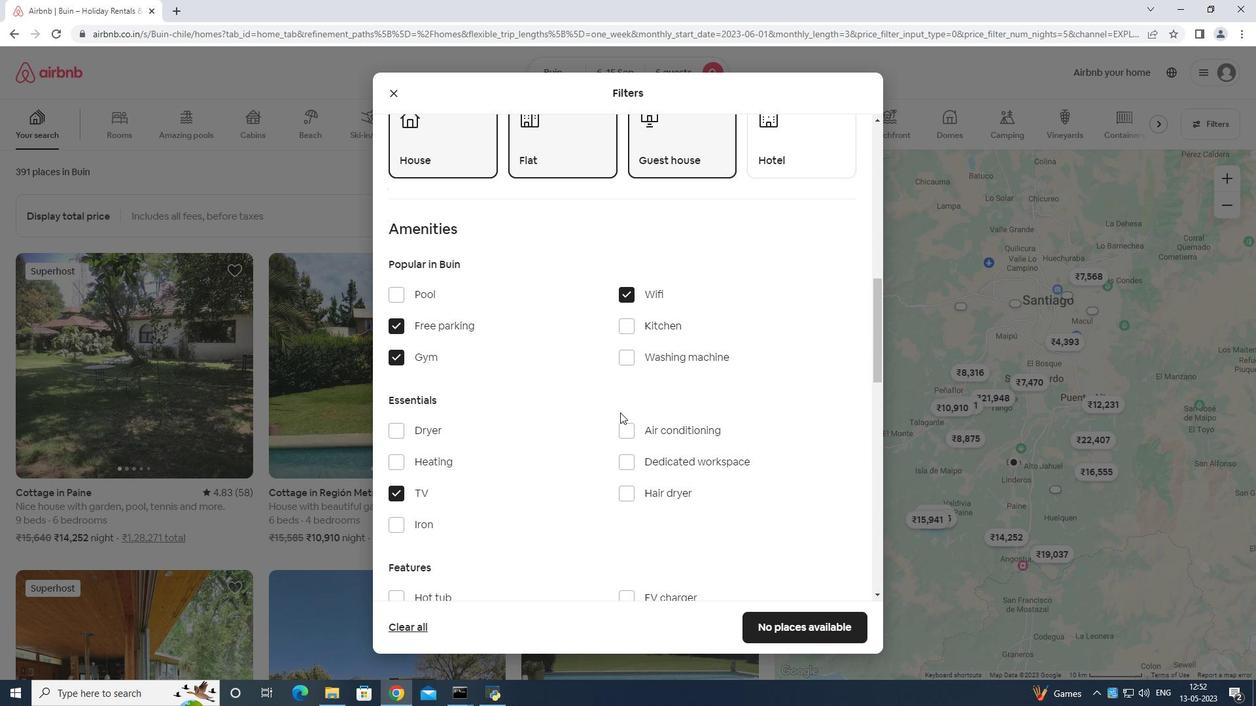 
Action: Mouse scrolled (622, 412) with delta (0, 0)
Screenshot: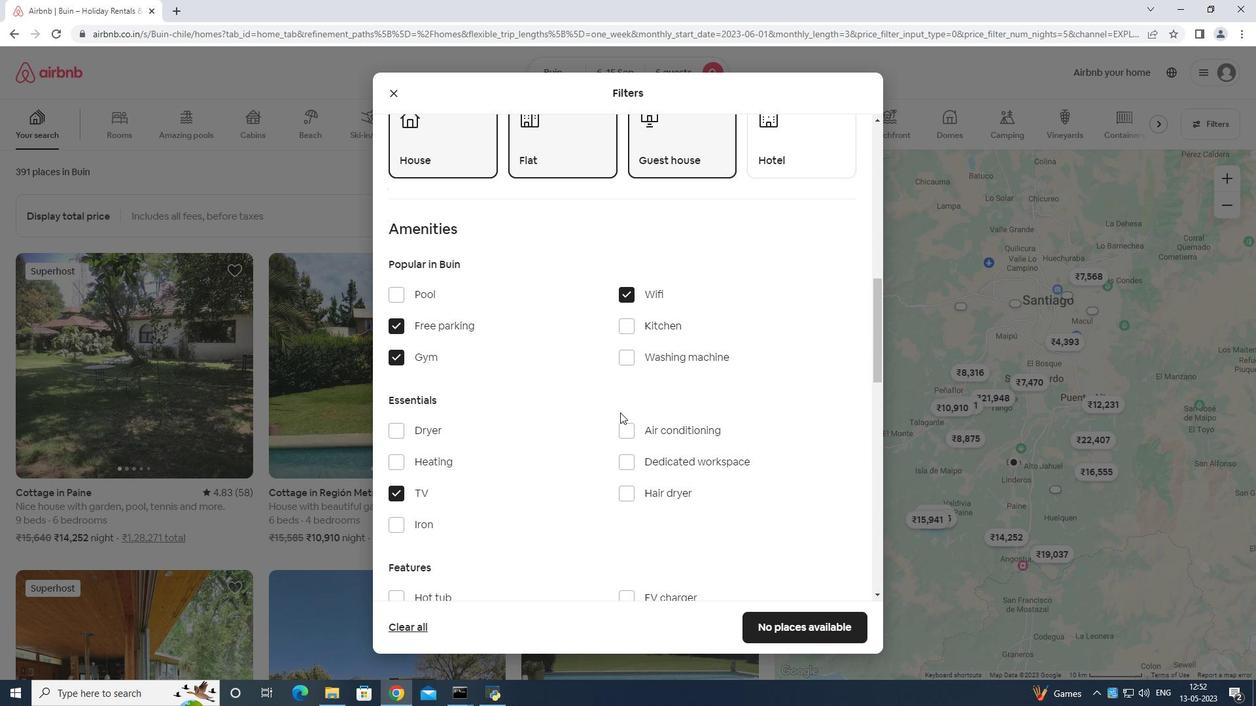 
Action: Mouse moved to (625, 418)
Screenshot: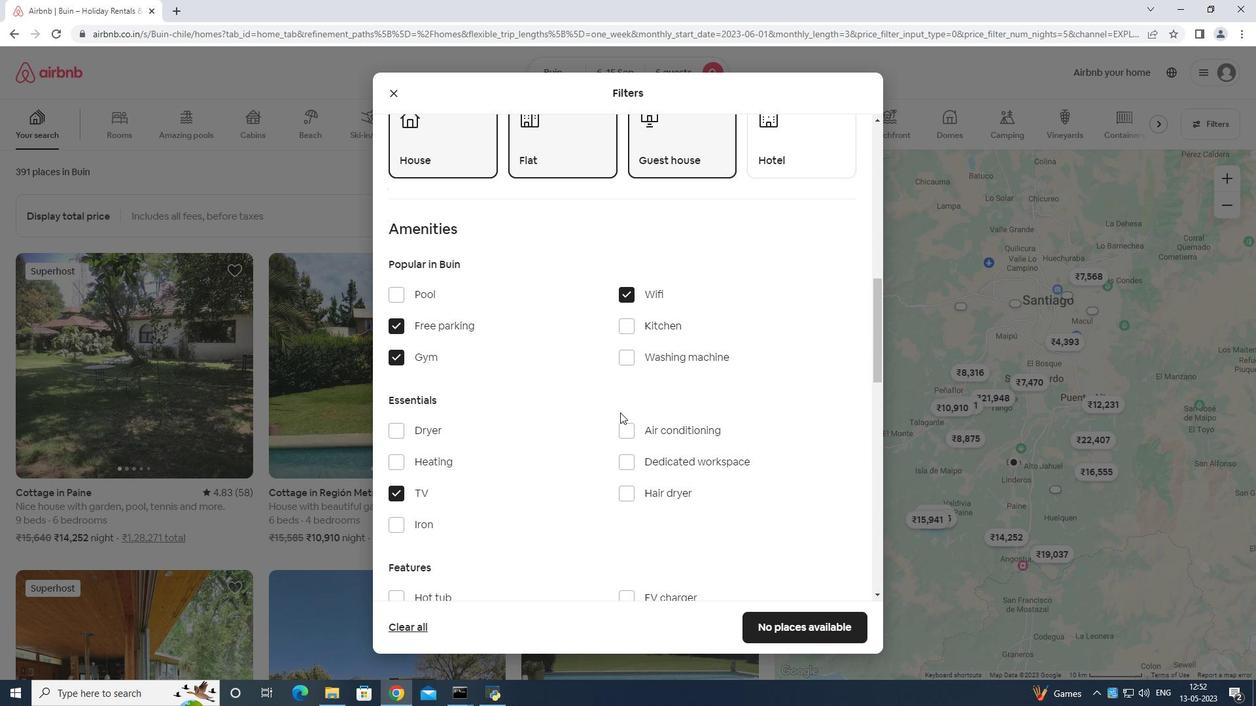 
Action: Mouse scrolled (625, 417) with delta (0, 0)
Screenshot: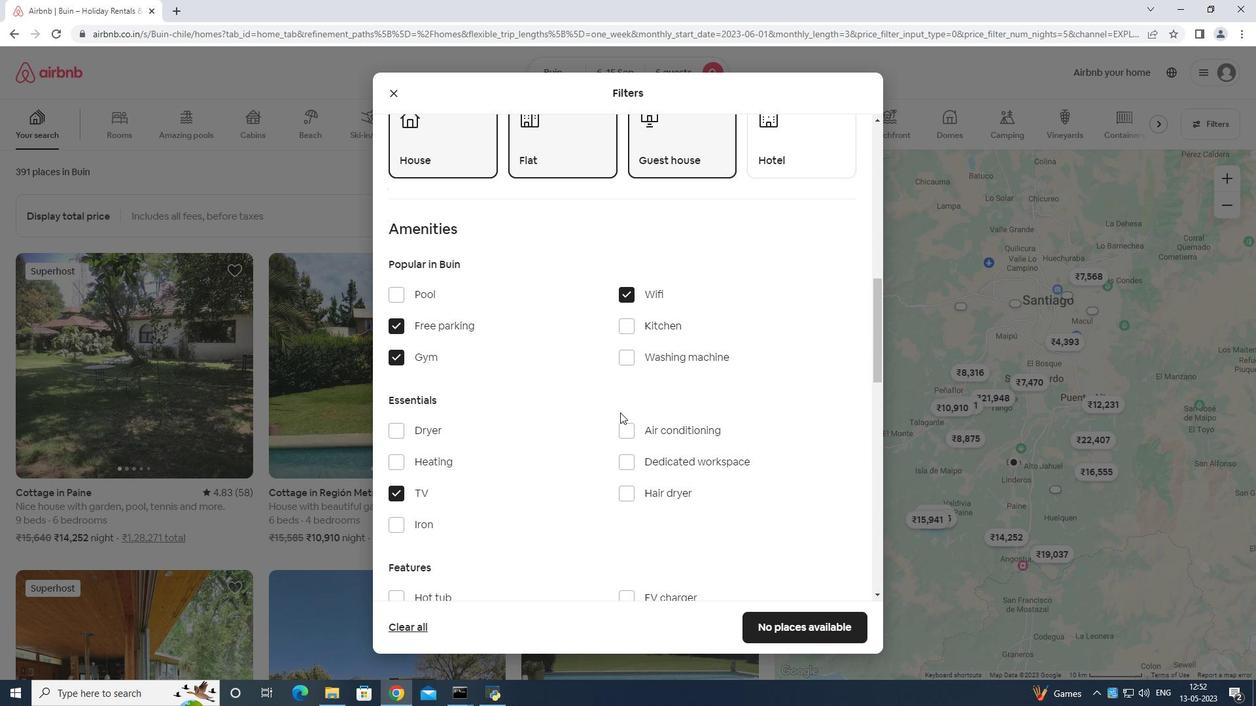 
Action: Mouse moved to (625, 418)
Screenshot: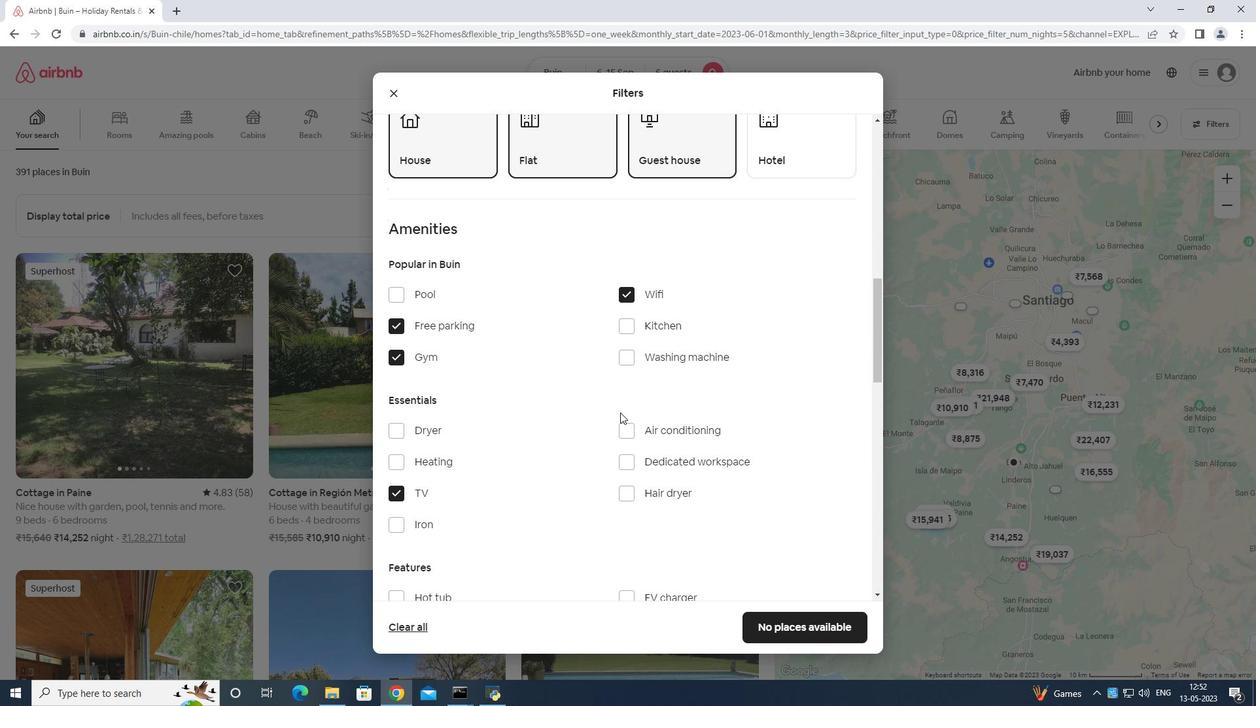 
Action: Mouse scrolled (625, 417) with delta (0, 0)
Screenshot: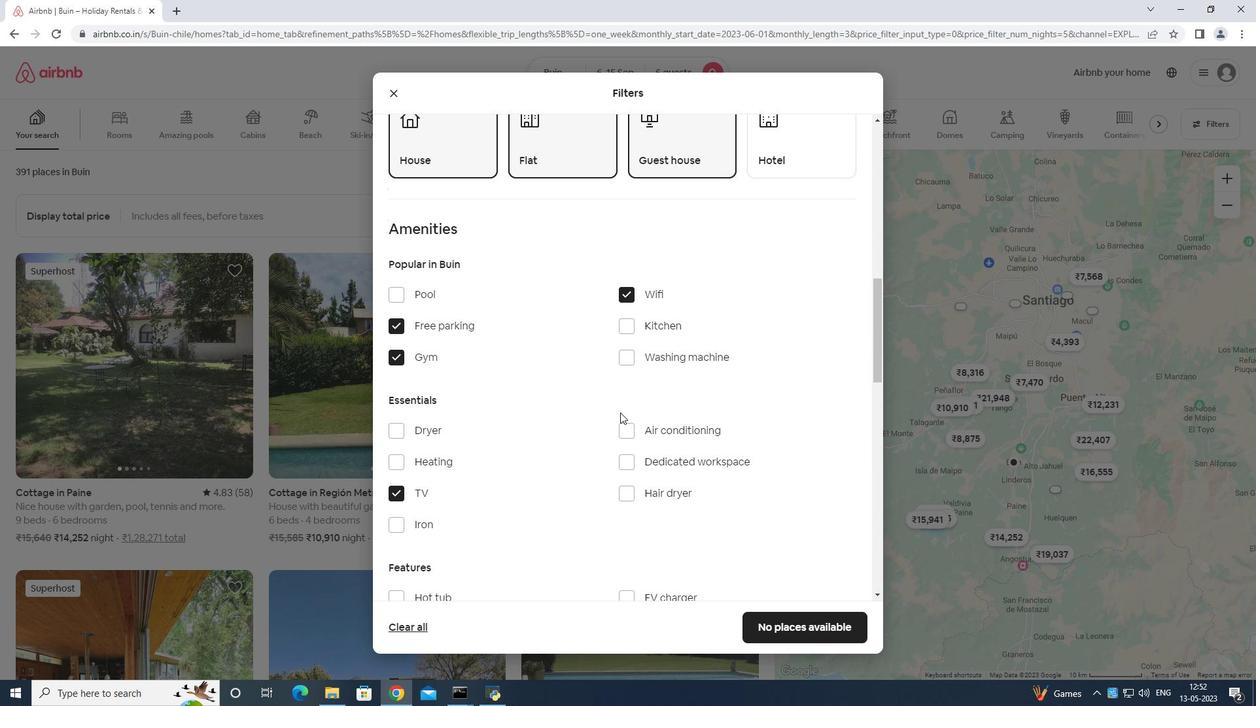
Action: Mouse scrolled (625, 417) with delta (0, 0)
Screenshot: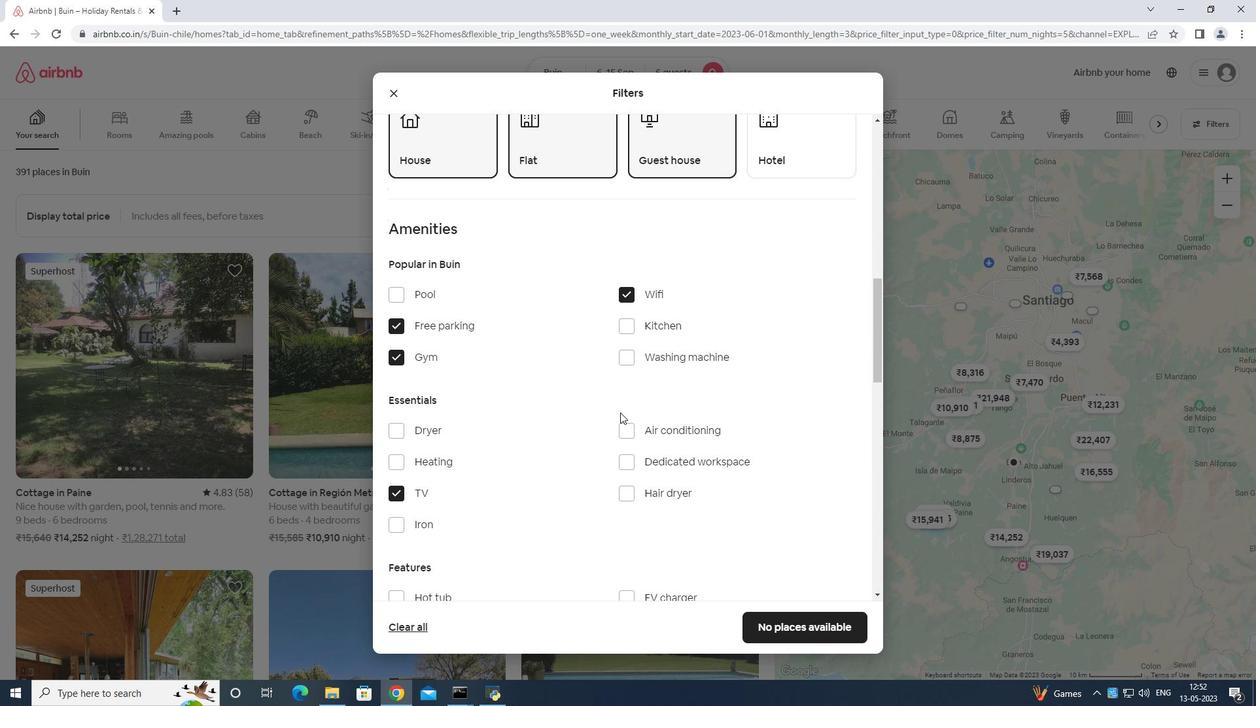
Action: Mouse scrolled (625, 417) with delta (0, 0)
Screenshot: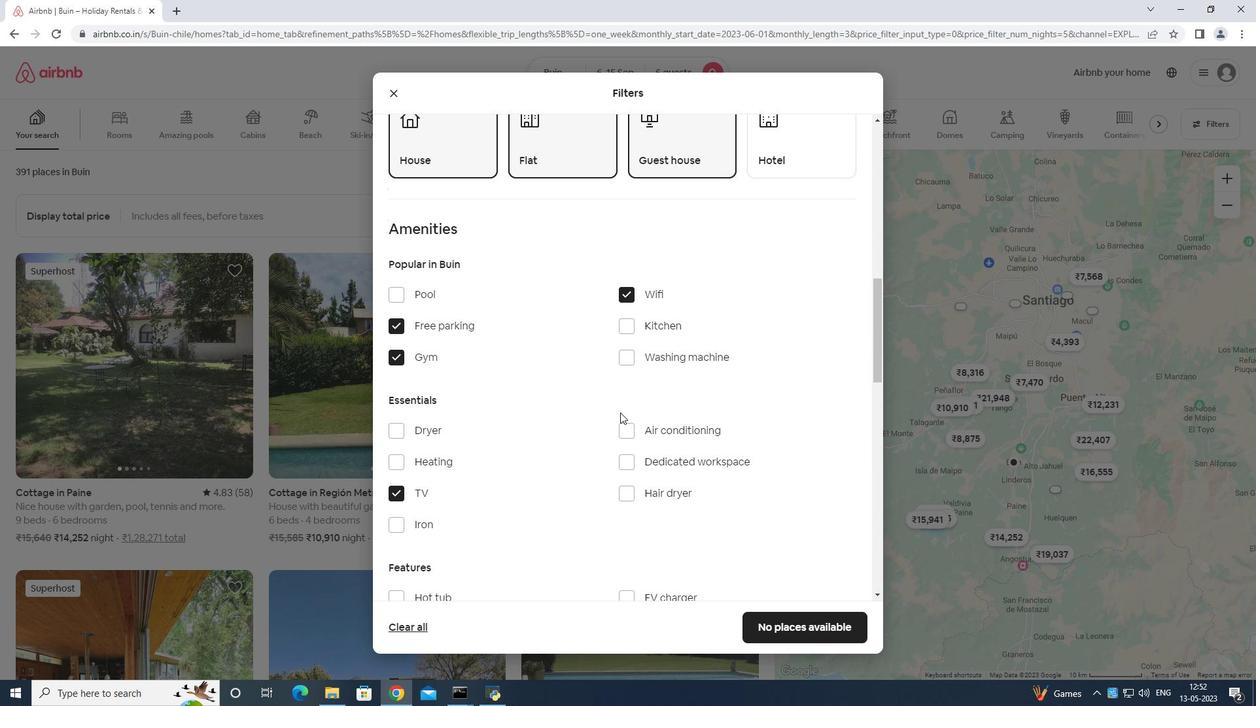 
Action: Mouse moved to (626, 418)
Screenshot: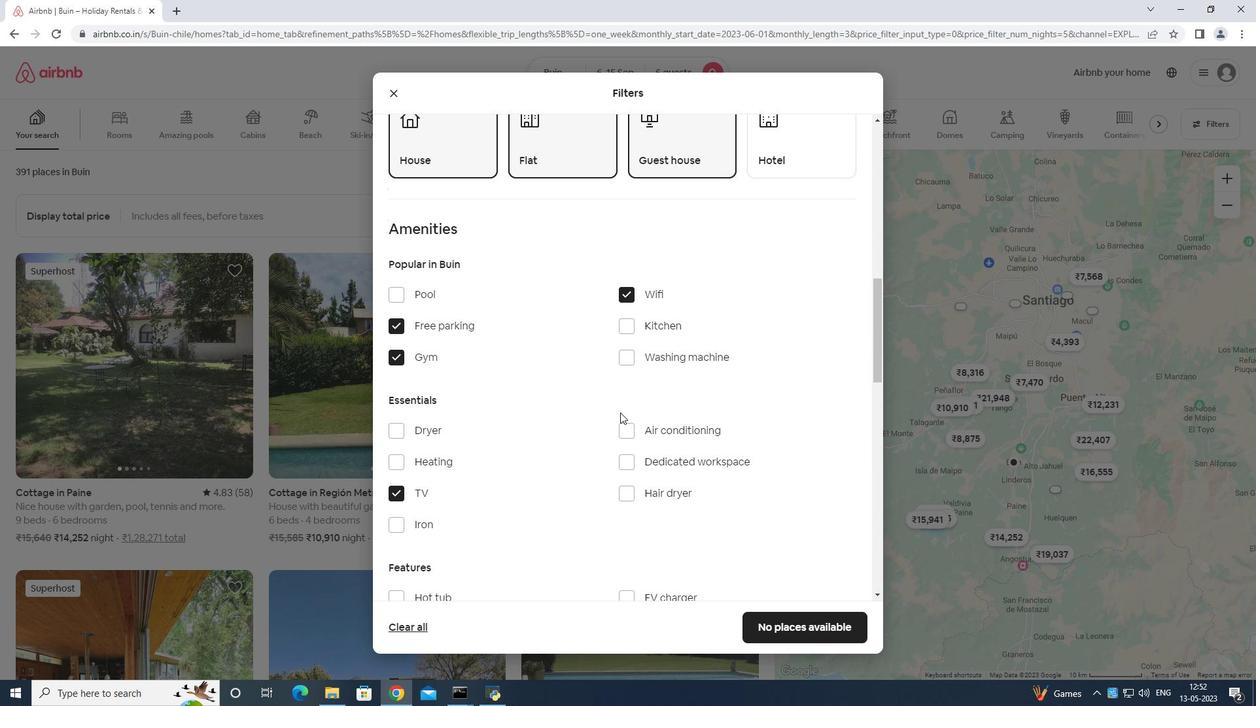 
Action: Mouse scrolled (626, 417) with delta (0, 0)
Screenshot: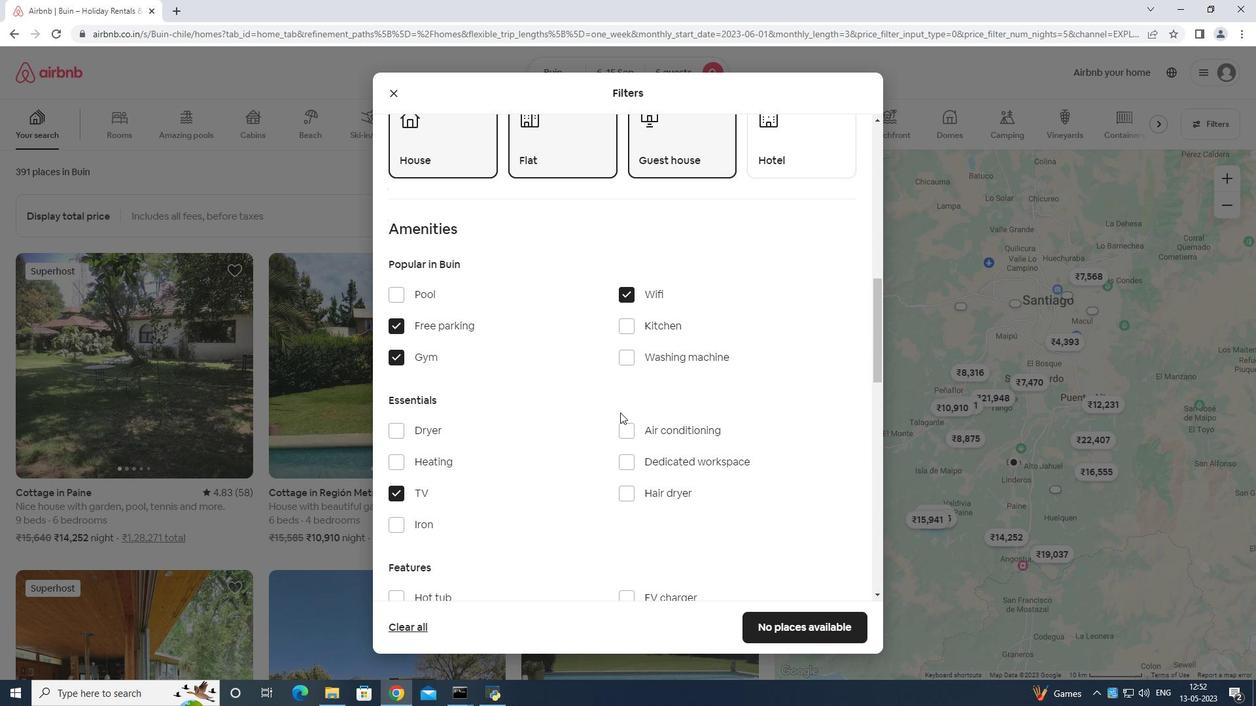 
Action: Mouse moved to (636, 416)
Screenshot: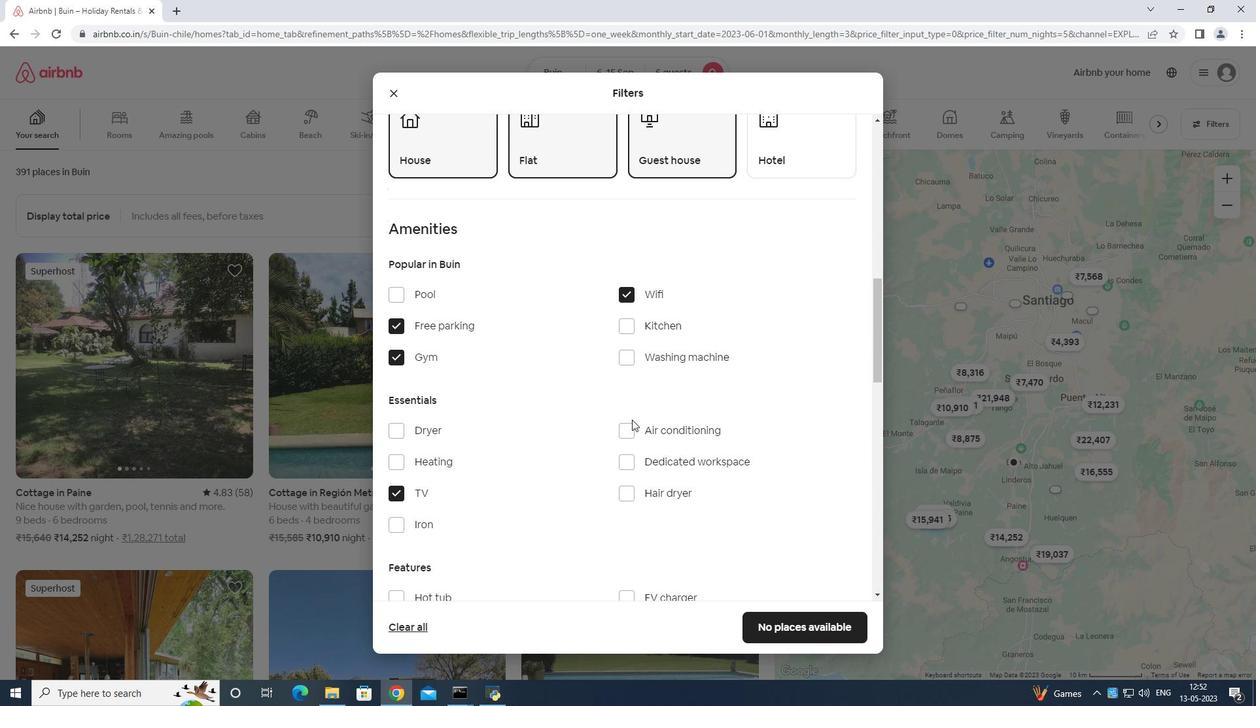 
Action: Mouse scrolled (636, 415) with delta (0, 0)
Screenshot: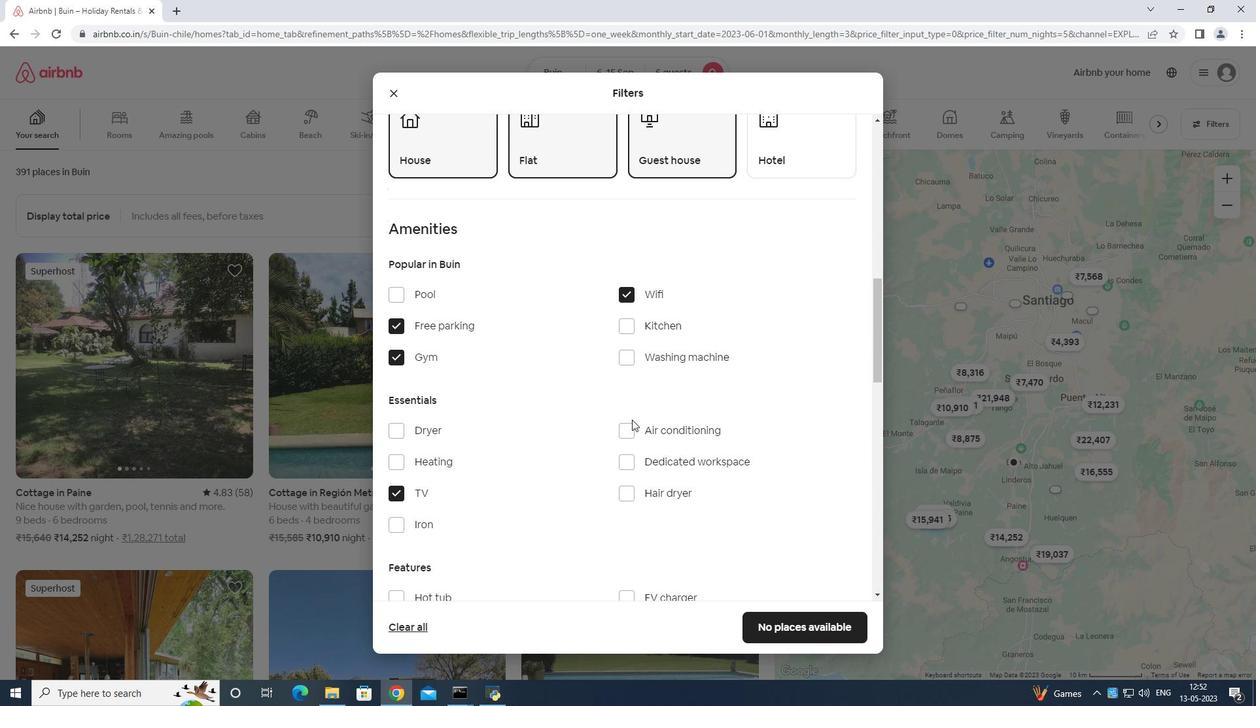 
Action: Mouse scrolled (636, 415) with delta (0, 0)
Screenshot: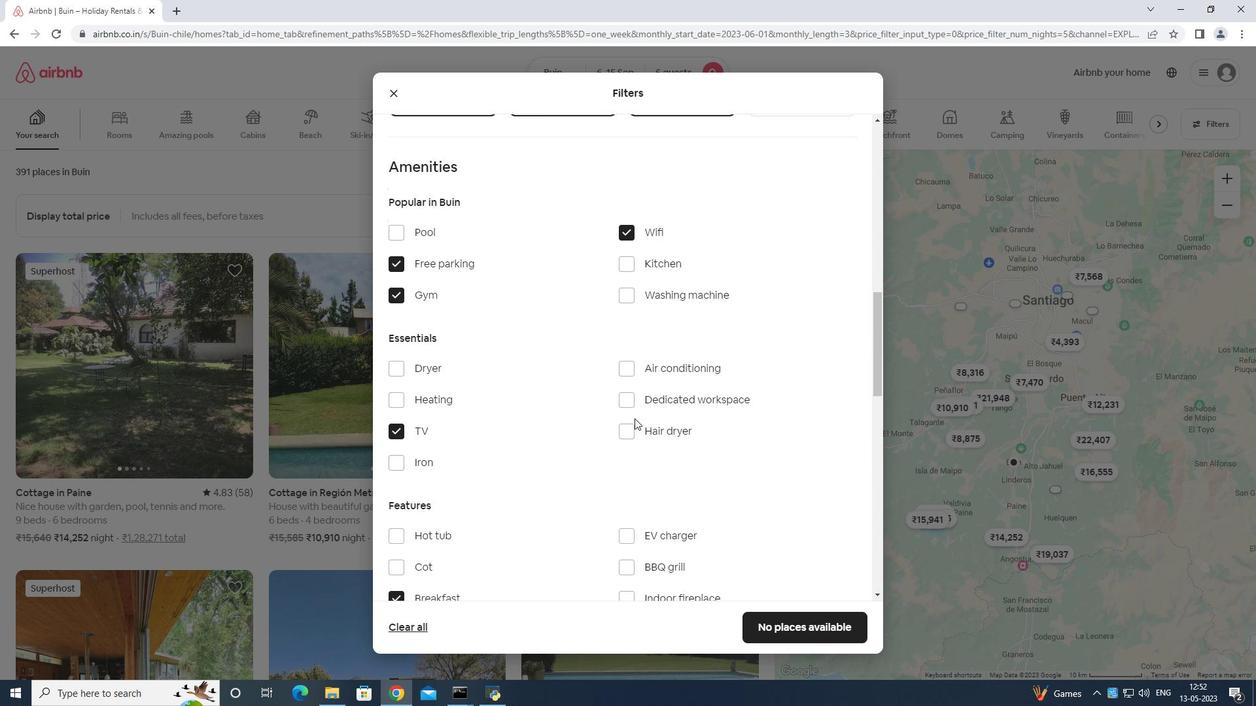 
Action: Mouse scrolled (636, 415) with delta (0, 0)
Screenshot: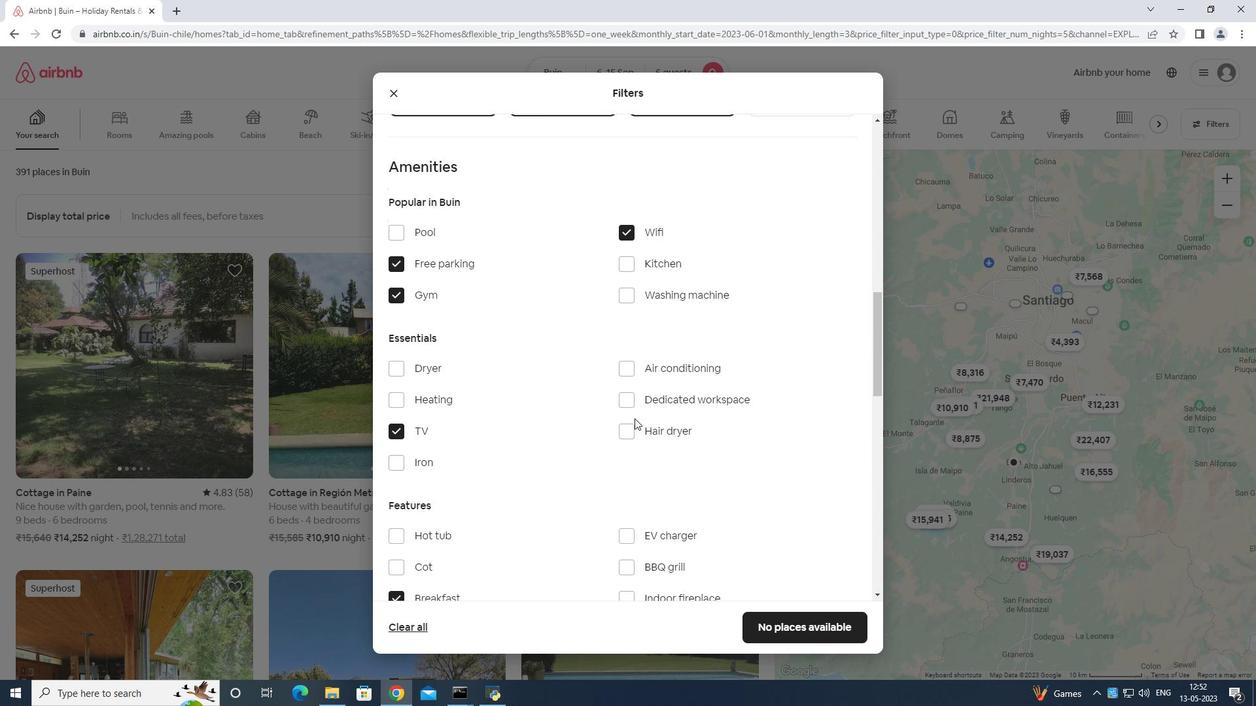 
Action: Mouse scrolled (636, 415) with delta (0, 0)
Screenshot: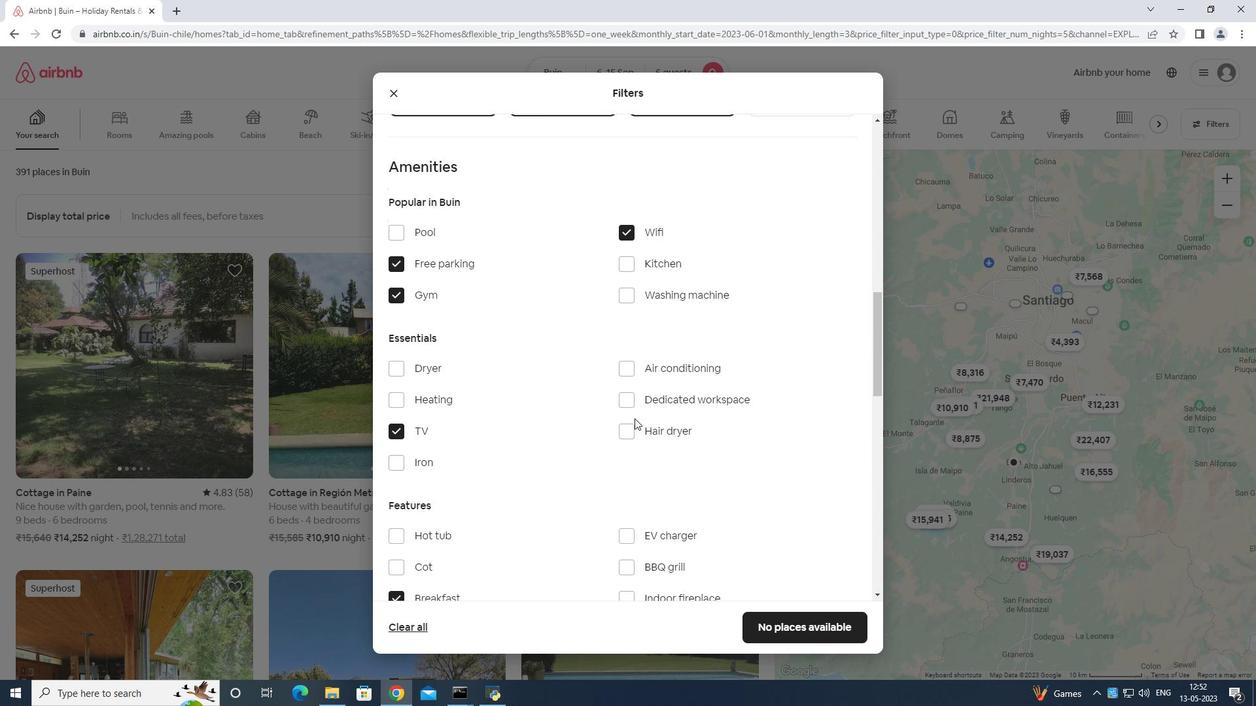 
Action: Mouse moved to (830, 289)
Screenshot: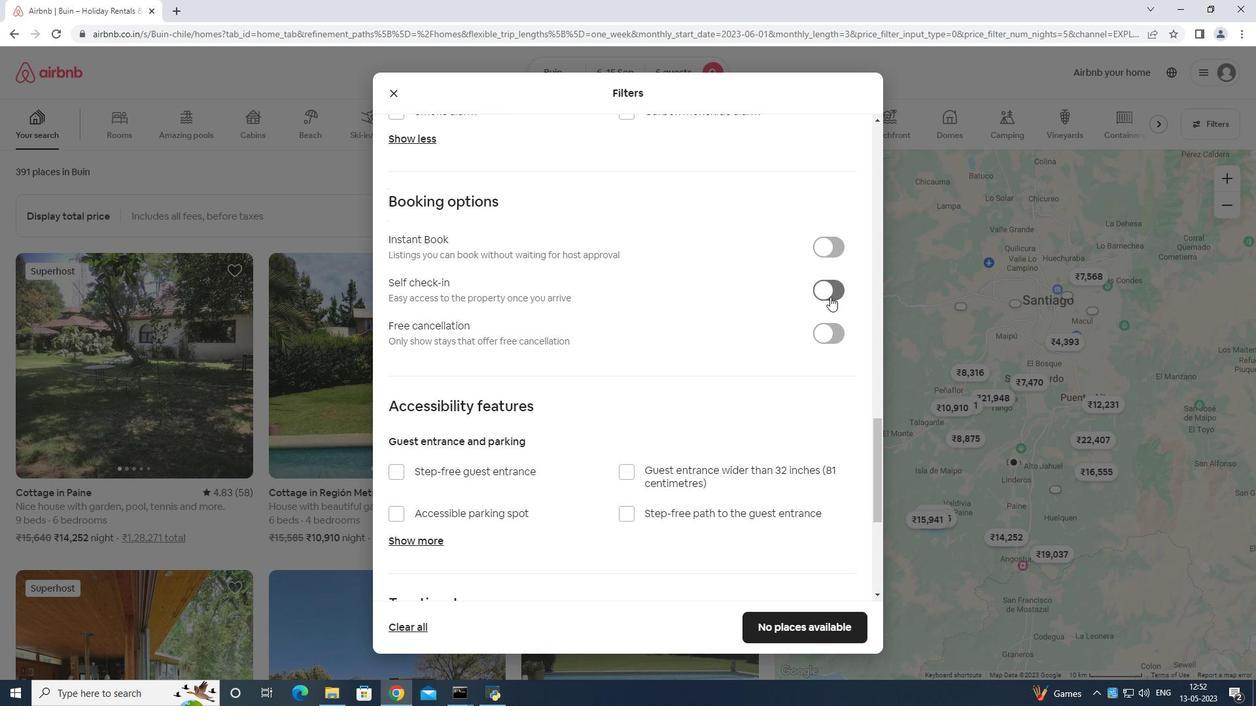 
Action: Mouse pressed left at (830, 289)
Screenshot: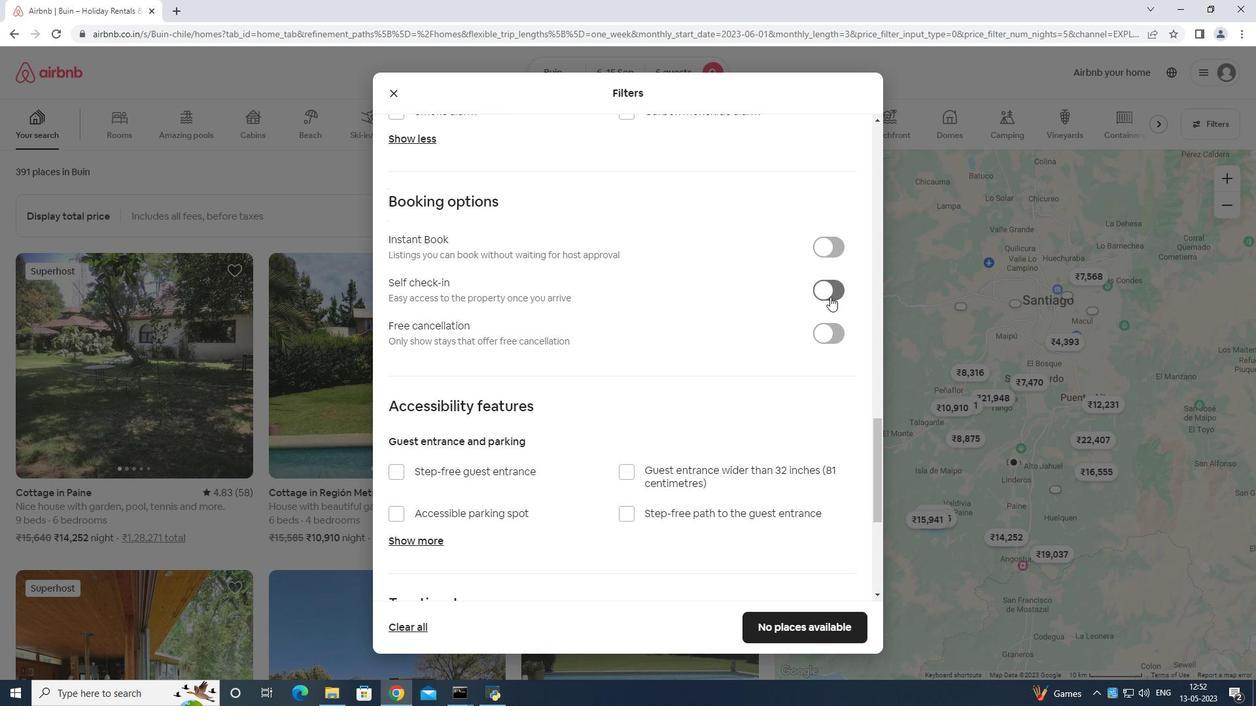 
Action: Mouse moved to (816, 305)
Screenshot: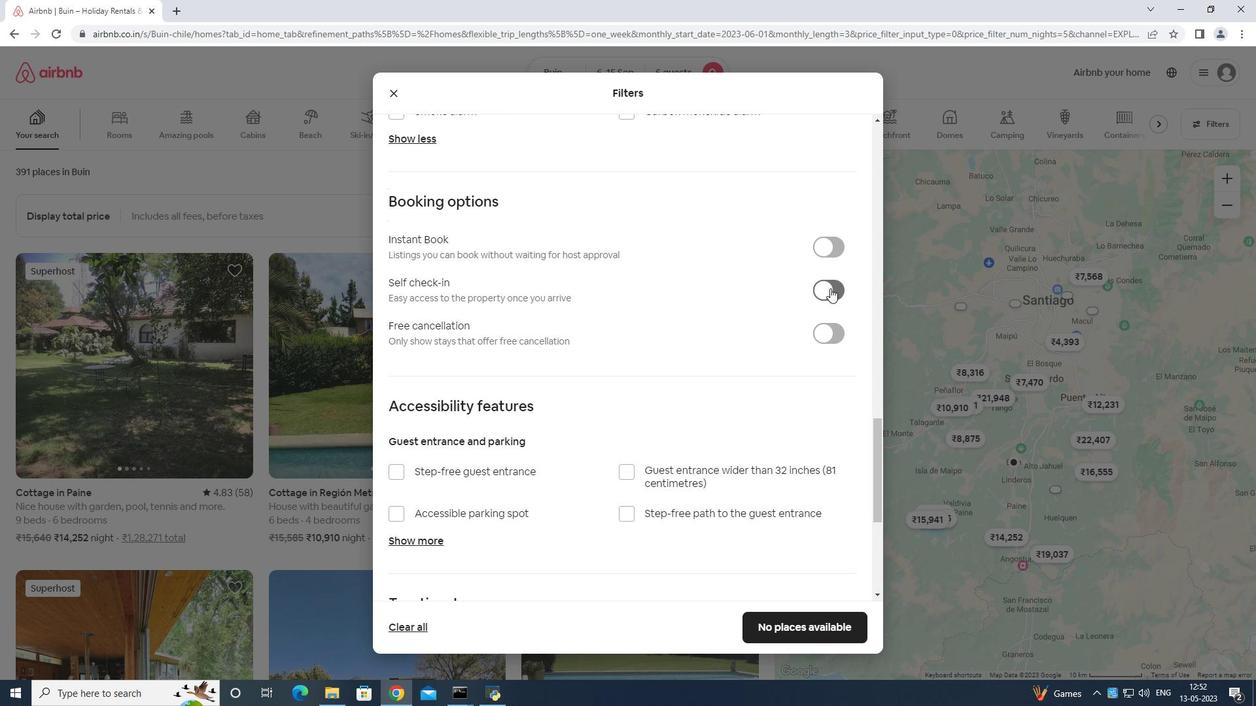 
Action: Mouse scrolled (816, 305) with delta (0, 0)
Screenshot: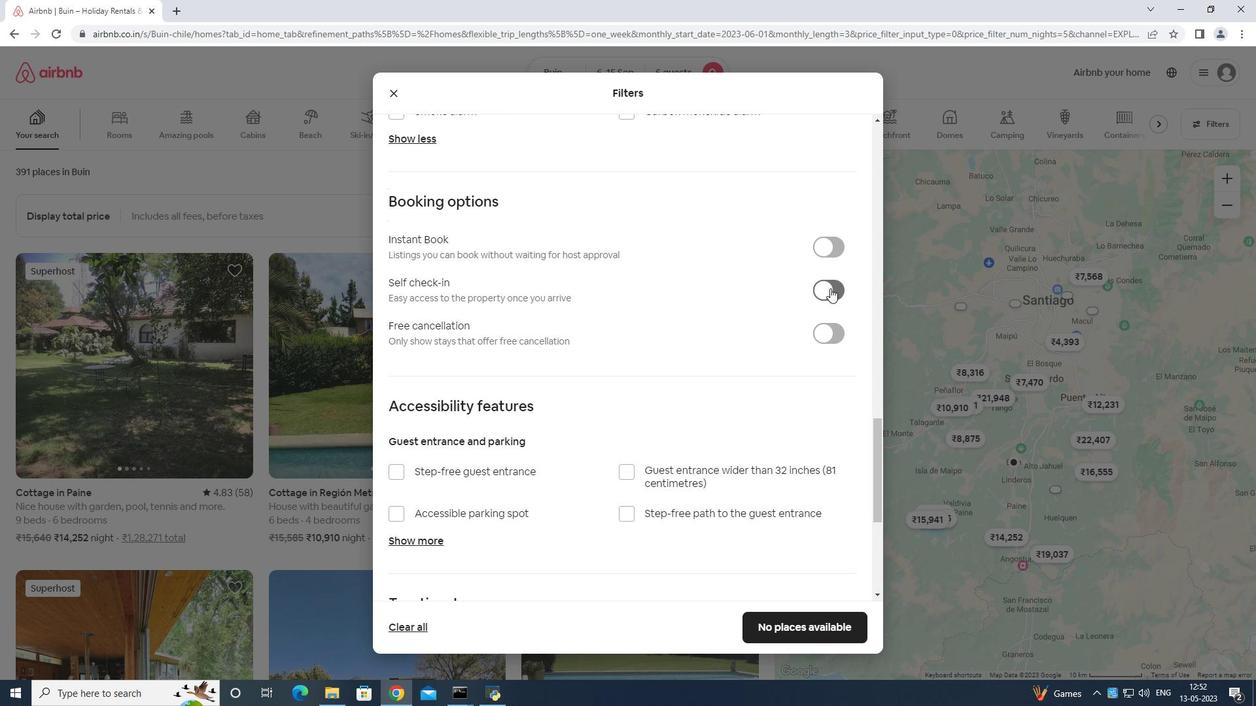 
Action: Mouse moved to (798, 333)
Screenshot: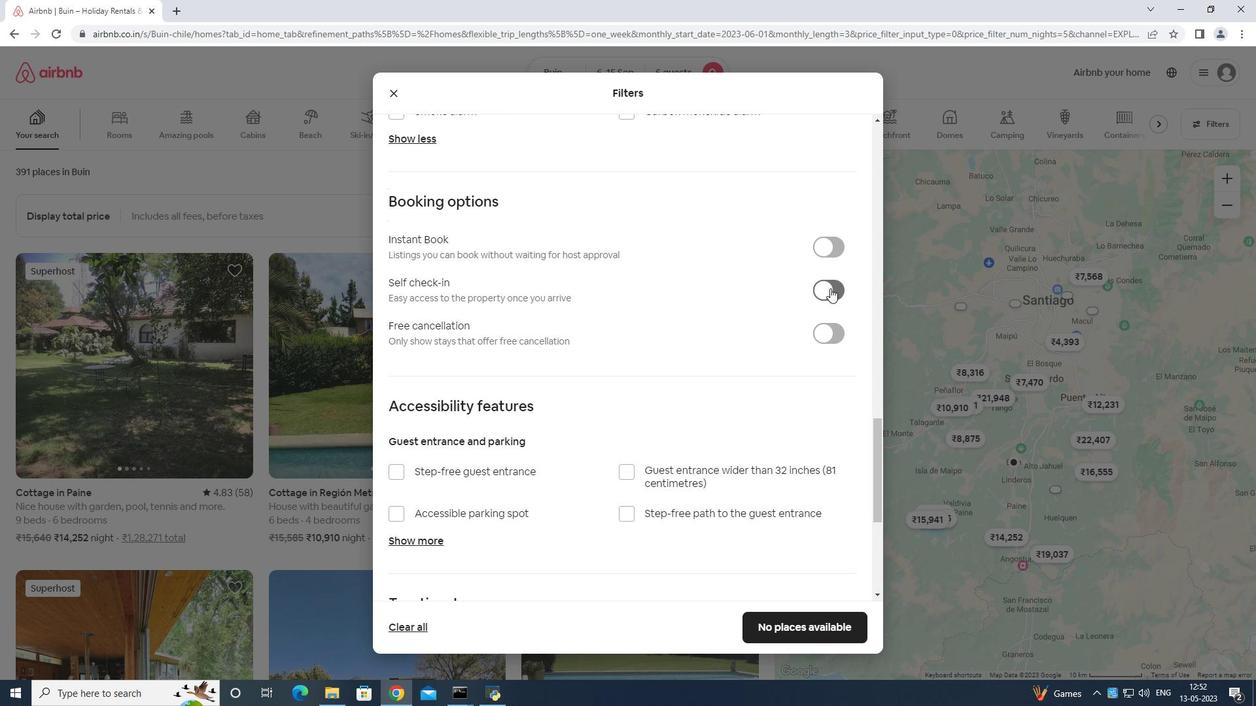 
Action: Mouse scrolled (798, 332) with delta (0, 0)
Screenshot: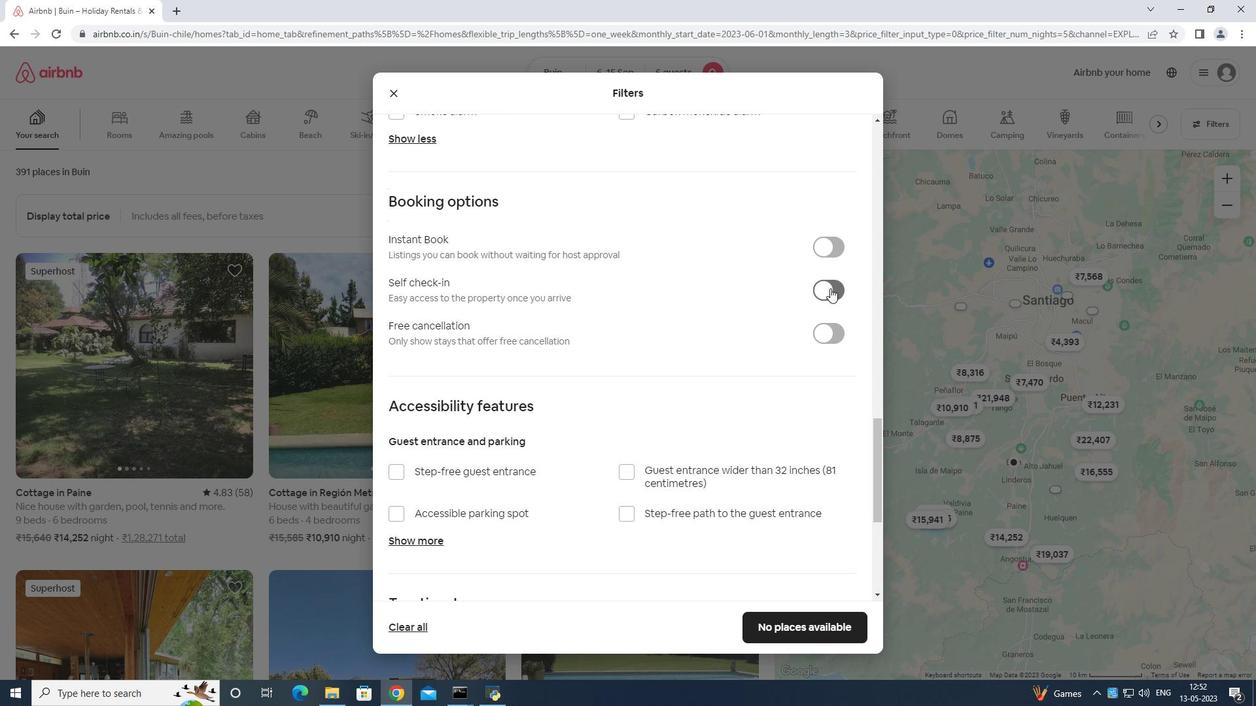 
Action: Mouse moved to (795, 340)
Screenshot: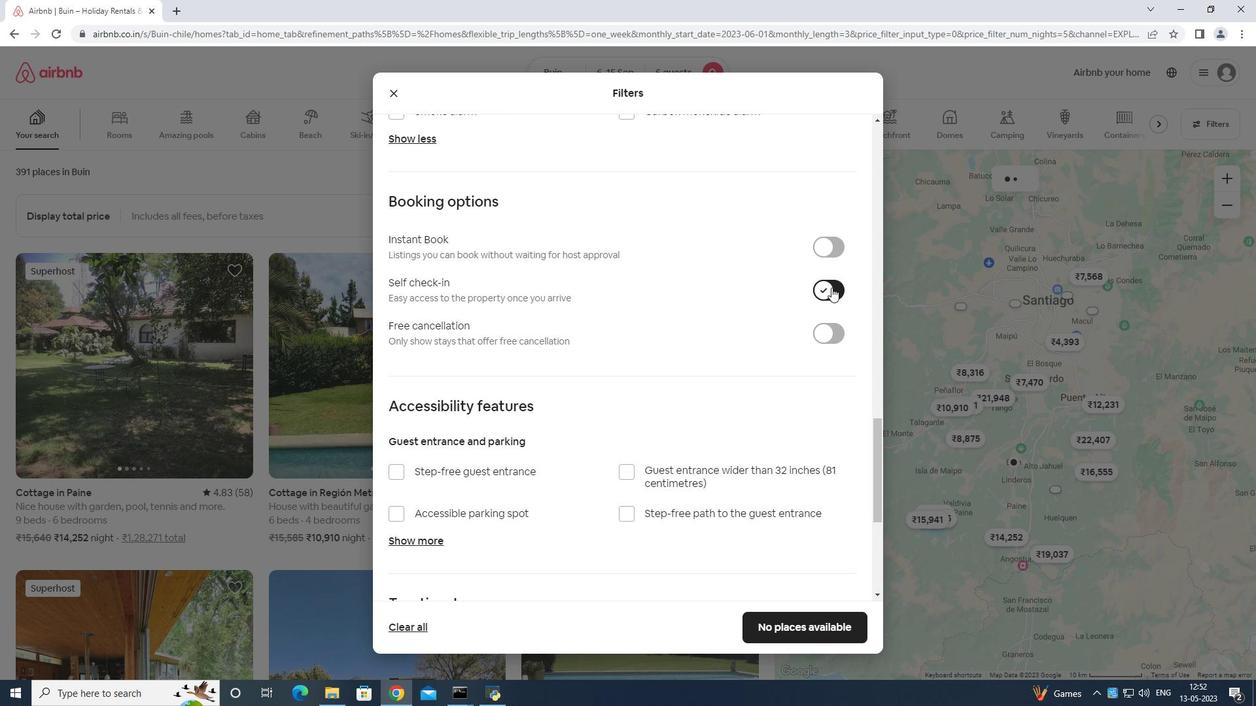 
Action: Mouse scrolled (795, 339) with delta (0, 0)
Screenshot: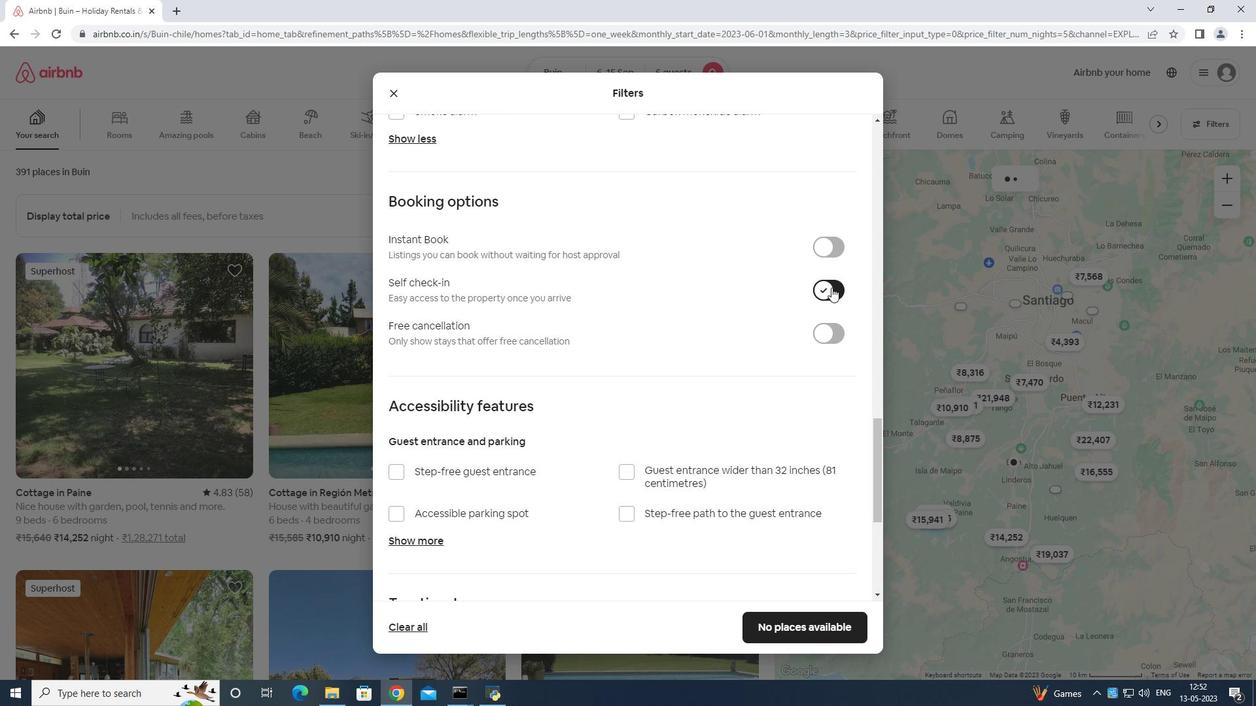 
Action: Mouse moved to (775, 348)
Screenshot: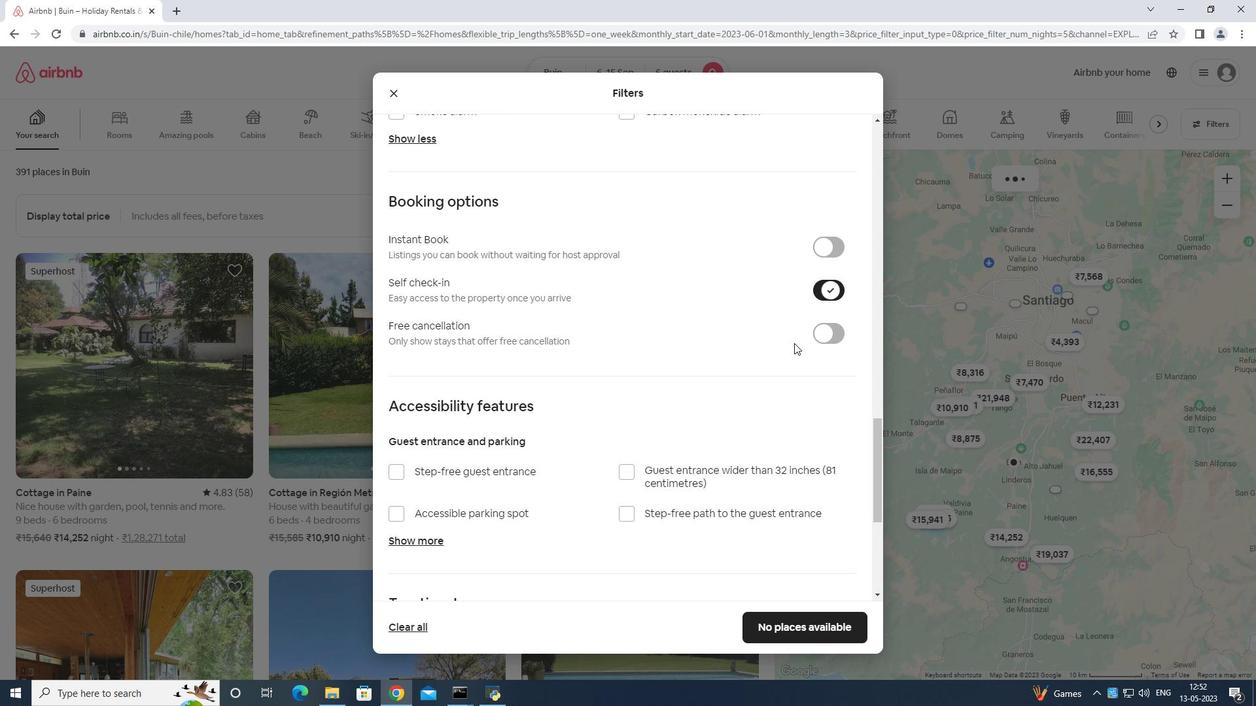 
Action: Mouse scrolled (775, 348) with delta (0, 0)
Screenshot: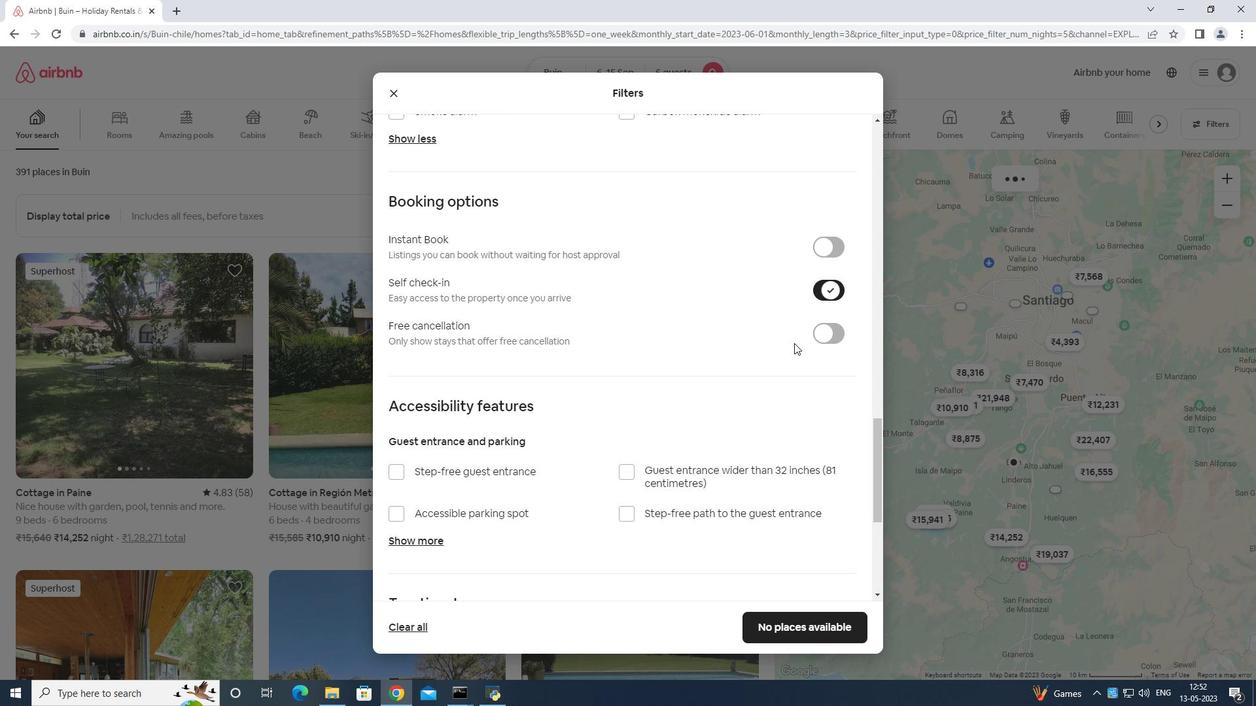 
Action: Mouse moved to (765, 356)
Screenshot: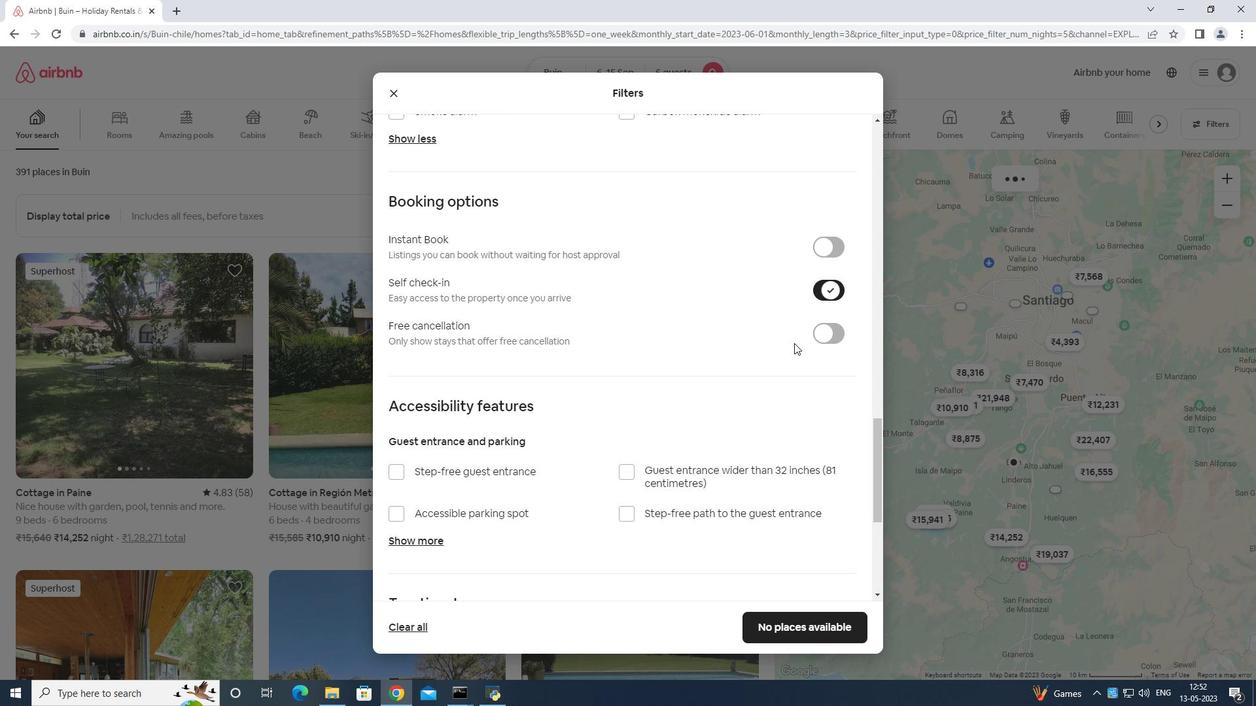 
Action: Mouse scrolled (769, 352) with delta (0, 0)
Screenshot: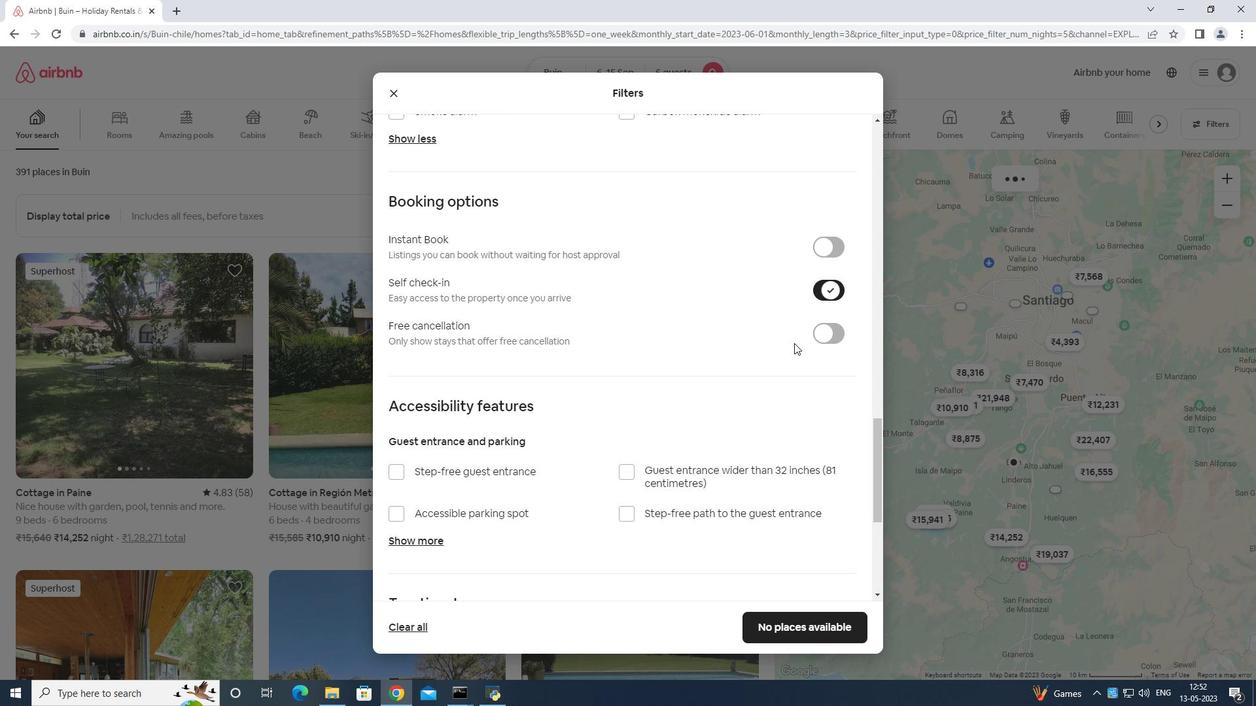 
Action: Mouse moved to (764, 357)
Screenshot: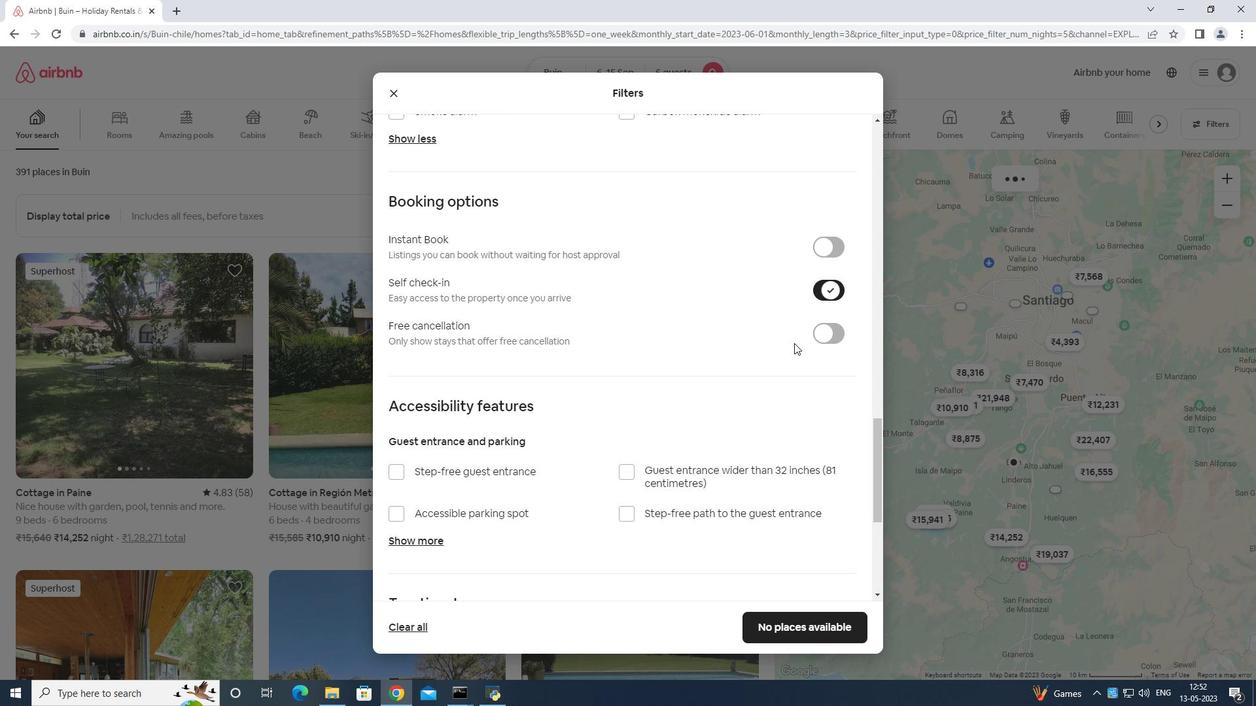 
Action: Mouse scrolled (765, 355) with delta (0, 0)
Screenshot: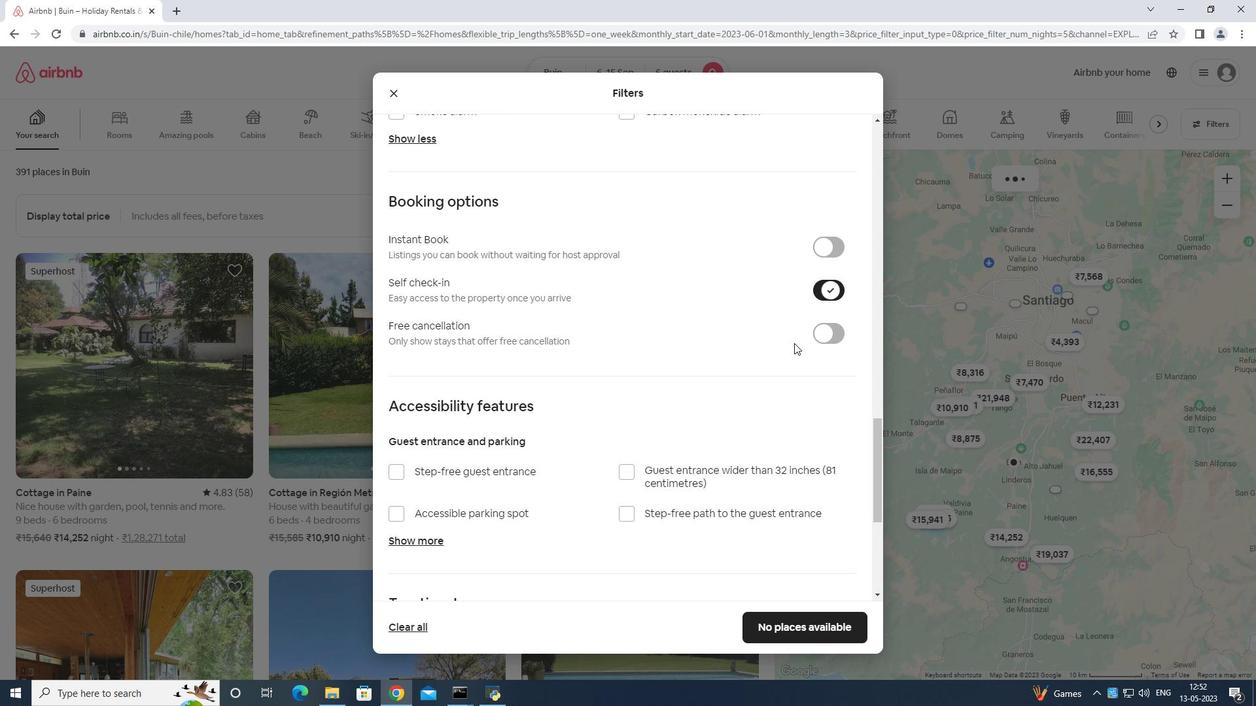 
Action: Mouse moved to (762, 361)
Screenshot: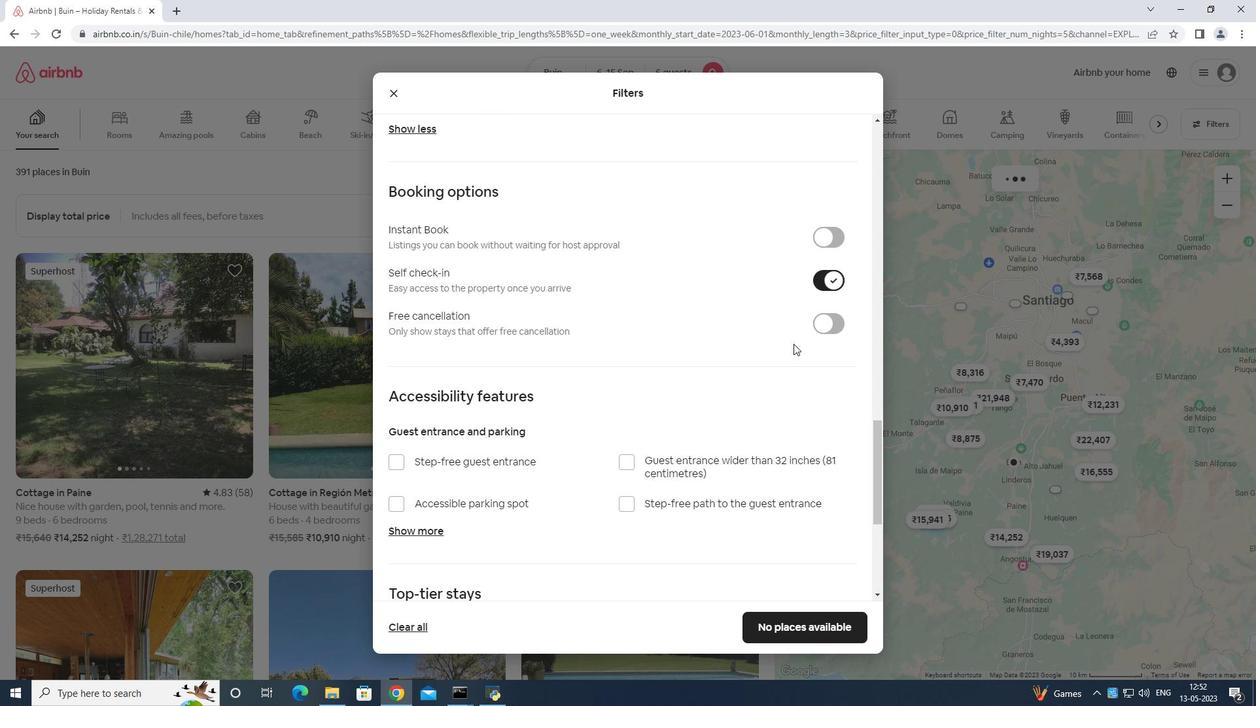 
Action: Mouse scrolled (762, 359) with delta (0, 0)
Screenshot: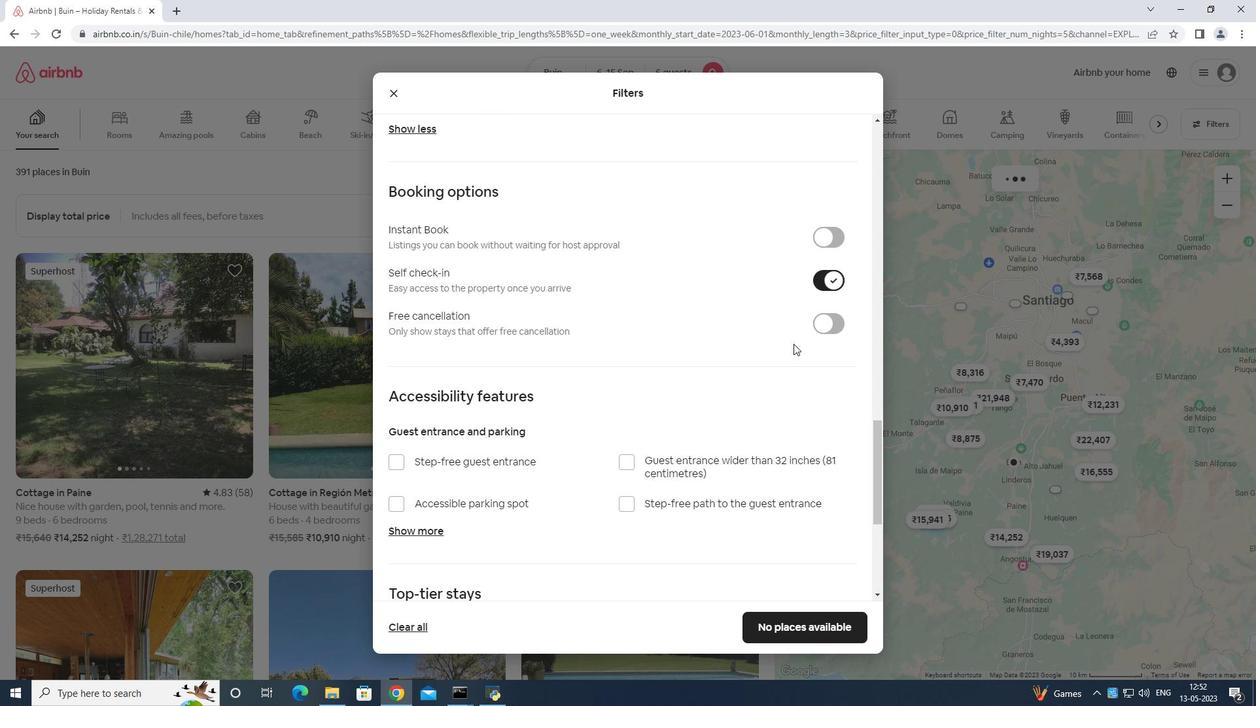 
Action: Mouse moved to (678, 427)
Screenshot: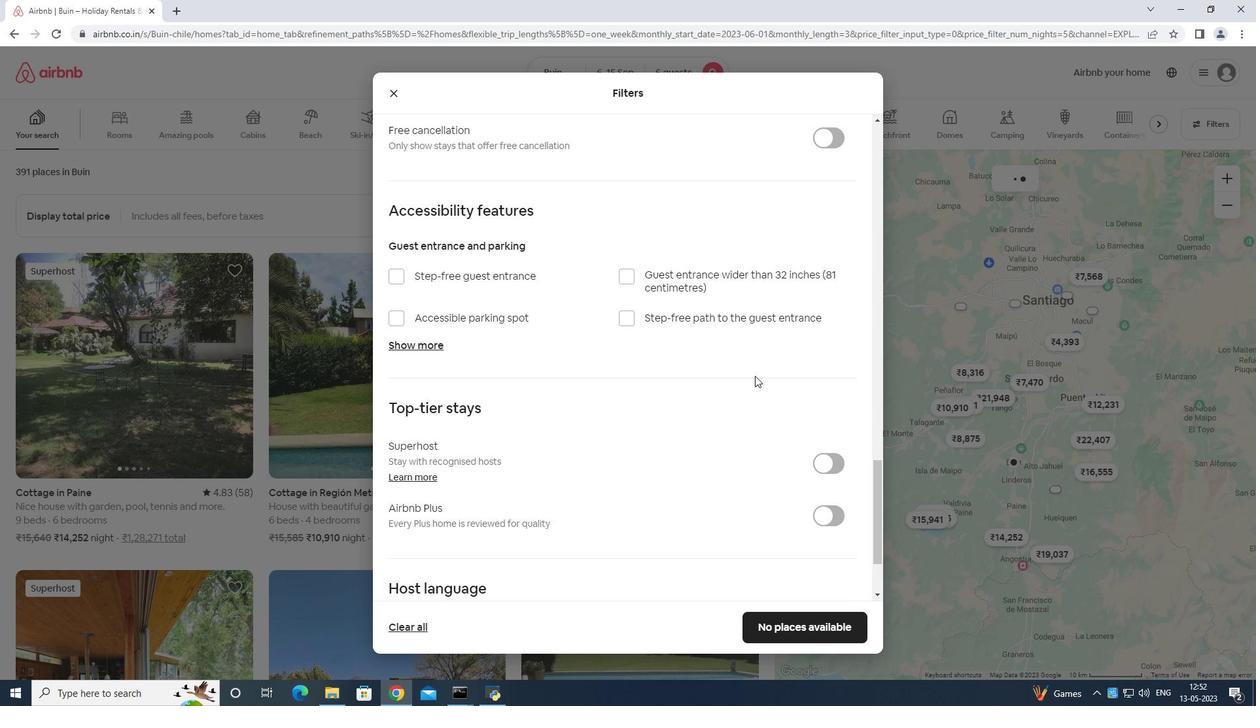 
Action: Mouse scrolled (685, 422) with delta (0, 0)
Screenshot: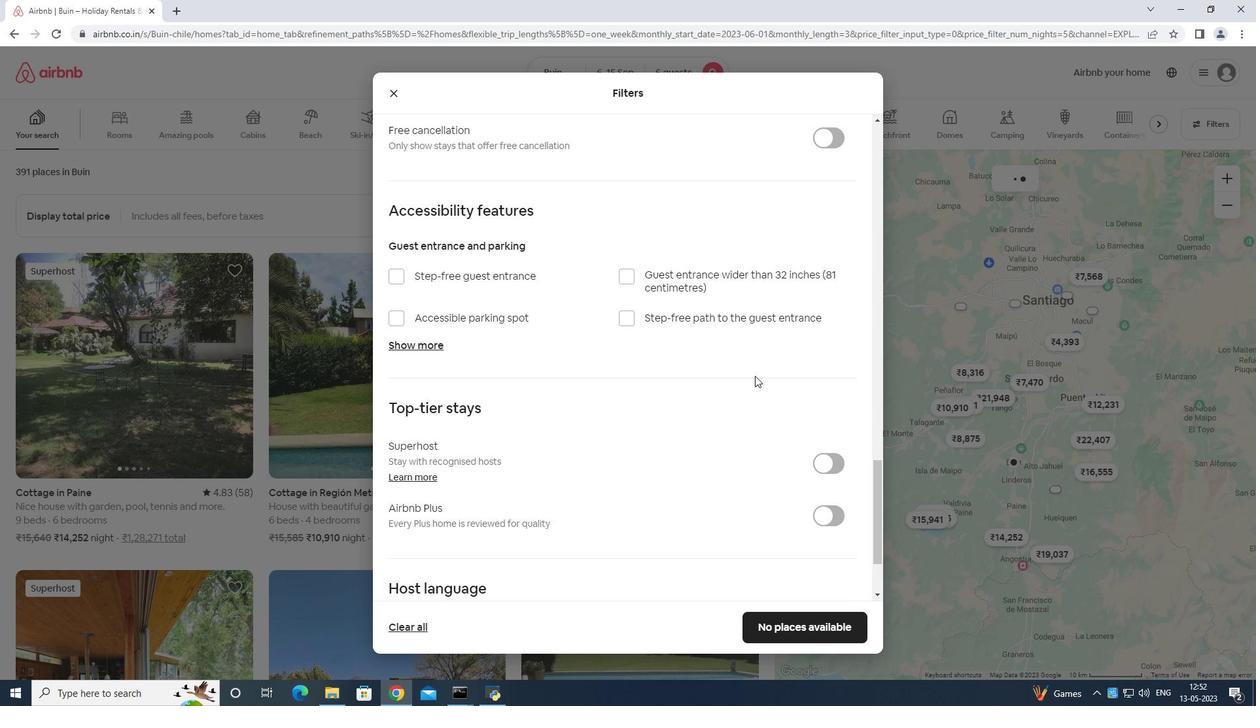
Action: Mouse moved to (668, 433)
Screenshot: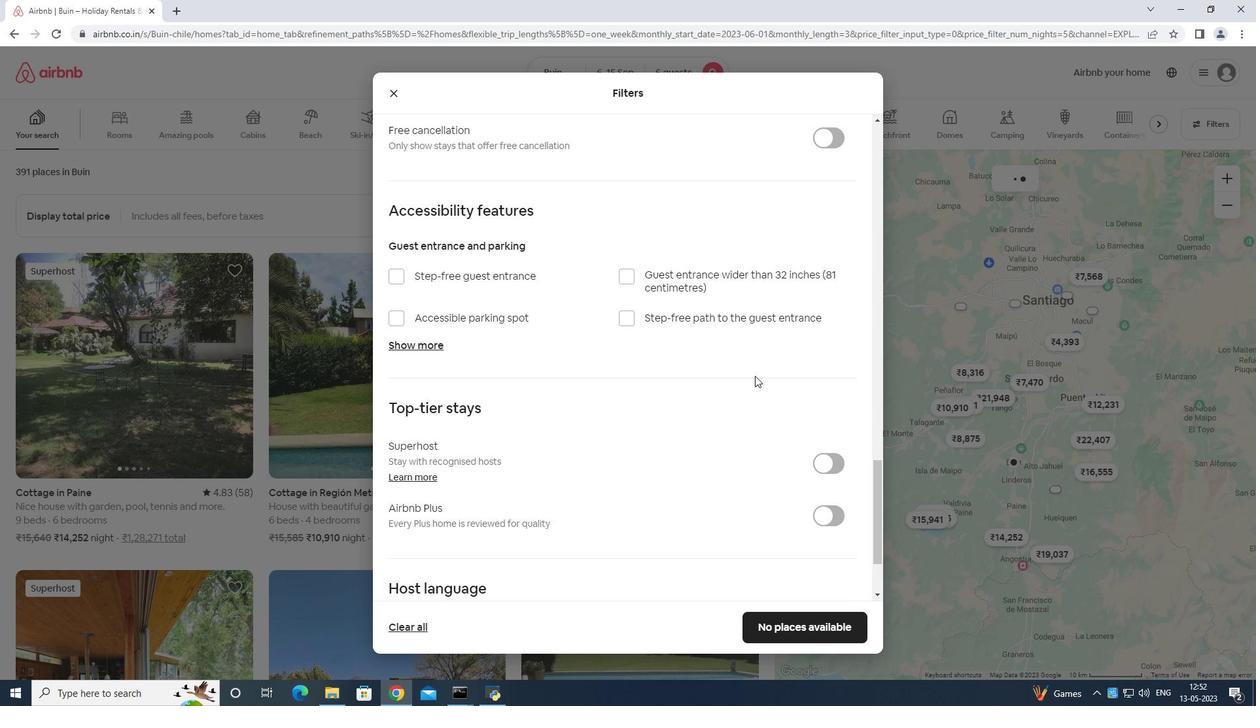 
Action: Mouse scrolled (672, 430) with delta (0, 0)
Screenshot: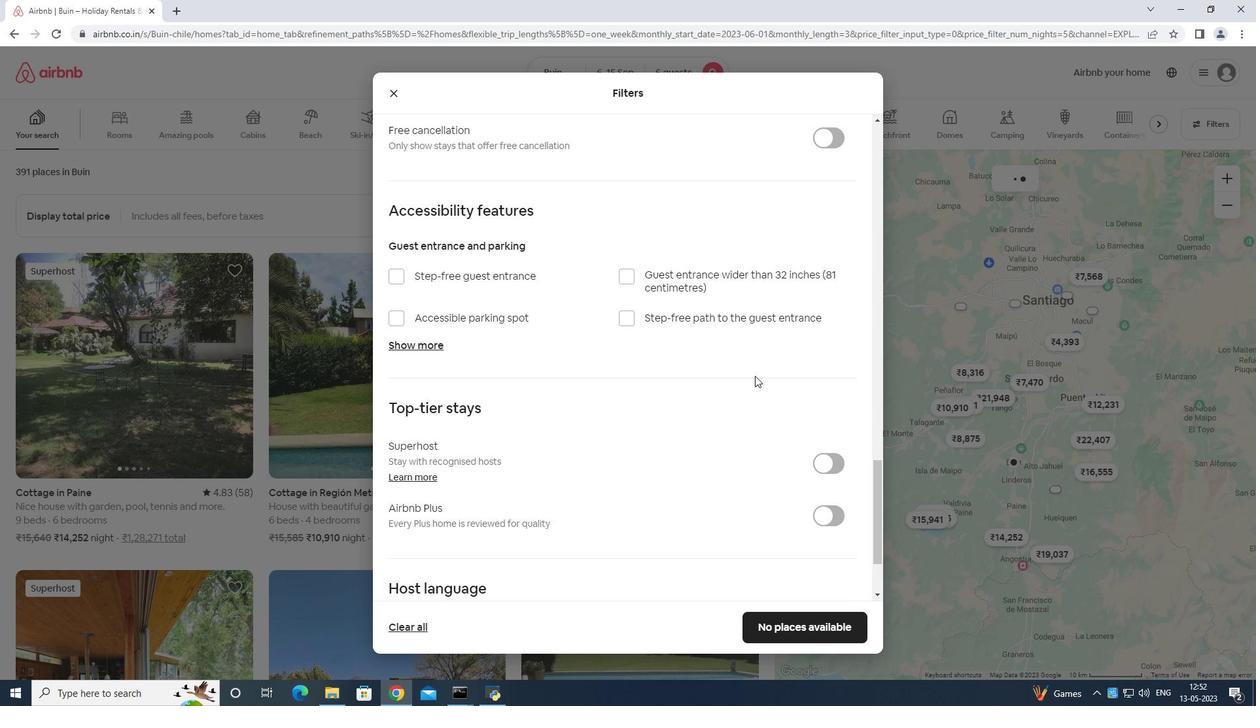 
Action: Mouse moved to (668, 435)
Screenshot: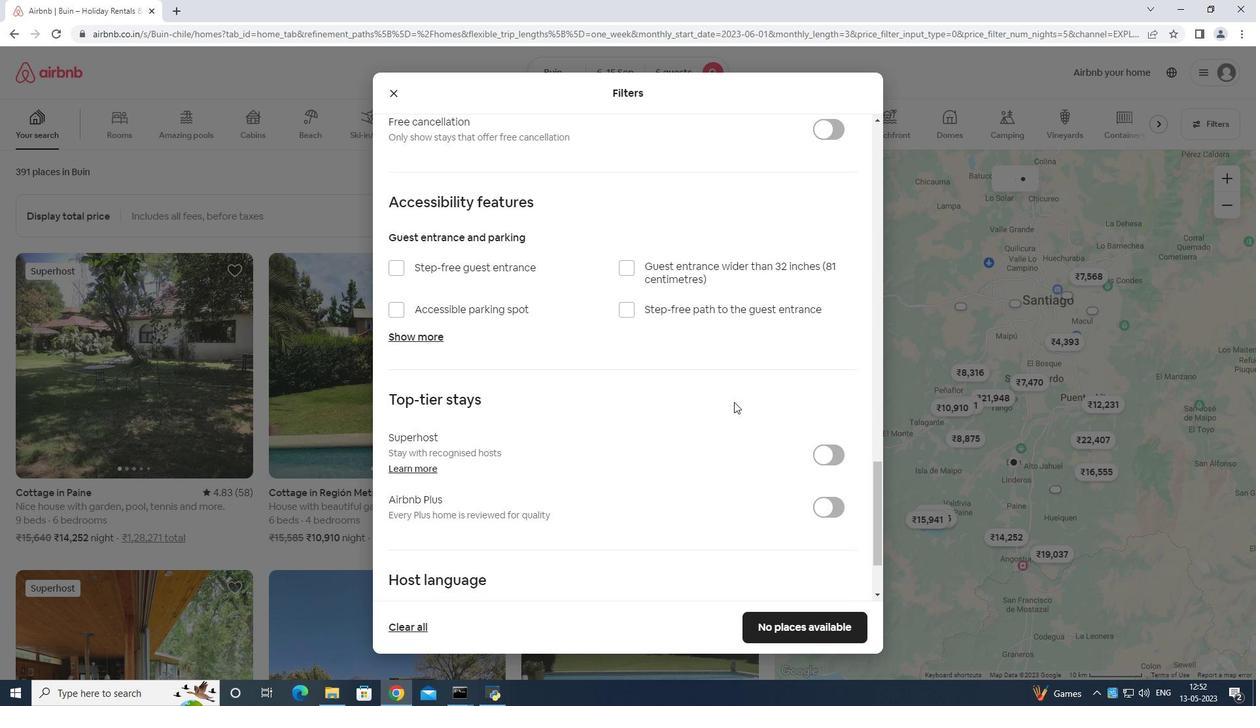 
Action: Mouse scrolled (668, 433) with delta (0, 0)
Screenshot: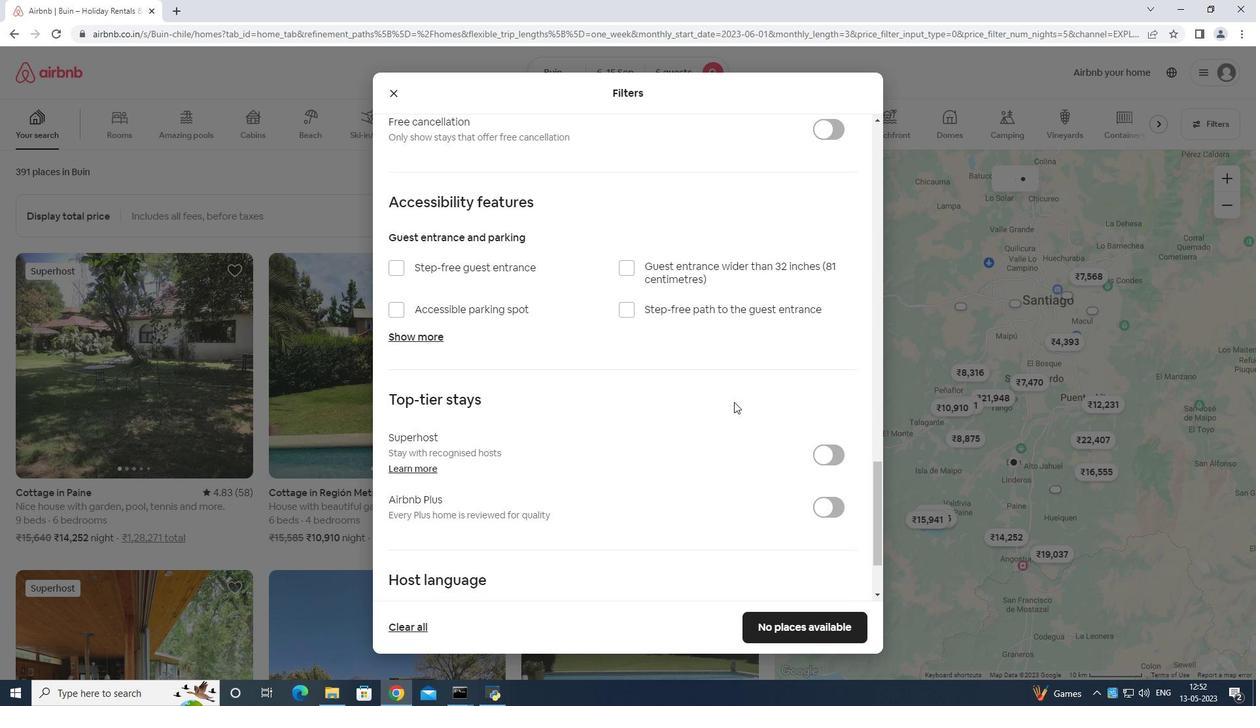 
Action: Mouse moved to (589, 453)
Screenshot: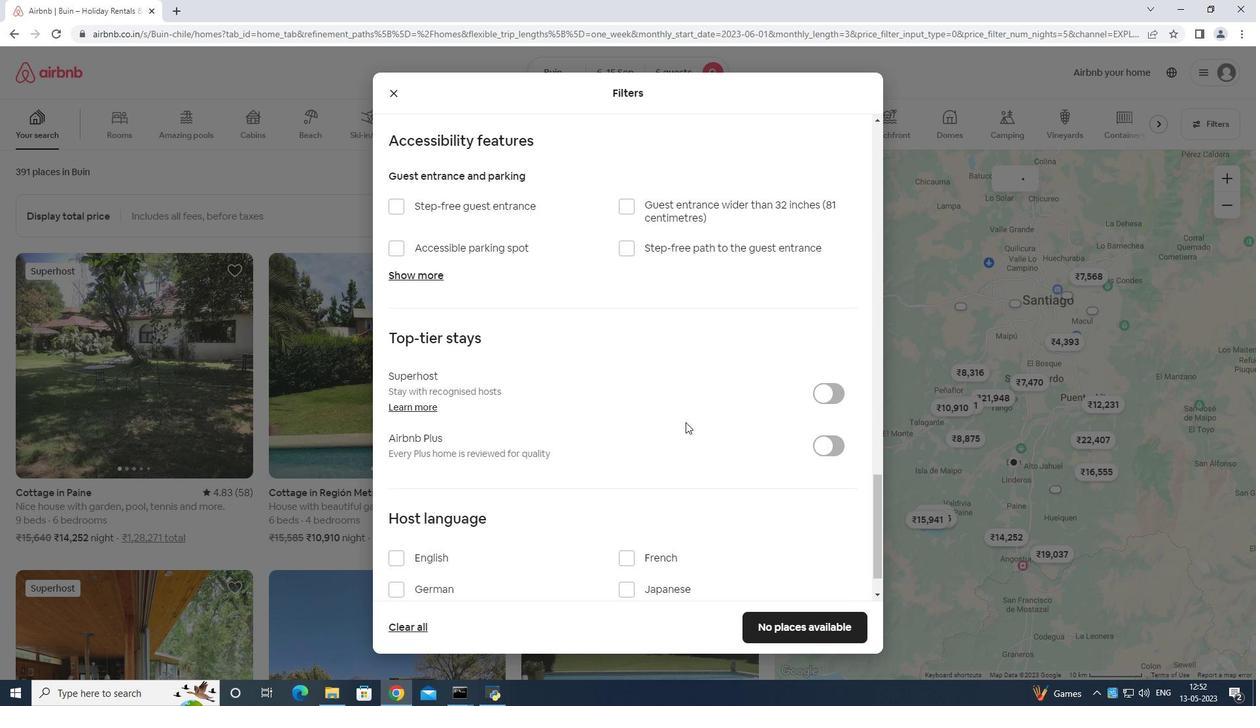 
Action: Mouse scrolled (665, 437) with delta (0, 0)
Screenshot: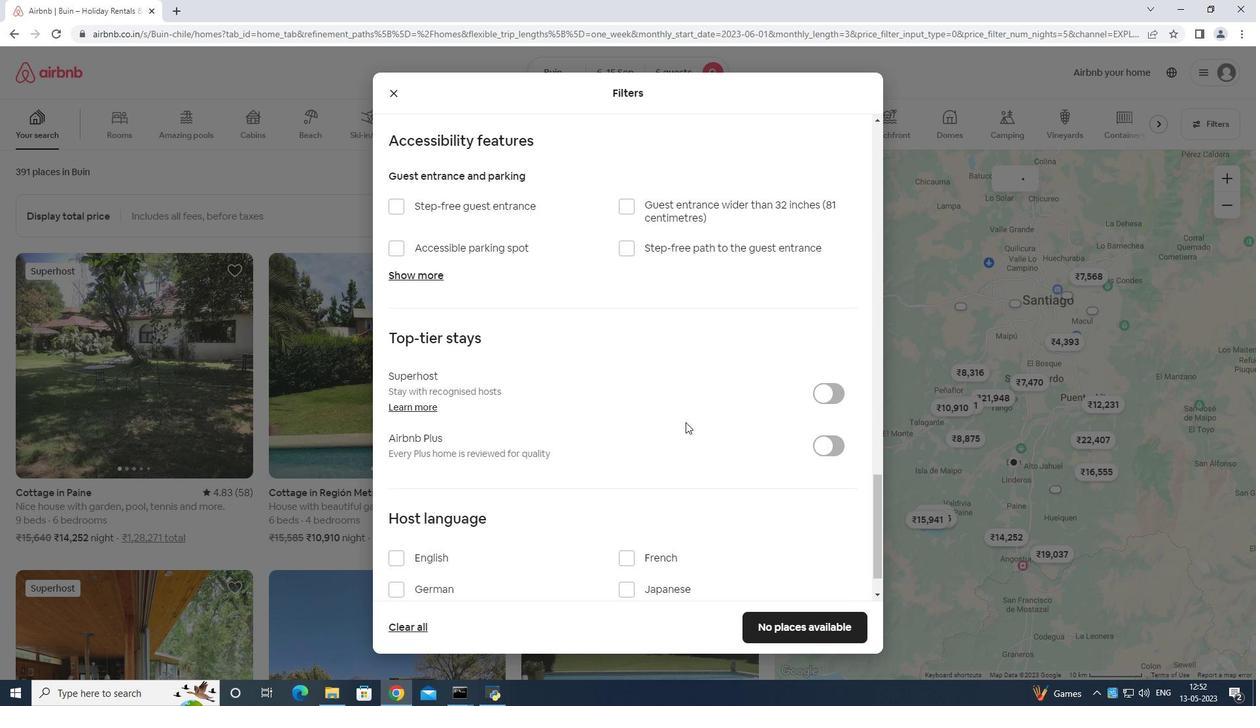 
Action: Mouse moved to (513, 486)
Screenshot: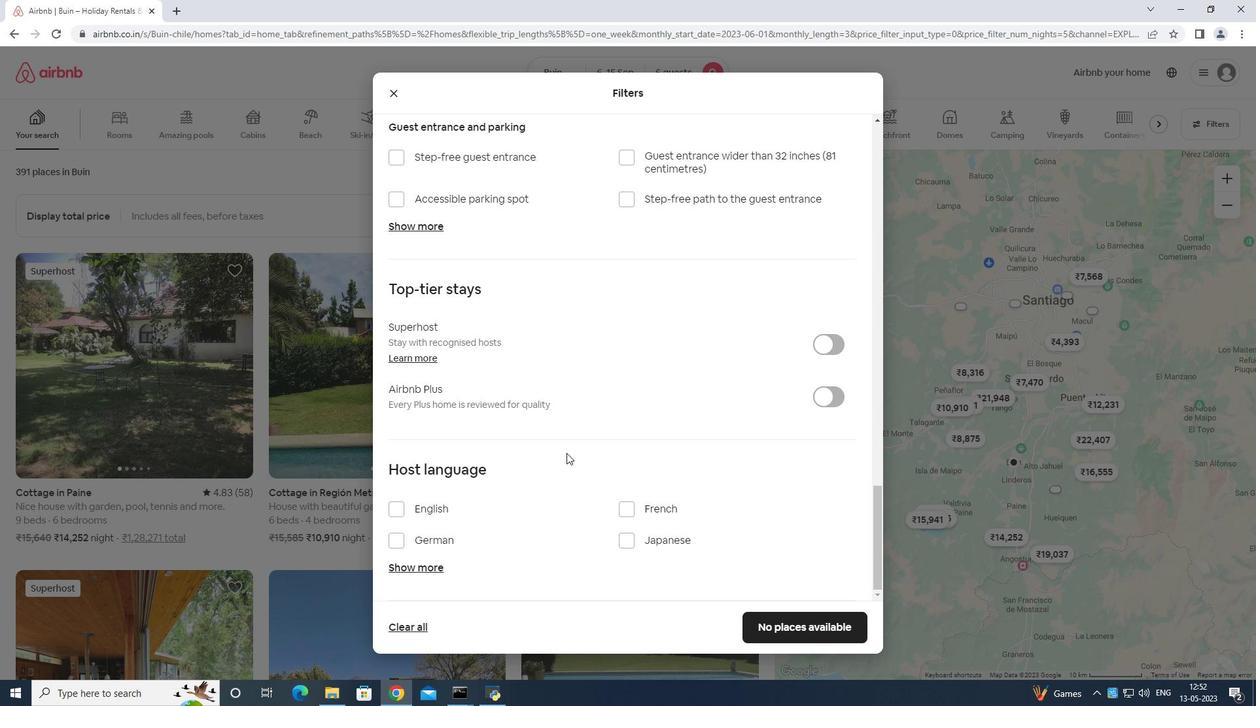 
Action: Mouse scrolled (513, 486) with delta (0, 0)
Screenshot: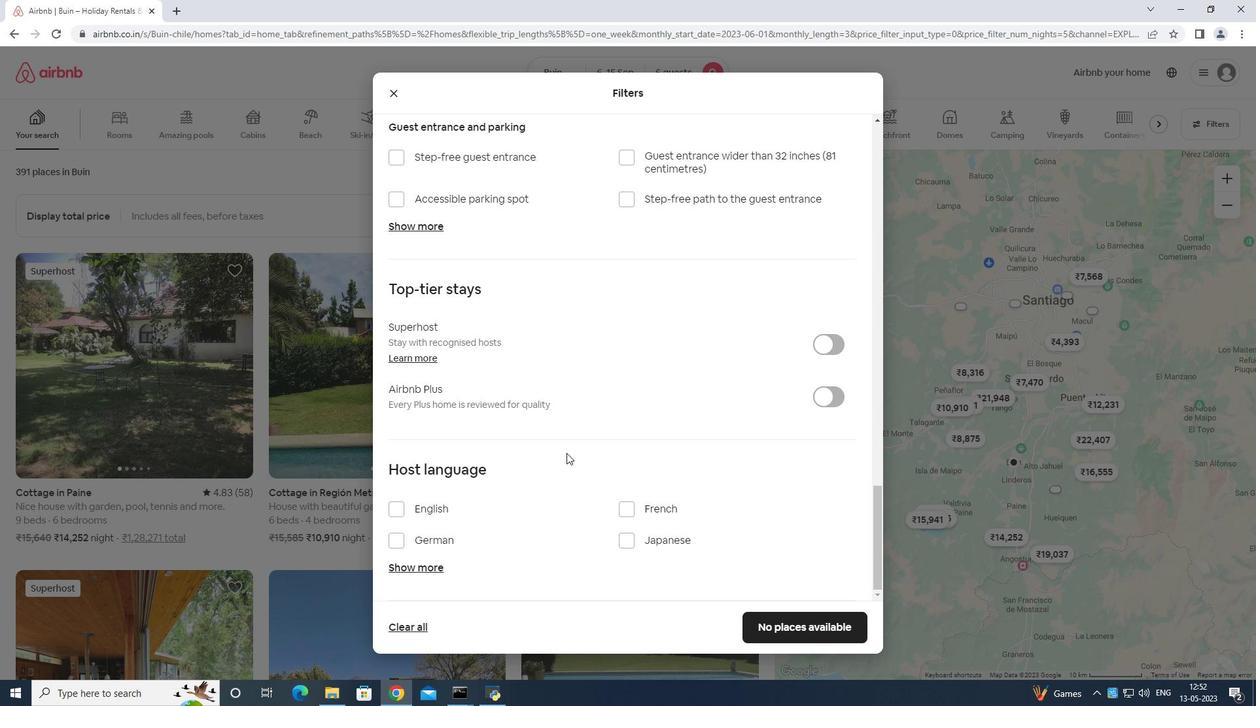 
Action: Mouse moved to (477, 513)
Screenshot: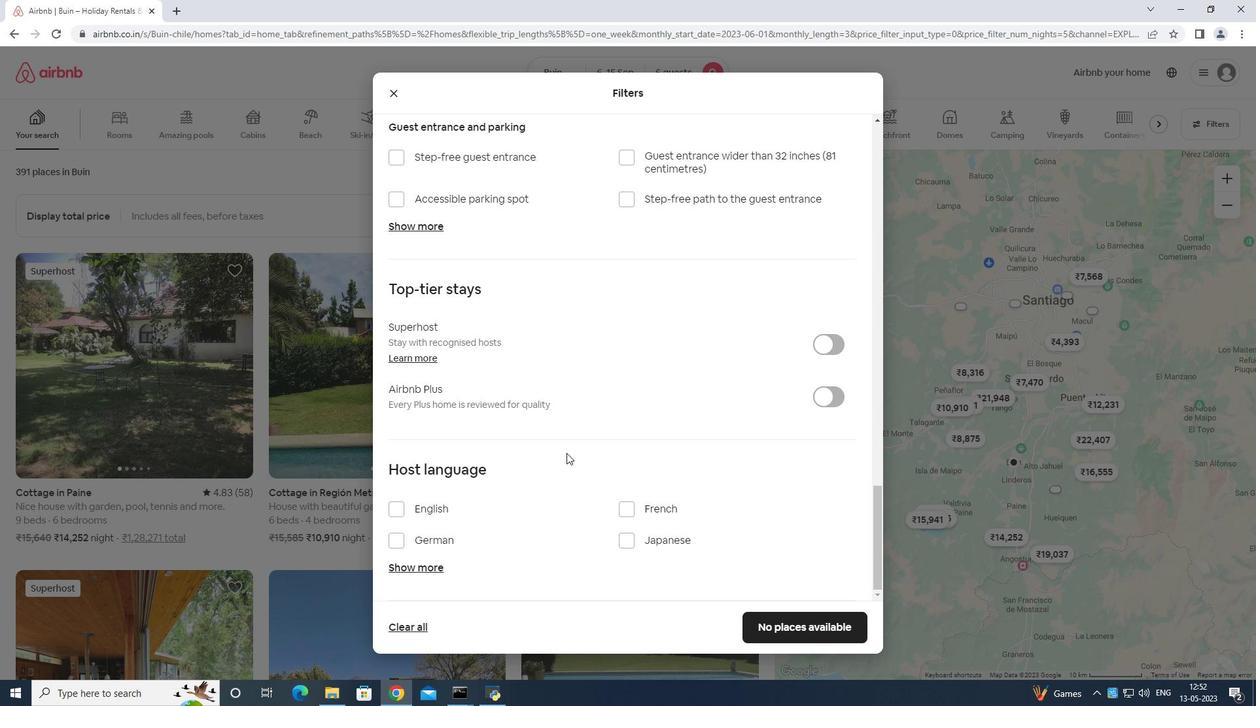 
Action: Mouse scrolled (477, 513) with delta (0, 0)
Screenshot: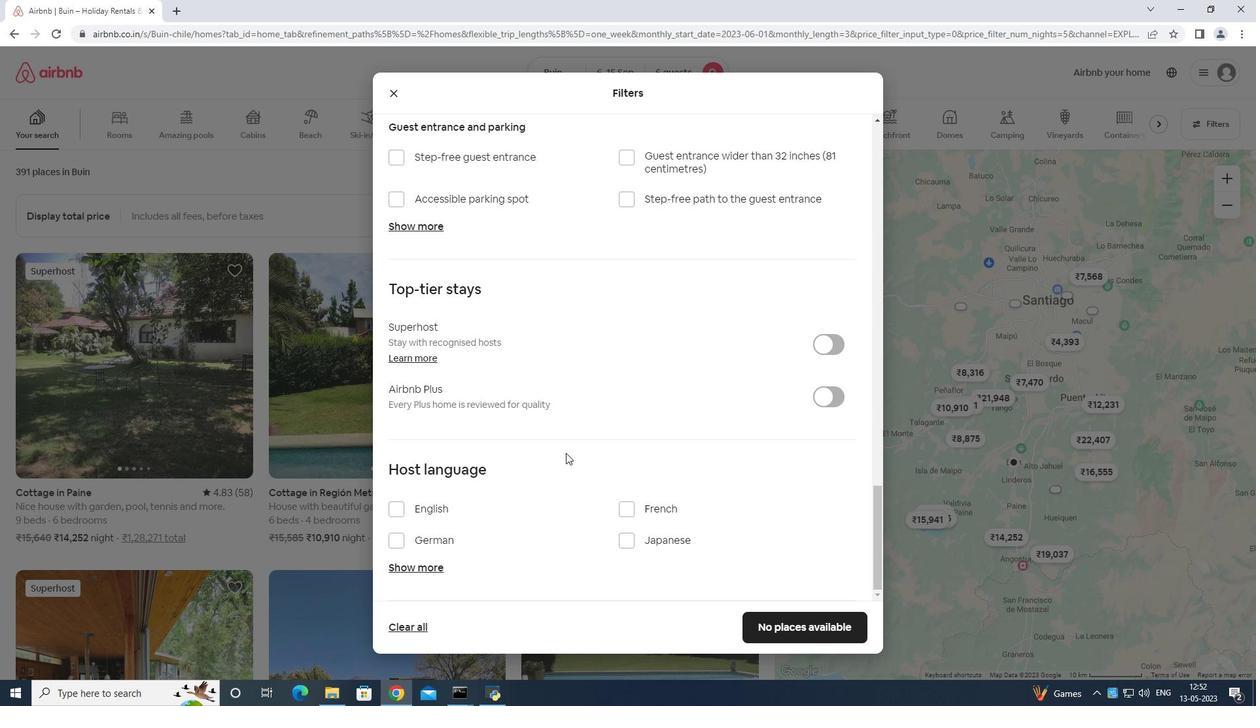 
Action: Mouse moved to (437, 529)
Screenshot: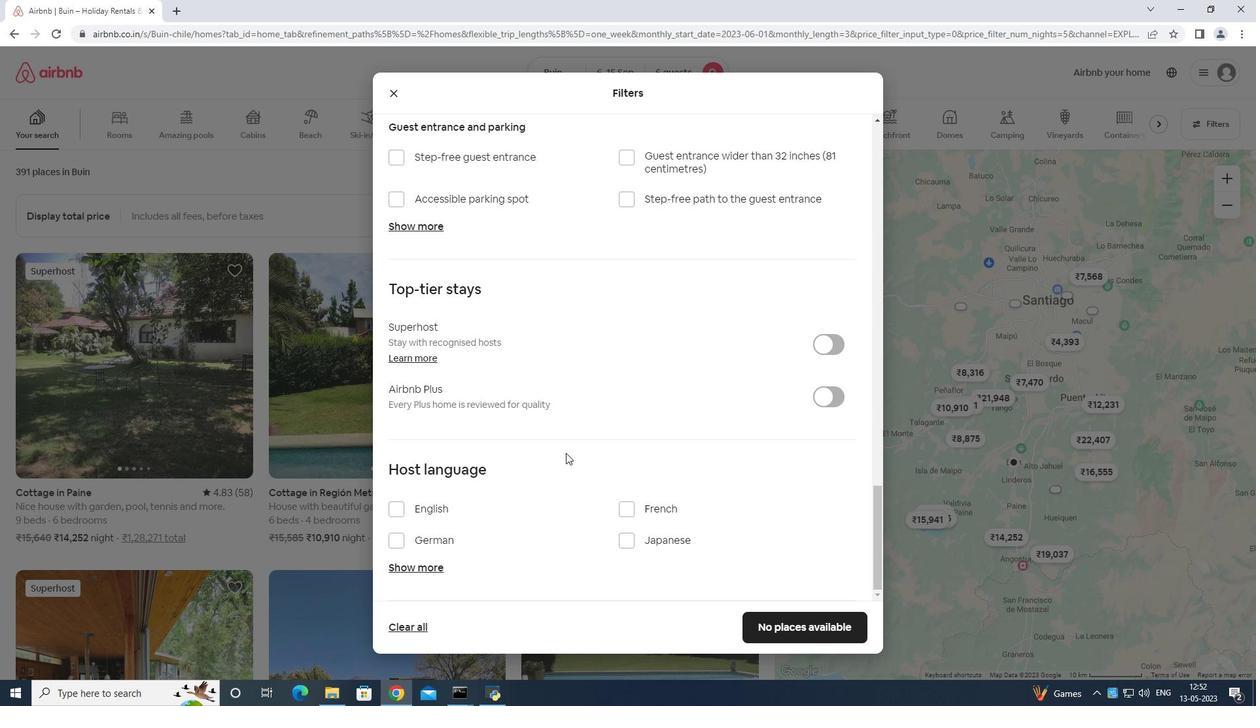 
Action: Mouse scrolled (437, 528) with delta (0, 0)
Screenshot: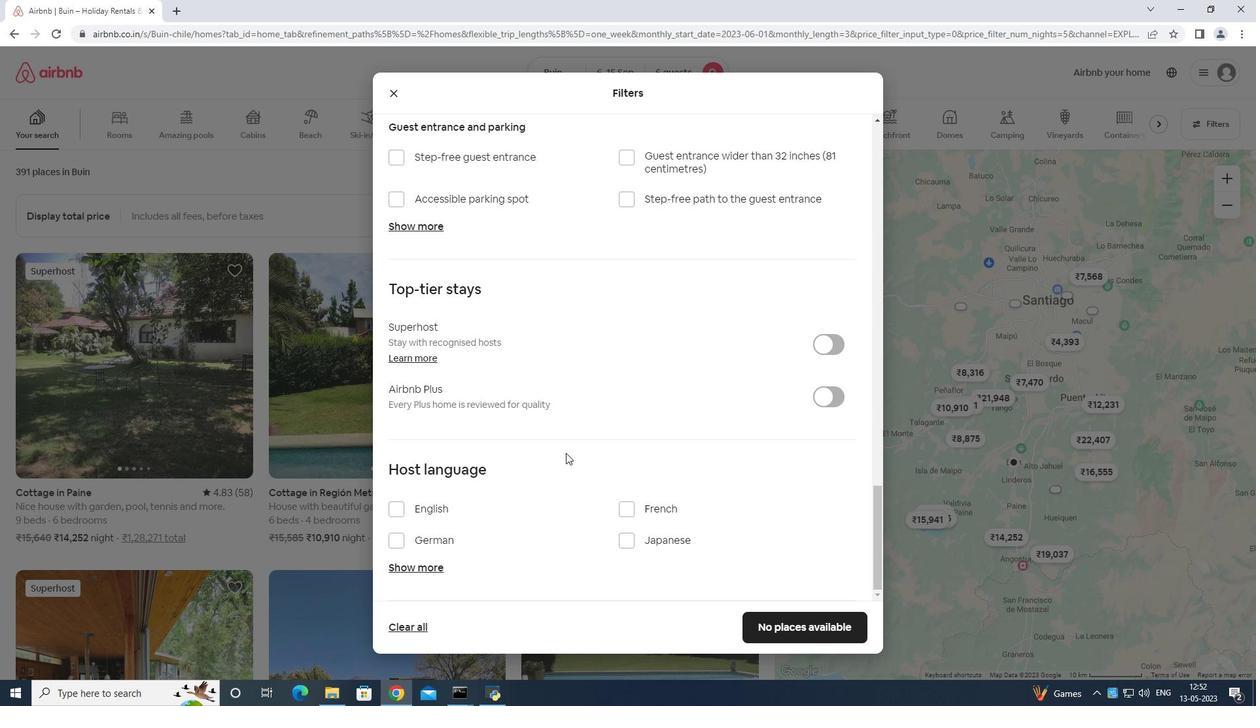 
Action: Mouse moved to (397, 502)
Screenshot: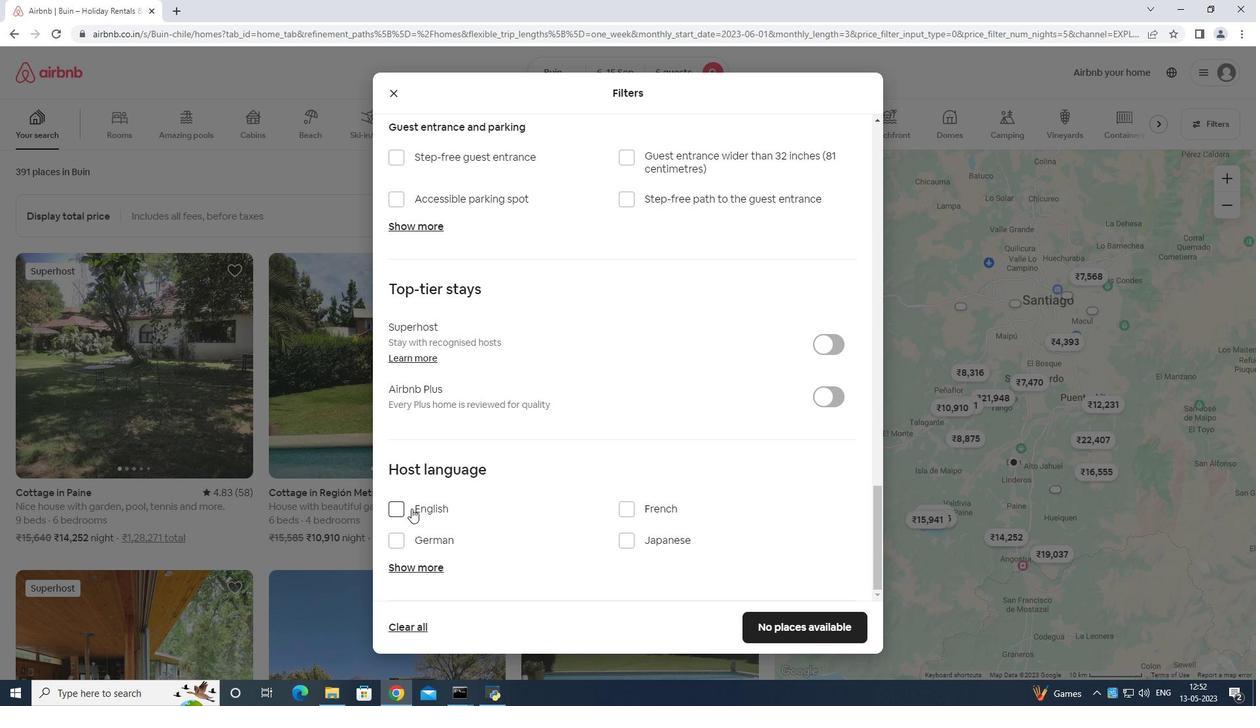 
Action: Mouse pressed left at (397, 502)
Screenshot: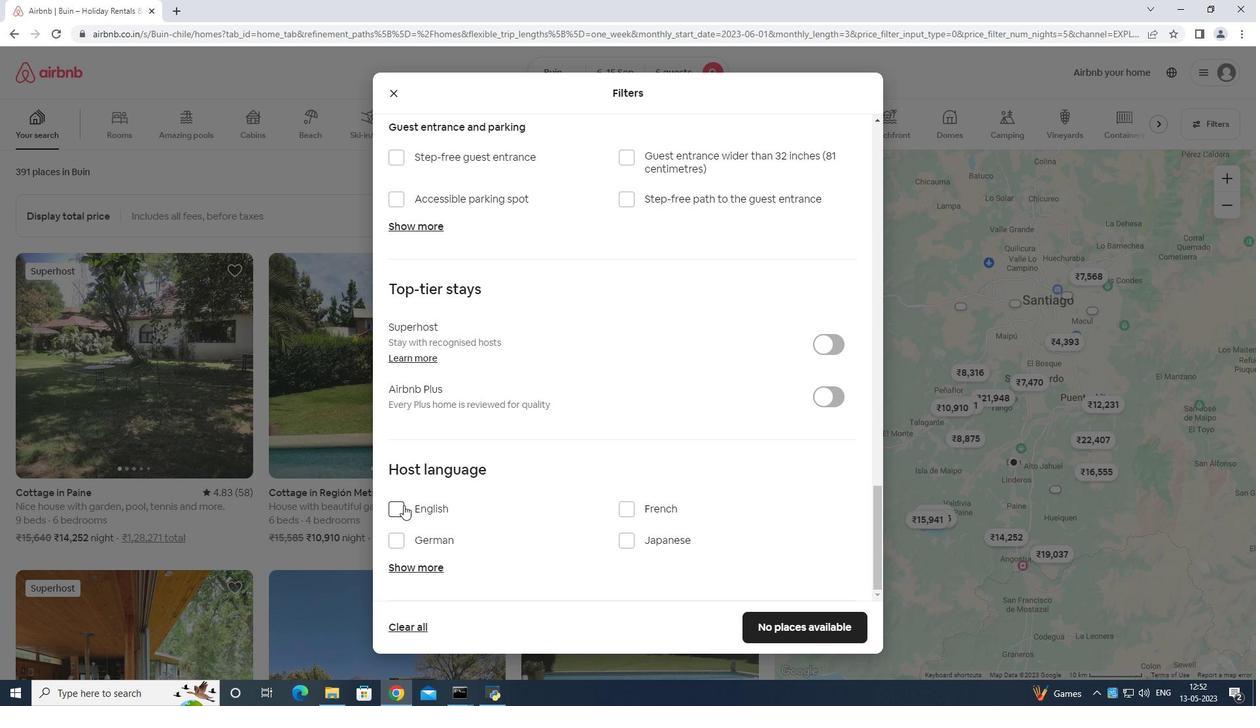 
Action: Mouse moved to (805, 621)
Screenshot: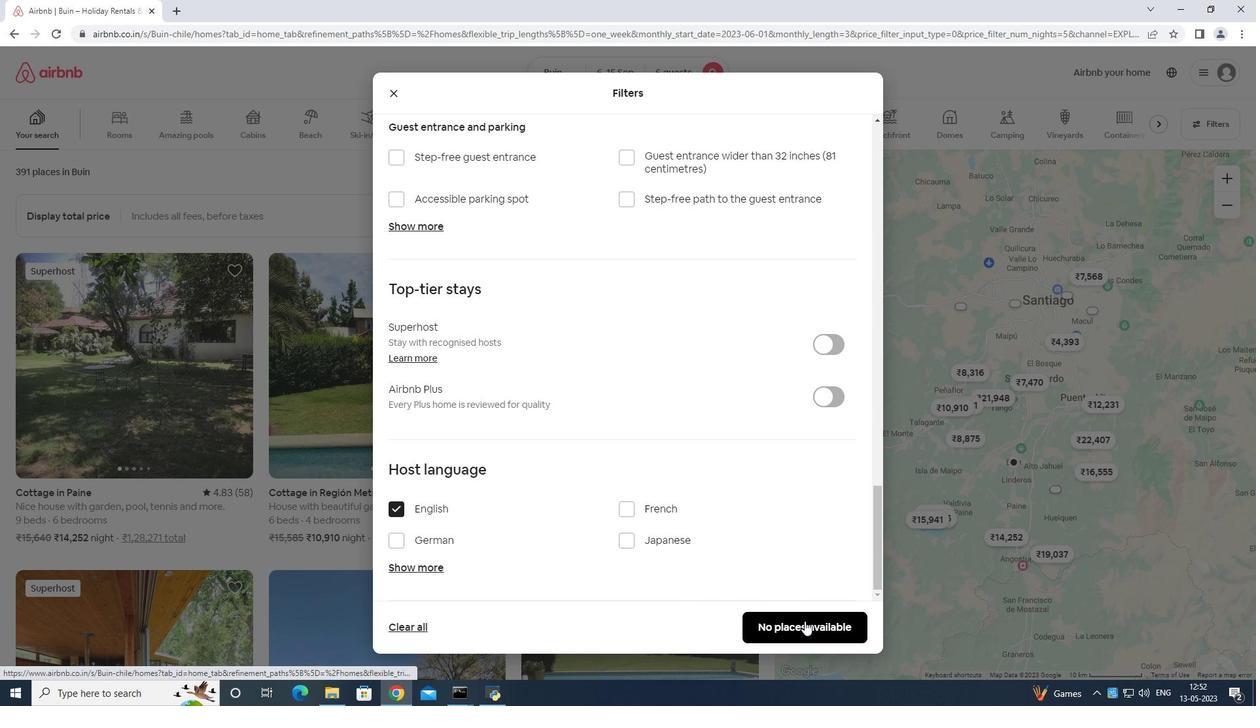 
Action: Mouse pressed left at (805, 621)
Screenshot: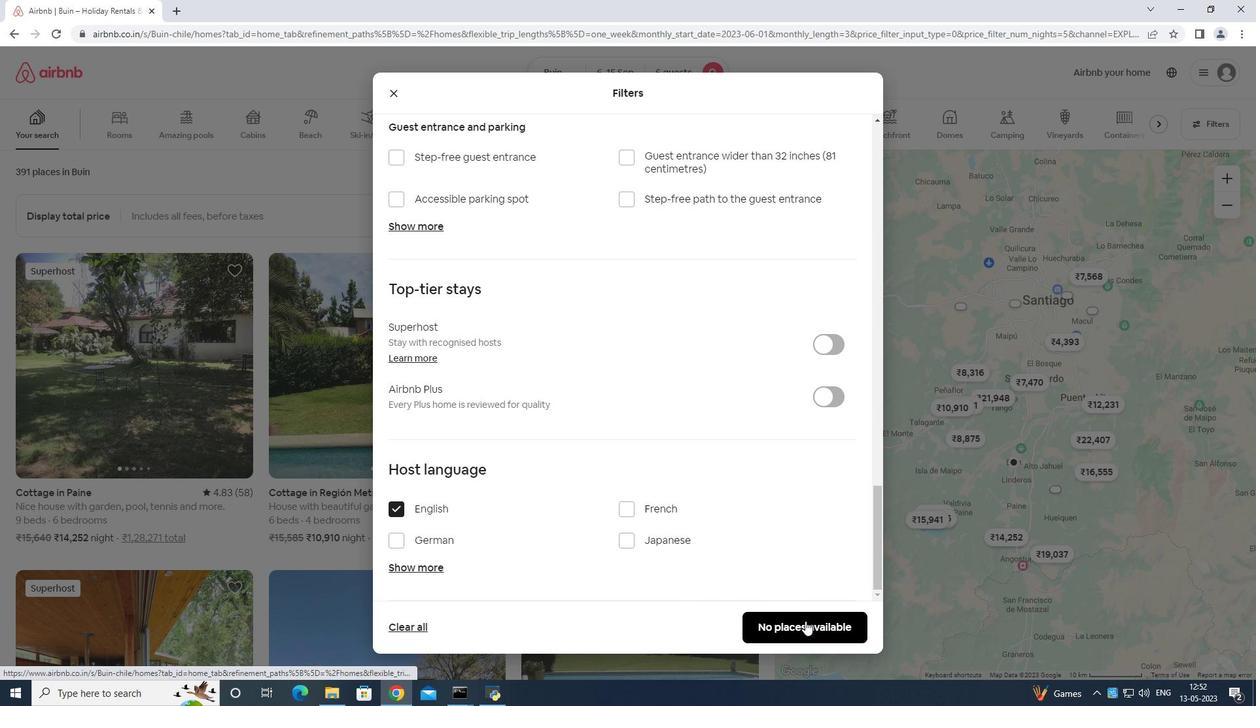 
Action: Mouse moved to (807, 621)
Screenshot: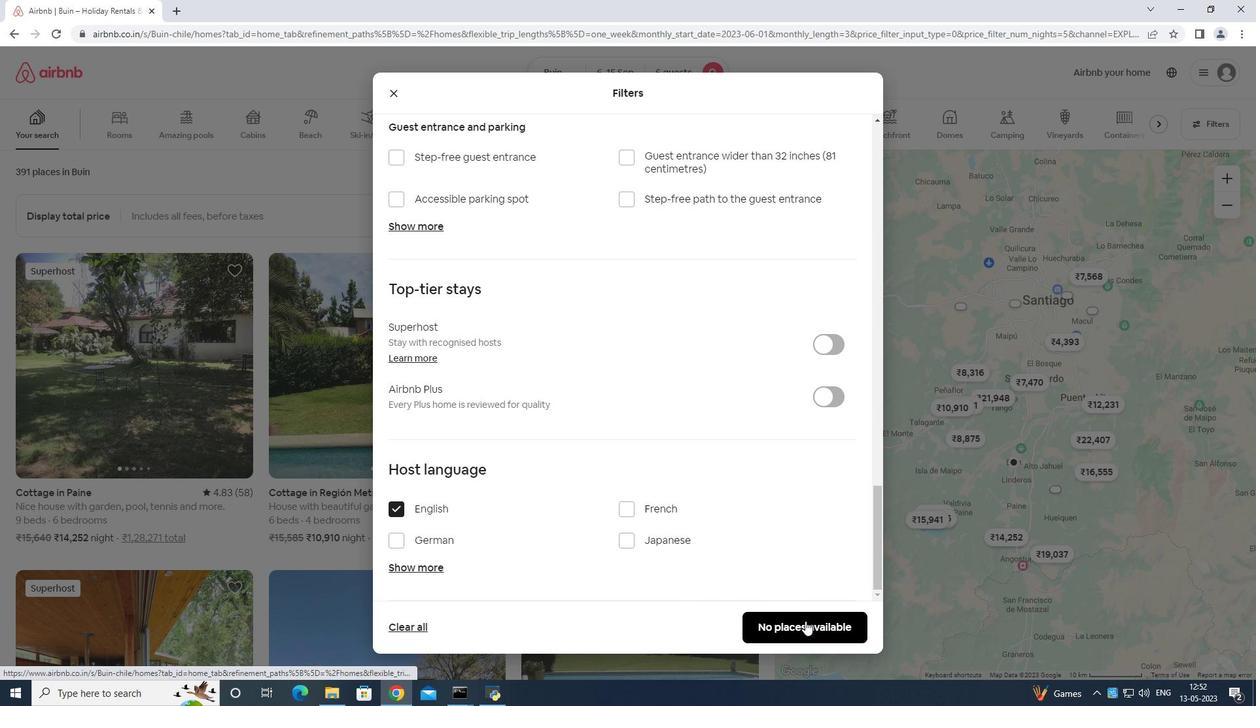 
